 Task: Design a data visualization of world languages and their speakers.
Action: Mouse moved to (69, 52)
Screenshot: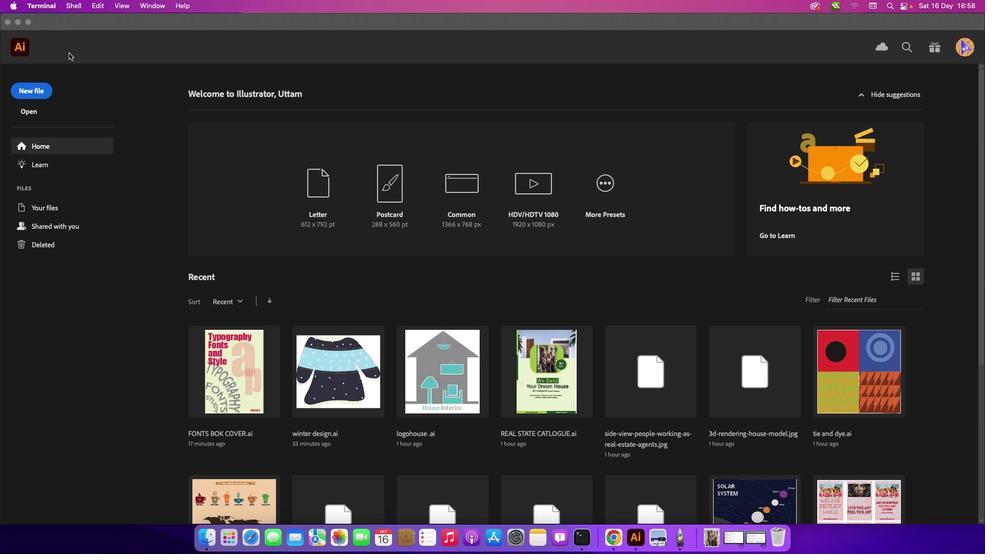 
Action: Mouse pressed left at (69, 52)
Screenshot: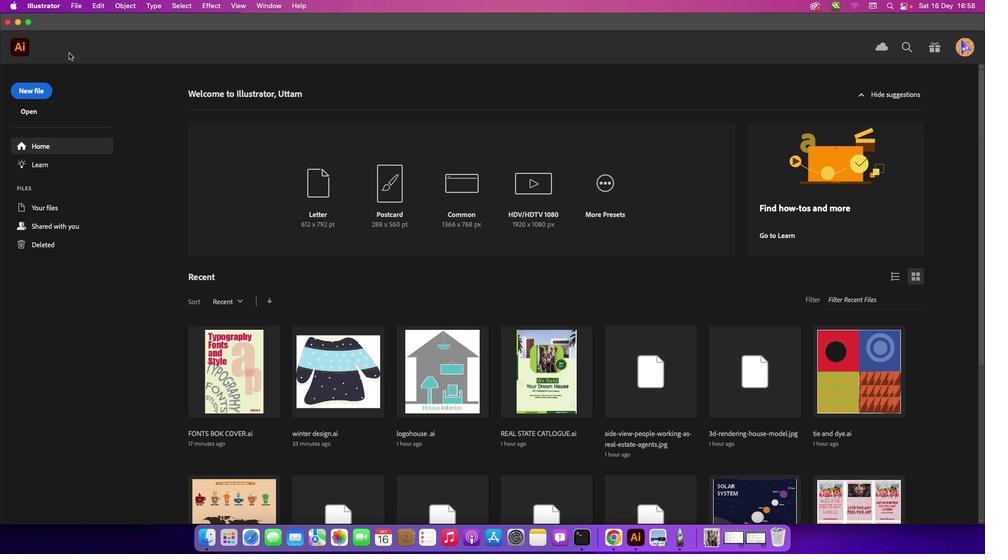 
Action: Mouse moved to (25, 90)
Screenshot: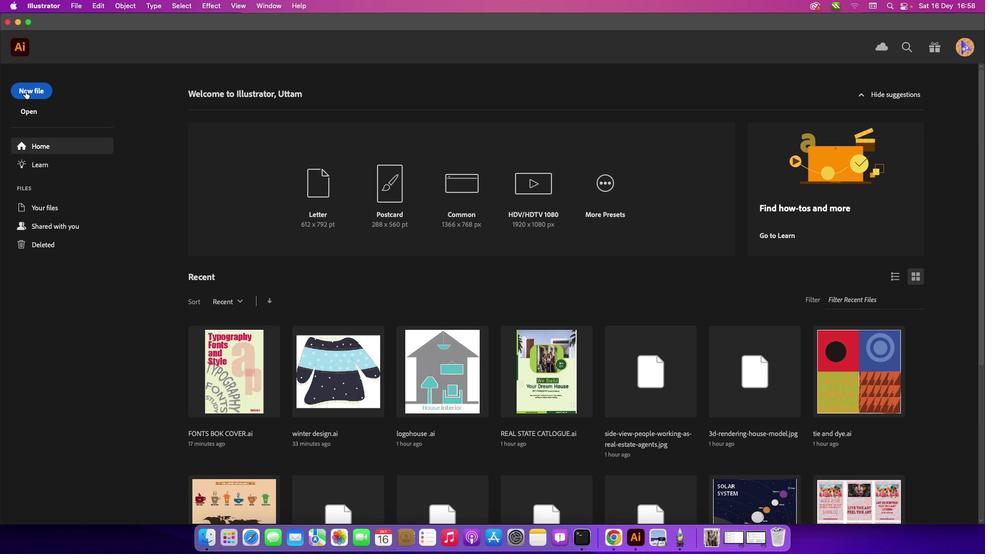 
Action: Mouse pressed left at (25, 90)
Screenshot: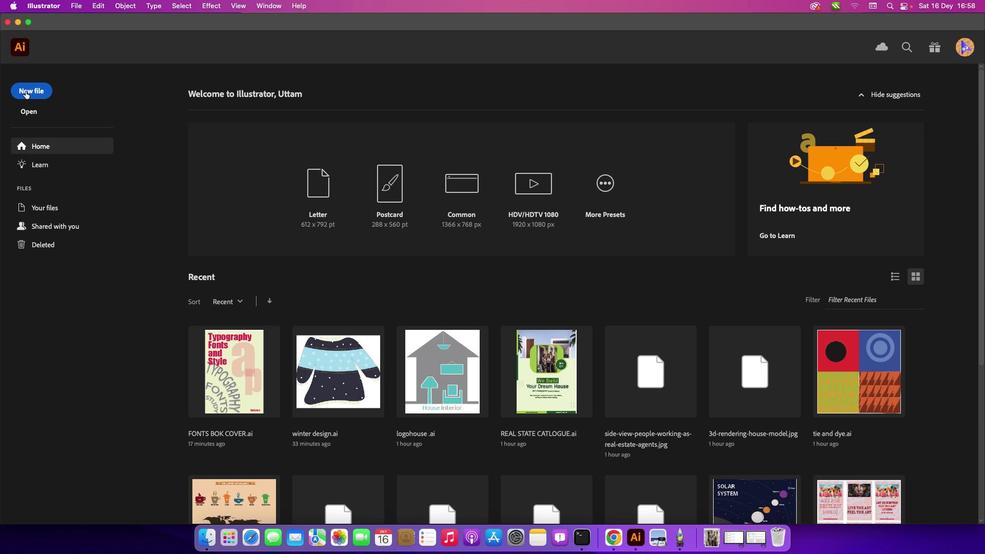 
Action: Mouse moved to (367, 208)
Screenshot: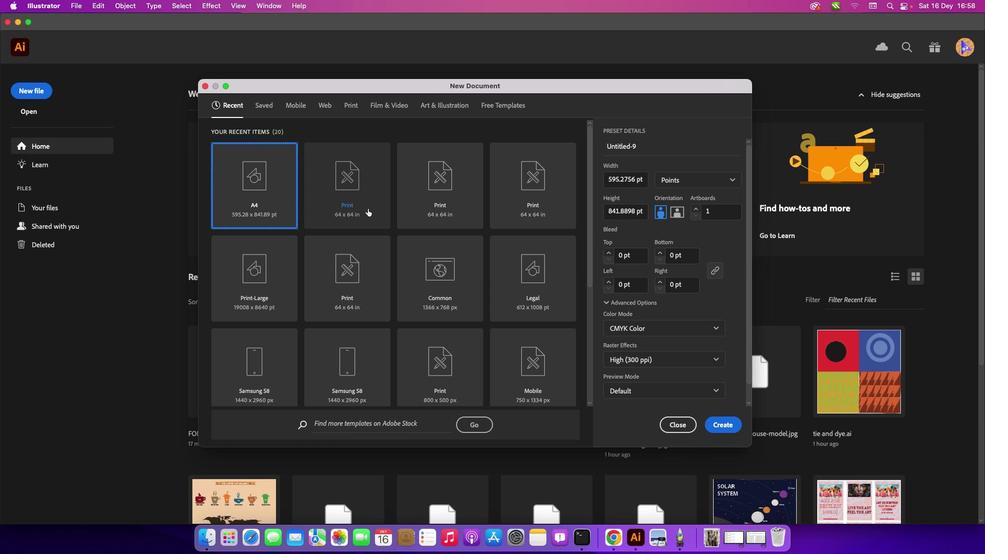
Action: Mouse pressed left at (367, 208)
Screenshot: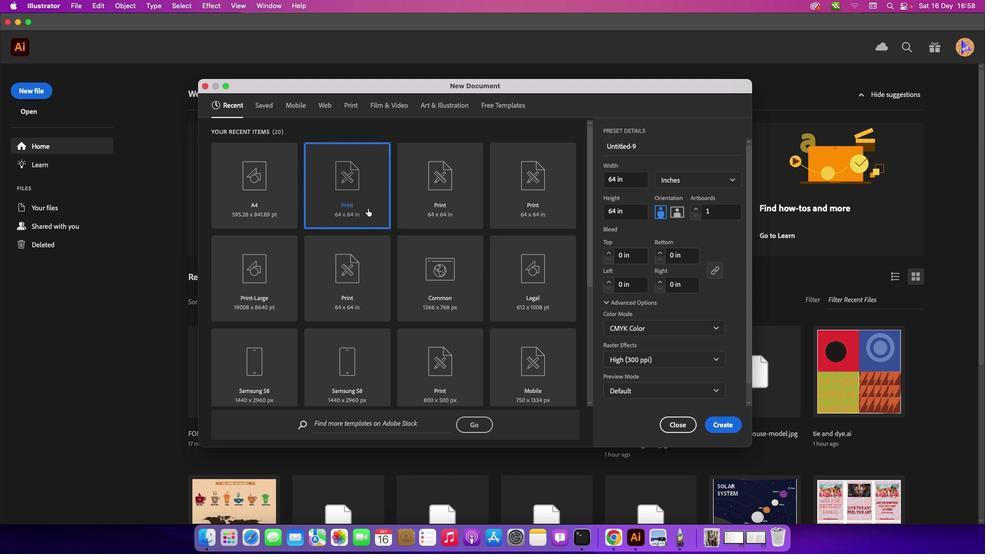 
Action: Mouse moved to (722, 422)
Screenshot: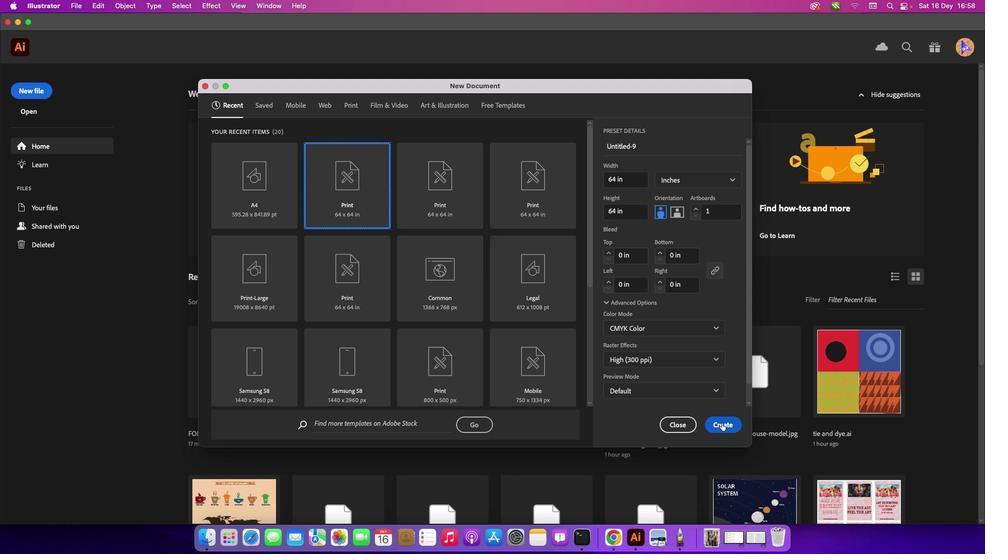 
Action: Mouse pressed left at (722, 422)
Screenshot: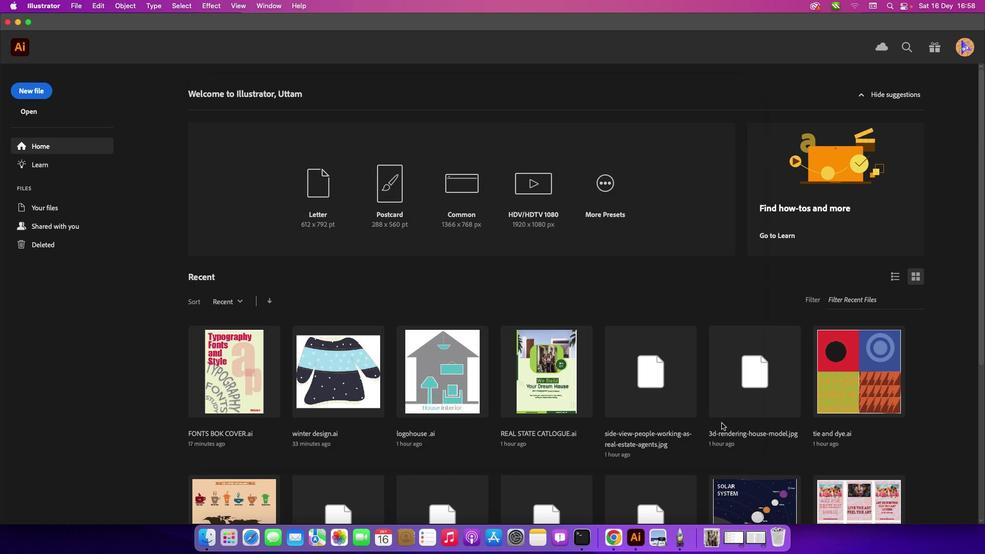 
Action: Mouse moved to (10, 118)
Screenshot: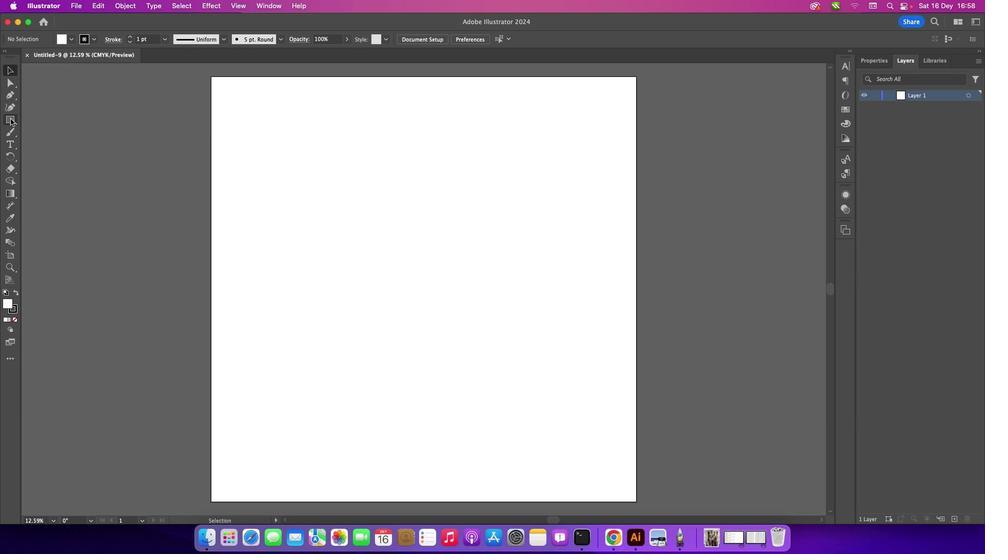 
Action: Mouse pressed left at (10, 118)
Screenshot: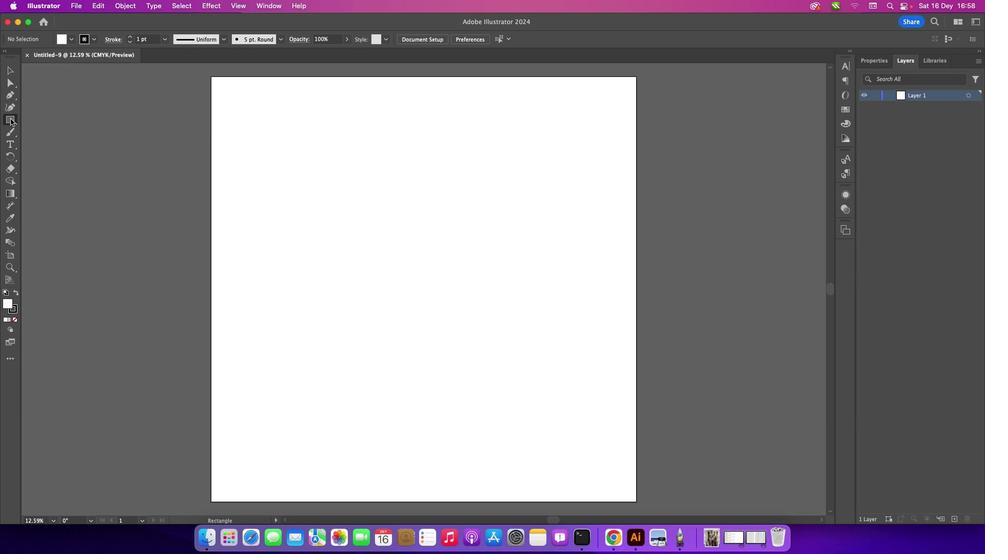 
Action: Mouse moved to (52, 131)
Screenshot: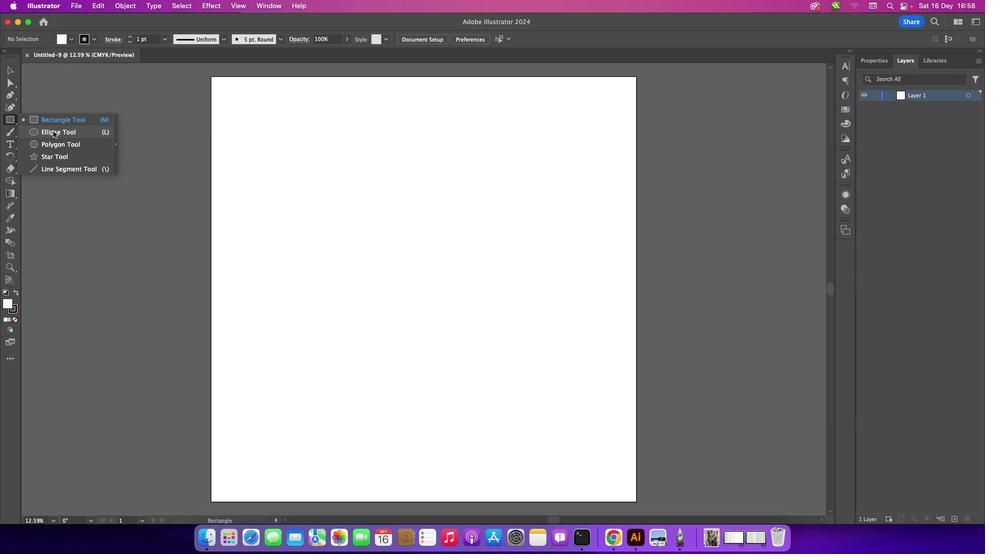
Action: Mouse pressed left at (52, 131)
Screenshot: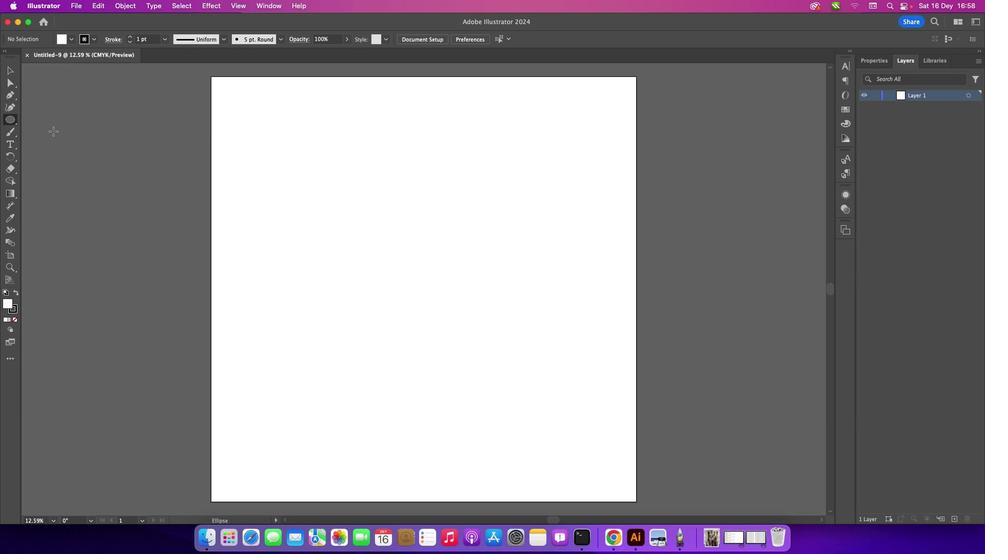 
Action: Mouse moved to (237, 488)
Screenshot: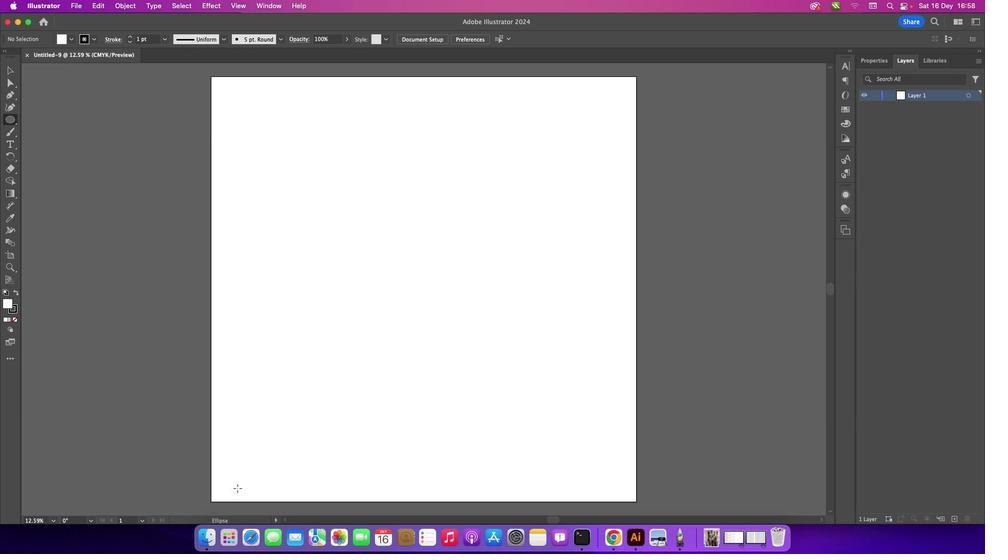
Action: Mouse pressed left at (237, 488)
Screenshot: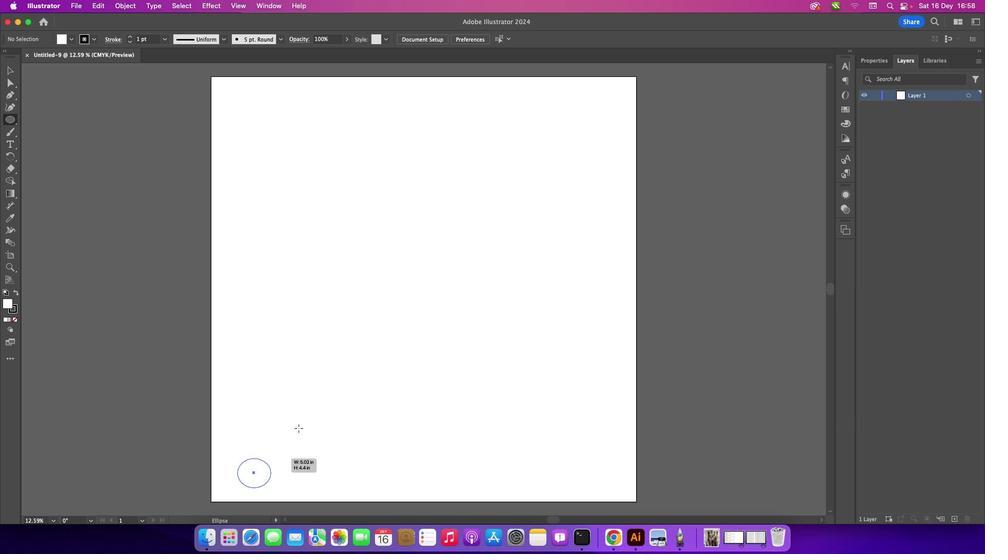 
Action: Mouse moved to (16, 305)
Screenshot: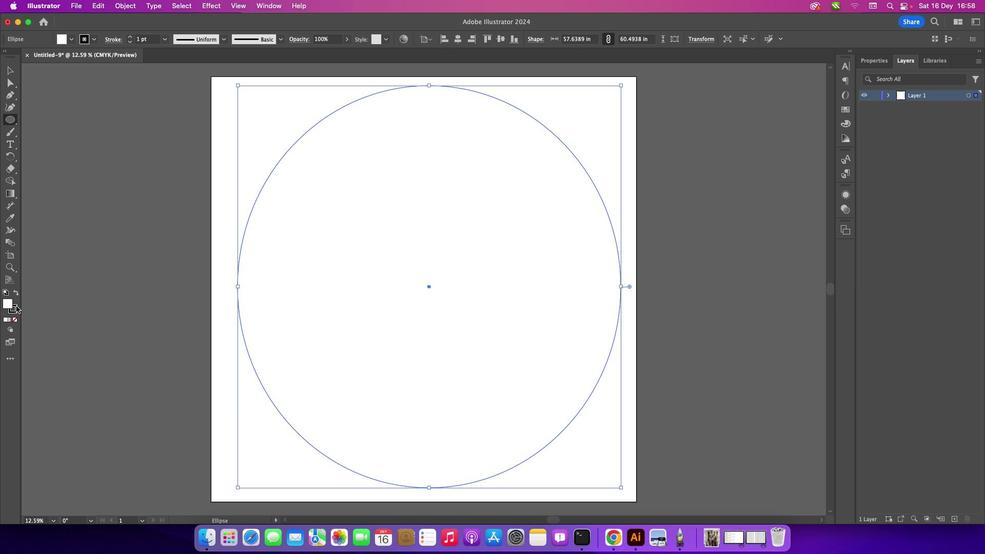 
Action: Mouse pressed left at (16, 305)
Screenshot: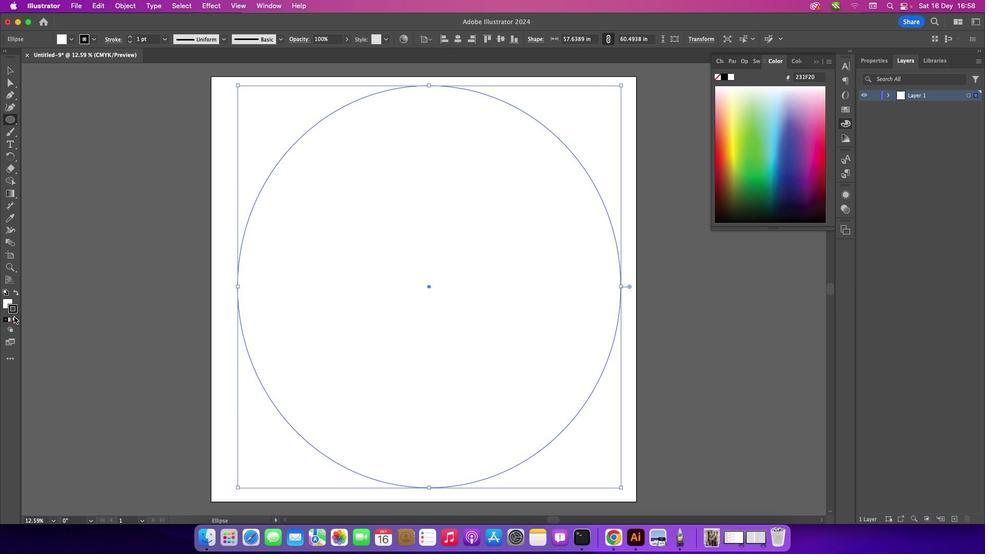 
Action: Mouse moved to (15, 320)
Screenshot: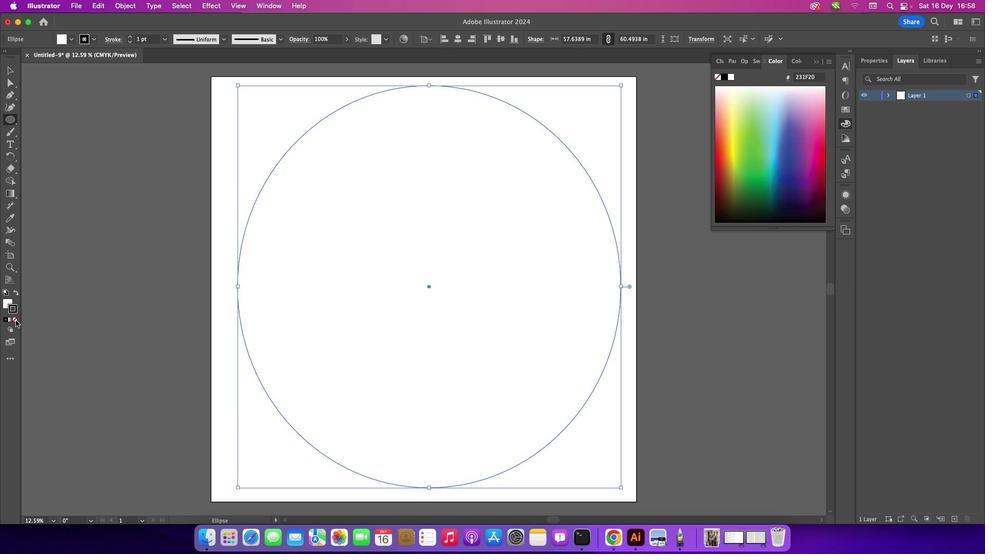 
Action: Mouse pressed left at (15, 320)
Screenshot: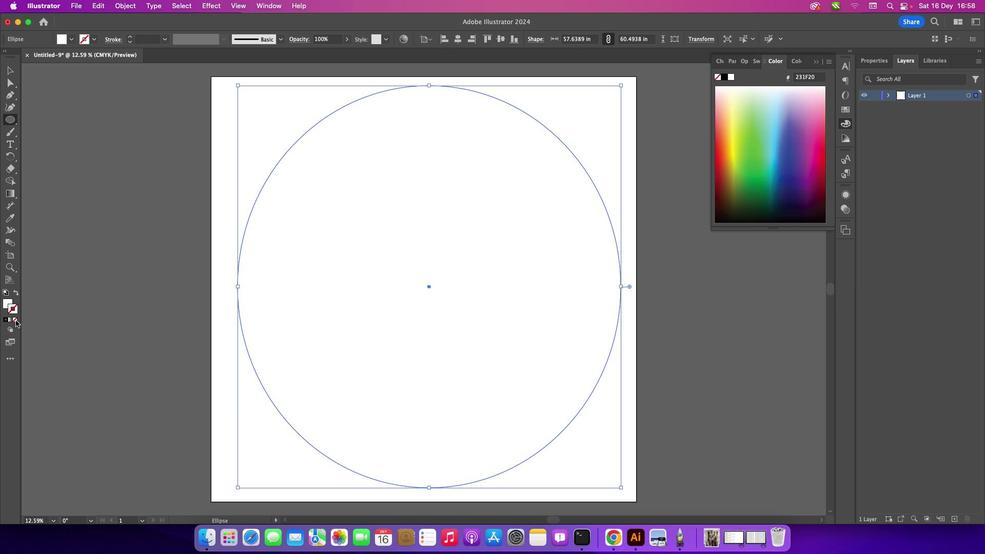 
Action: Mouse moved to (5, 302)
Screenshot: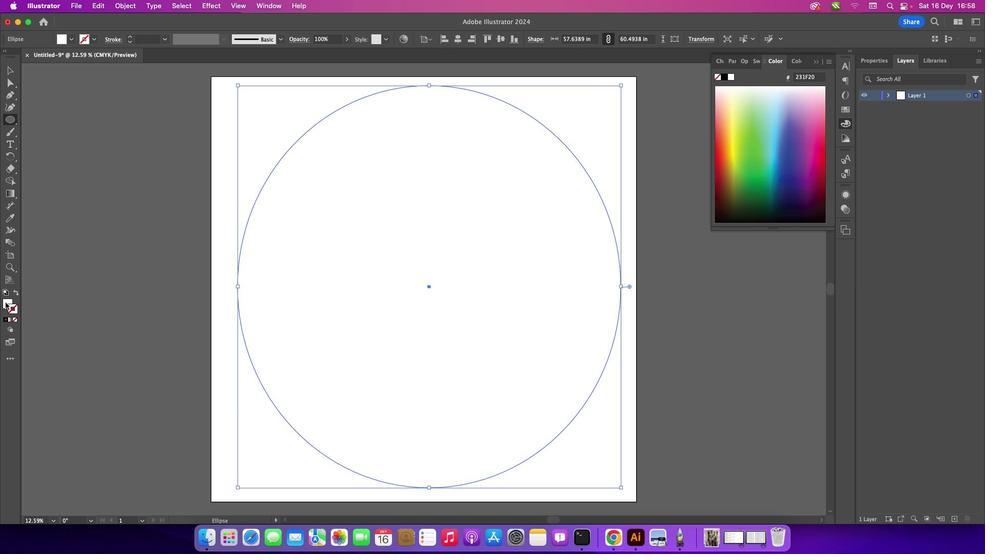 
Action: Mouse pressed left at (5, 302)
Screenshot: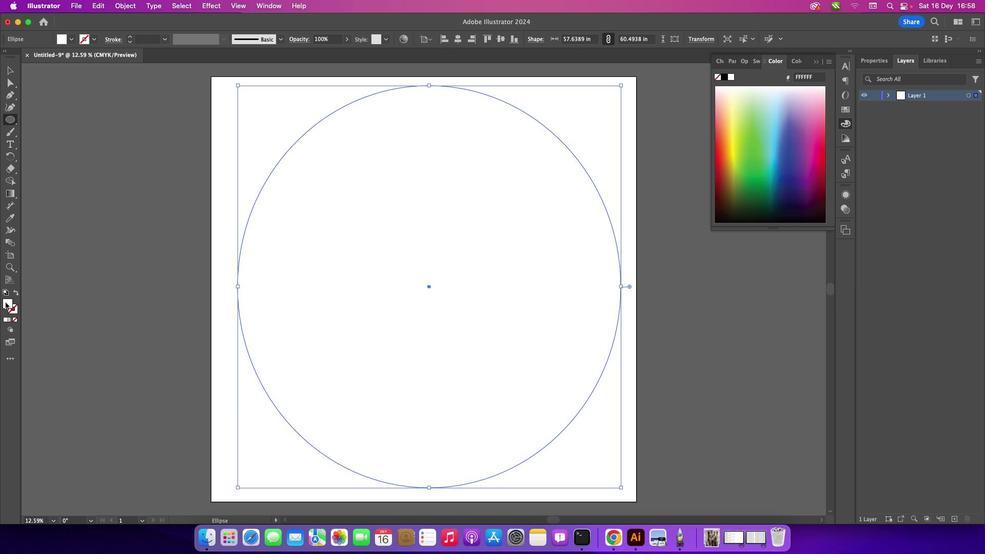 
Action: Mouse pressed left at (5, 302)
Screenshot: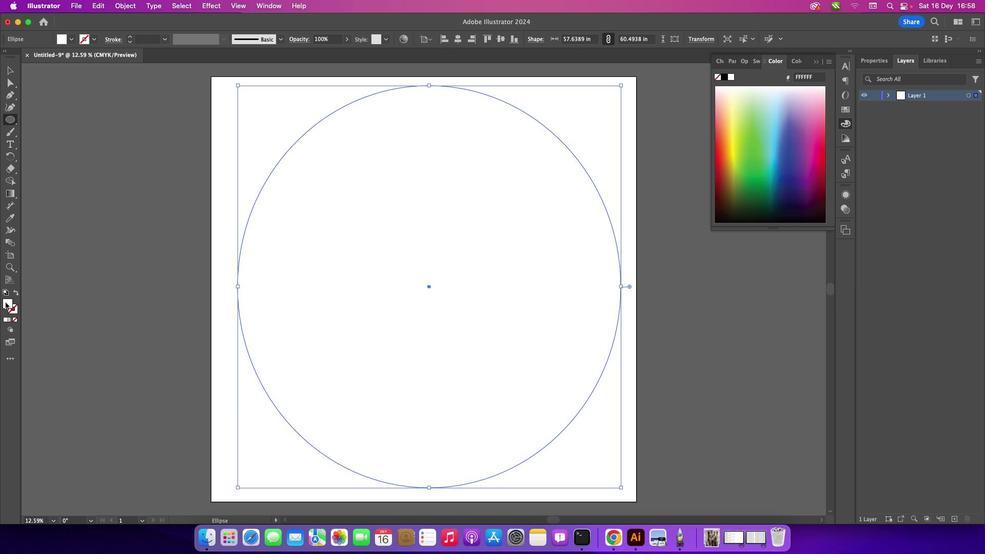 
Action: Mouse pressed left at (5, 302)
Screenshot: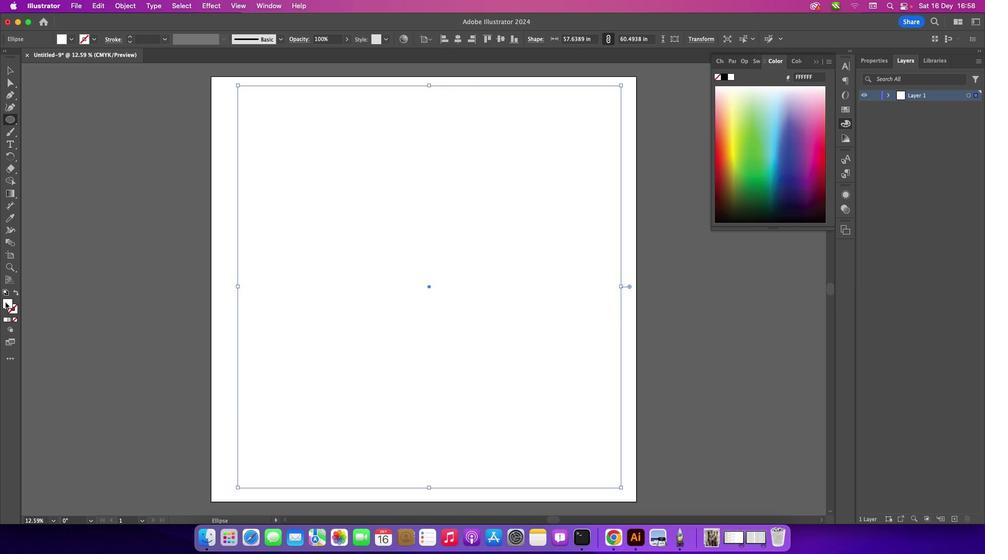 
Action: Mouse moved to (620, 263)
Screenshot: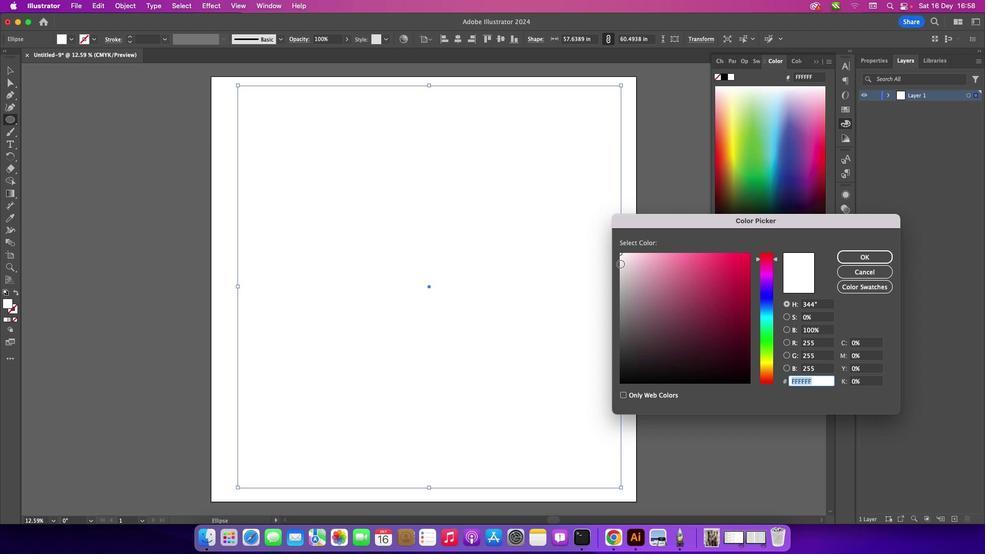 
Action: Mouse pressed left at (620, 263)
Screenshot: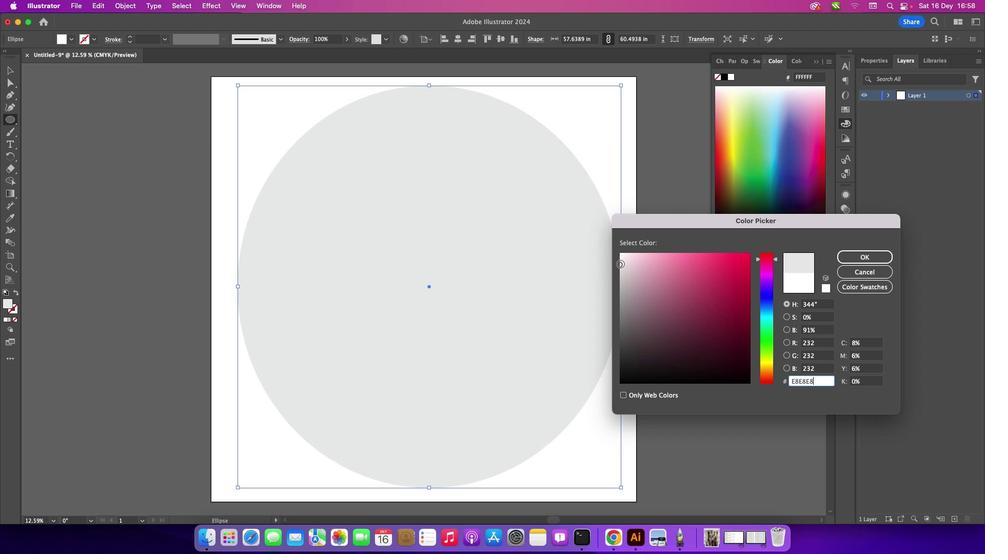 
Action: Mouse moved to (873, 264)
Screenshot: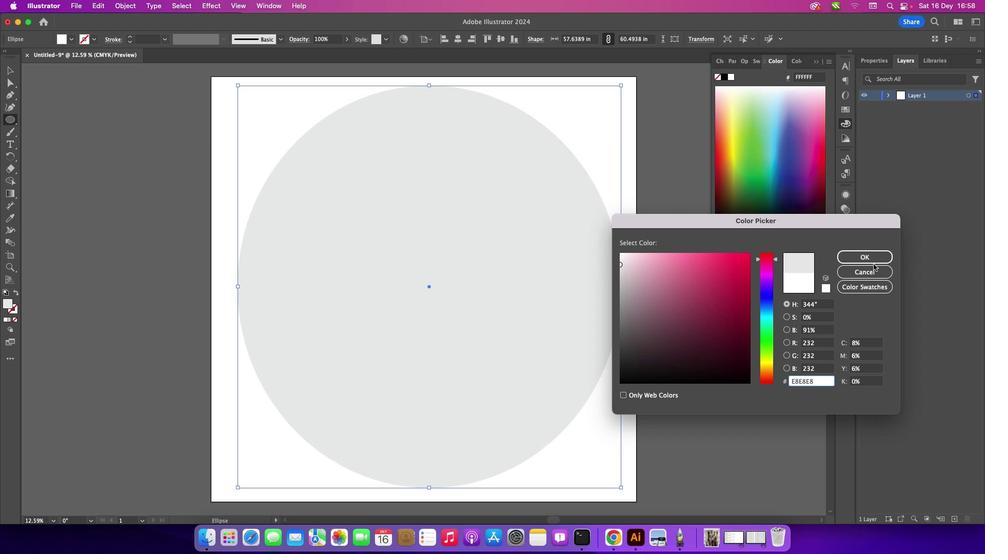 
Action: Mouse pressed left at (873, 264)
Screenshot: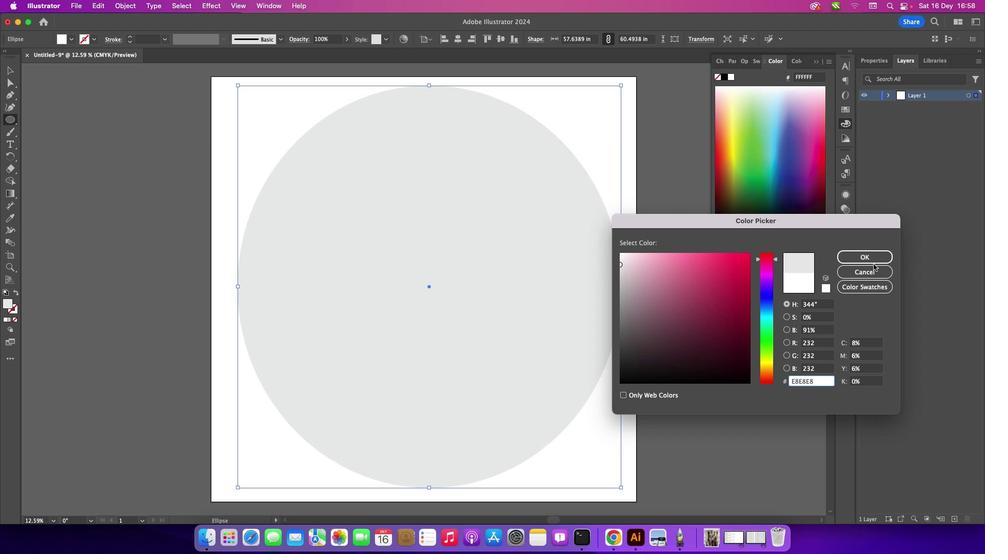 
Action: Mouse moved to (872, 260)
Screenshot: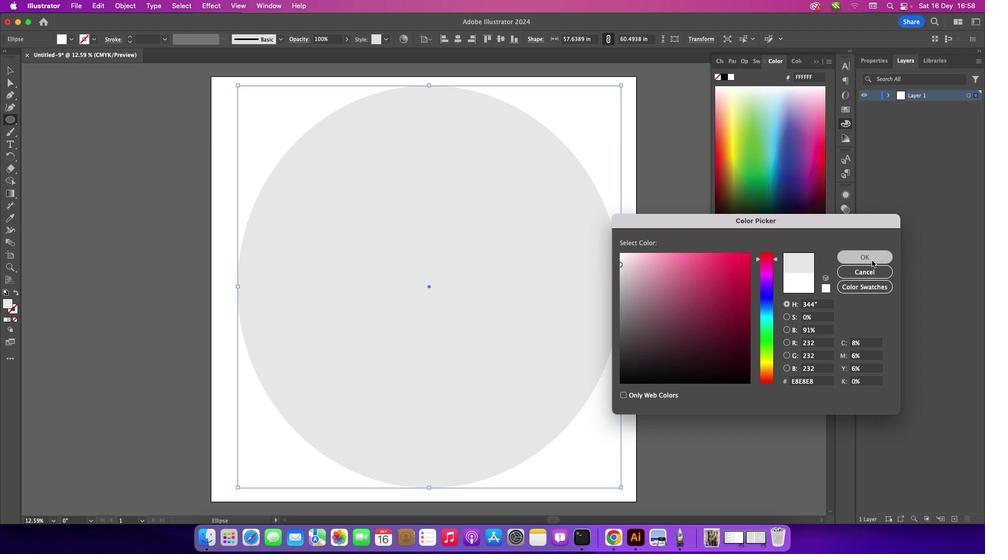 
Action: Mouse pressed left at (872, 260)
Screenshot: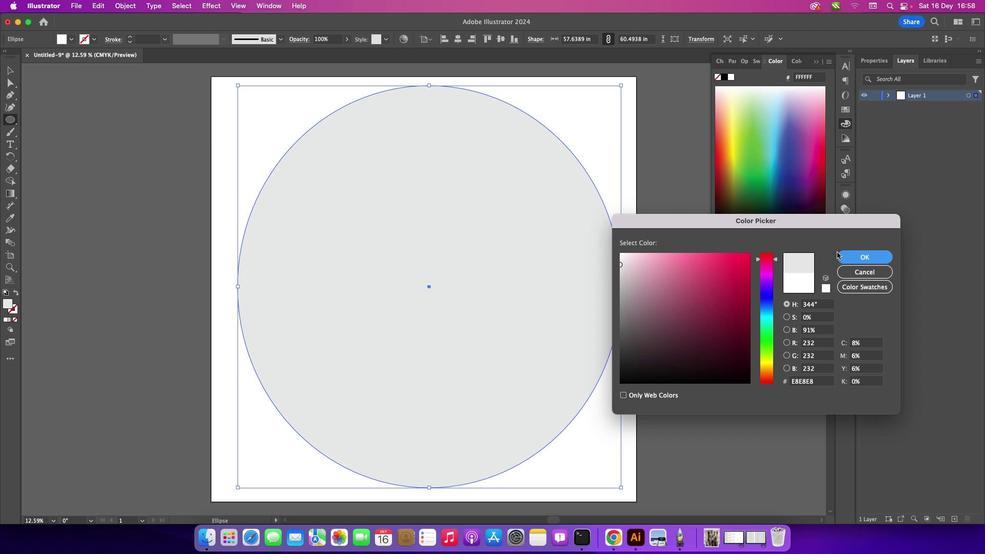 
Action: Mouse moved to (7, 69)
Screenshot: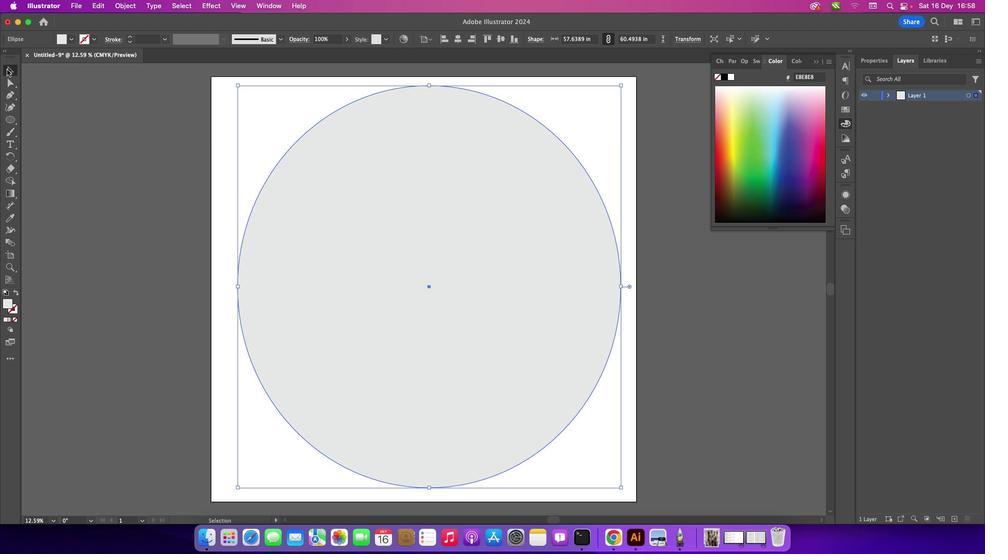 
Action: Mouse pressed left at (7, 69)
Screenshot: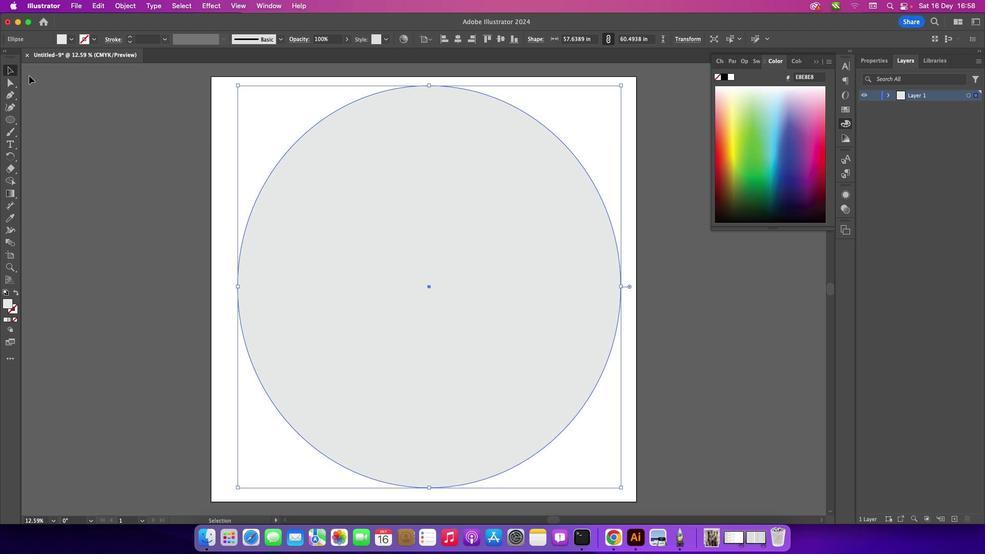 
Action: Mouse moved to (88, 96)
Screenshot: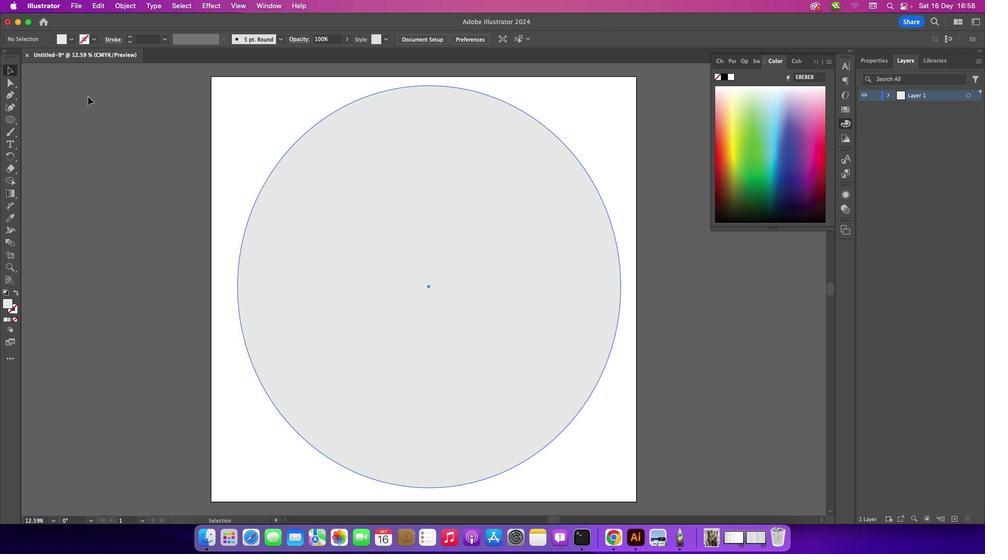 
Action: Mouse pressed left at (88, 96)
Screenshot: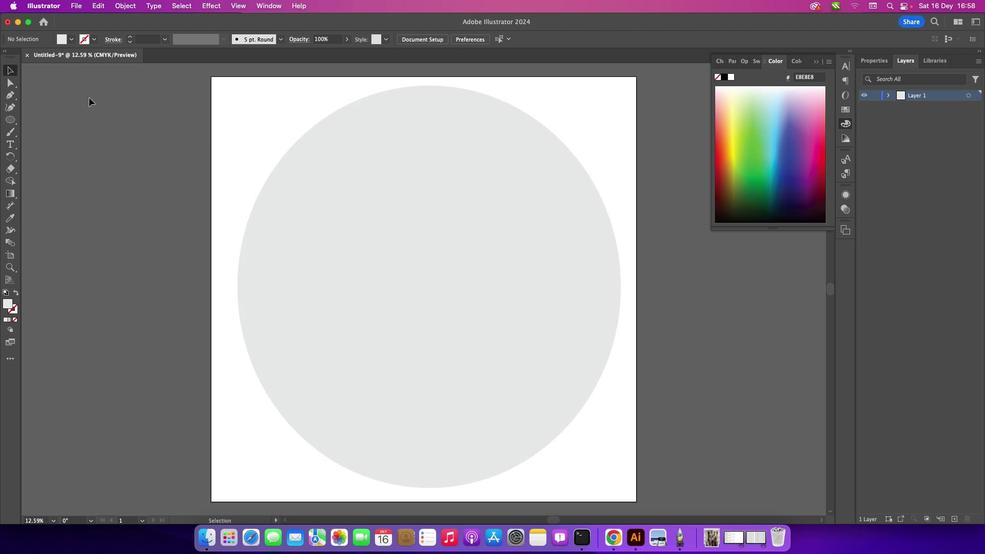 
Action: Mouse moved to (513, 241)
Screenshot: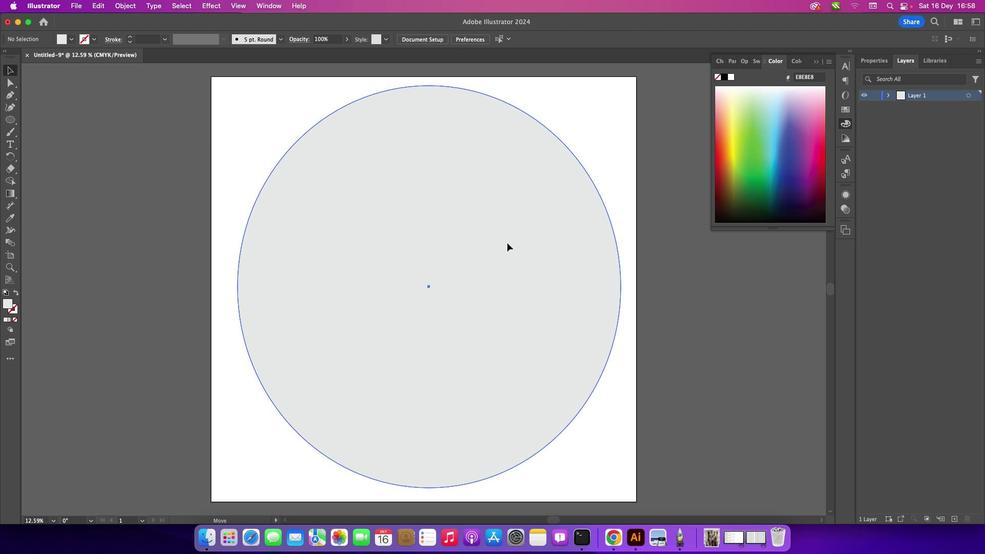 
Action: Mouse pressed left at (513, 241)
Screenshot: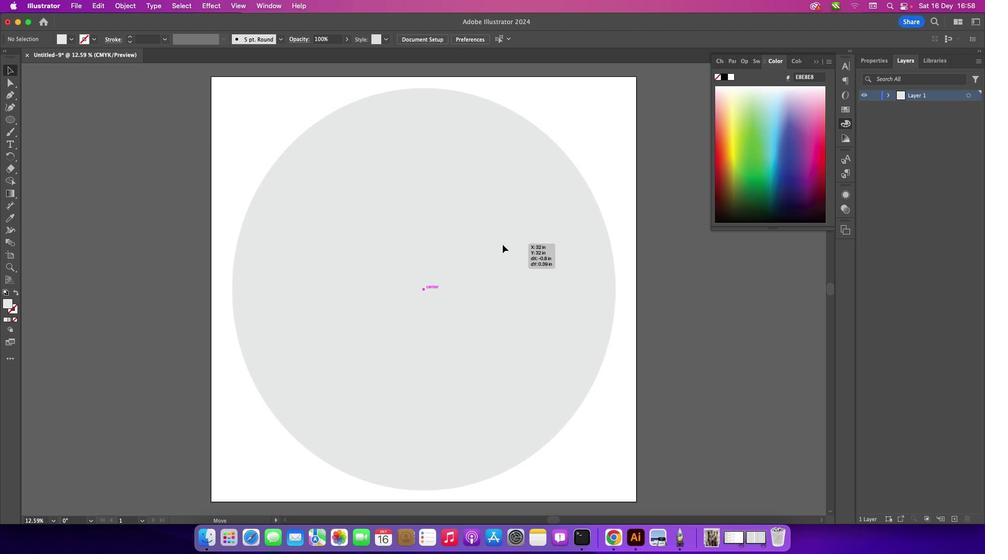 
Action: Mouse moved to (178, 158)
Screenshot: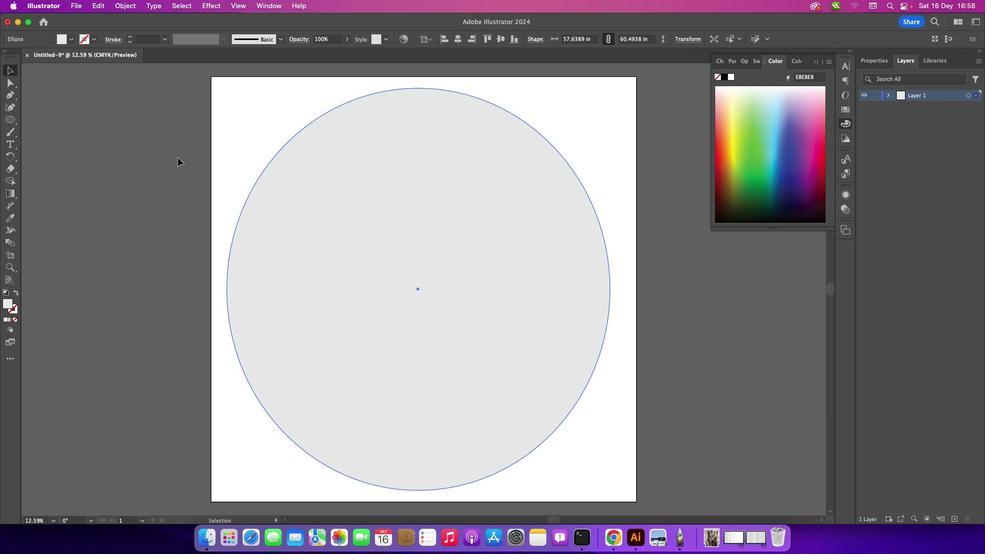 
Action: Mouse pressed left at (178, 158)
Screenshot: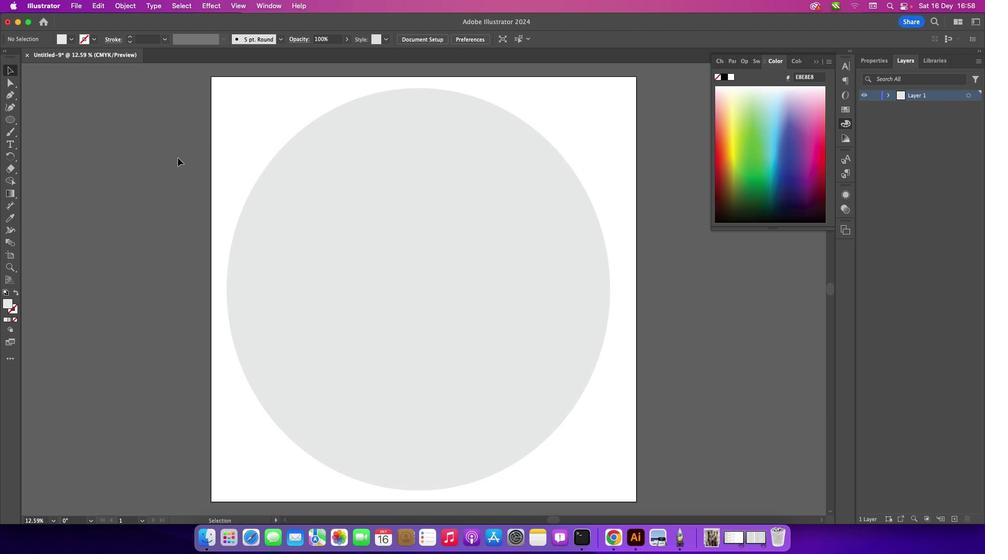 
Action: Mouse moved to (12, 96)
Screenshot: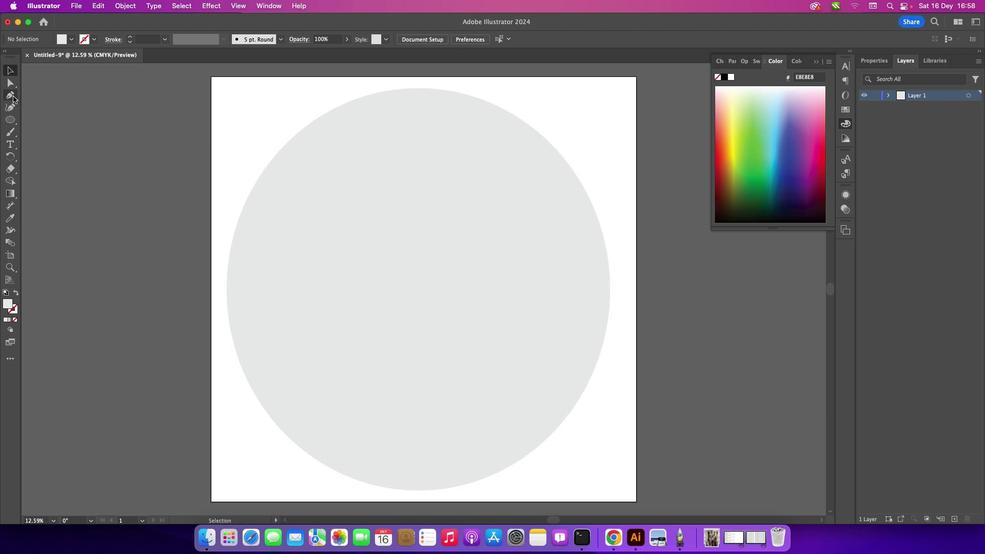 
Action: Mouse pressed left at (12, 96)
Screenshot: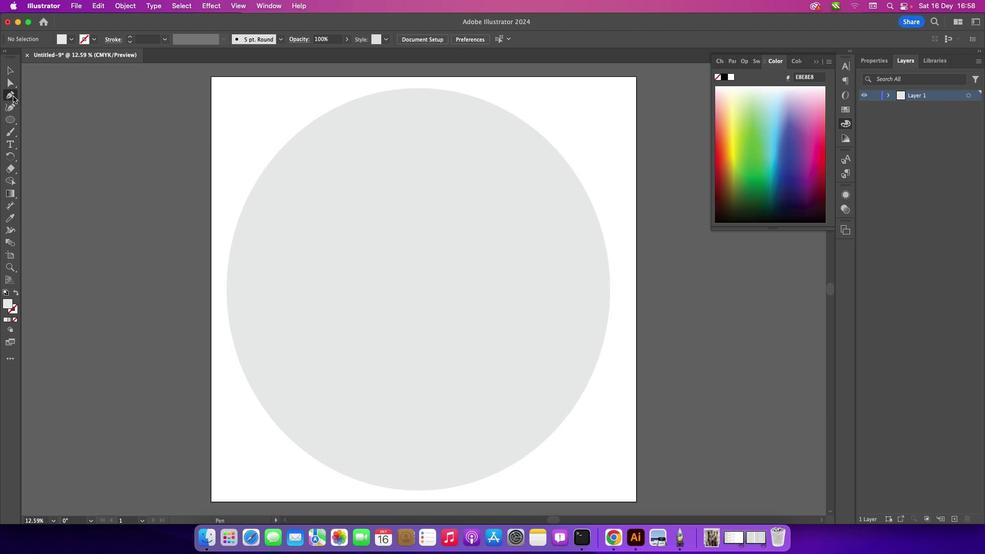 
Action: Mouse moved to (348, 101)
Screenshot: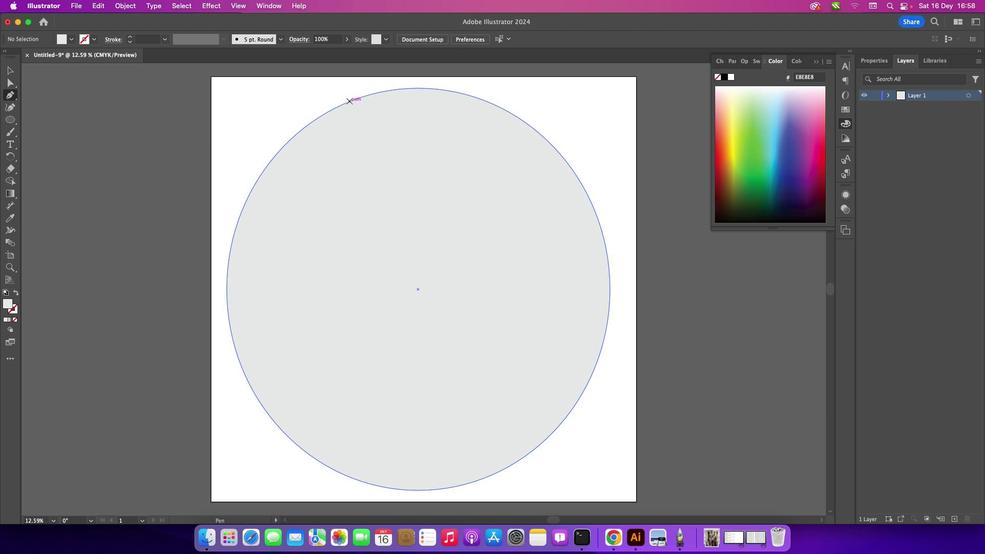 
Action: Key pressed Key.caps_lock
Screenshot: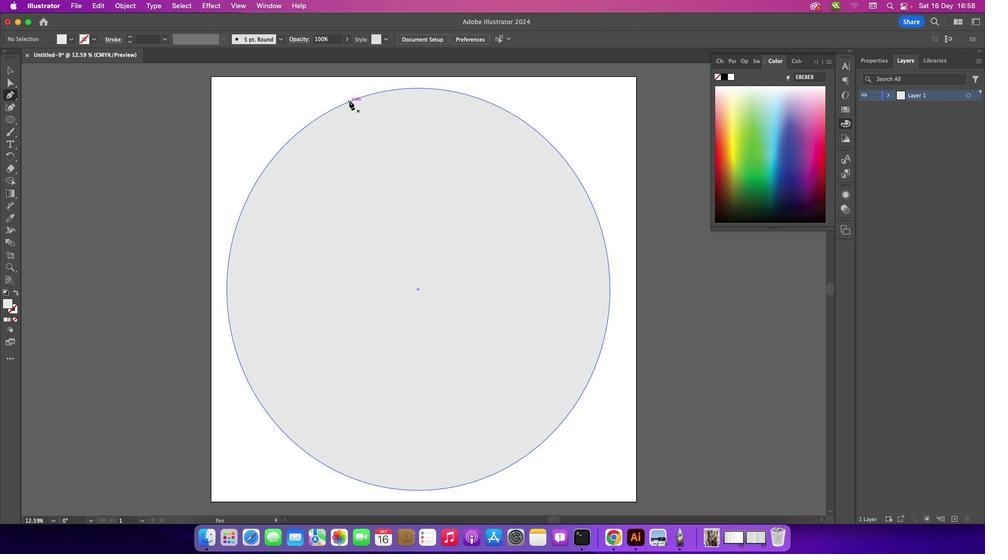 
Action: Mouse moved to (415, 88)
Screenshot: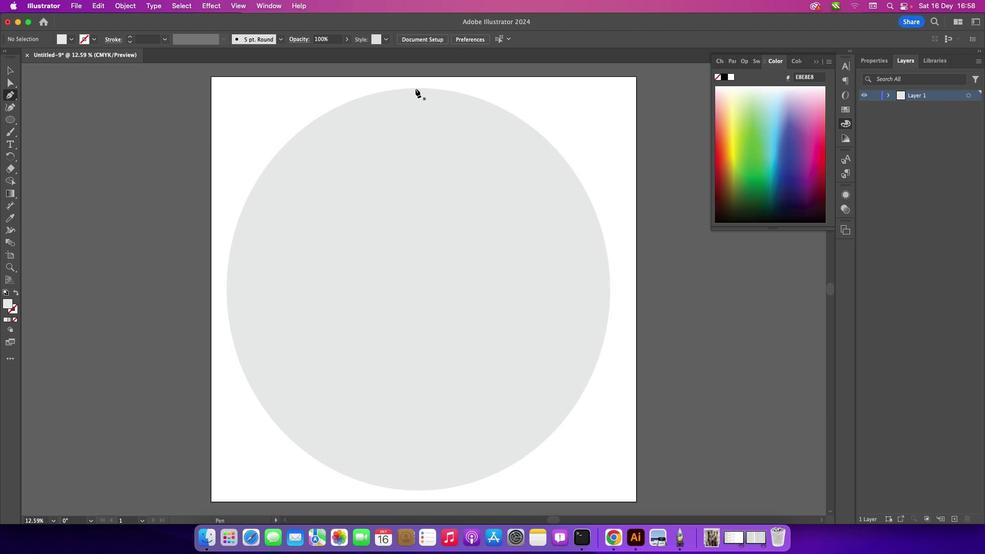 
Action: Mouse pressed left at (415, 88)
Screenshot: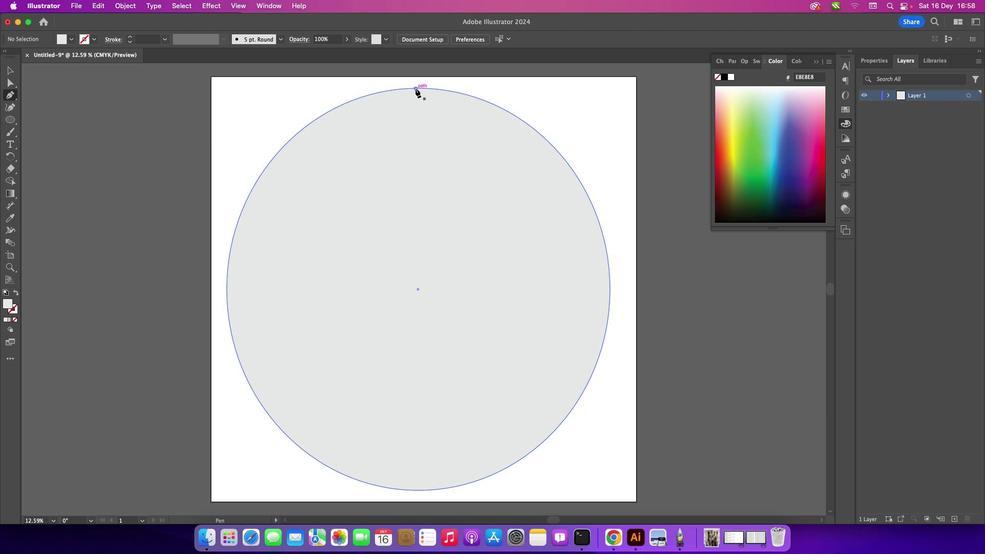 
Action: Mouse moved to (419, 284)
Screenshot: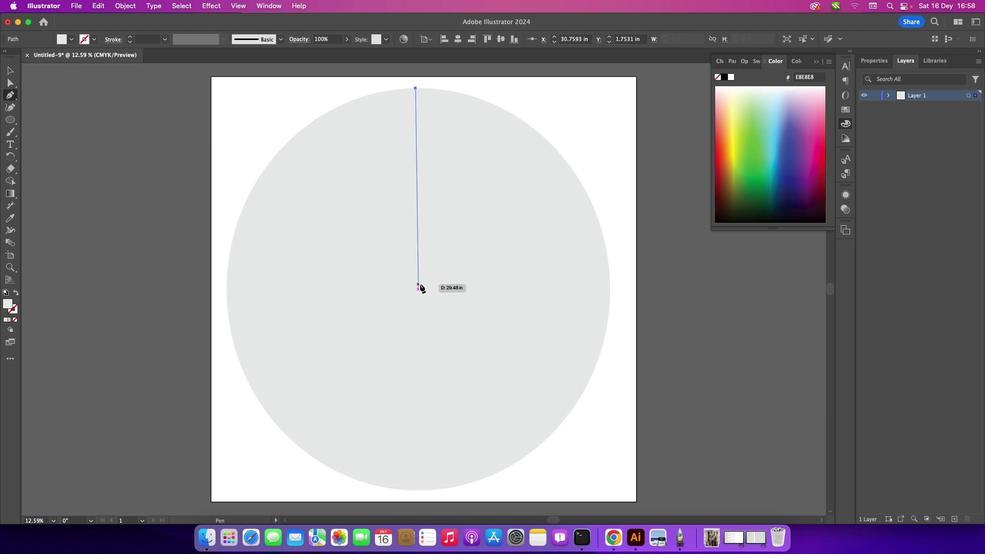 
Action: Mouse pressed left at (419, 284)
Screenshot: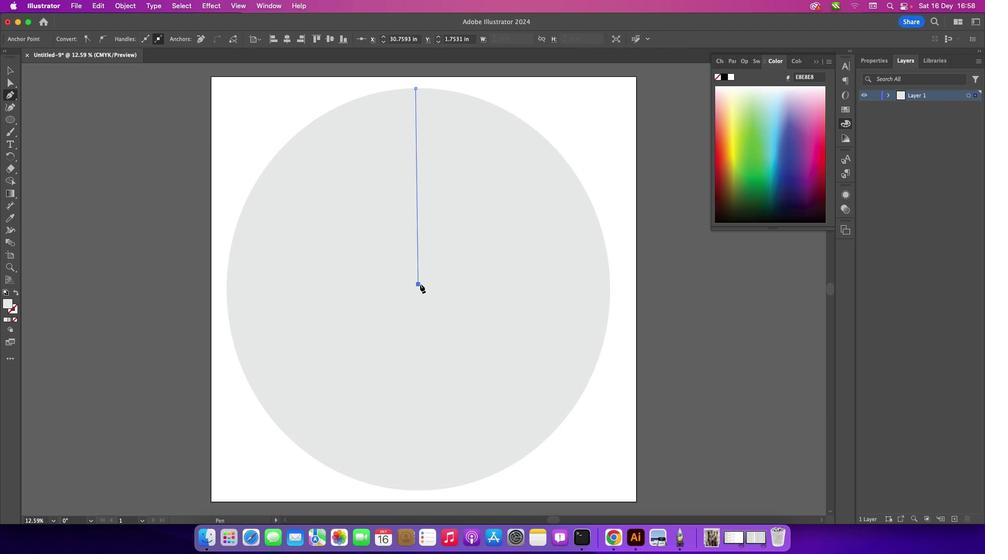 
Action: Mouse moved to (605, 326)
Screenshot: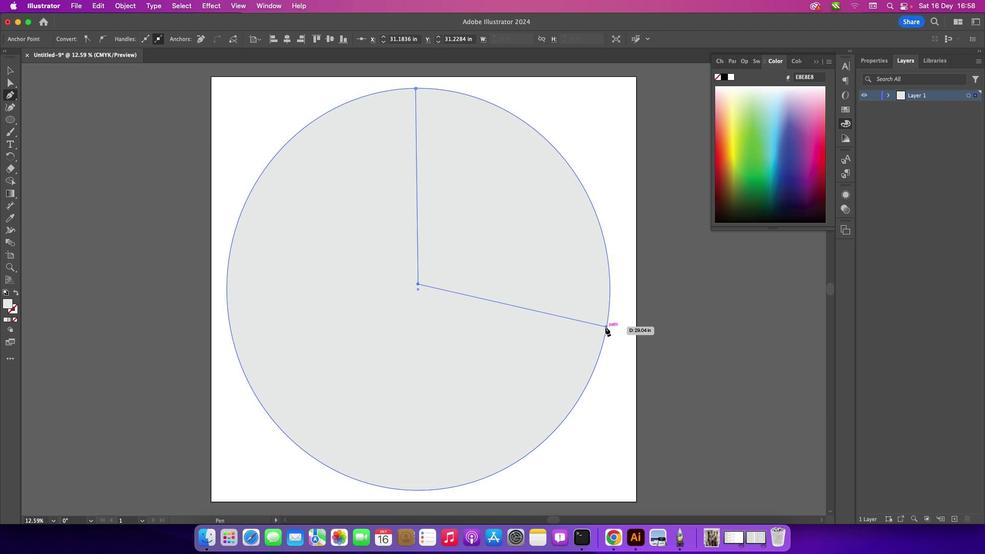 
Action: Mouse pressed left at (605, 326)
Screenshot: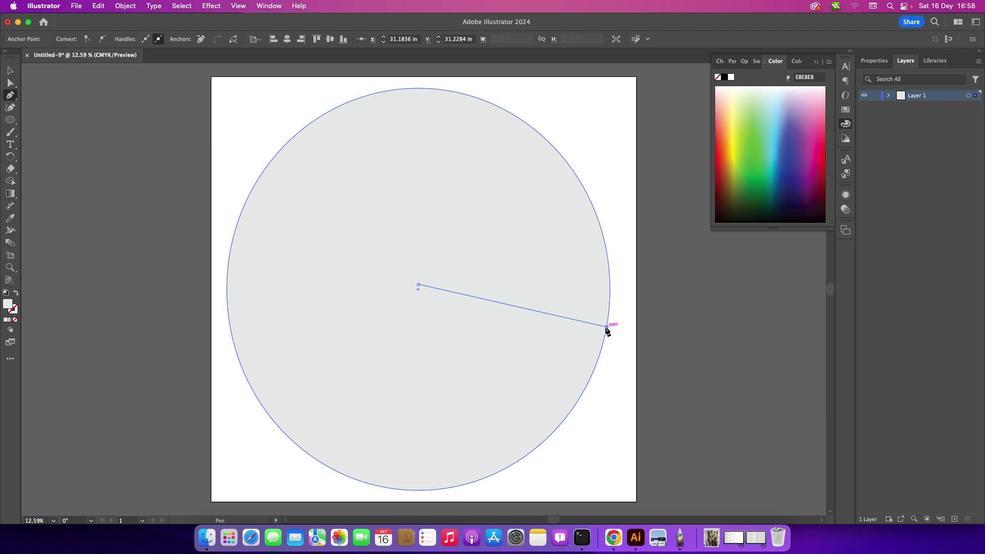 
Action: Mouse moved to (414, 88)
Screenshot: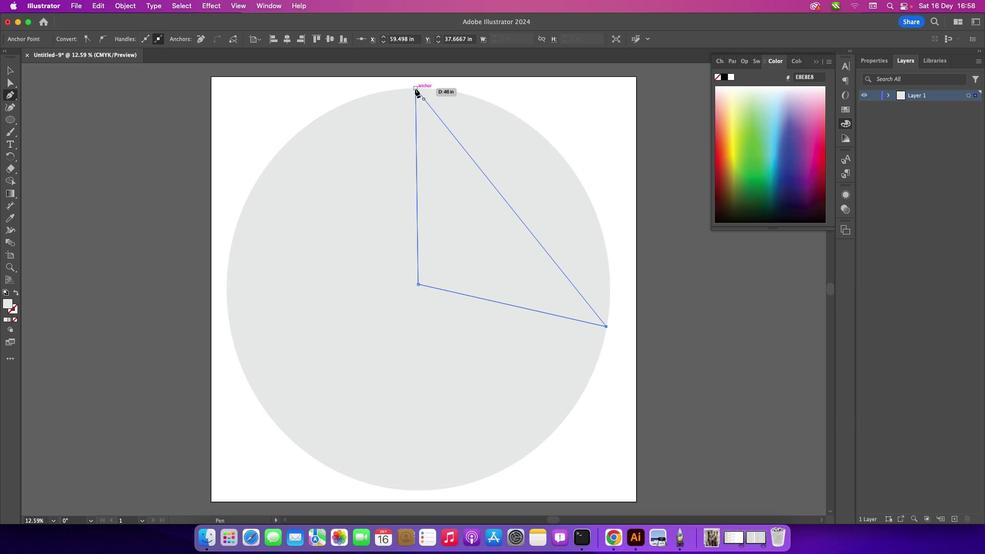 
Action: Mouse pressed left at (414, 88)
Screenshot: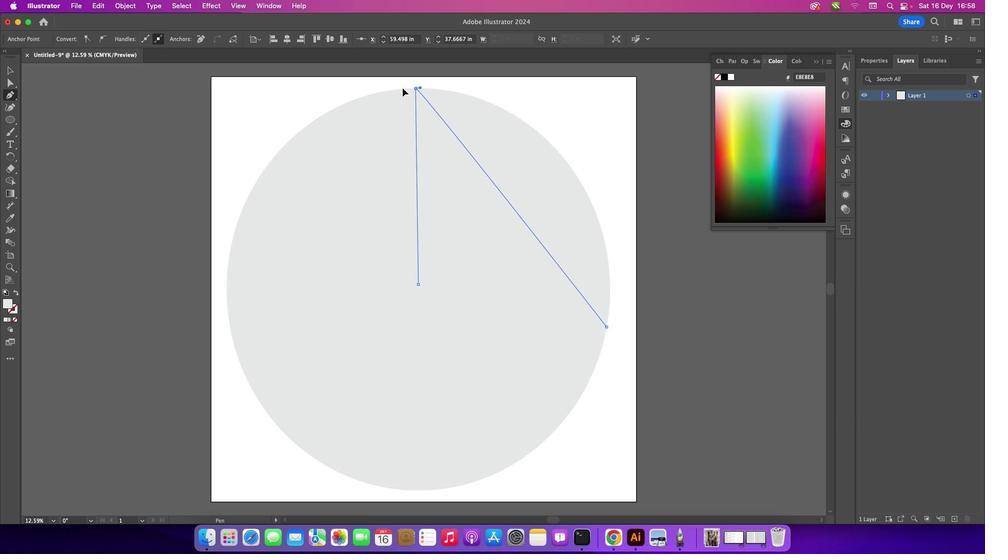 
Action: Mouse moved to (185, 163)
Screenshot: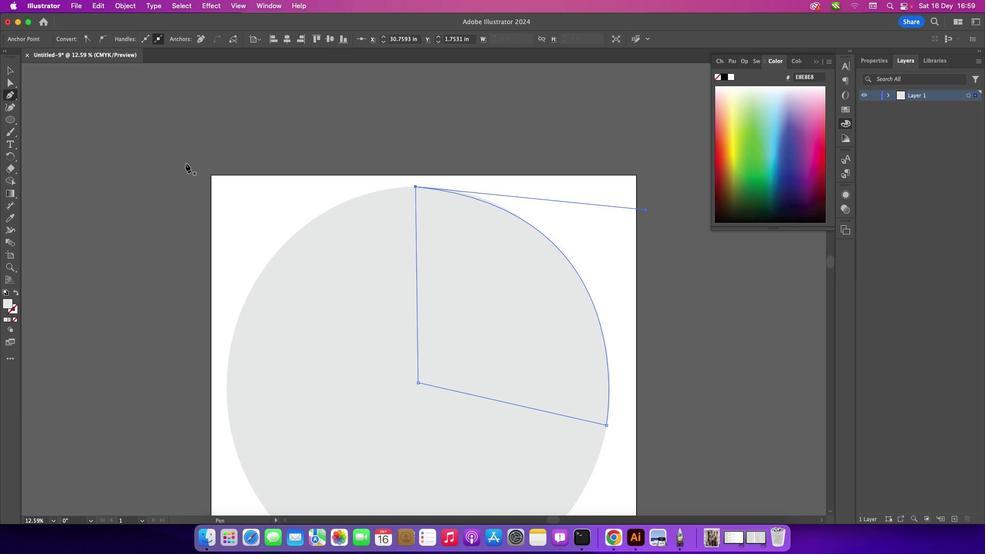 
Action: Key pressed Key.cmd'z'
Screenshot: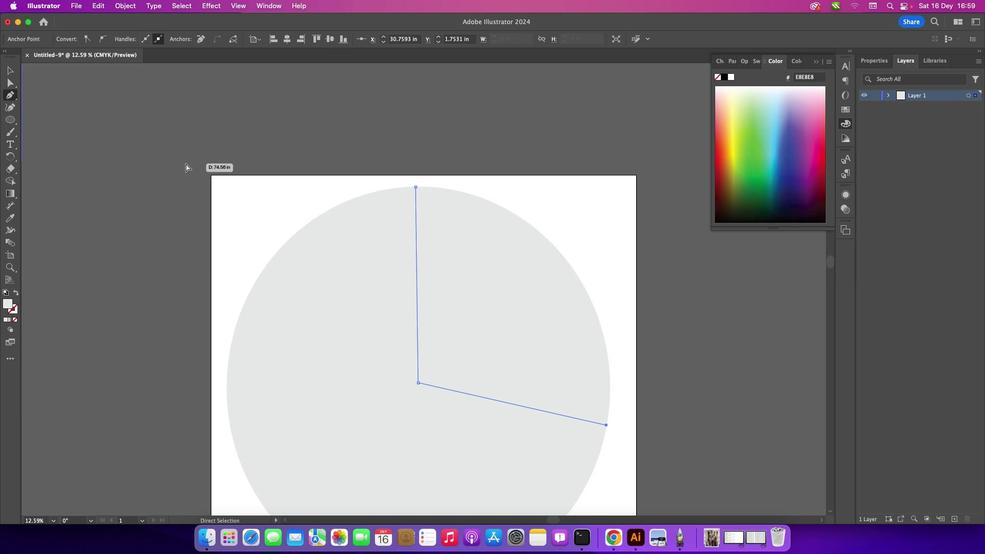 
Action: Mouse moved to (557, 250)
Screenshot: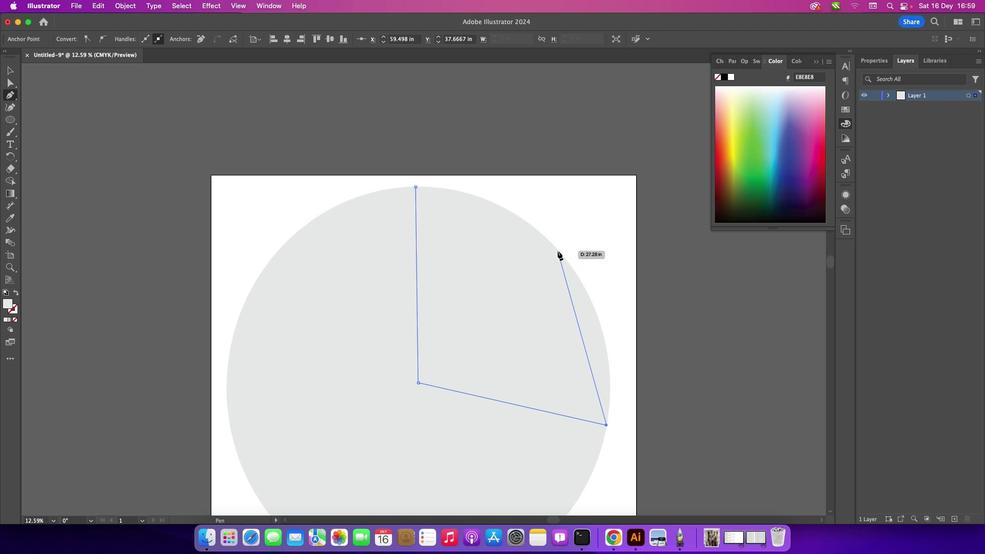 
Action: Mouse pressed left at (557, 250)
Screenshot: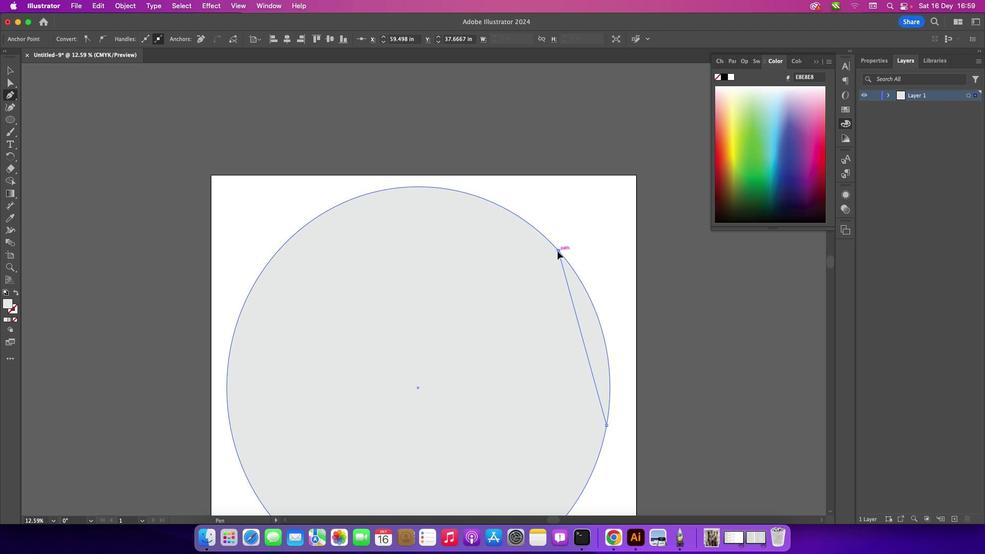 
Action: Mouse moved to (557, 250)
Screenshot: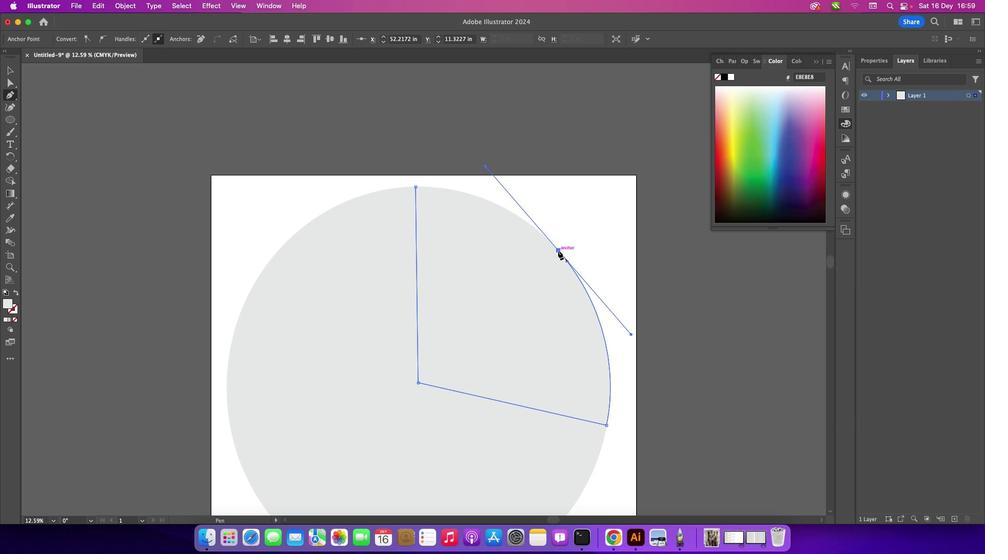 
Action: Mouse pressed left at (557, 250)
Screenshot: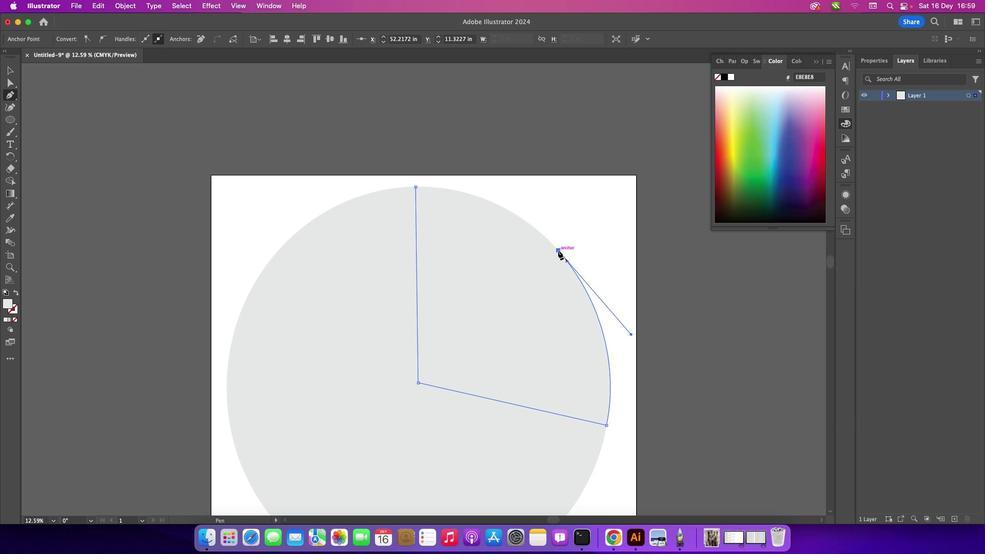 
Action: Mouse moved to (416, 185)
Screenshot: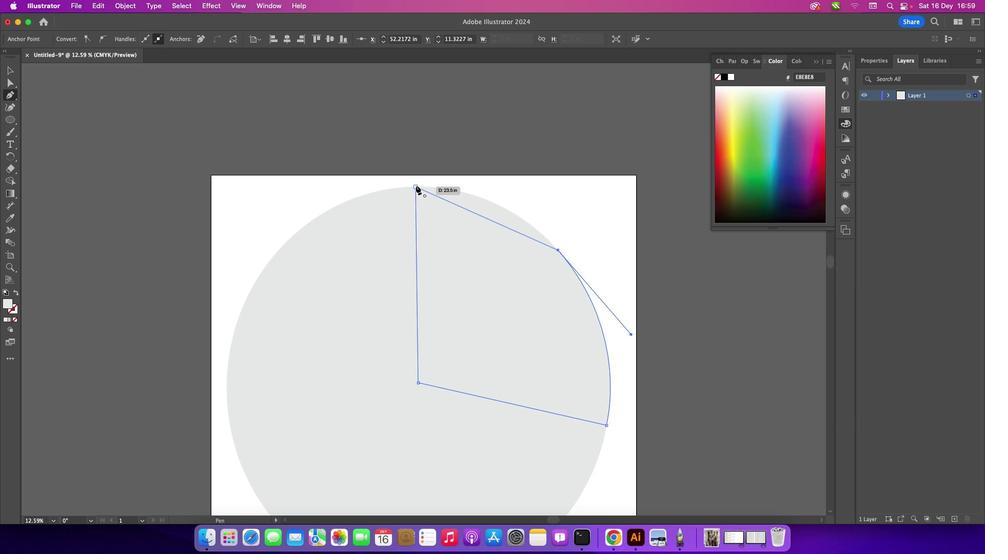 
Action: Mouse pressed left at (416, 185)
Screenshot: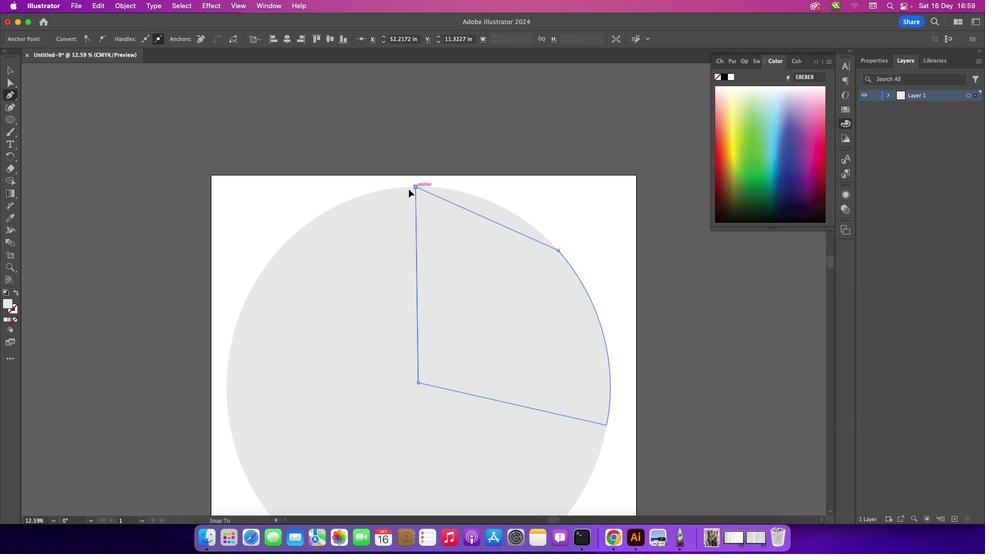 
Action: Mouse moved to (8, 66)
Screenshot: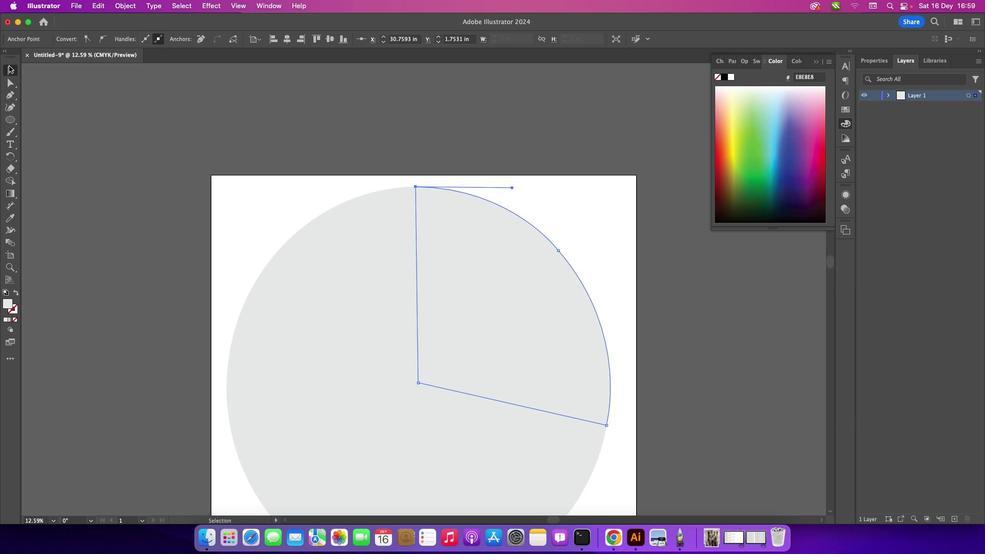 
Action: Mouse pressed left at (8, 66)
Screenshot: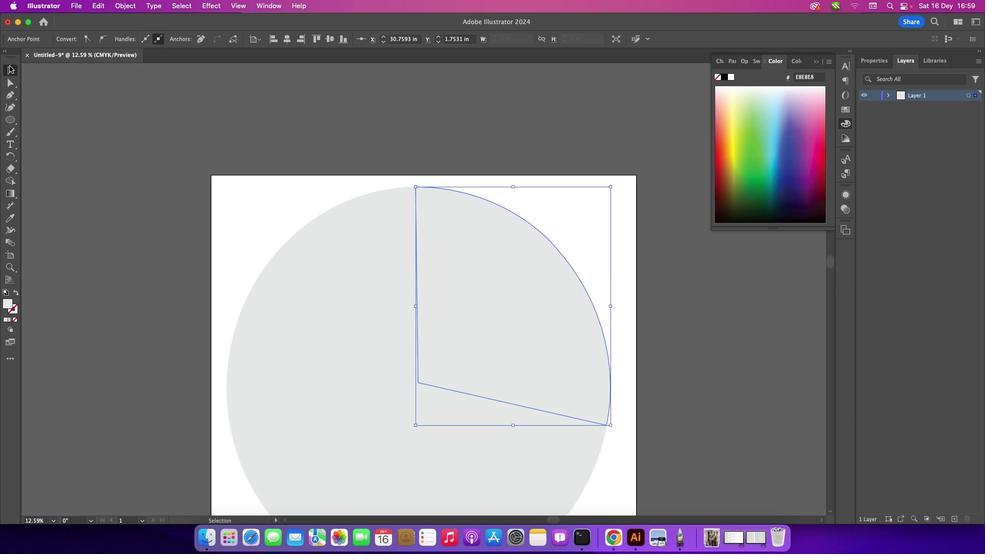 
Action: Mouse moved to (662, 408)
Screenshot: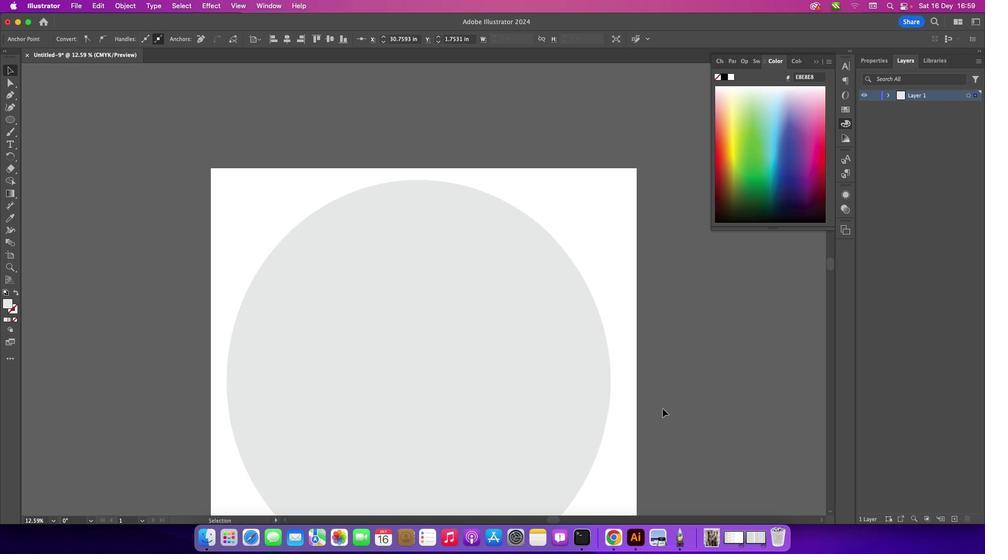 
Action: Mouse scrolled (662, 408) with delta (0, 0)
Screenshot: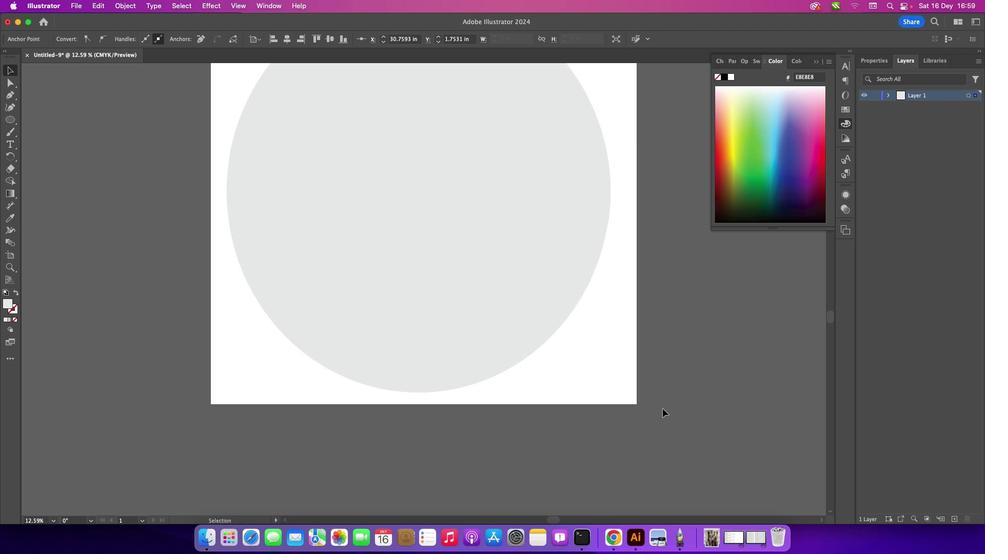 
Action: Mouse scrolled (662, 408) with delta (0, 0)
Screenshot: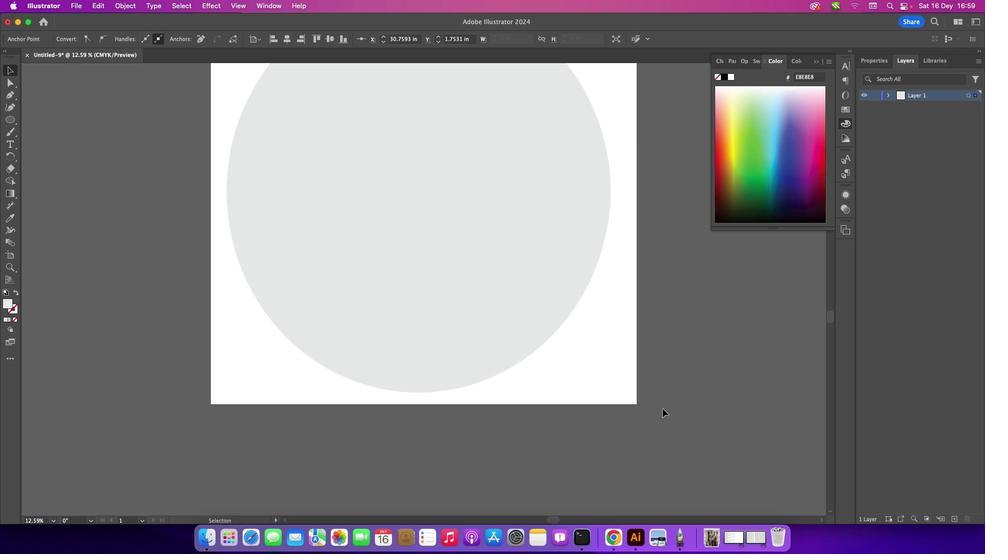 
Action: Mouse scrolled (662, 408) with delta (0, -1)
Screenshot: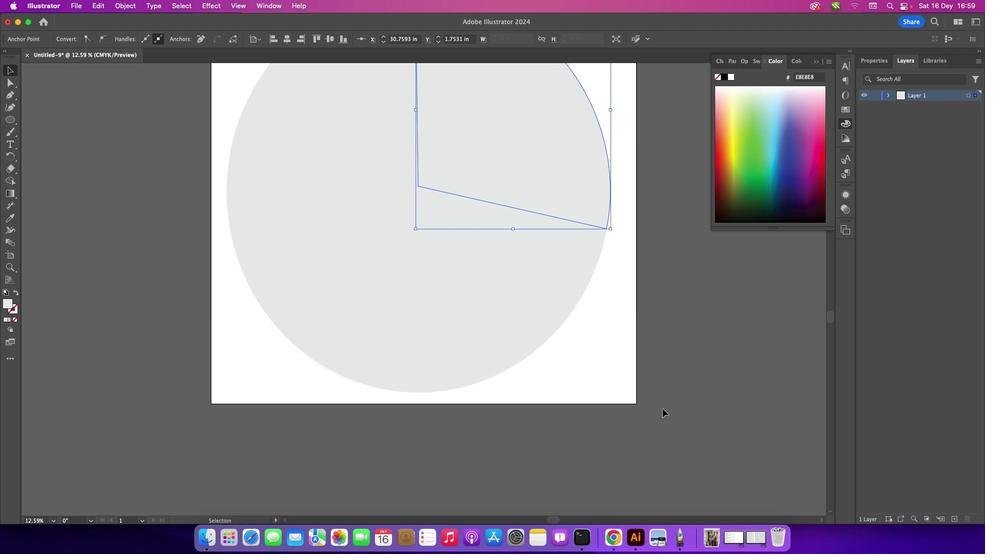 
Action: Mouse scrolled (662, 408) with delta (0, 0)
Screenshot: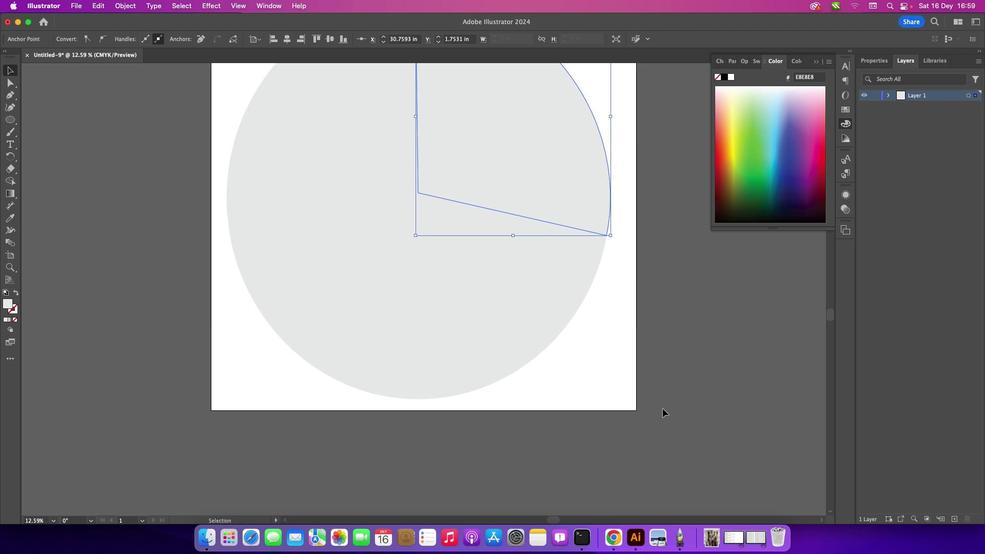 
Action: Mouse scrolled (662, 408) with delta (0, 0)
Screenshot: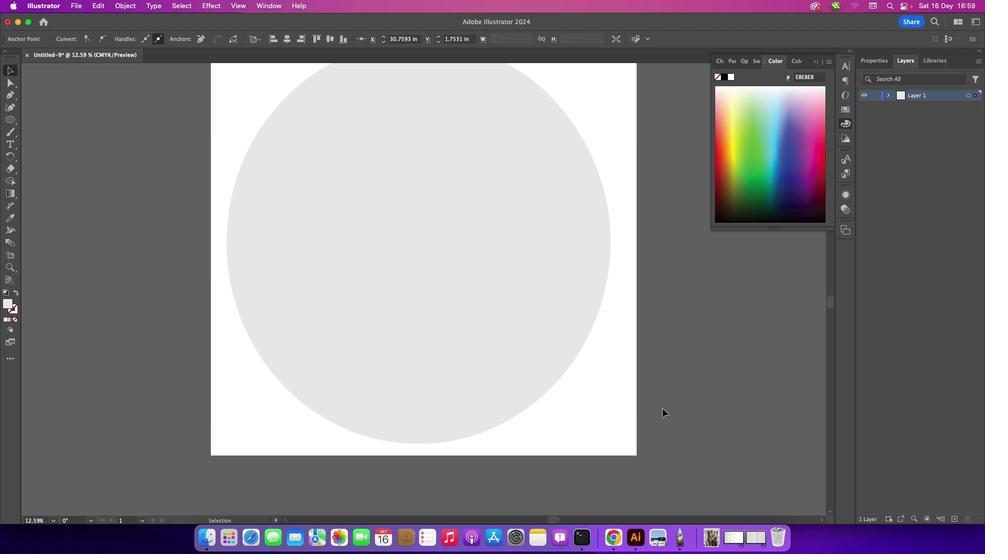 
Action: Mouse scrolled (662, 408) with delta (0, 0)
Screenshot: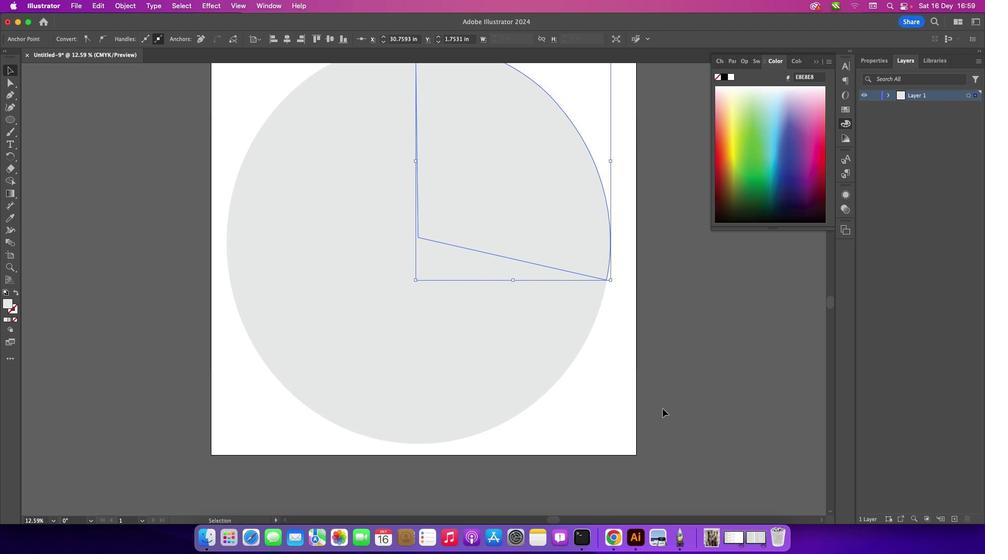 
Action: Mouse scrolled (662, 408) with delta (0, 0)
Screenshot: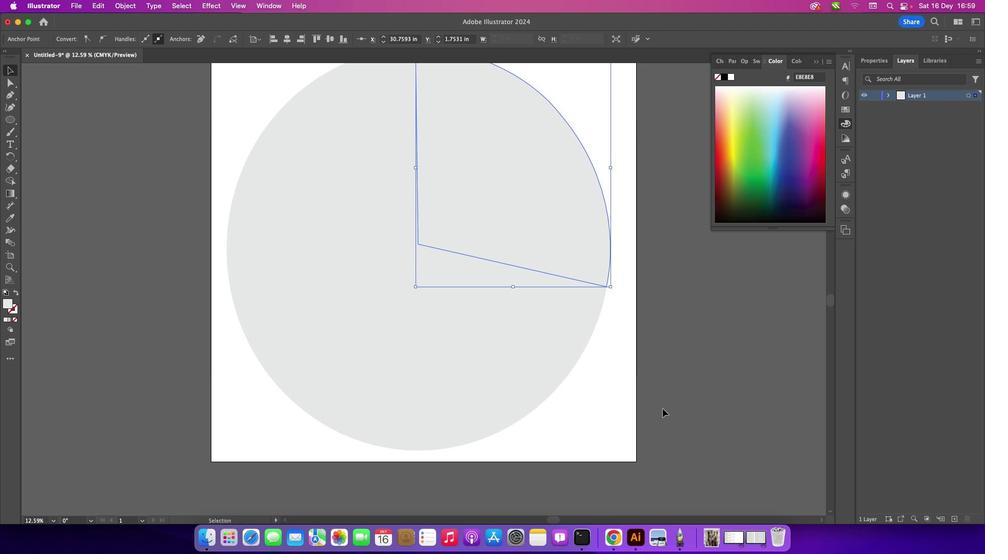 
Action: Mouse scrolled (662, 408) with delta (0, 0)
Screenshot: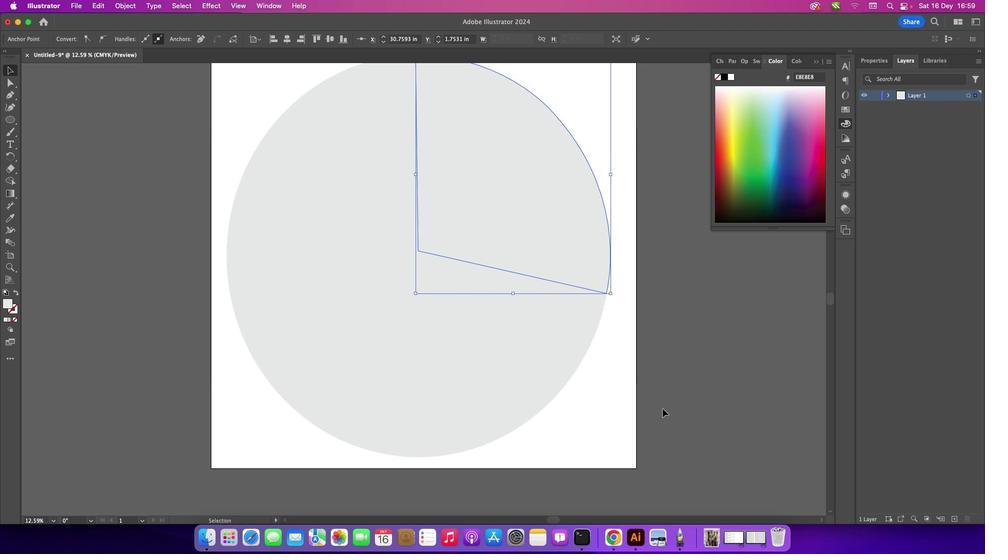 
Action: Mouse scrolled (662, 408) with delta (0, 0)
Screenshot: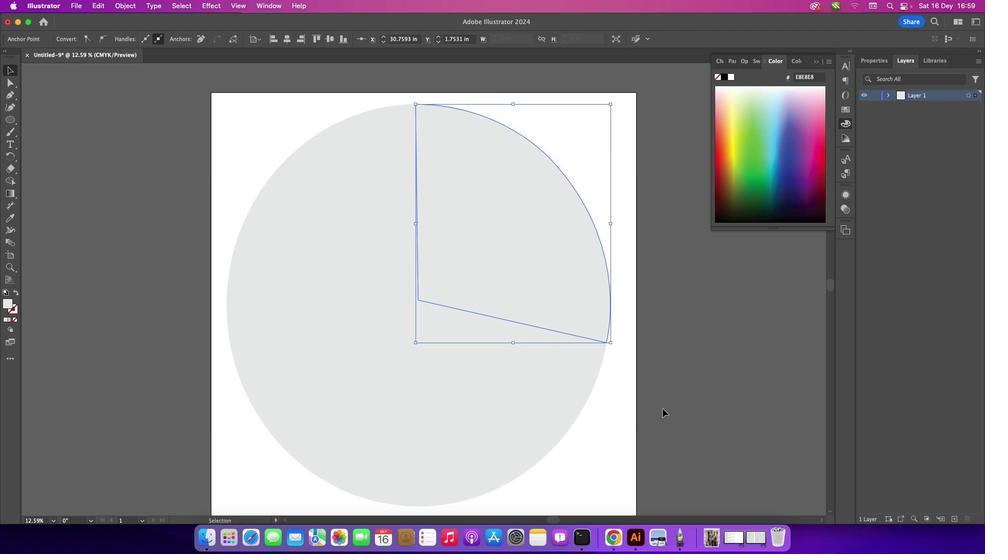 
Action: Mouse scrolled (662, 408) with delta (0, 0)
Screenshot: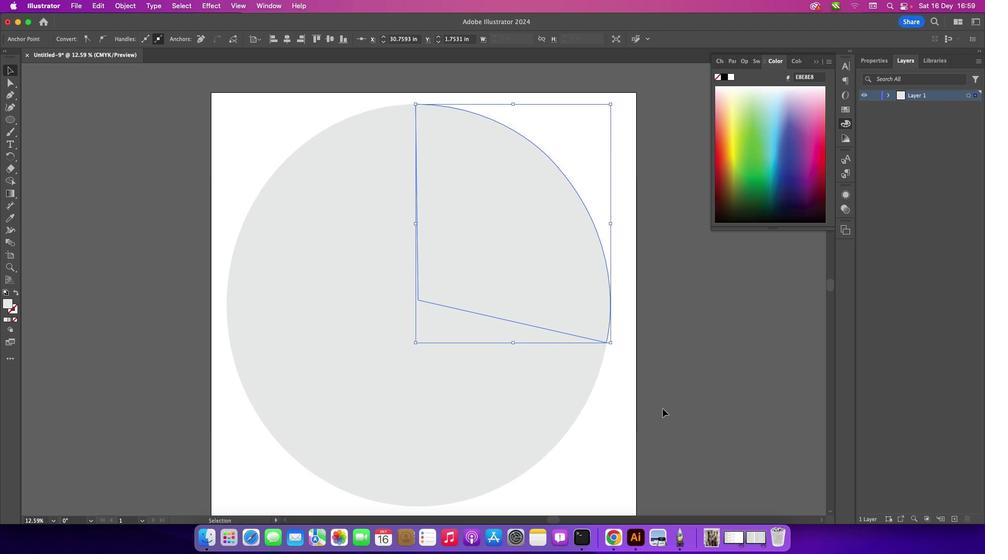 
Action: Mouse moved to (8, 305)
Screenshot: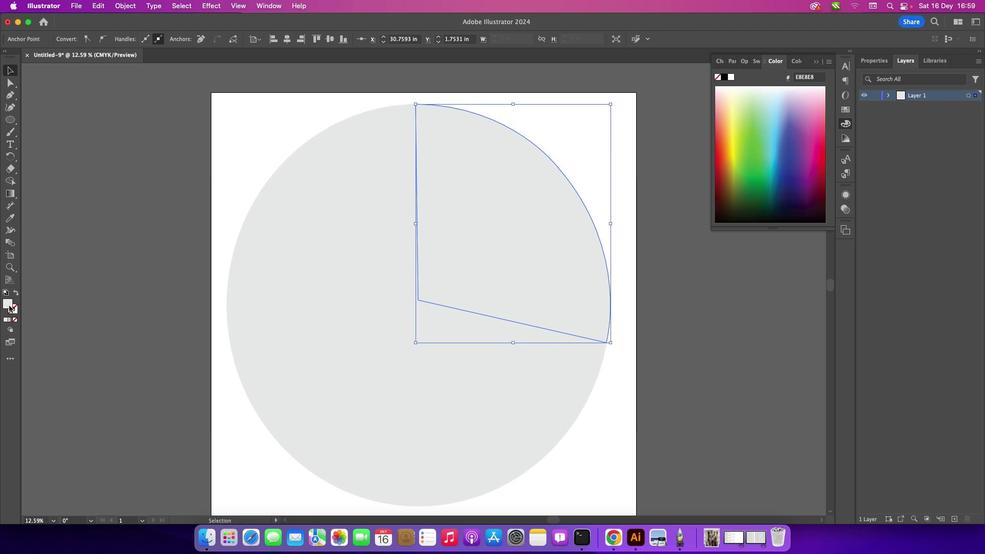 
Action: Mouse pressed left at (8, 305)
Screenshot: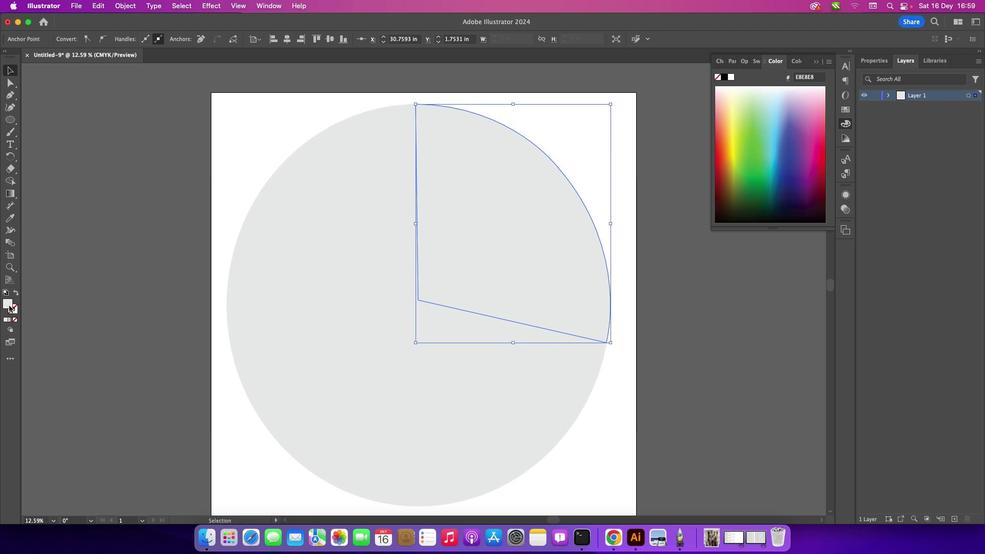 
Action: Mouse pressed left at (8, 305)
Screenshot: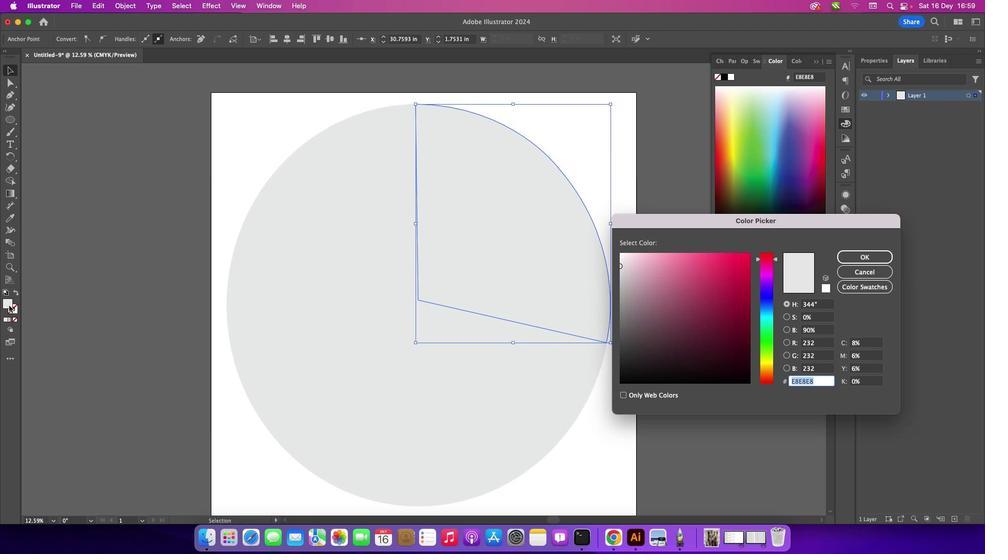 
Action: Mouse moved to (769, 301)
Screenshot: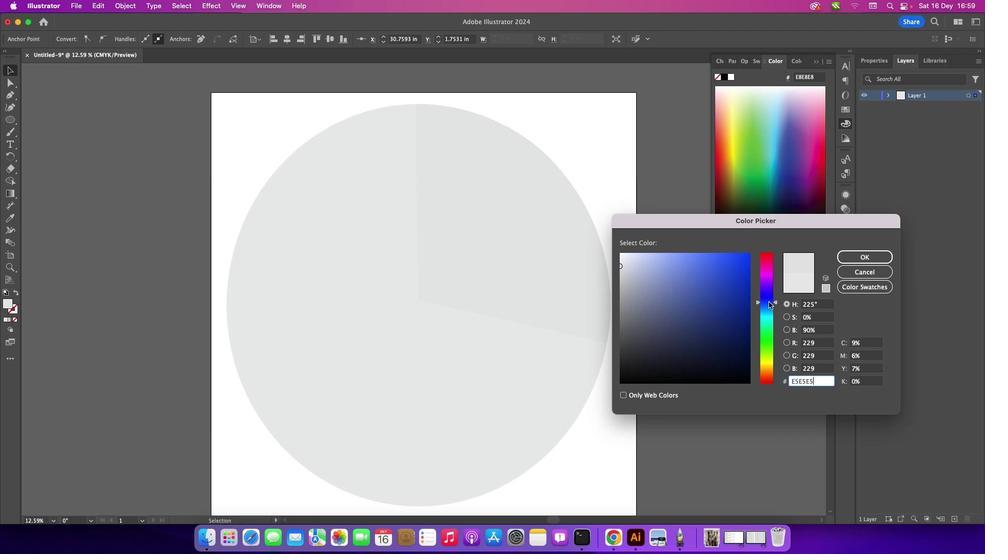 
Action: Mouse pressed left at (769, 301)
Screenshot: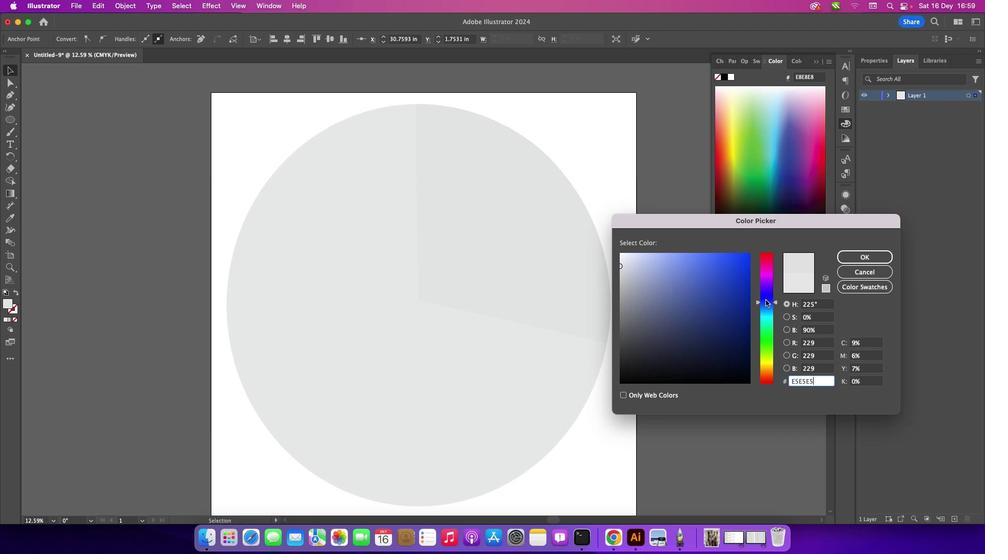 
Action: Mouse moved to (703, 270)
Screenshot: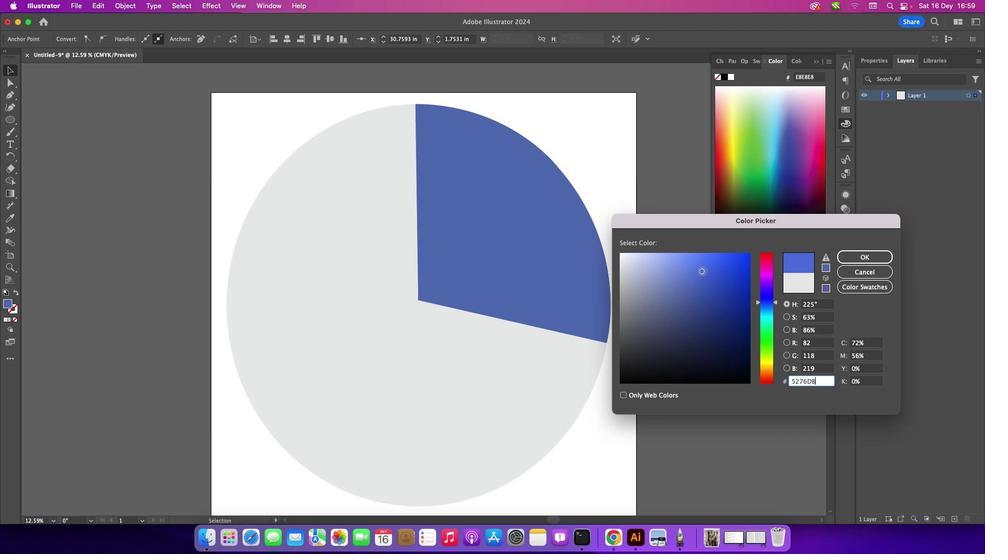 
Action: Mouse pressed left at (703, 270)
Screenshot: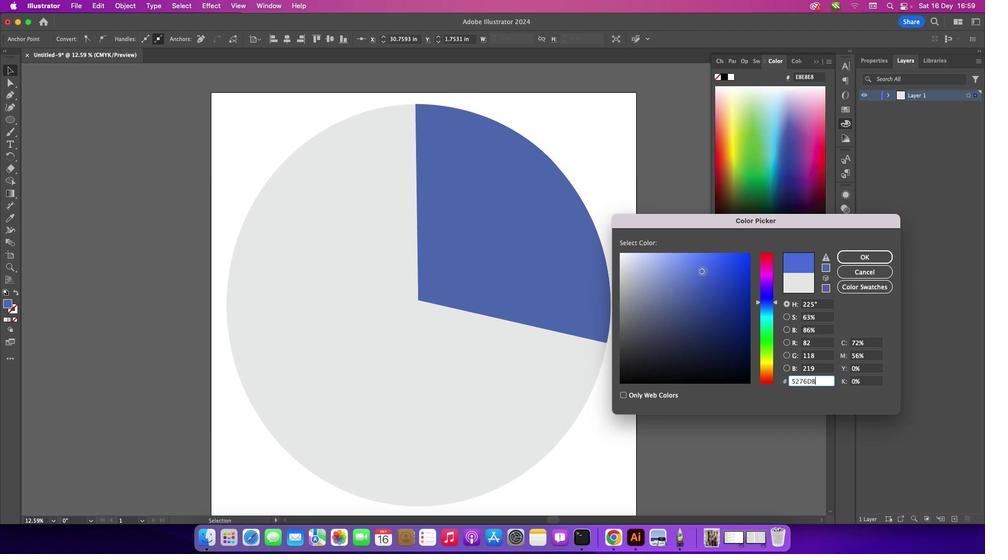 
Action: Mouse moved to (870, 253)
Screenshot: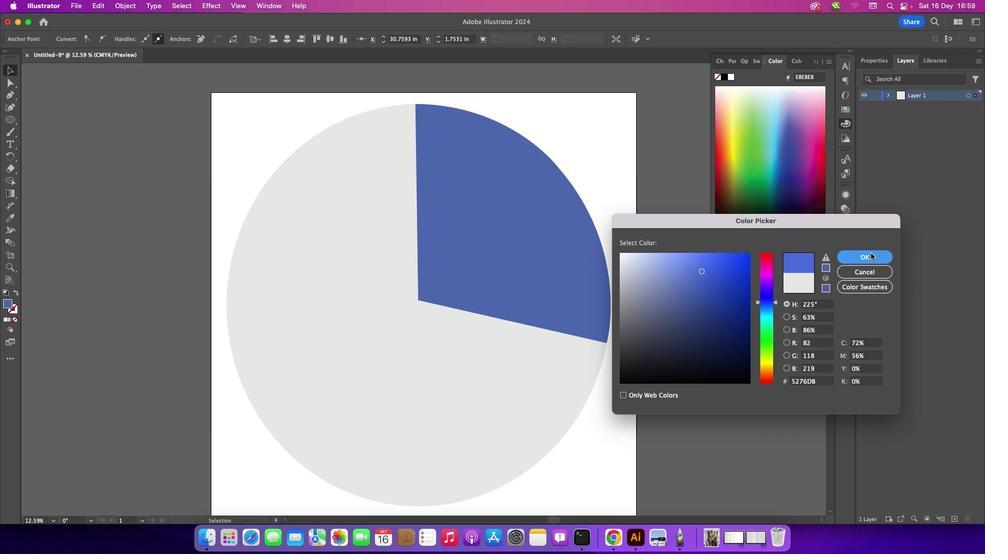 
Action: Mouse pressed left at (870, 253)
Screenshot: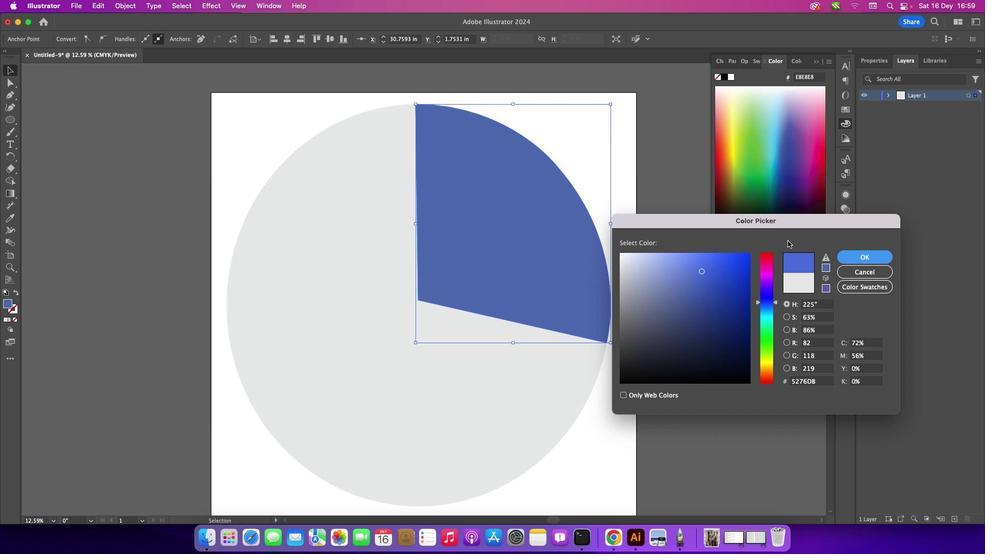 
Action: Mouse moved to (132, 163)
Screenshot: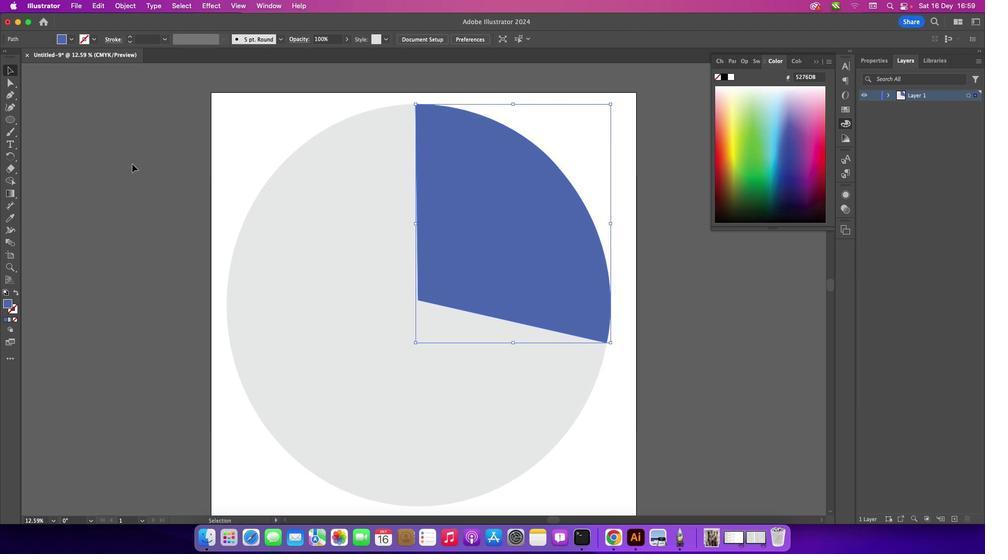
Action: Mouse pressed left at (132, 163)
Screenshot: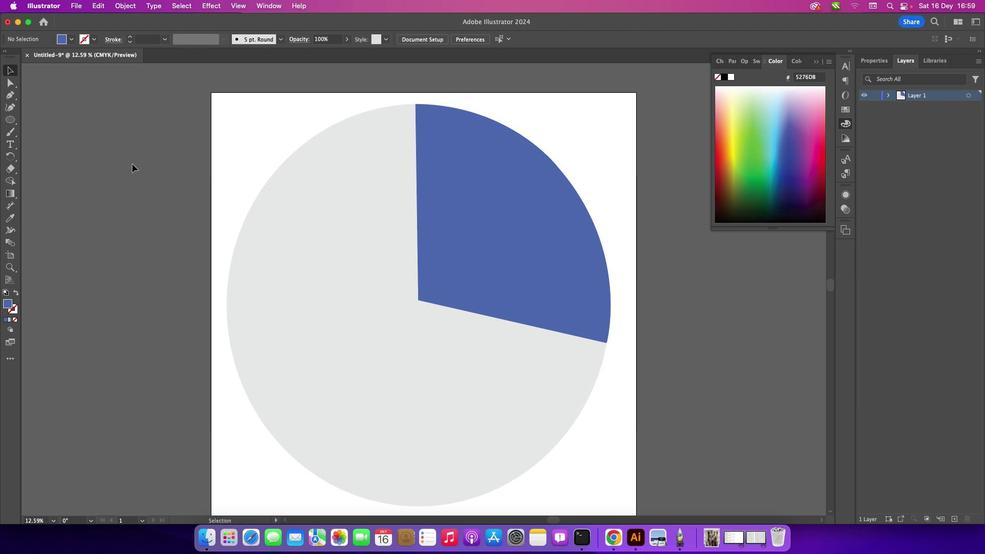 
Action: Mouse moved to (14, 95)
Screenshot: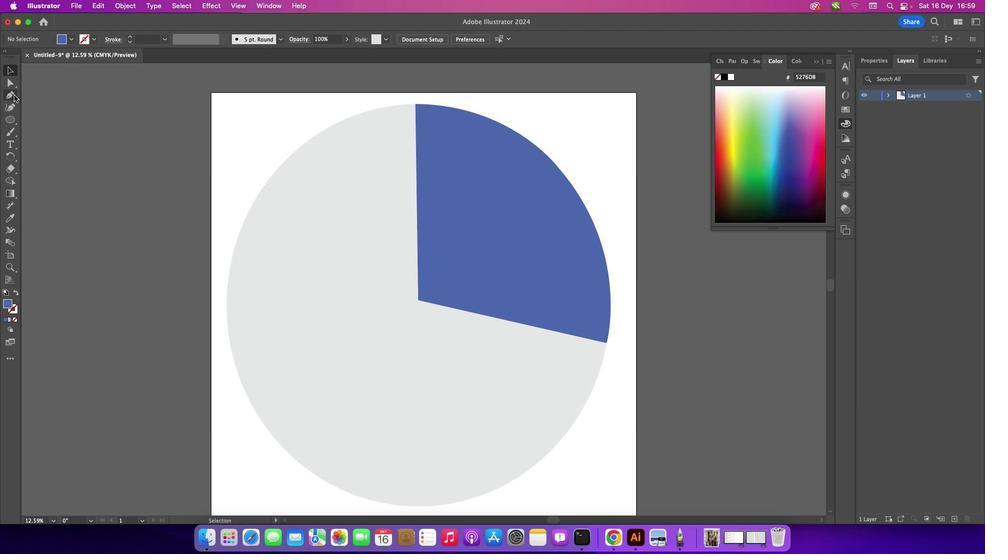 
Action: Mouse pressed left at (14, 95)
Screenshot: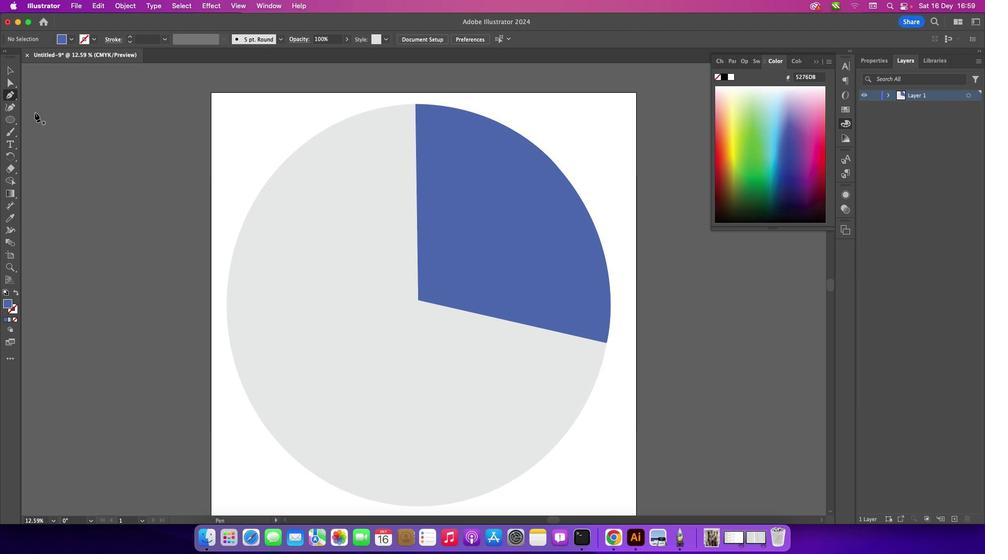 
Action: Mouse moved to (606, 343)
Screenshot: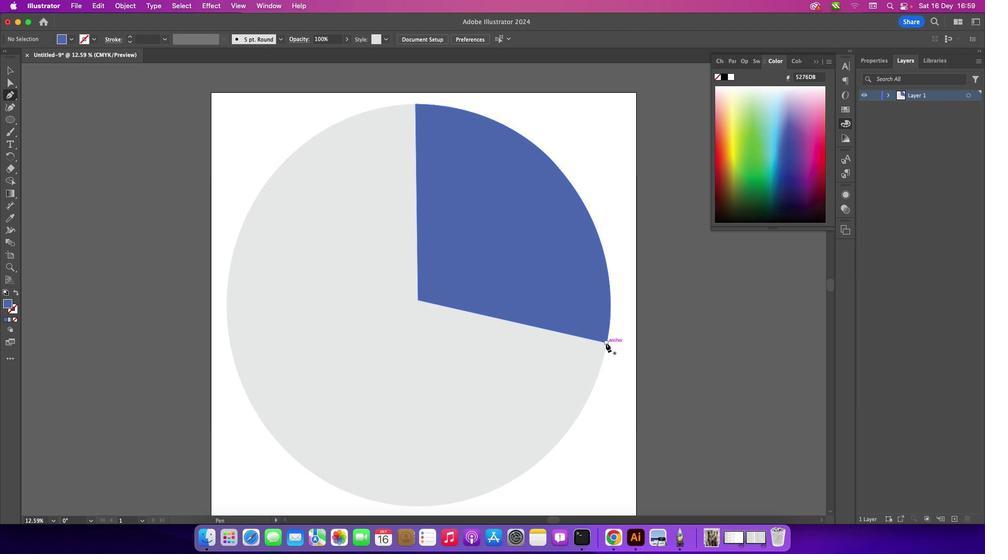 
Action: Mouse pressed left at (606, 343)
Screenshot: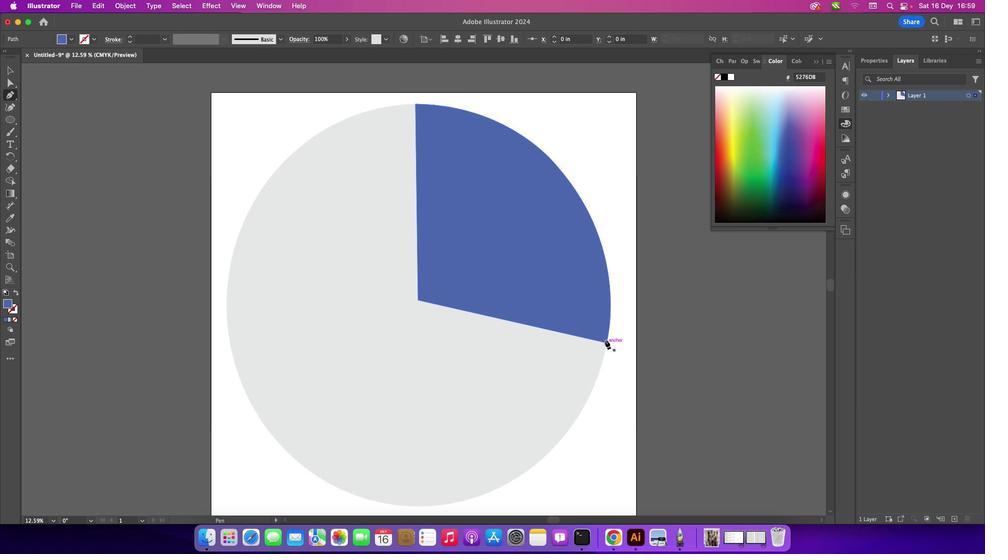 
Action: Mouse moved to (417, 300)
Screenshot: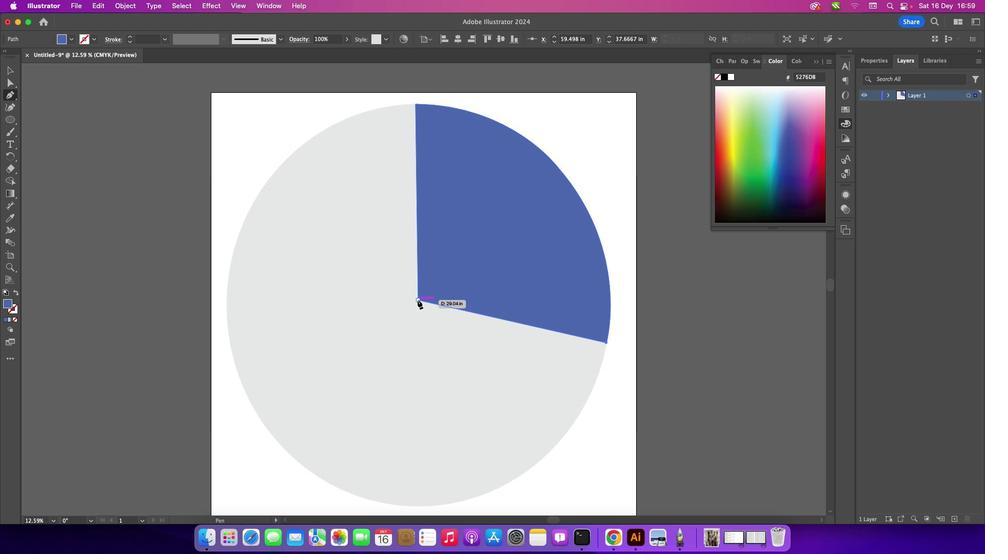 
Action: Mouse pressed left at (417, 300)
Screenshot: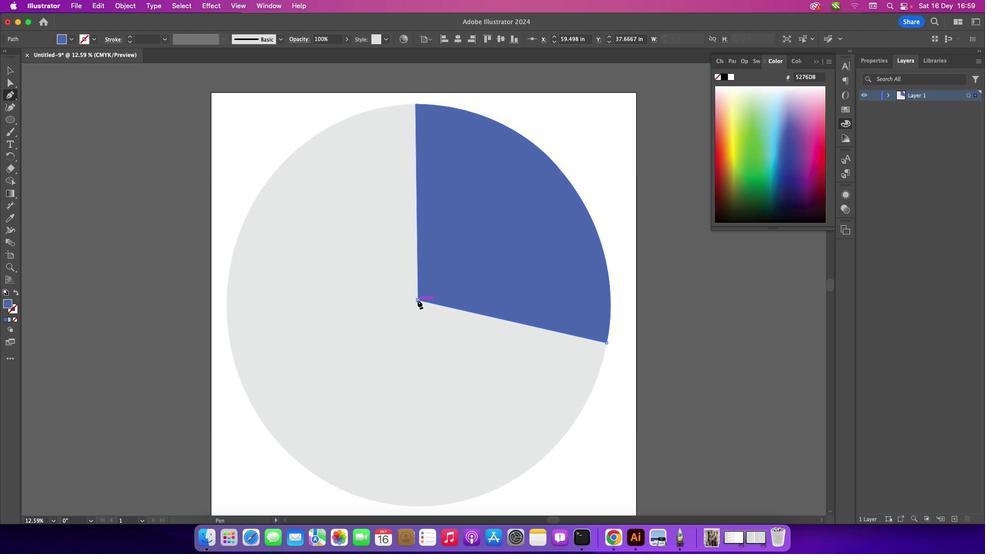 
Action: Mouse moved to (564, 432)
Screenshot: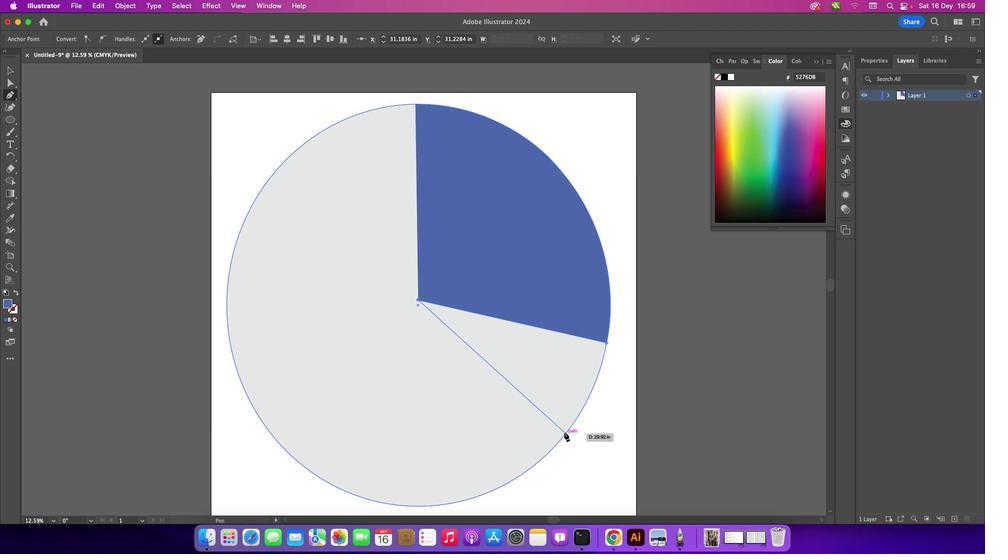 
Action: Mouse pressed left at (564, 432)
Screenshot: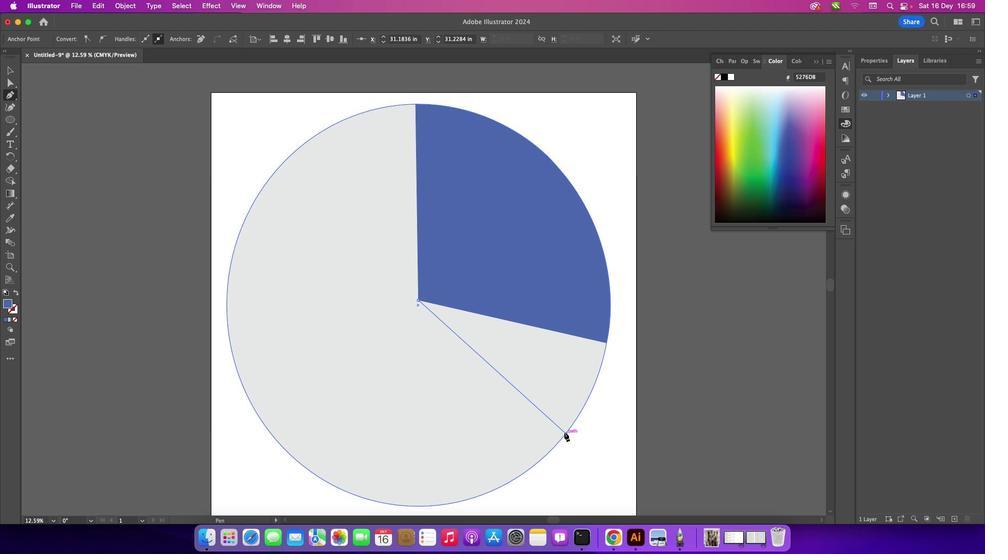 
Action: Mouse moved to (607, 343)
Screenshot: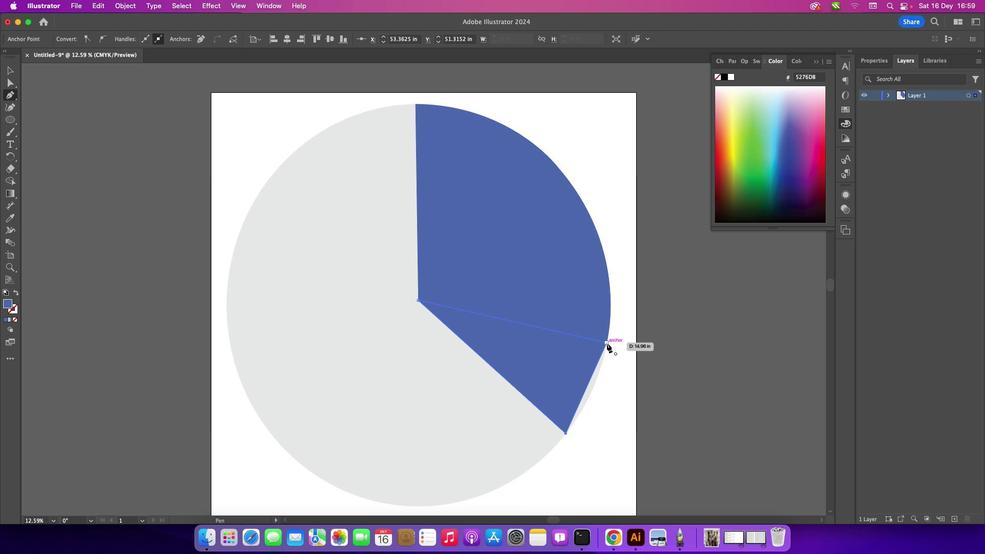 
Action: Mouse pressed left at (607, 343)
Screenshot: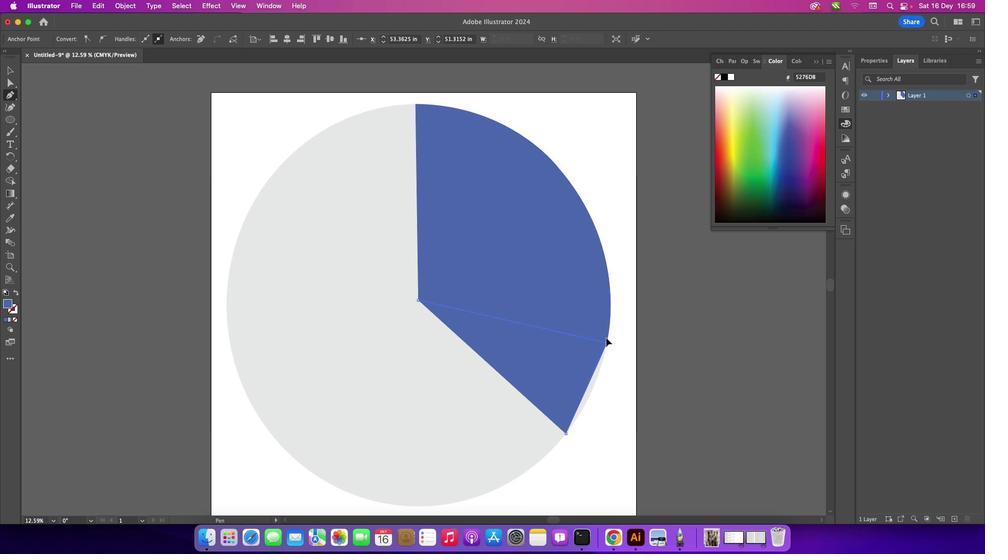 
Action: Mouse moved to (4, 68)
Screenshot: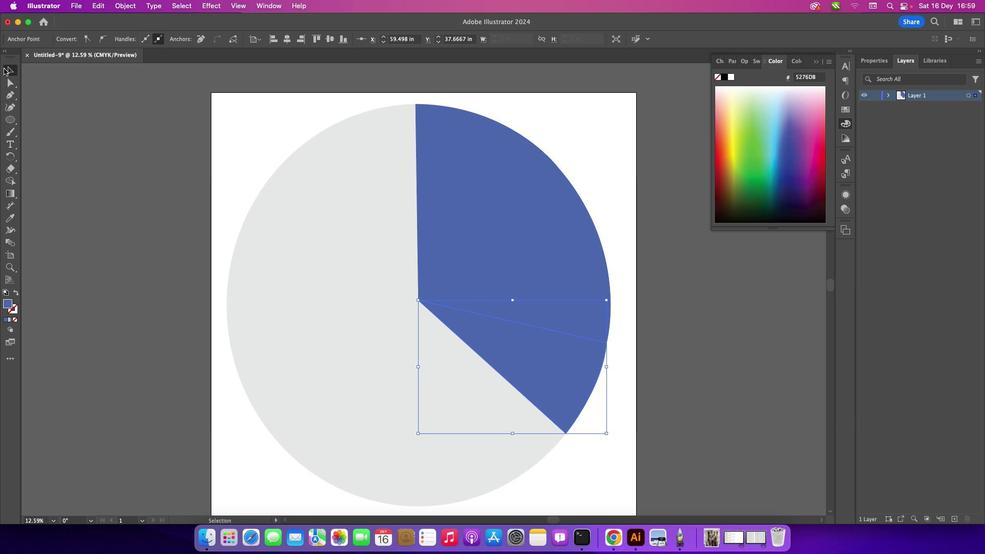 
Action: Mouse pressed left at (4, 68)
Screenshot: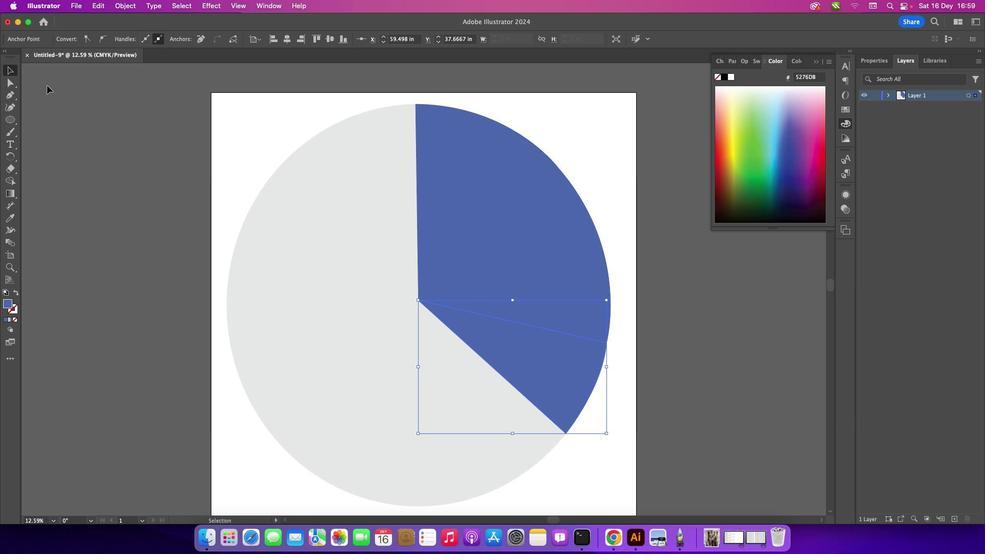 
Action: Mouse moved to (114, 106)
Screenshot: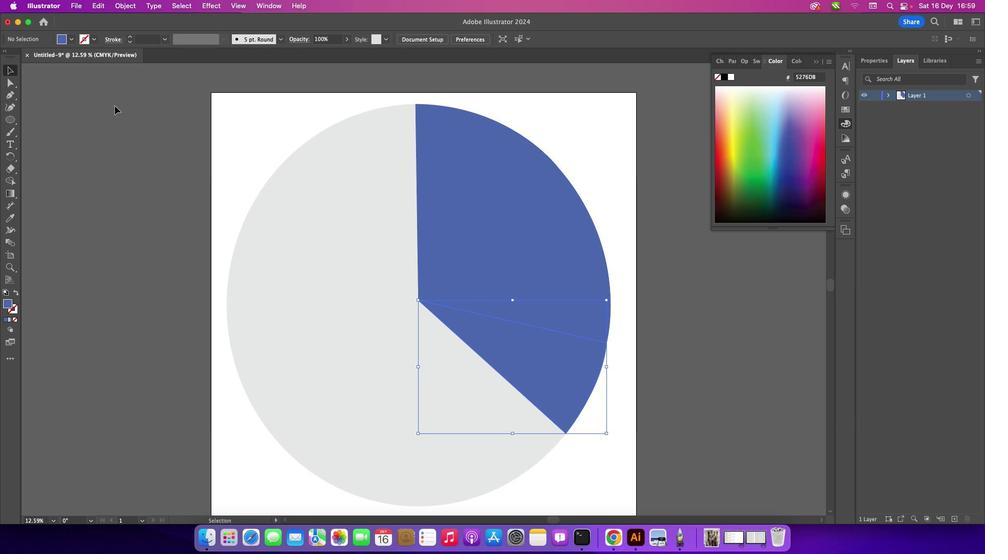 
Action: Mouse pressed left at (114, 106)
Screenshot: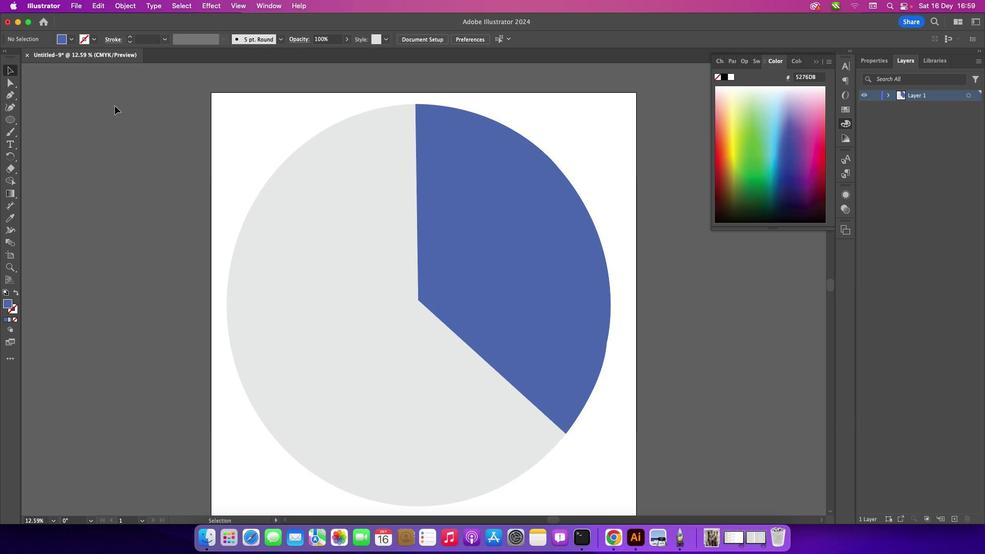 
Action: Mouse moved to (683, 386)
Screenshot: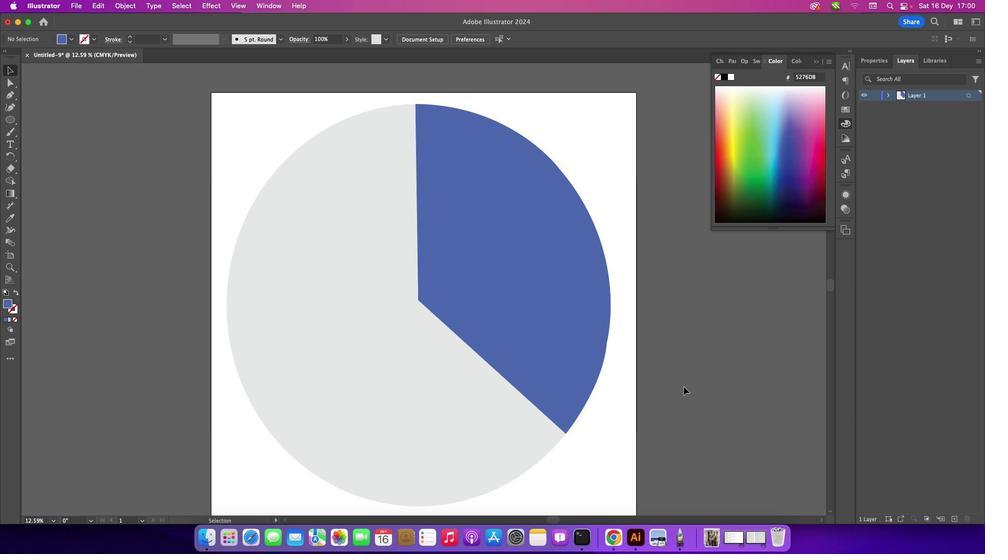 
Action: Mouse pressed left at (683, 386)
Screenshot: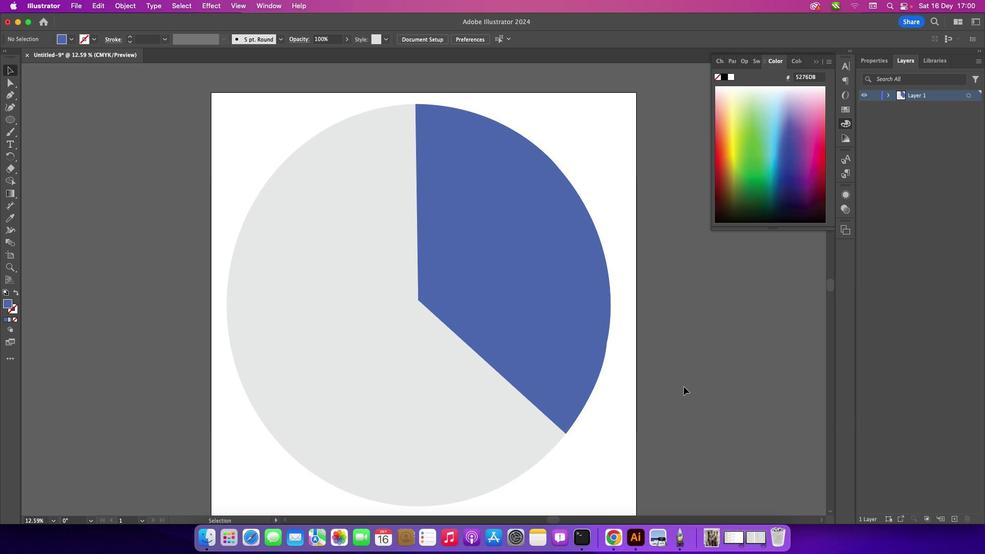 
Action: Mouse moved to (658, 387)
Screenshot: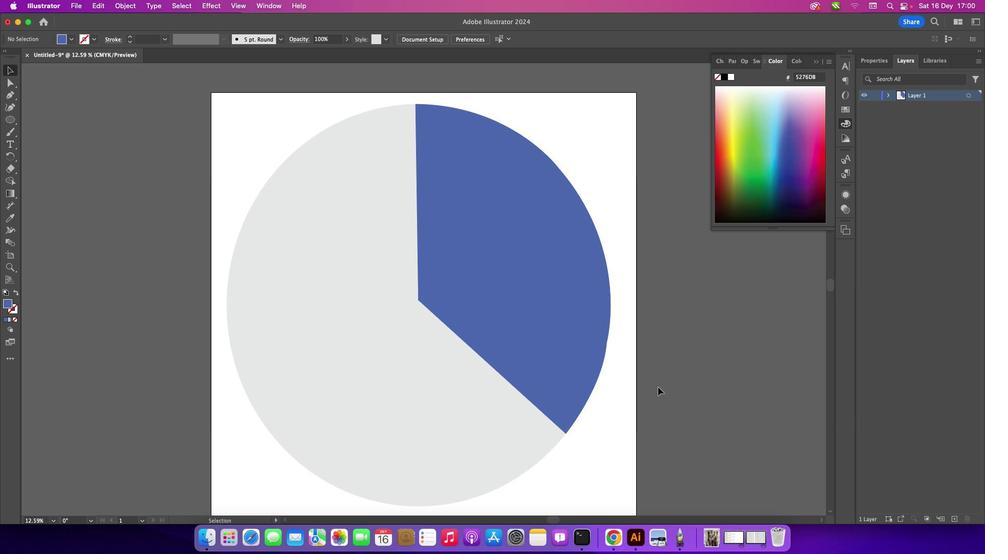 
Action: Mouse scrolled (658, 387) with delta (0, 0)
Screenshot: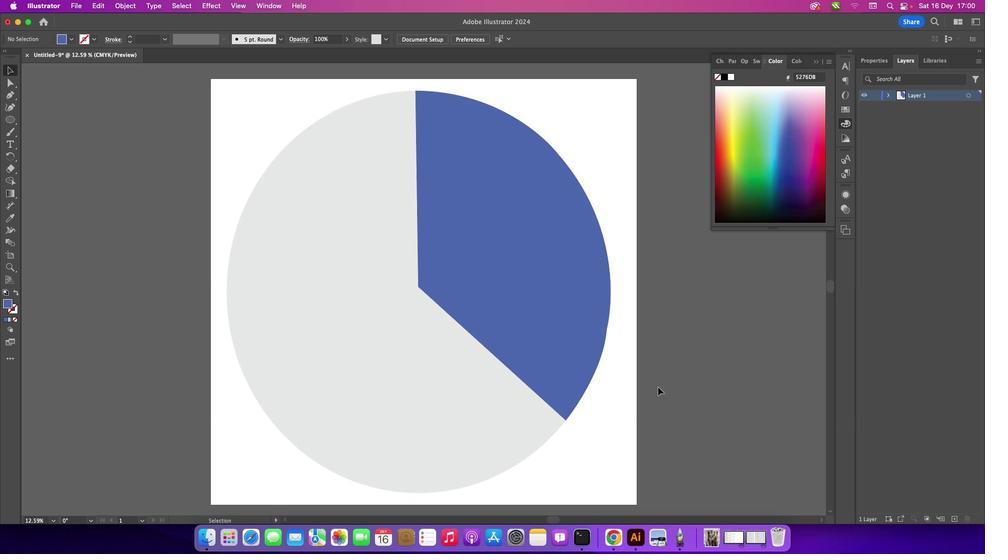 
Action: Mouse scrolled (658, 387) with delta (0, 0)
Screenshot: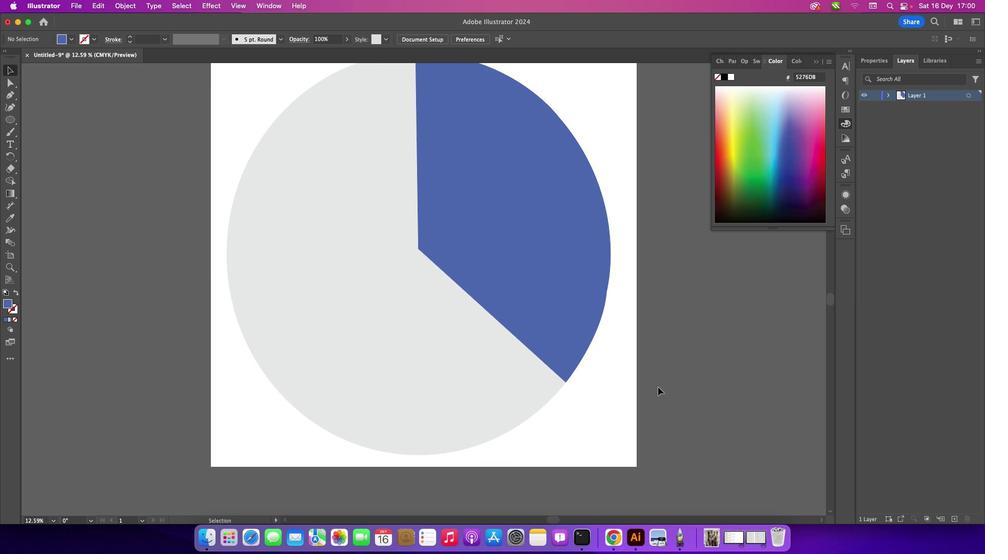 
Action: Mouse scrolled (658, 387) with delta (0, 0)
Screenshot: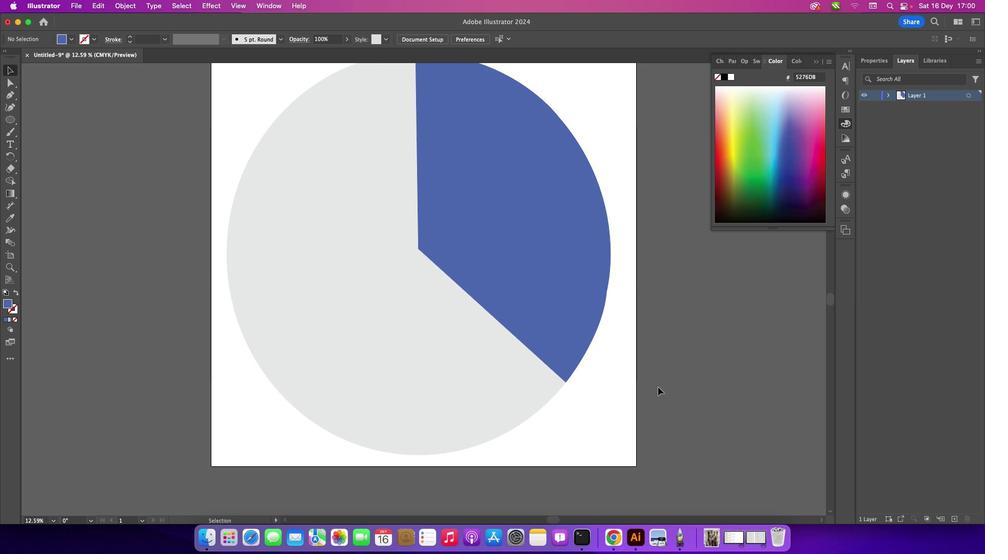 
Action: Mouse scrolled (658, 387) with delta (0, 0)
Screenshot: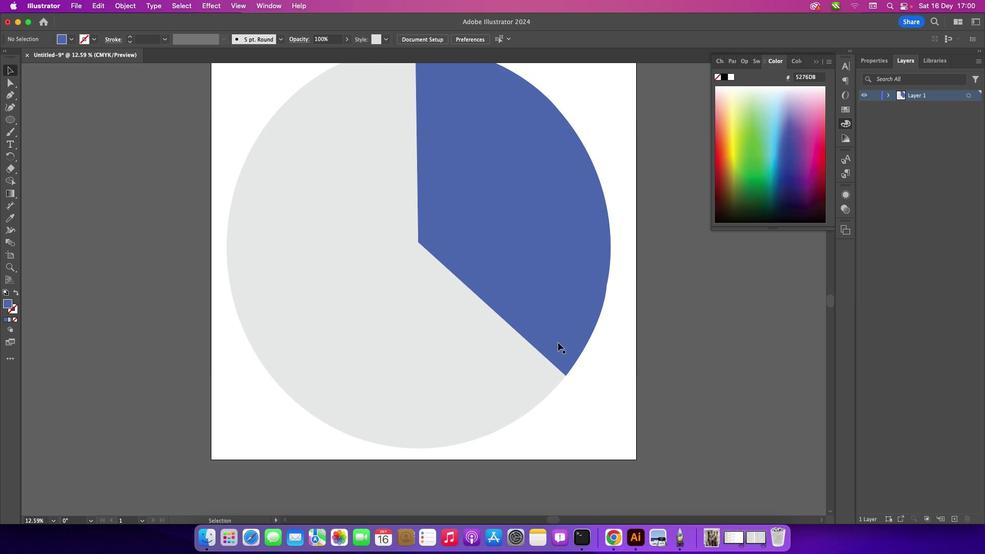 
Action: Mouse moved to (558, 342)
Screenshot: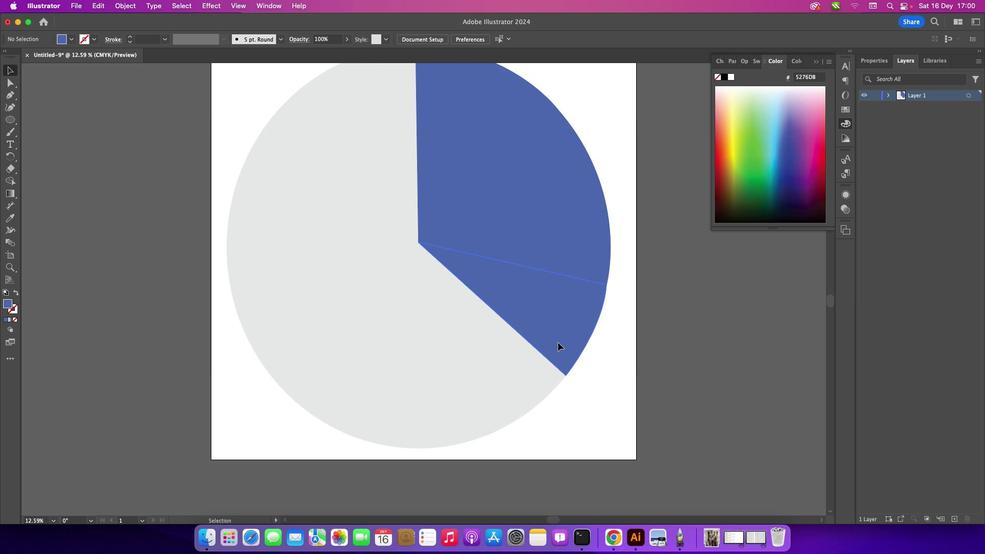 
Action: Mouse pressed left at (558, 342)
Screenshot: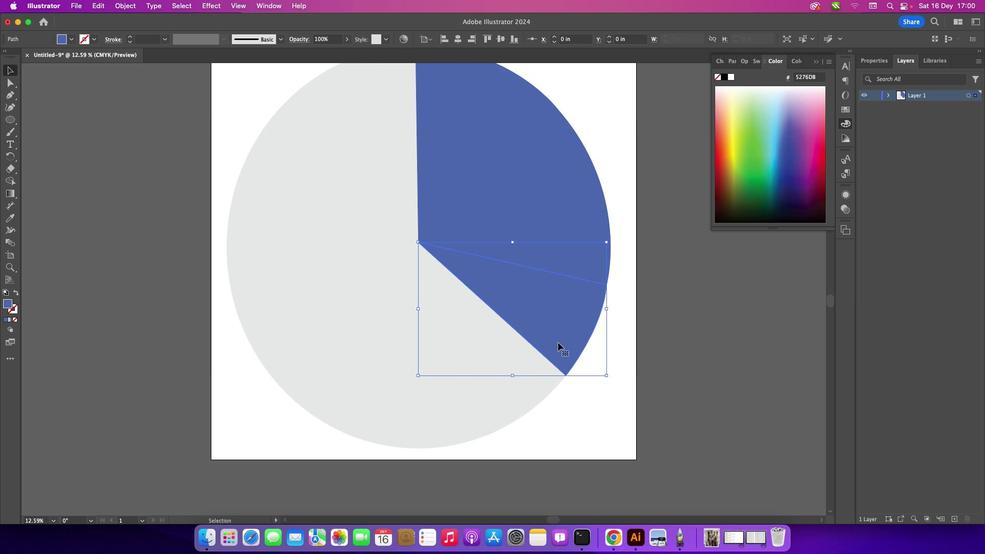 
Action: Mouse moved to (8, 302)
Screenshot: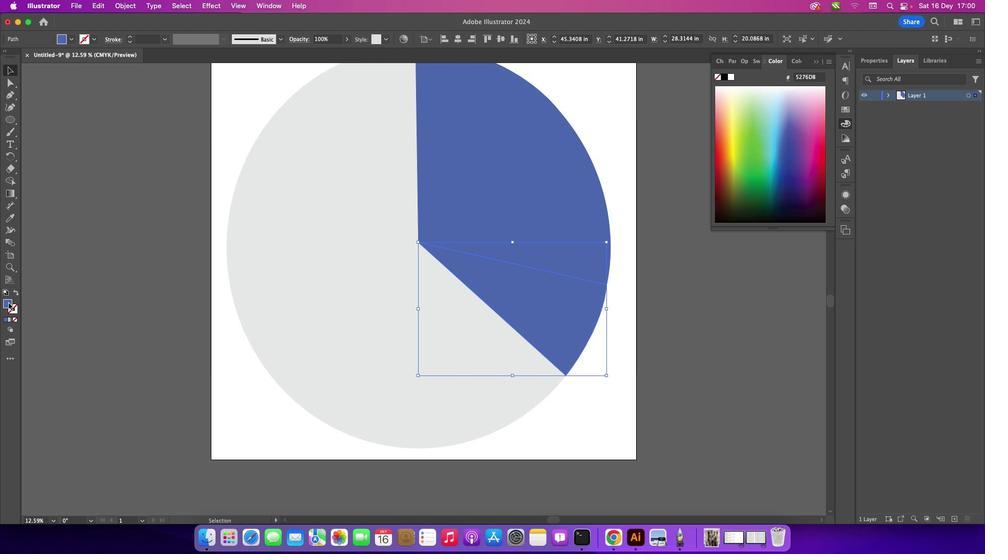 
Action: Mouse pressed left at (8, 302)
Screenshot: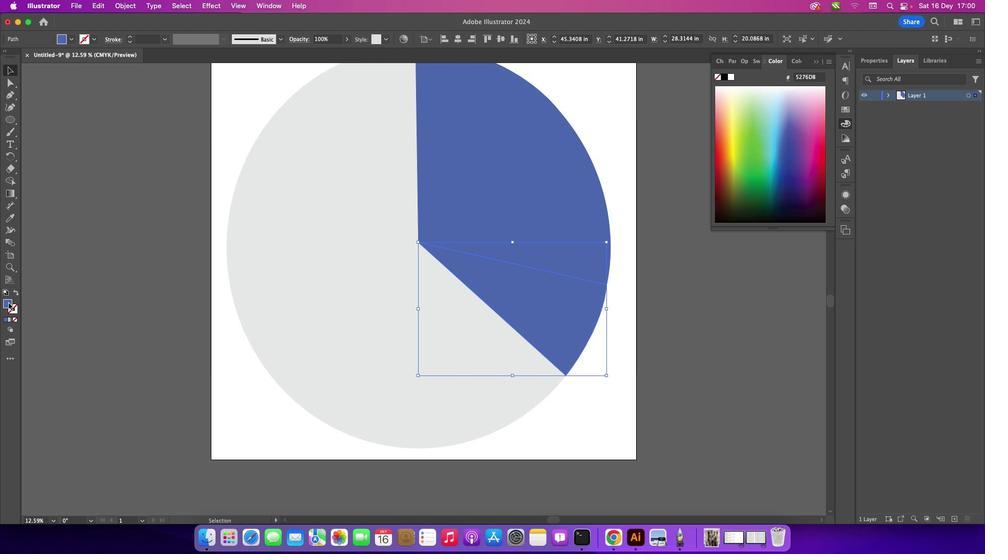 
Action: Mouse pressed left at (8, 302)
Screenshot: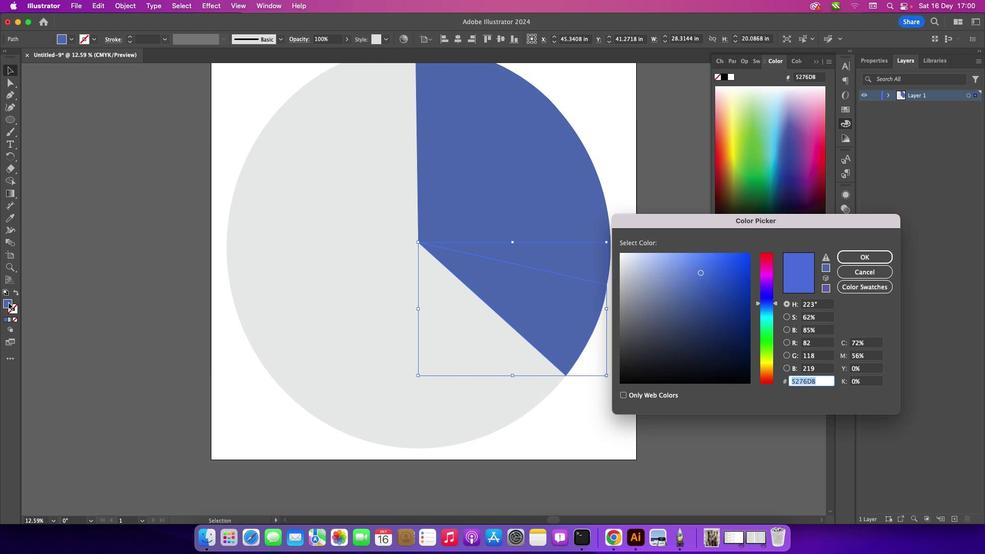 
Action: Mouse moved to (768, 258)
Screenshot: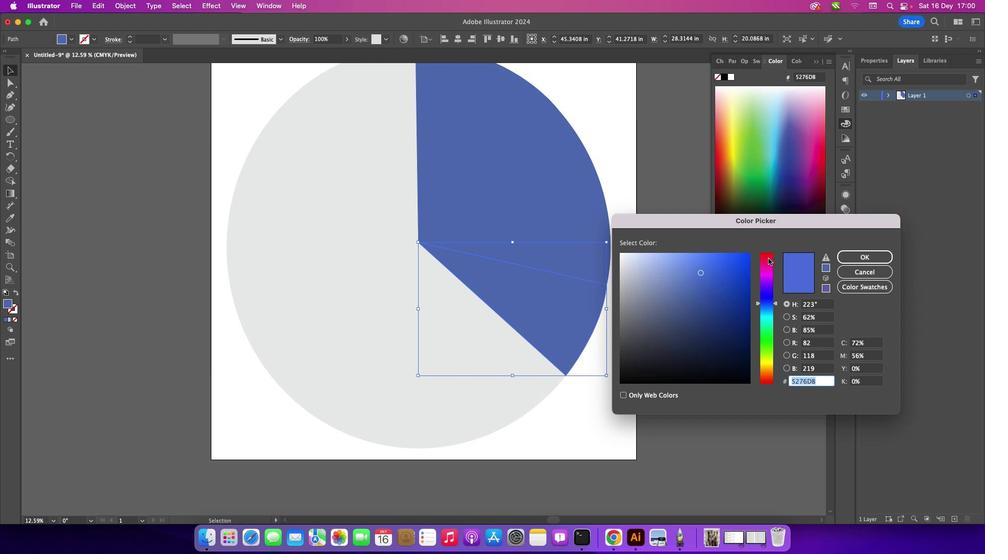 
Action: Mouse pressed left at (768, 258)
Screenshot: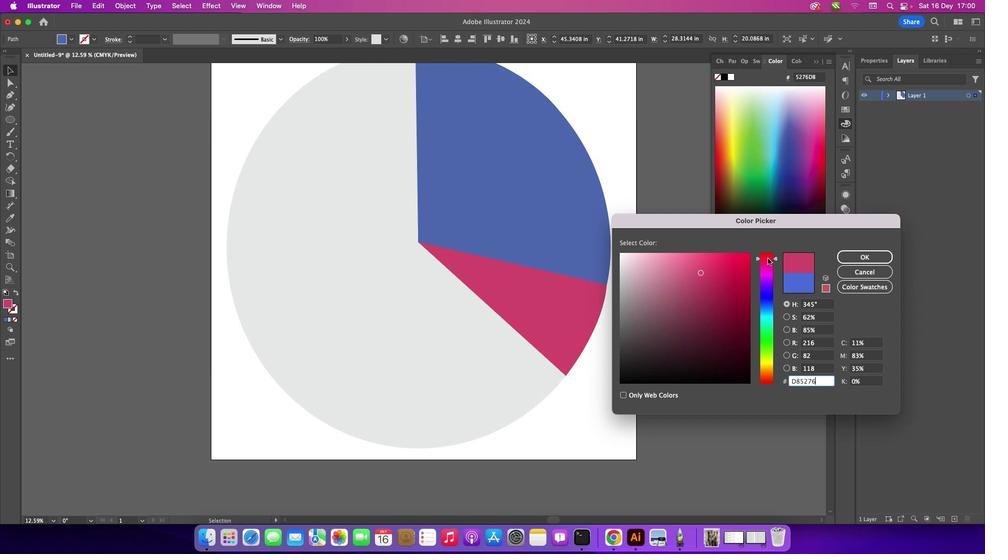 
Action: Mouse moved to (739, 267)
Screenshot: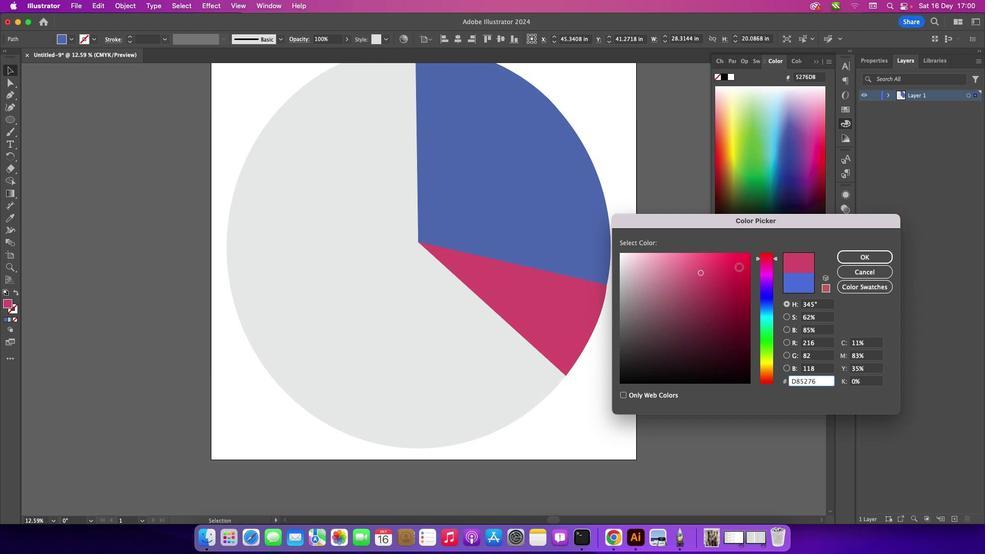 
Action: Mouse pressed left at (739, 267)
Screenshot: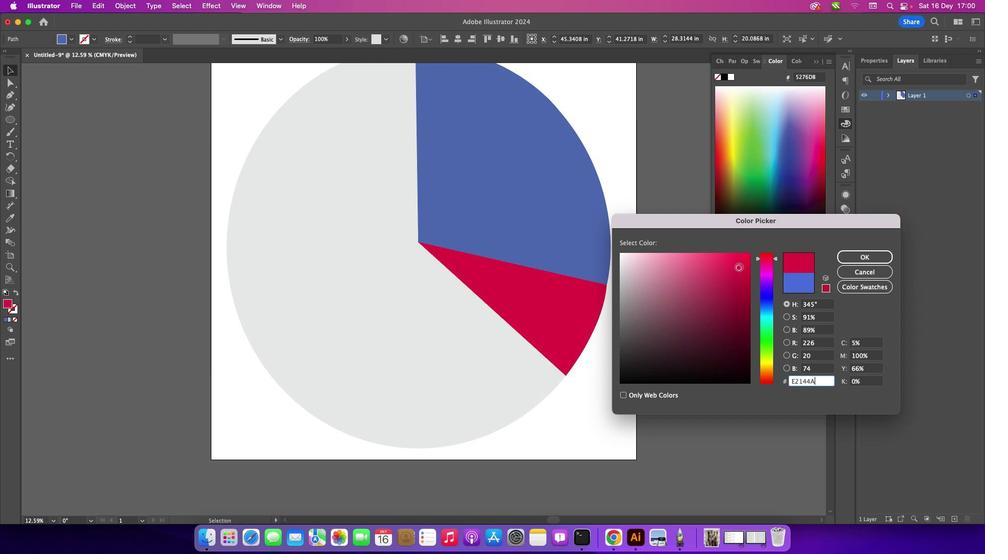 
Action: Mouse moved to (743, 312)
Screenshot: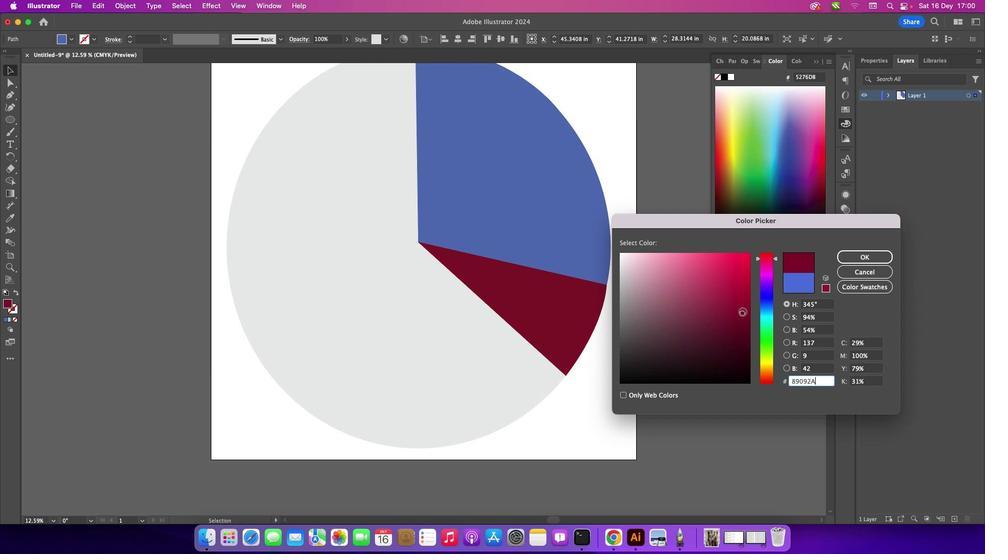 
Action: Mouse pressed left at (743, 312)
Screenshot: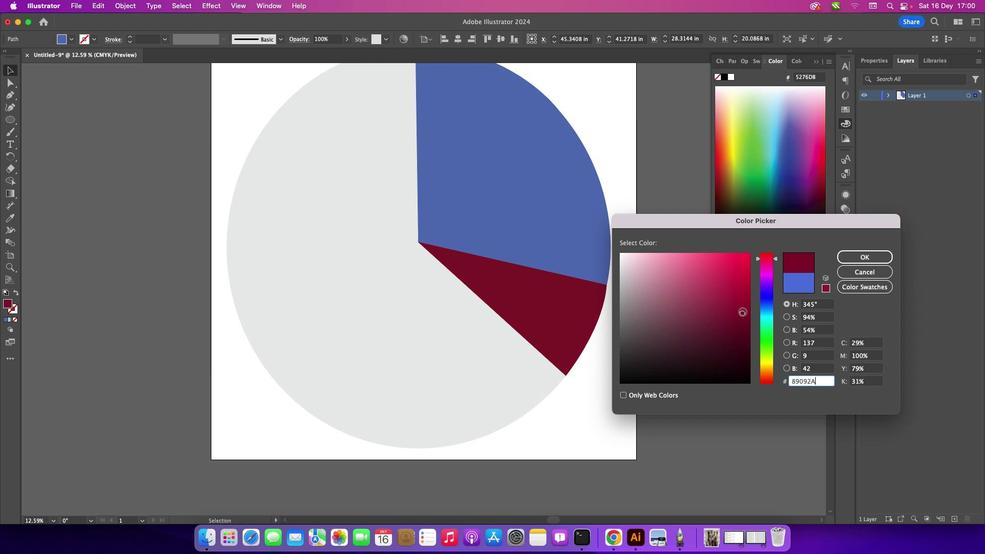 
Action: Mouse moved to (762, 380)
Screenshot: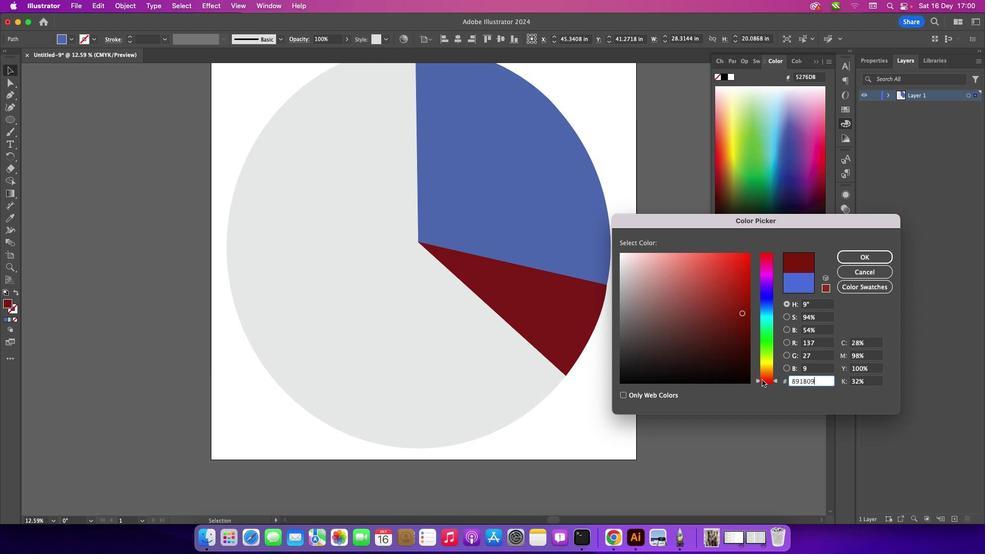 
Action: Mouse pressed left at (762, 380)
Screenshot: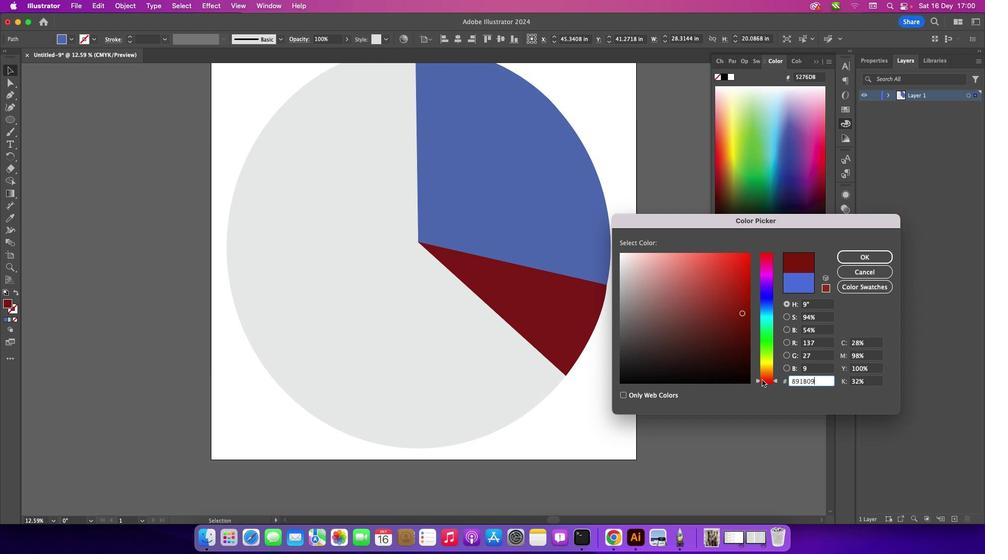 
Action: Mouse moved to (745, 270)
Screenshot: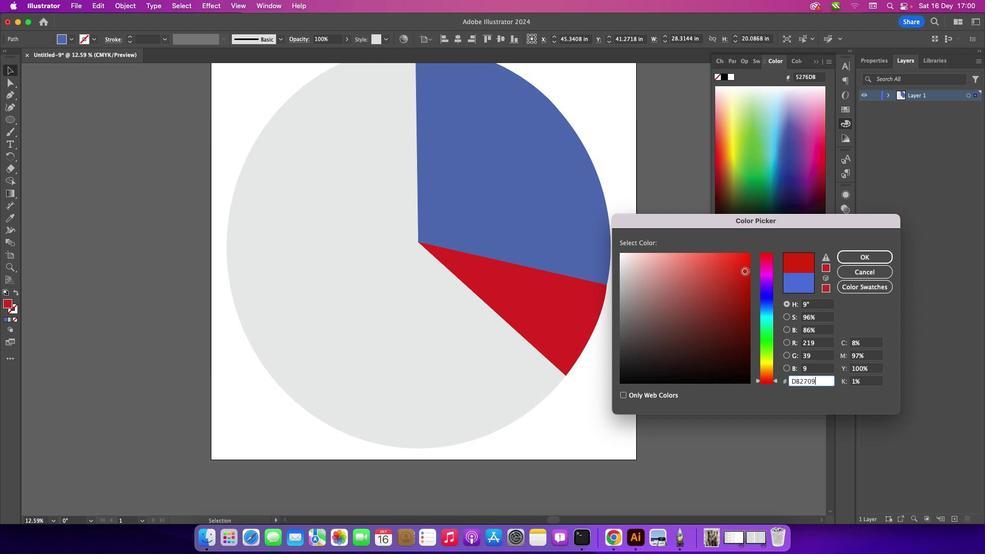 
Action: Mouse pressed left at (745, 270)
Screenshot: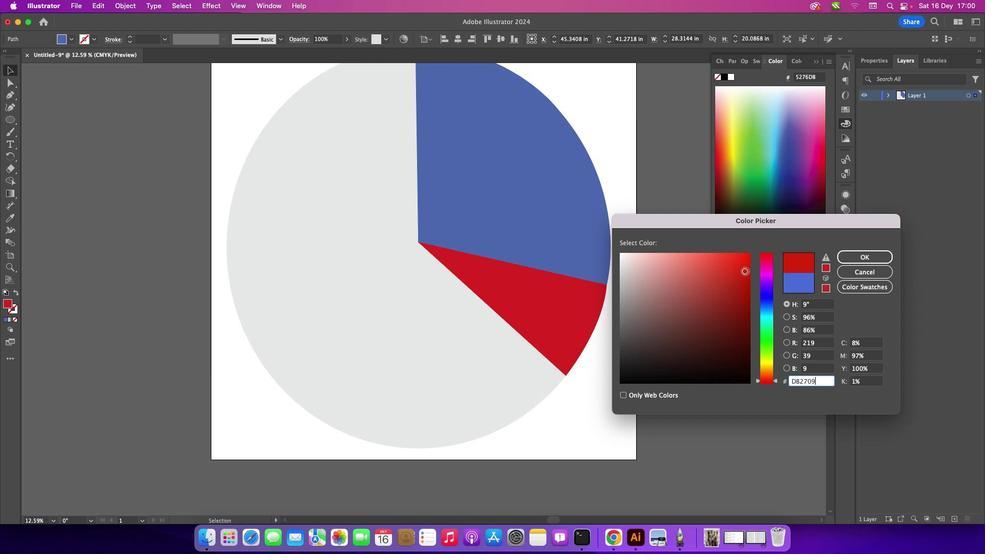 
Action: Mouse moved to (746, 265)
Screenshot: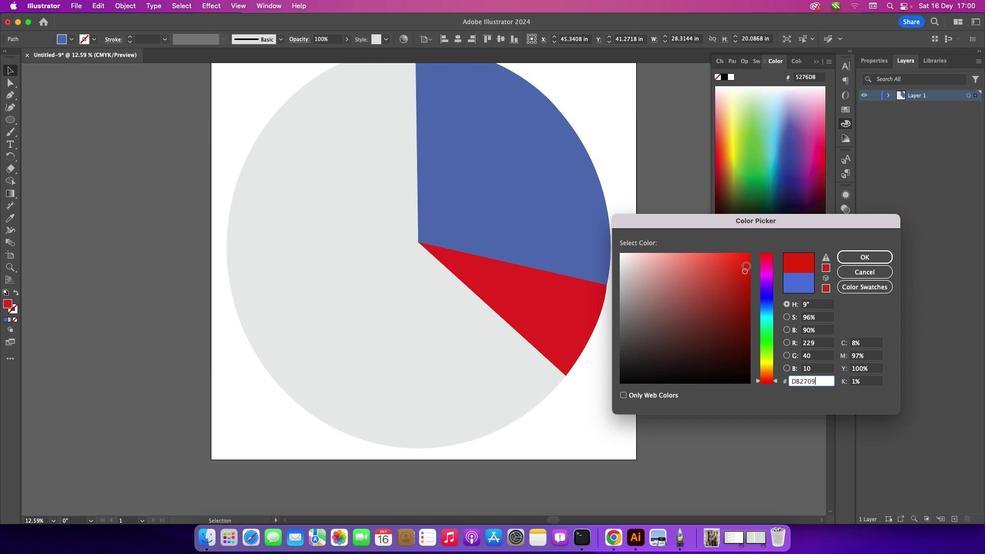 
Action: Mouse pressed left at (746, 265)
Screenshot: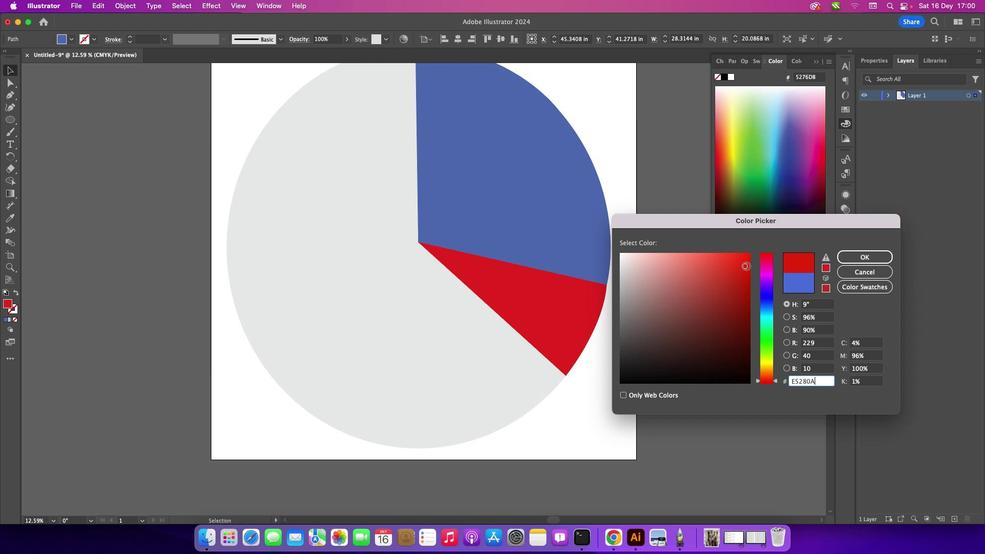 
Action: Mouse moved to (741, 296)
Screenshot: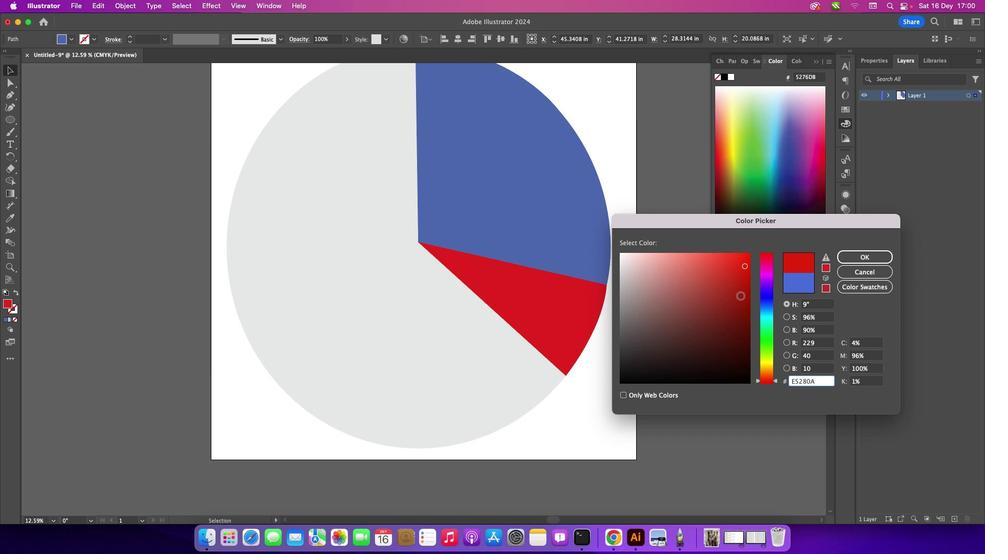 
Action: Mouse pressed left at (741, 296)
Screenshot: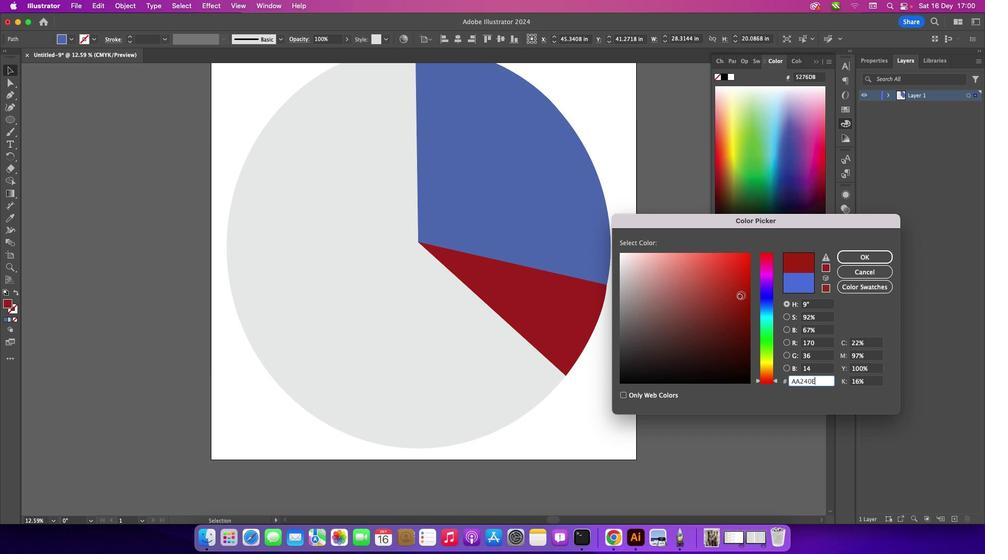 
Action: Mouse moved to (745, 282)
Screenshot: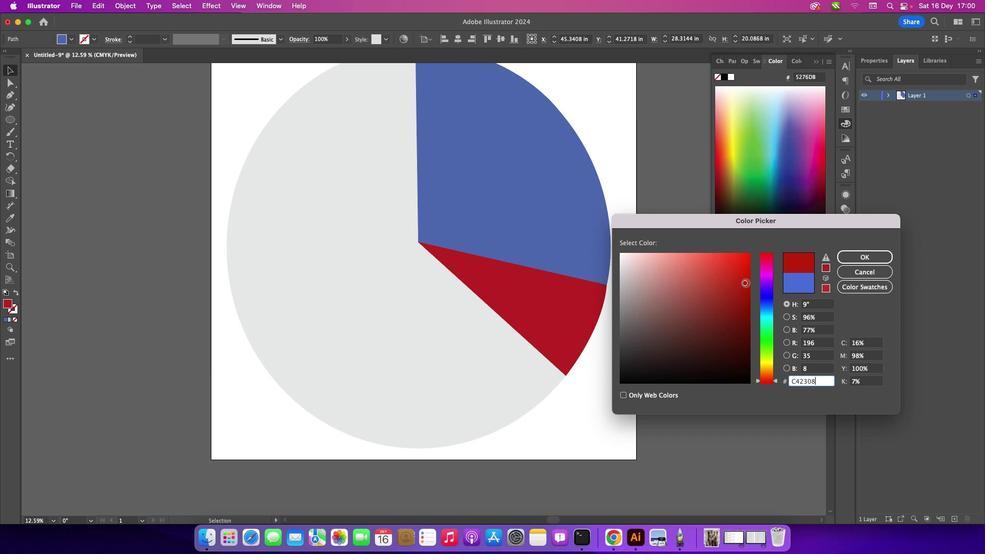 
Action: Mouse pressed left at (745, 282)
Screenshot: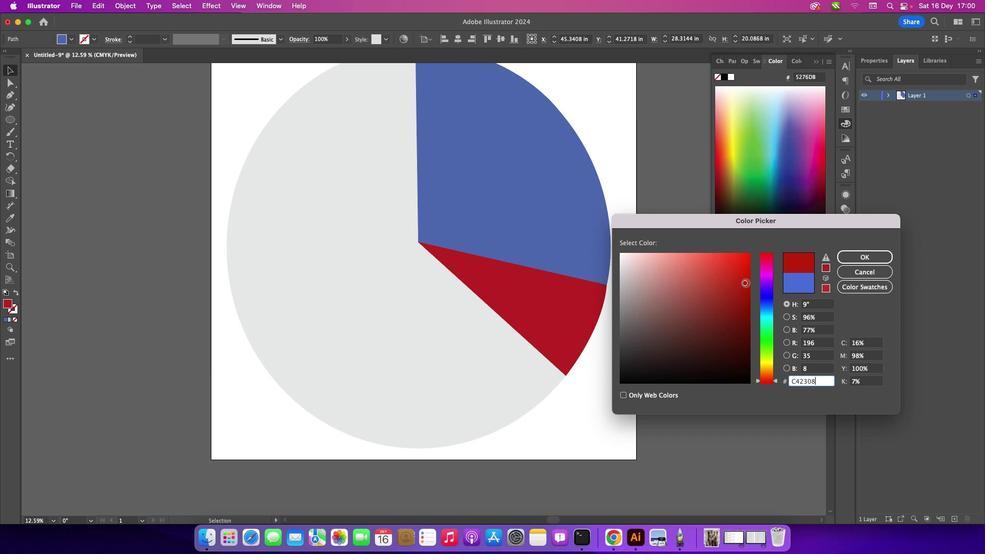 
Action: Mouse moved to (856, 255)
Screenshot: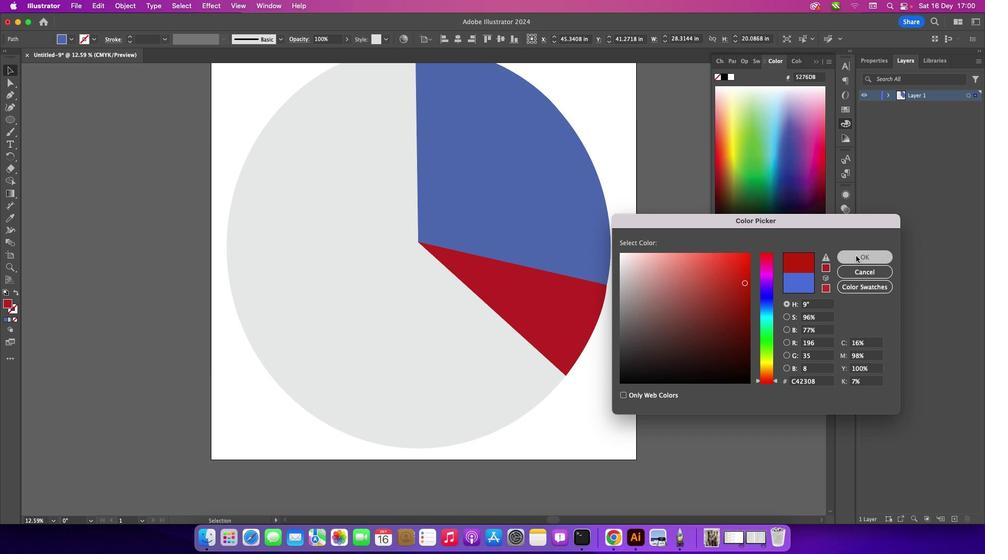 
Action: Mouse pressed left at (856, 255)
Screenshot: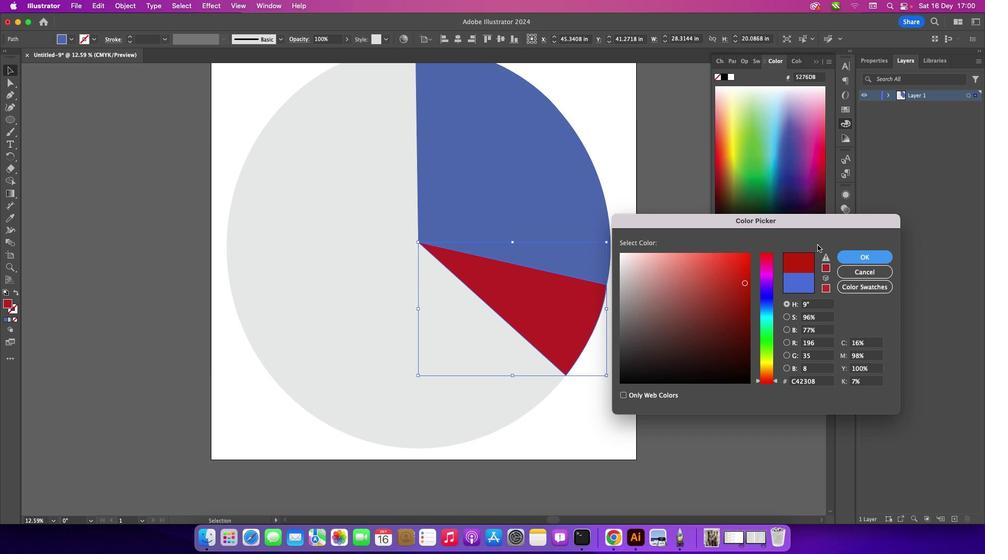 
Action: Mouse moved to (83, 111)
Screenshot: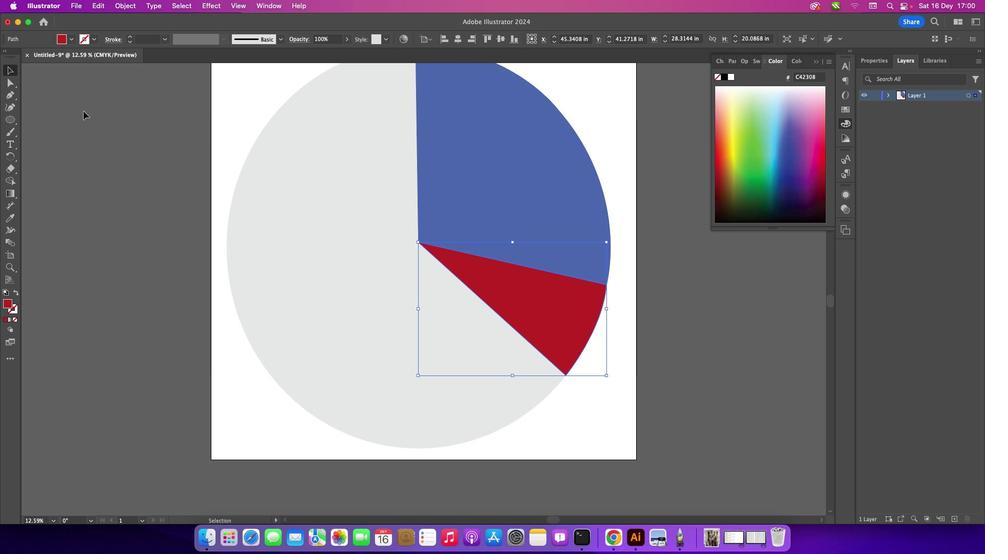 
Action: Mouse pressed left at (83, 111)
Screenshot: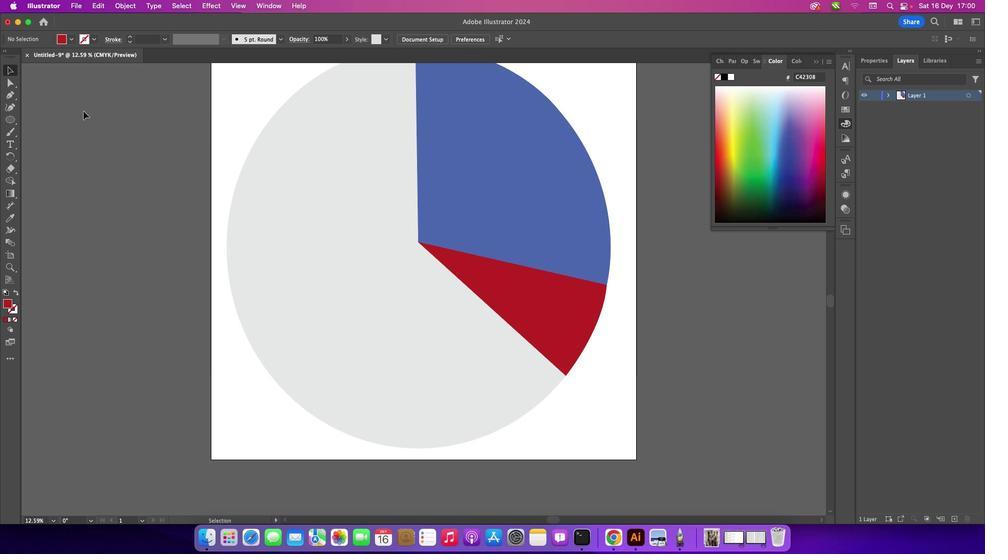 
Action: Mouse moved to (11, 94)
Screenshot: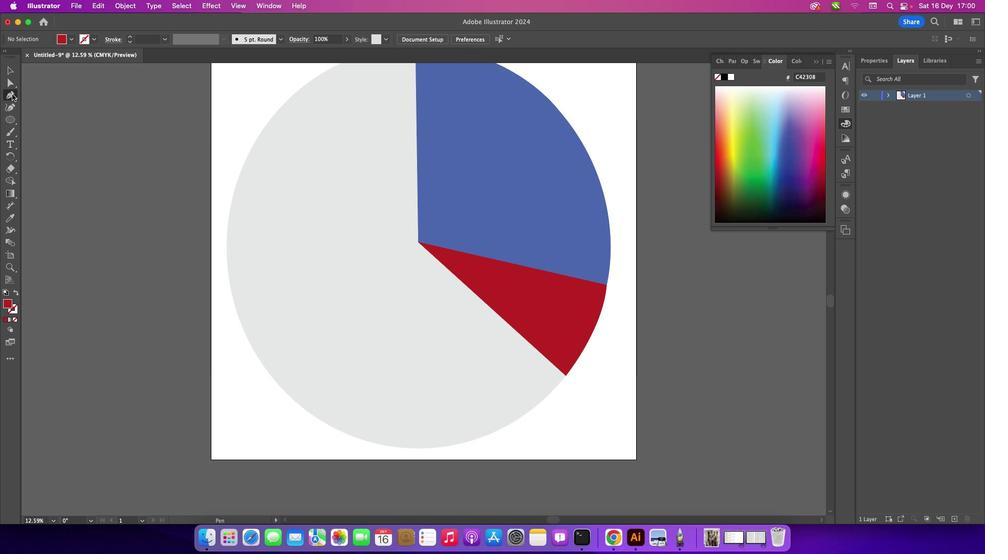 
Action: Mouse pressed left at (11, 94)
Screenshot: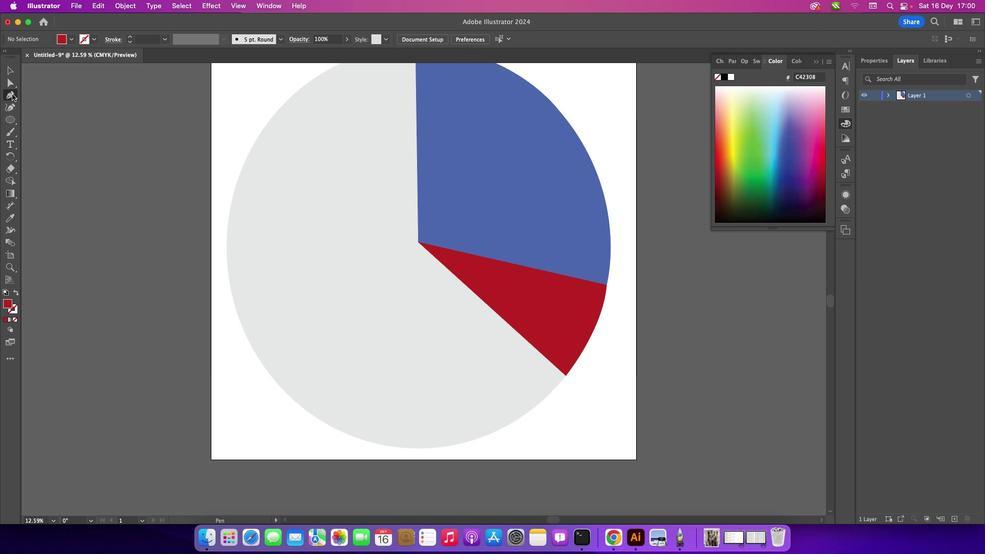 
Action: Mouse moved to (418, 242)
Screenshot: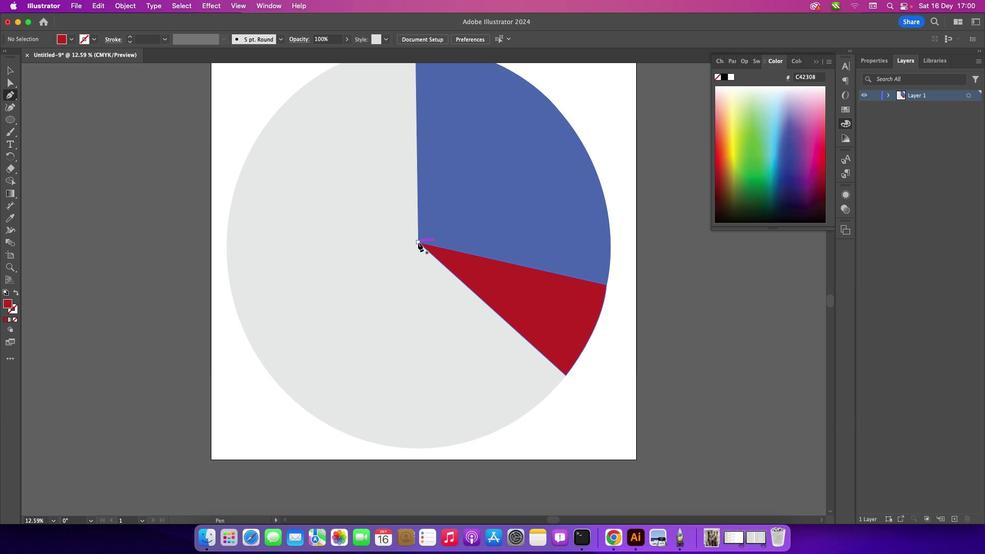 
Action: Mouse pressed left at (418, 242)
Screenshot: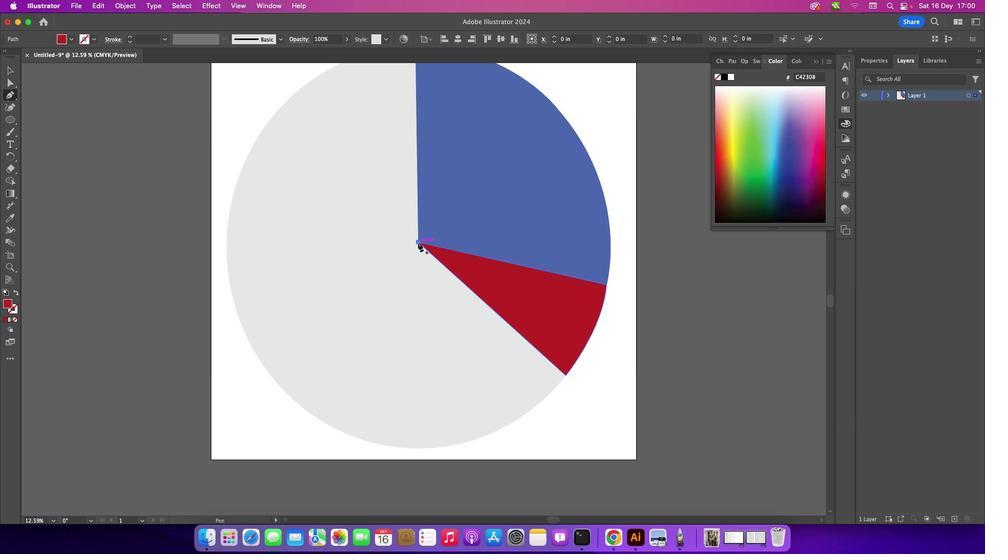 
Action: Mouse moved to (565, 376)
Screenshot: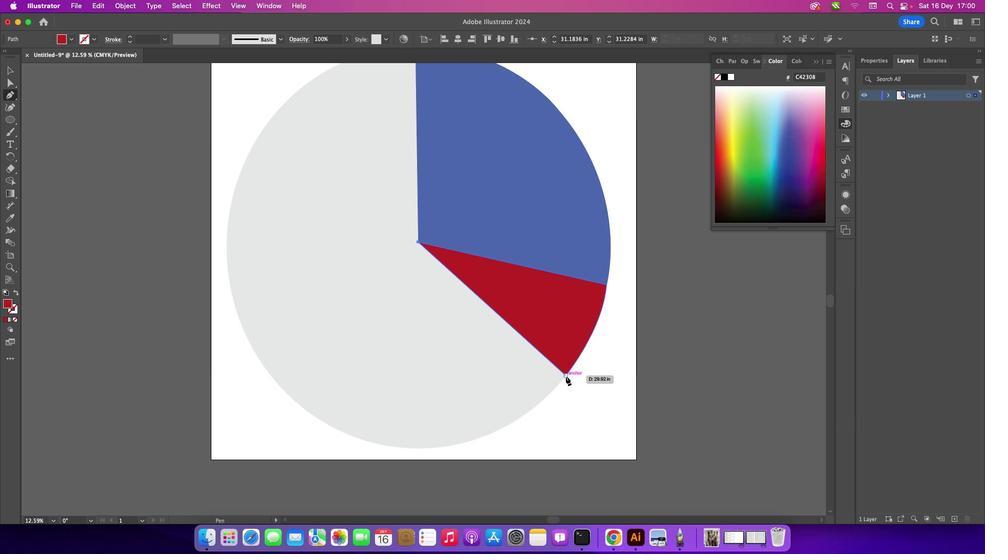 
Action: Mouse pressed left at (565, 376)
Screenshot: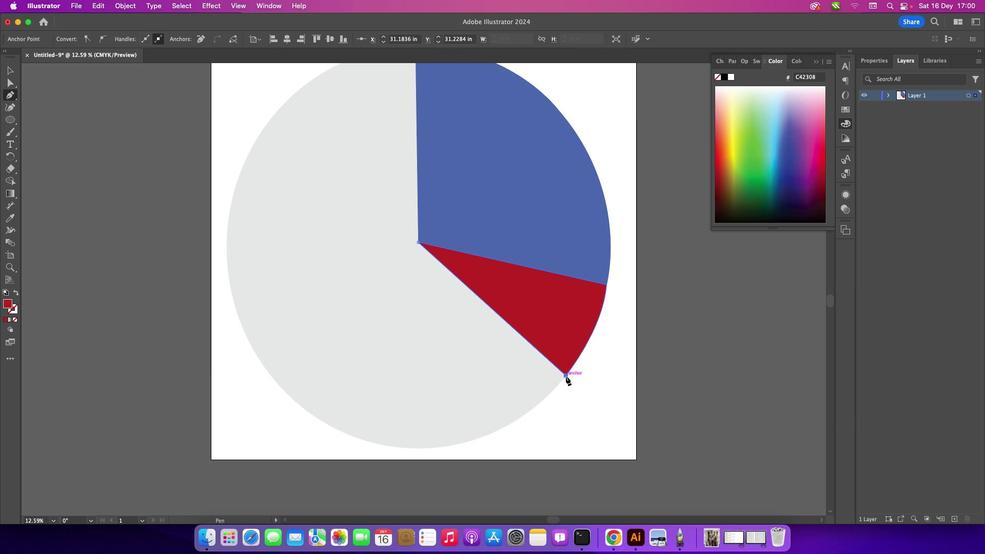 
Action: Mouse moved to (542, 401)
Screenshot: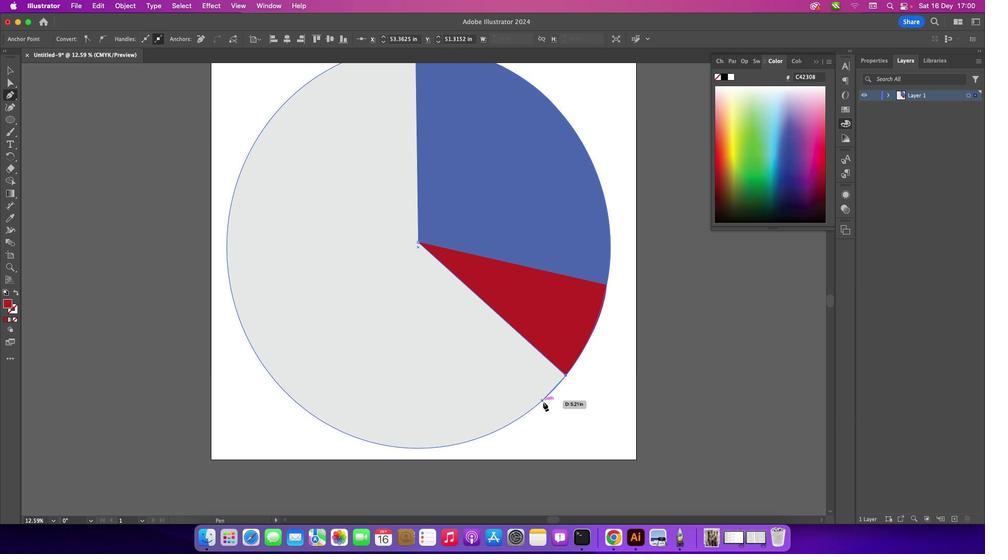 
Action: Mouse pressed left at (542, 401)
Screenshot: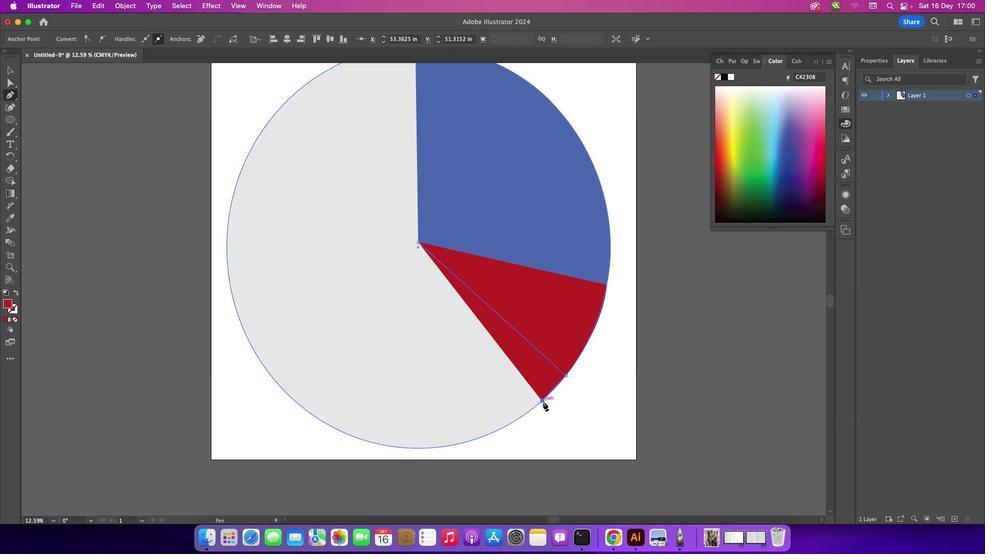 
Action: Mouse moved to (417, 241)
Screenshot: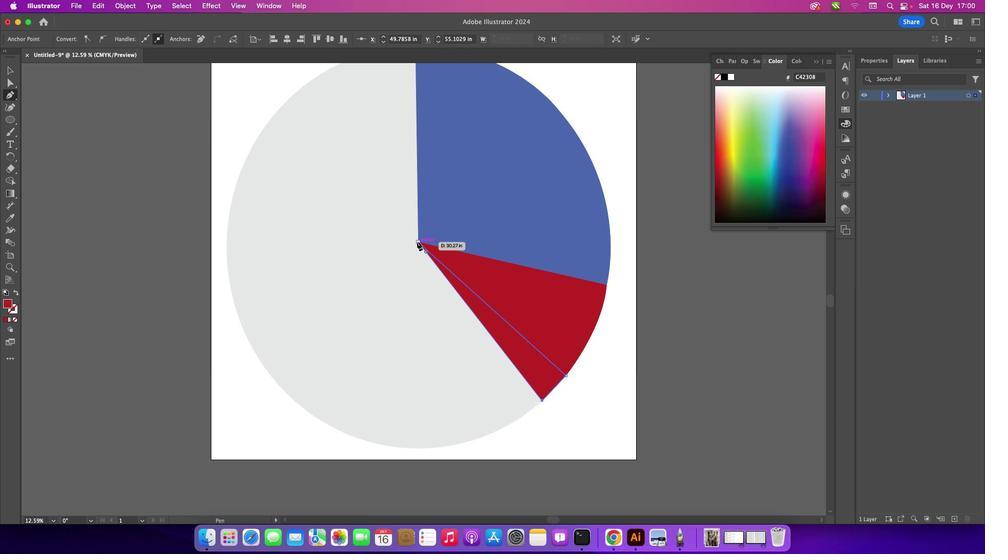 
Action: Mouse pressed left at (417, 241)
Screenshot: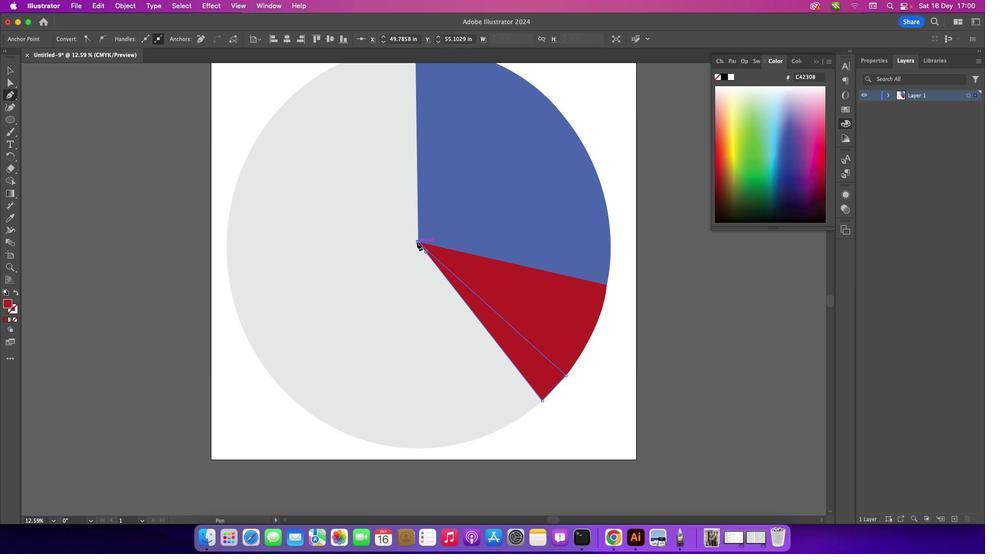 
Action: Mouse moved to (10, 70)
Screenshot: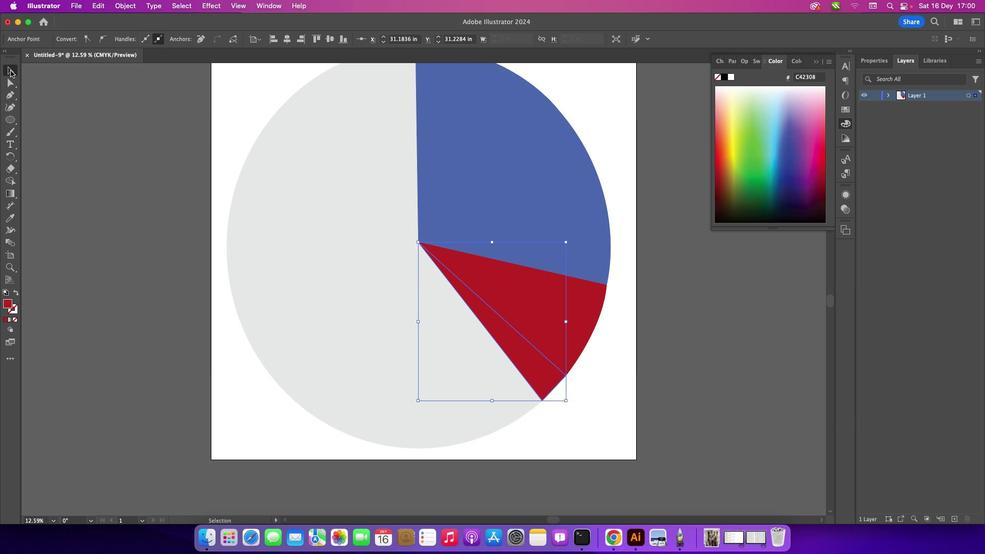 
Action: Mouse pressed left at (10, 70)
Screenshot: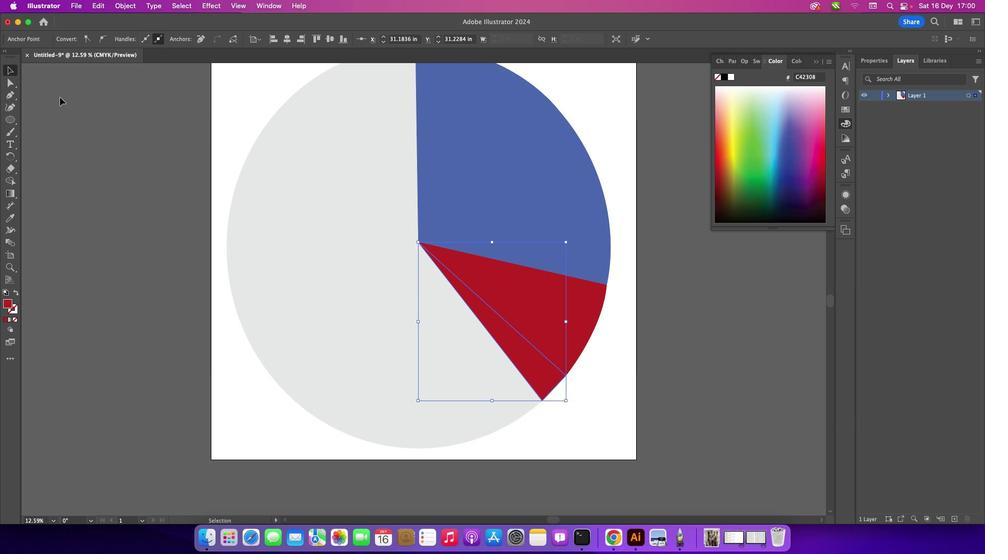 
Action: Mouse moved to (98, 115)
Screenshot: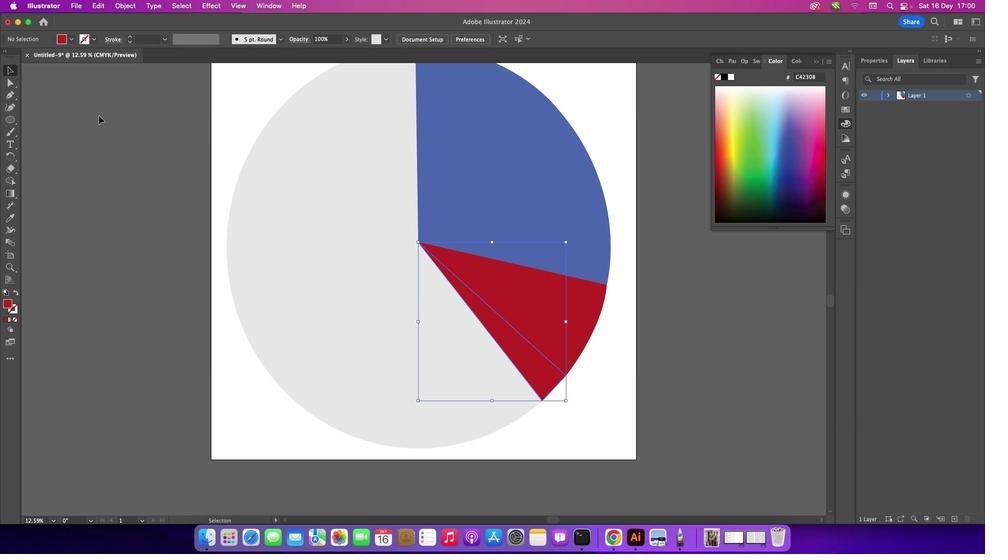 
Action: Mouse pressed left at (98, 115)
Screenshot: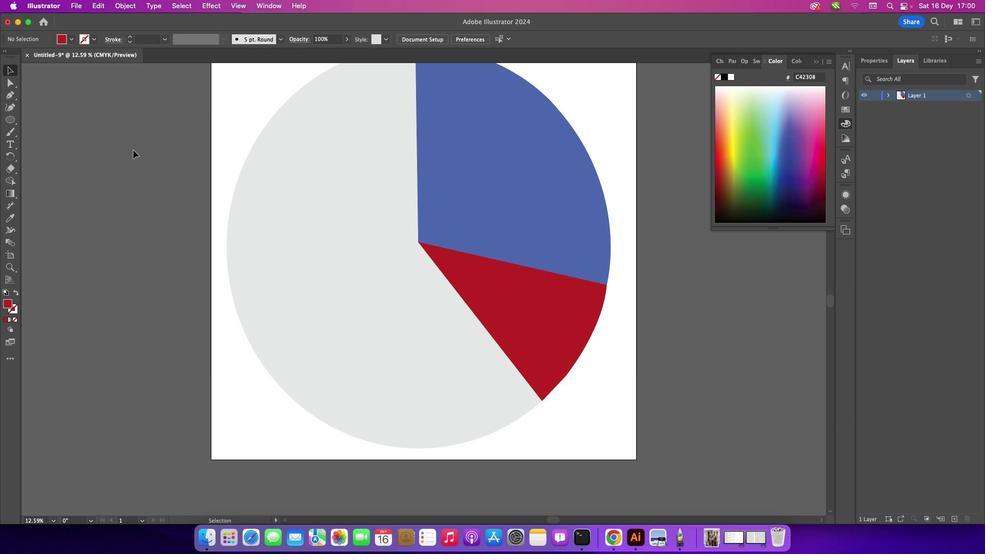 
Action: Mouse moved to (526, 353)
Screenshot: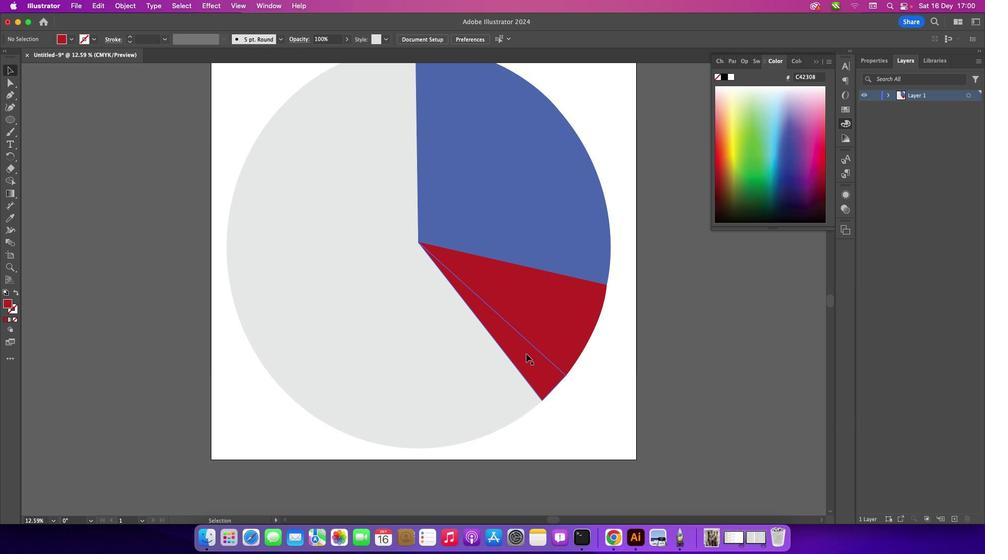 
Action: Mouse pressed left at (526, 353)
Screenshot: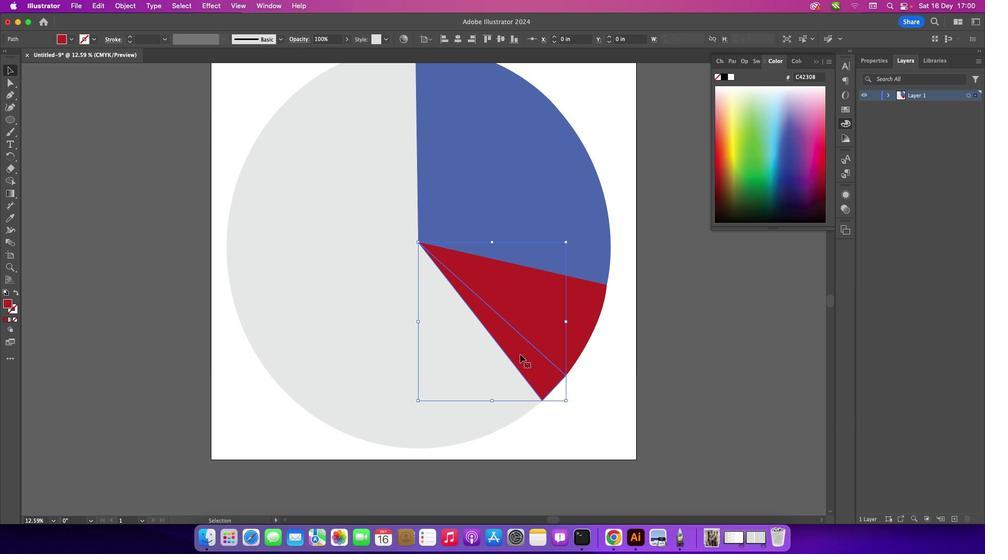 
Action: Mouse moved to (8, 301)
Screenshot: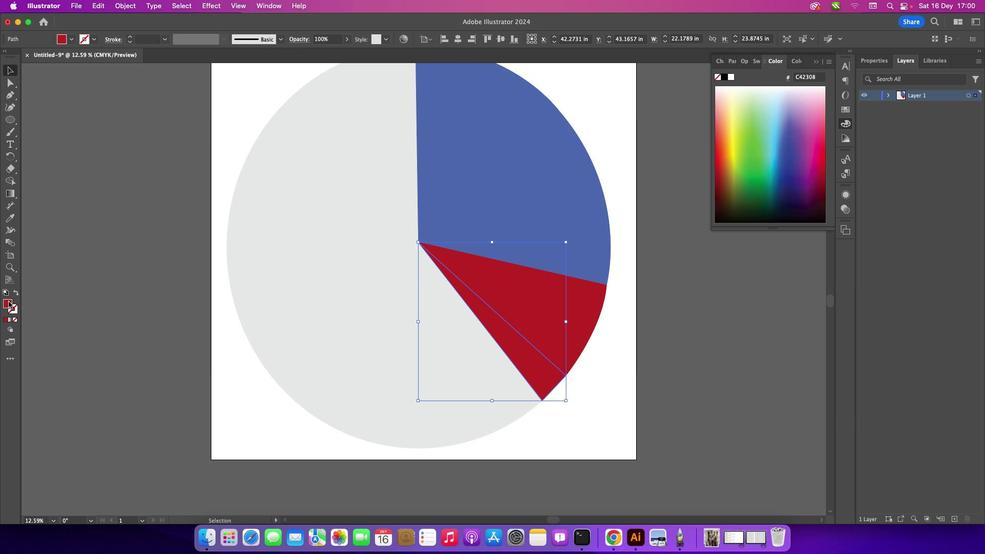 
Action: Mouse pressed left at (8, 301)
Screenshot: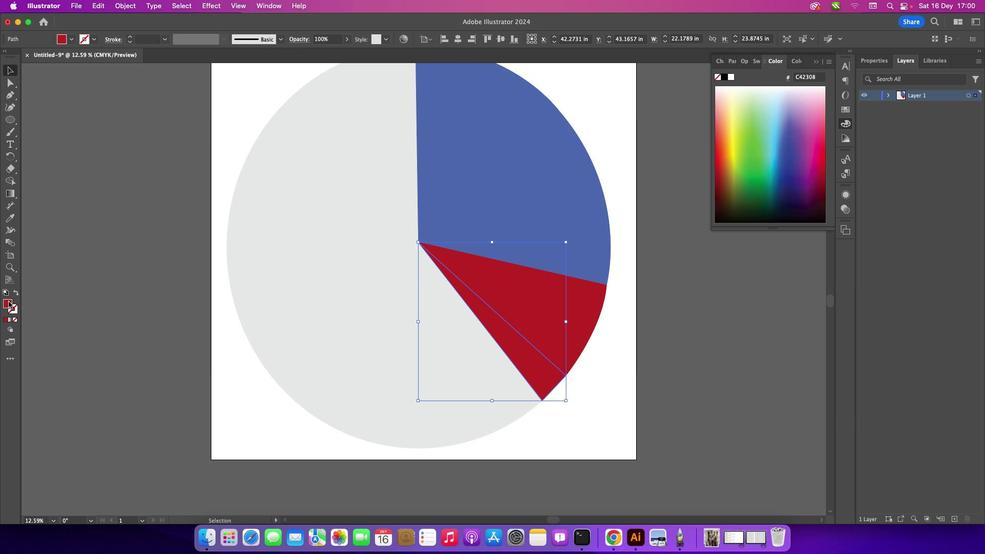 
Action: Mouse pressed left at (8, 301)
Screenshot: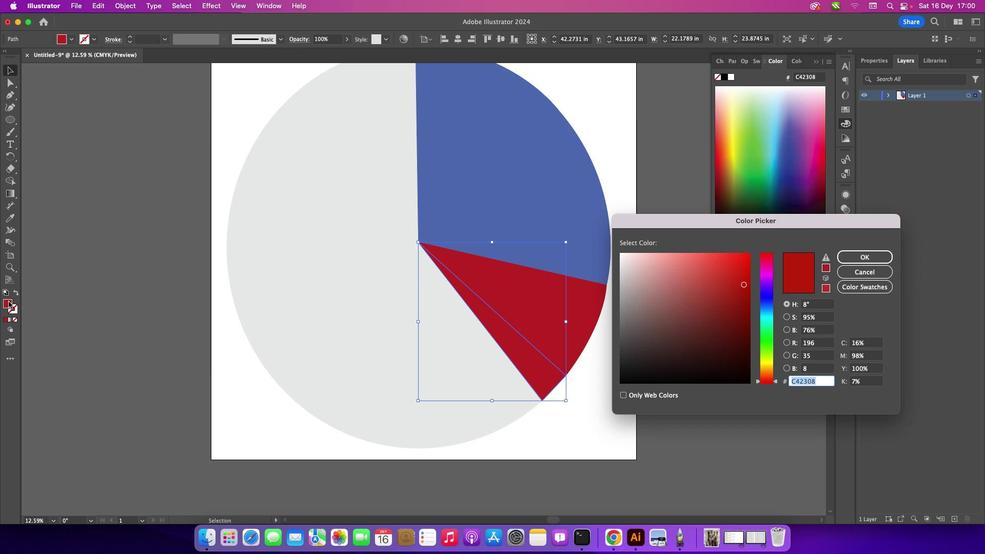 
Action: Mouse moved to (769, 341)
Screenshot: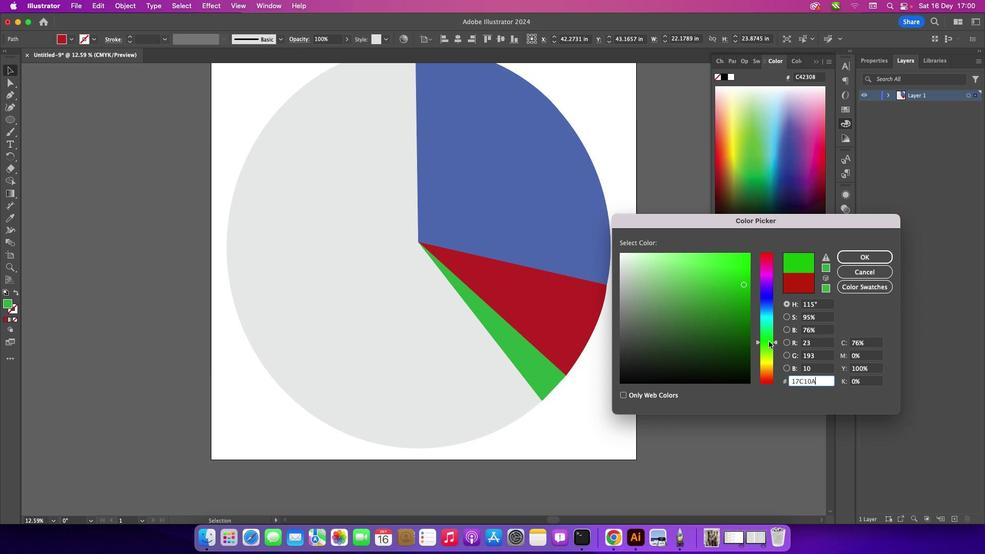 
Action: Mouse pressed left at (769, 341)
Screenshot: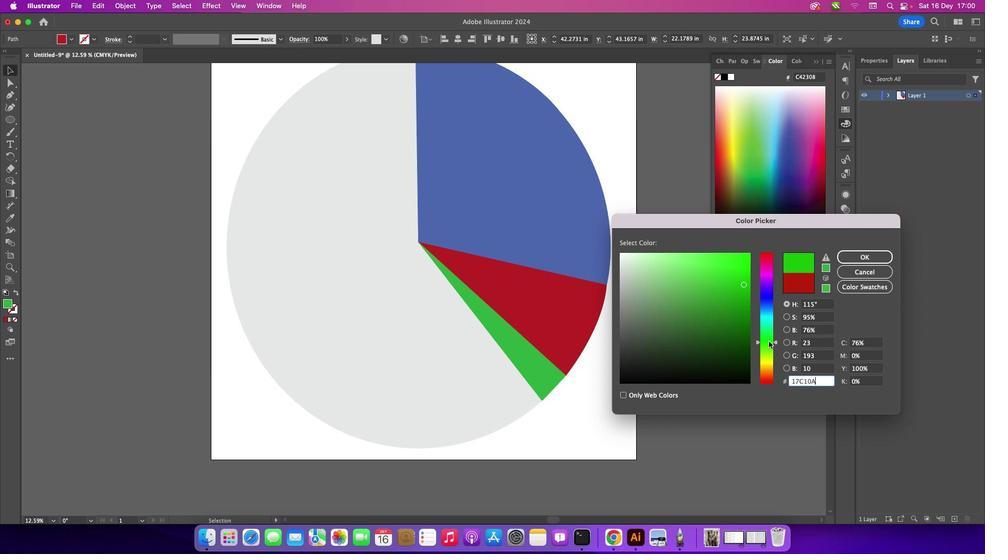 
Action: Mouse moved to (724, 306)
Screenshot: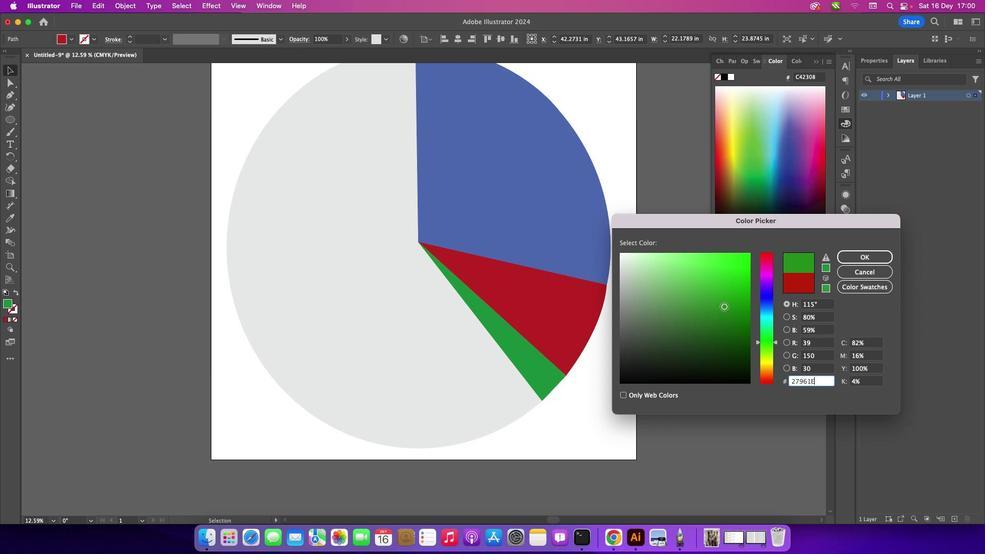 
Action: Mouse pressed left at (724, 306)
Screenshot: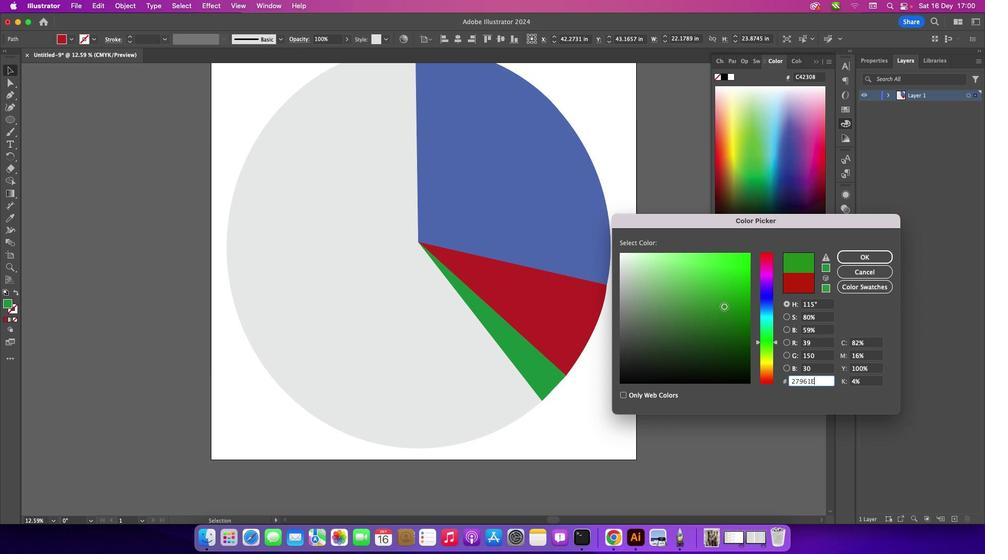 
Action: Mouse moved to (880, 253)
Screenshot: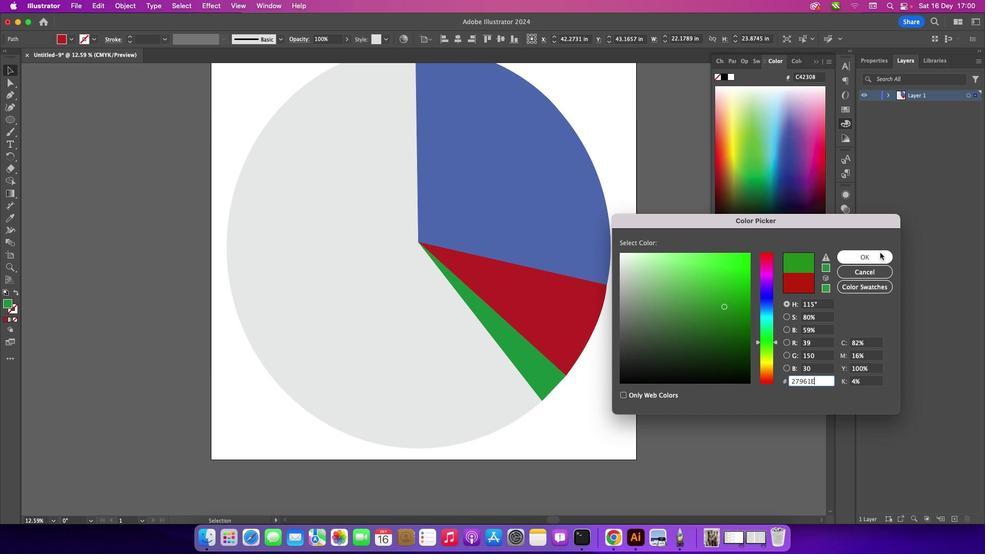 
Action: Mouse pressed left at (880, 253)
Screenshot: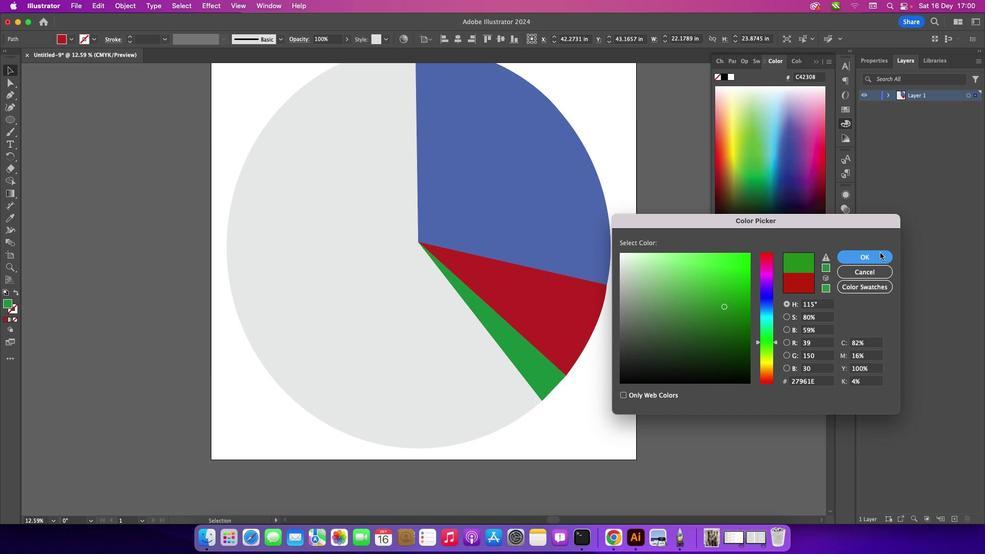 
Action: Mouse moved to (177, 196)
Screenshot: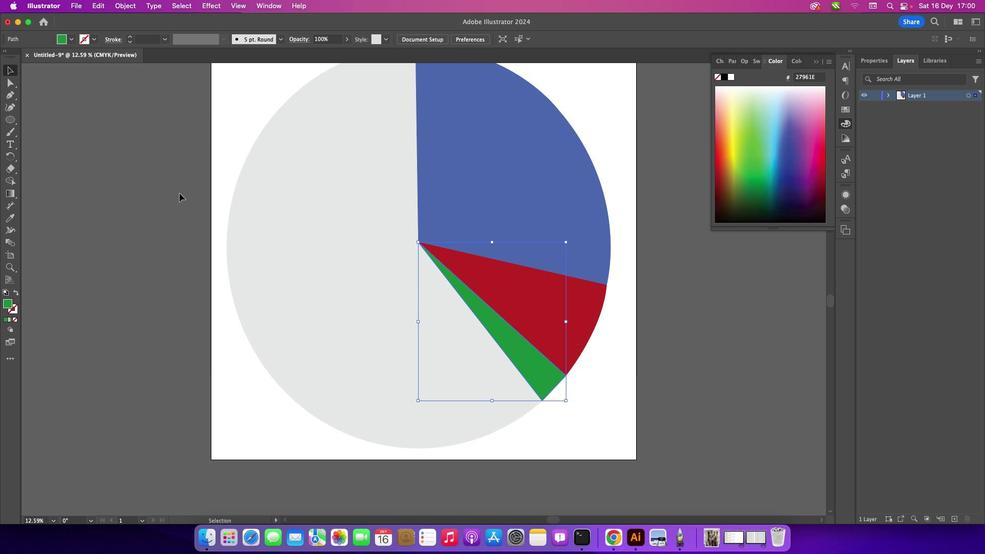 
Action: Mouse pressed left at (177, 196)
Screenshot: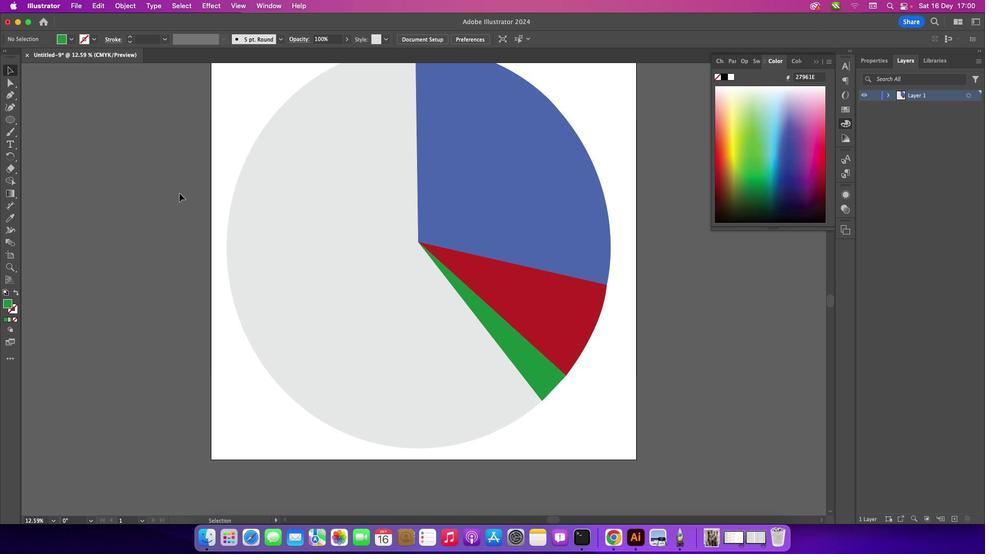 
Action: Mouse moved to (9, 98)
Screenshot: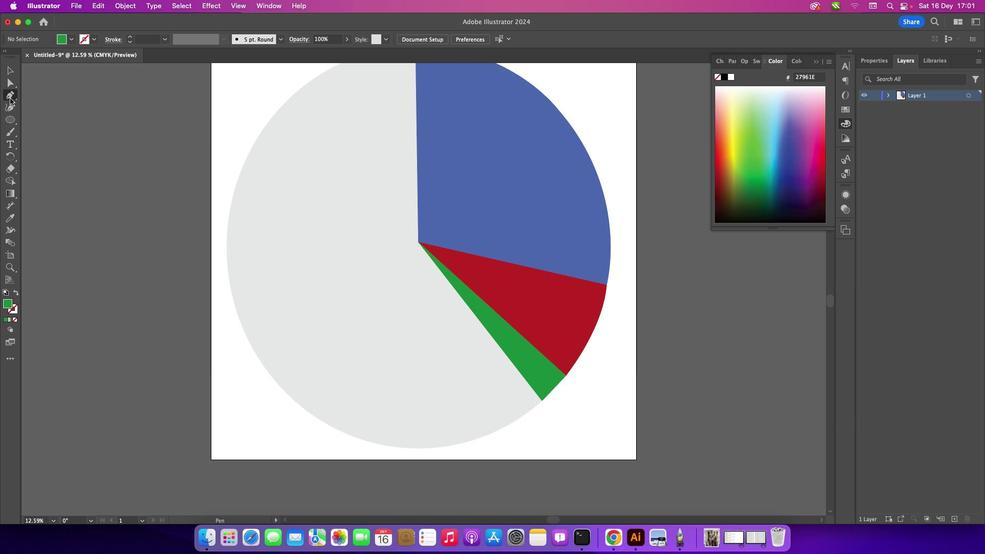 
Action: Mouse pressed left at (9, 98)
Screenshot: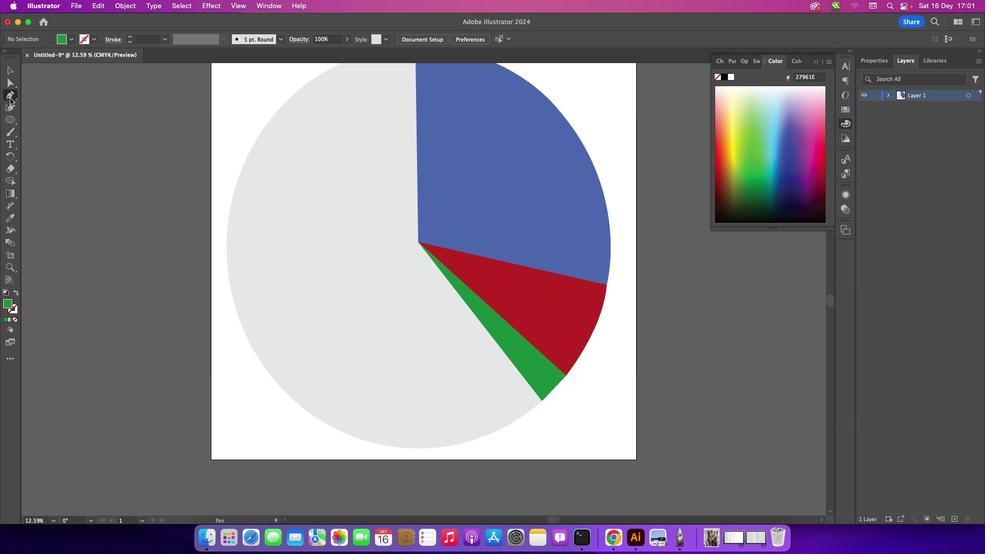 
Action: Mouse moved to (417, 241)
Screenshot: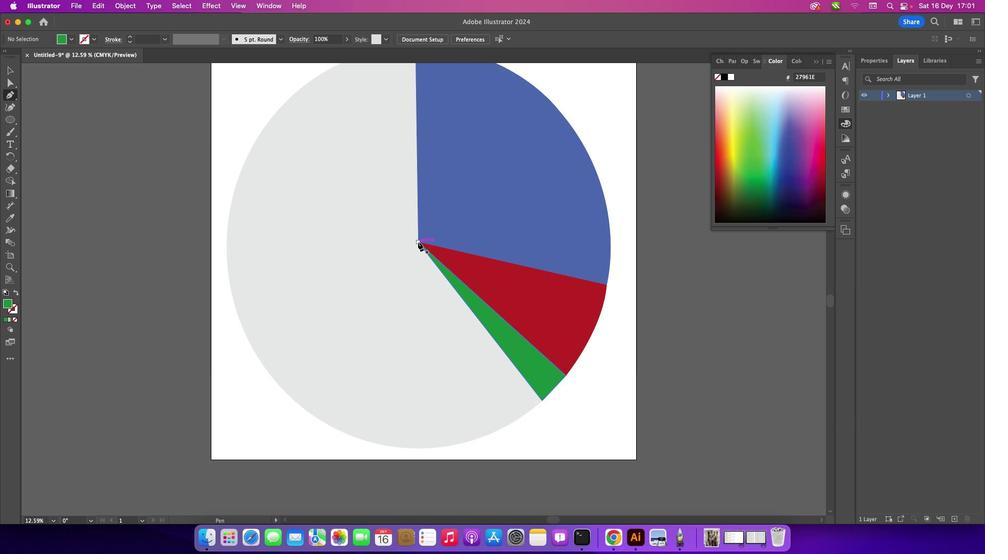 
Action: Mouse pressed left at (417, 241)
Screenshot: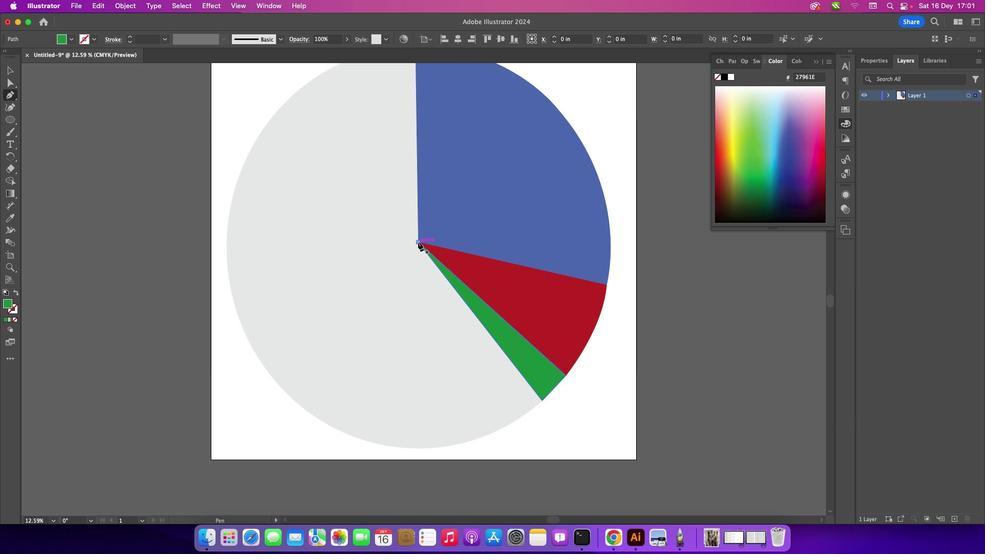 
Action: Mouse moved to (541, 401)
Screenshot: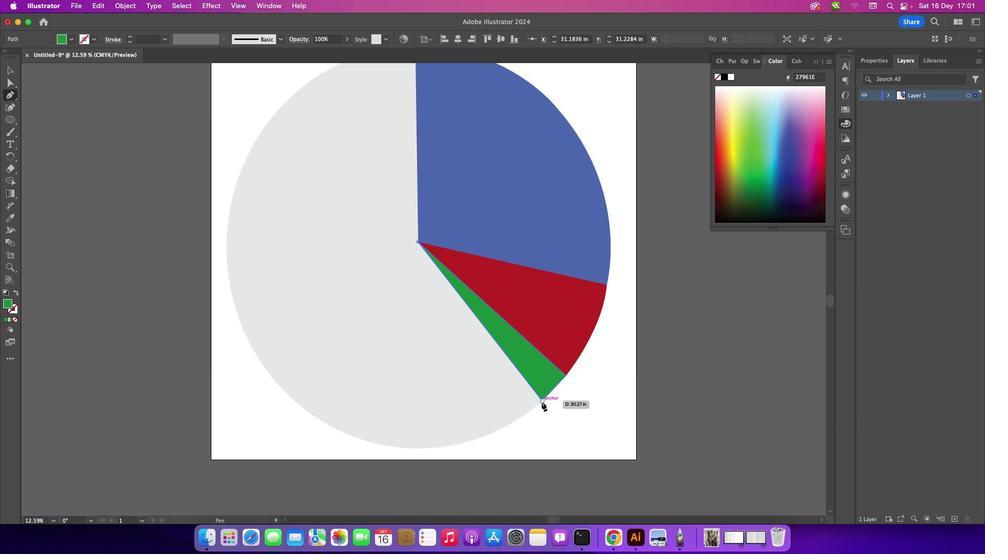 
Action: Mouse pressed left at (541, 401)
Screenshot: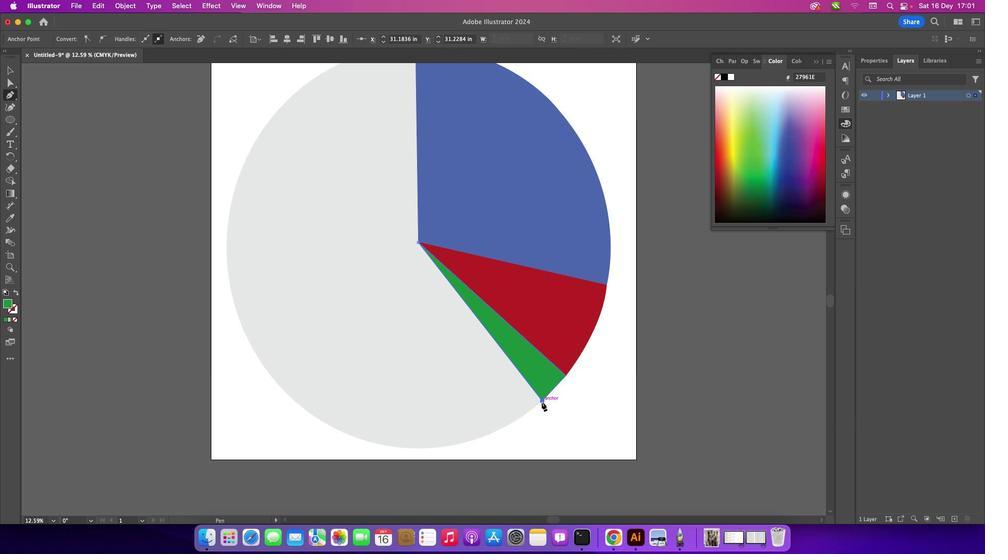 
Action: Mouse moved to (514, 420)
Screenshot: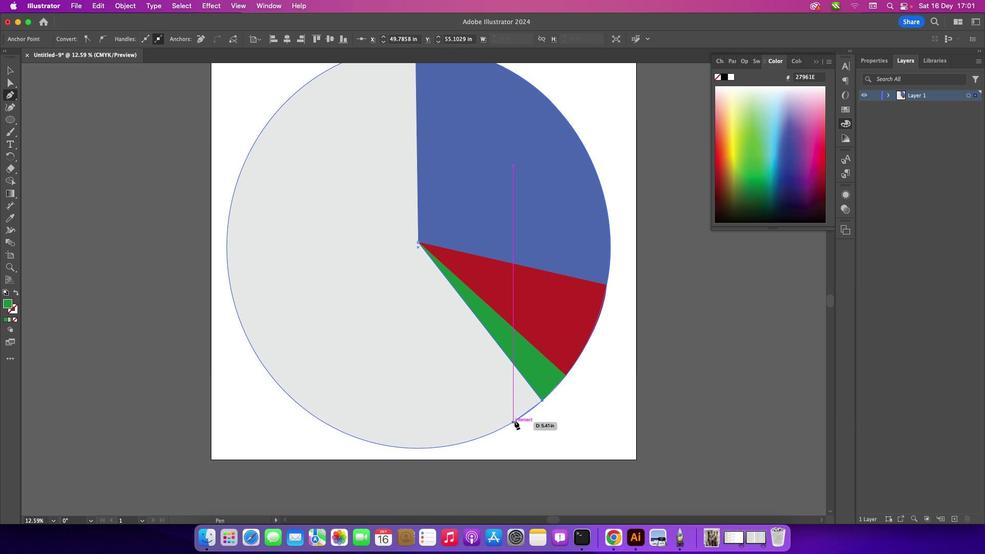 
Action: Mouse pressed left at (514, 420)
Screenshot: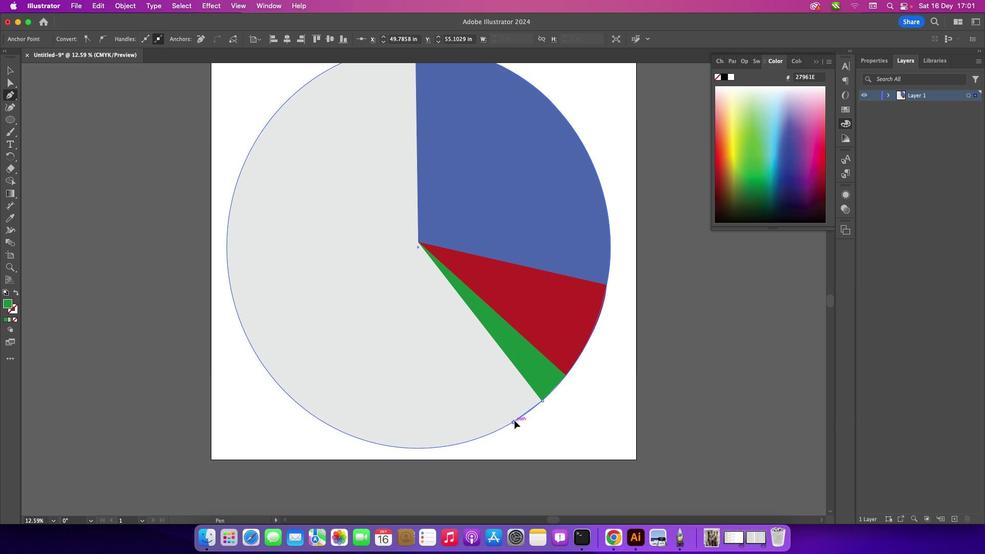 
Action: Mouse moved to (512, 421)
Screenshot: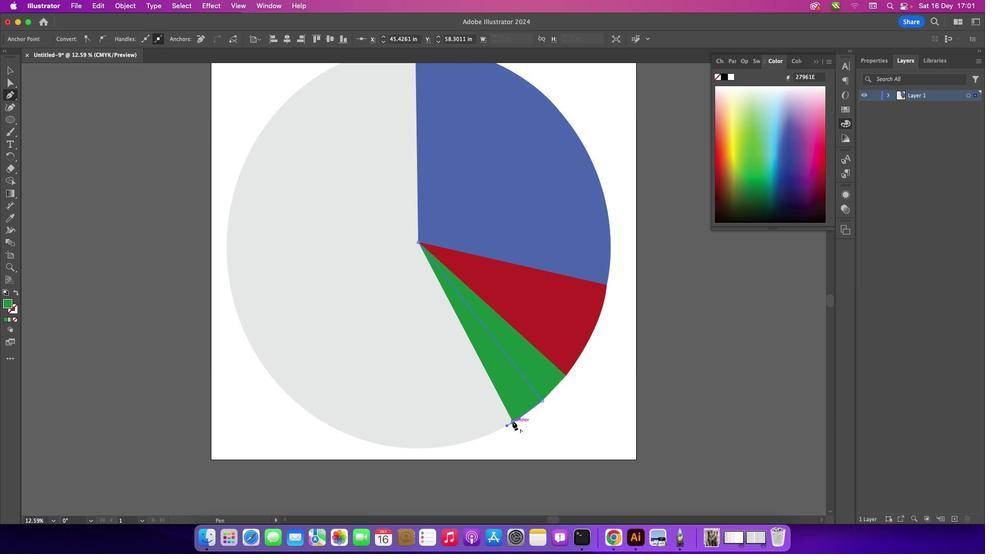 
Action: Mouse pressed left at (512, 421)
Screenshot: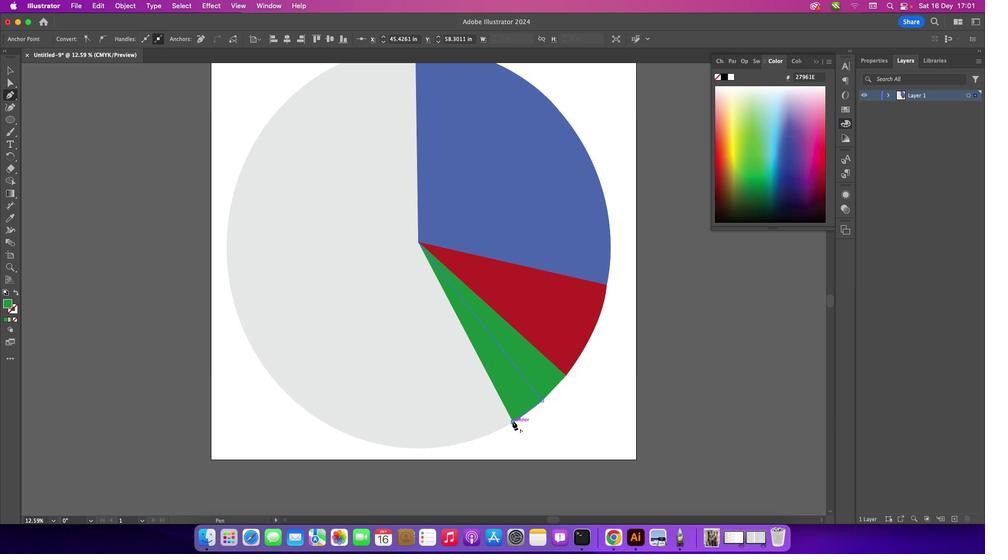 
Action: Mouse moved to (418, 243)
Screenshot: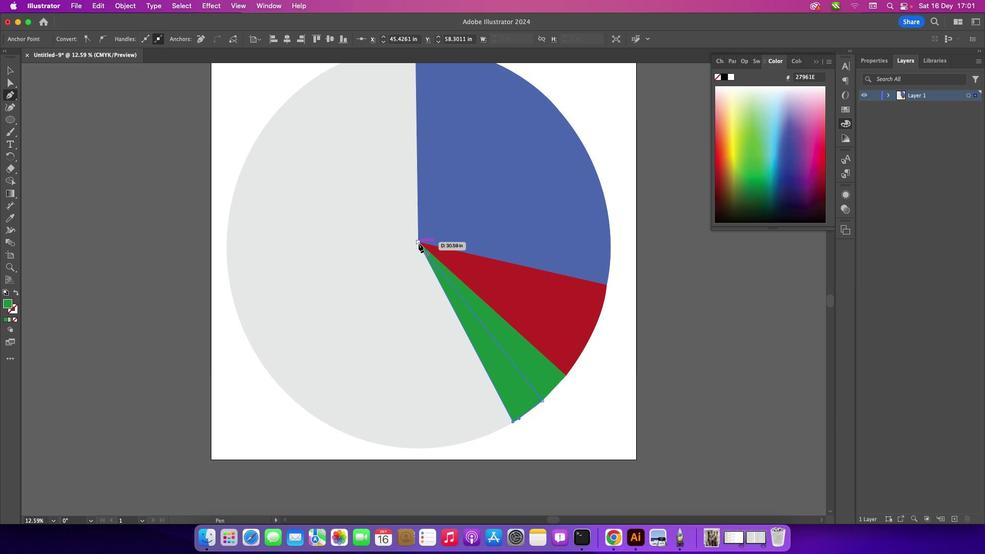 
Action: Mouse pressed left at (418, 243)
Screenshot: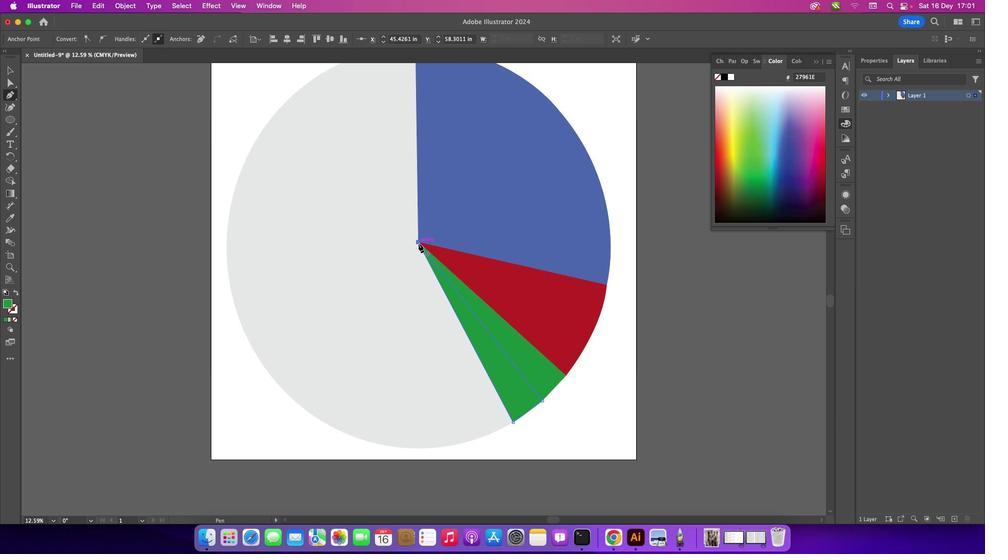 
Action: Mouse moved to (7, 303)
Screenshot: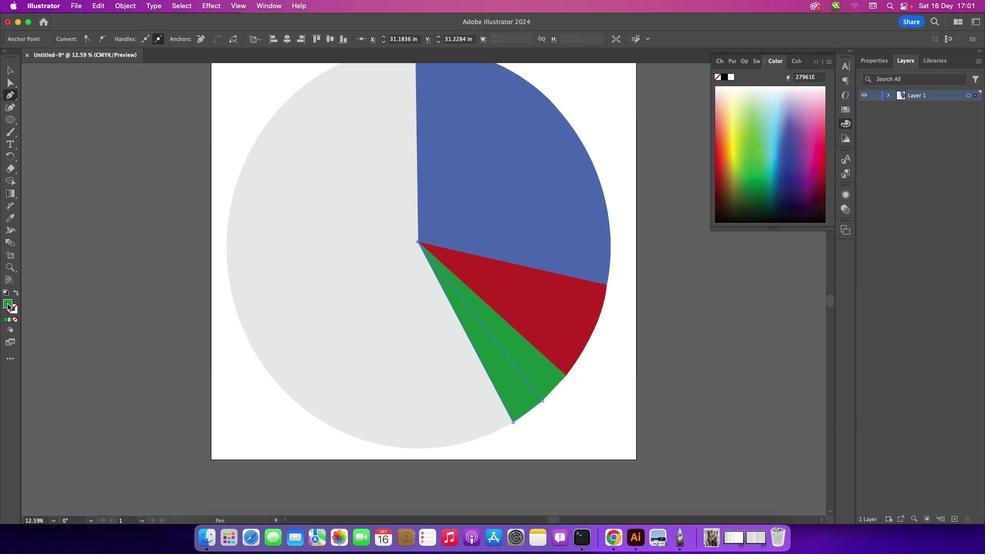 
Action: Mouse pressed left at (7, 303)
Screenshot: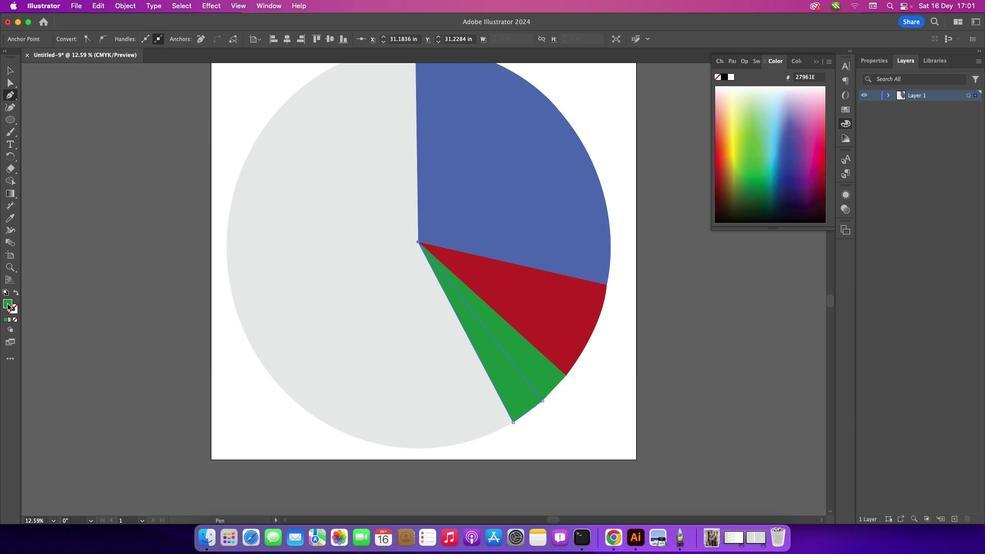 
Action: Mouse pressed left at (7, 303)
Screenshot: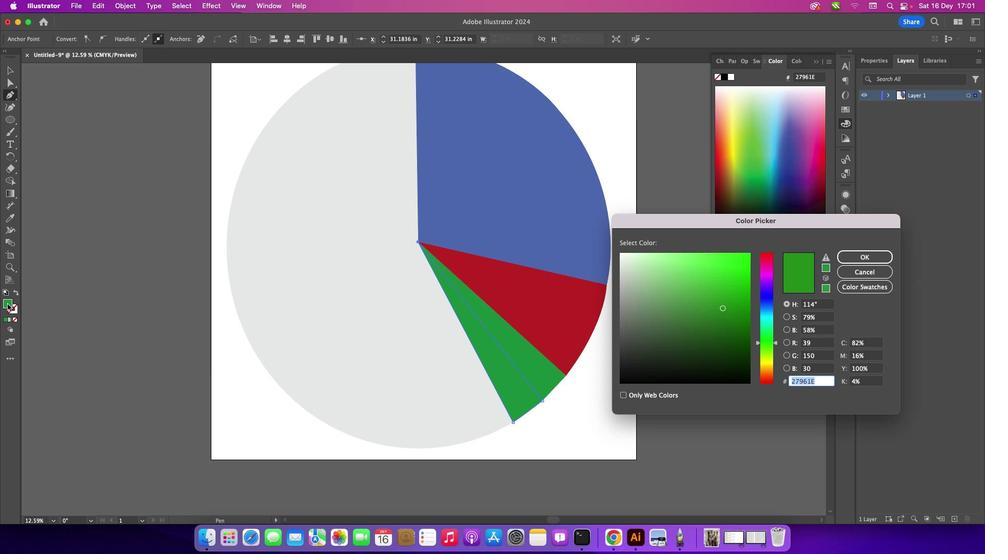 
Action: Mouse moved to (768, 371)
Screenshot: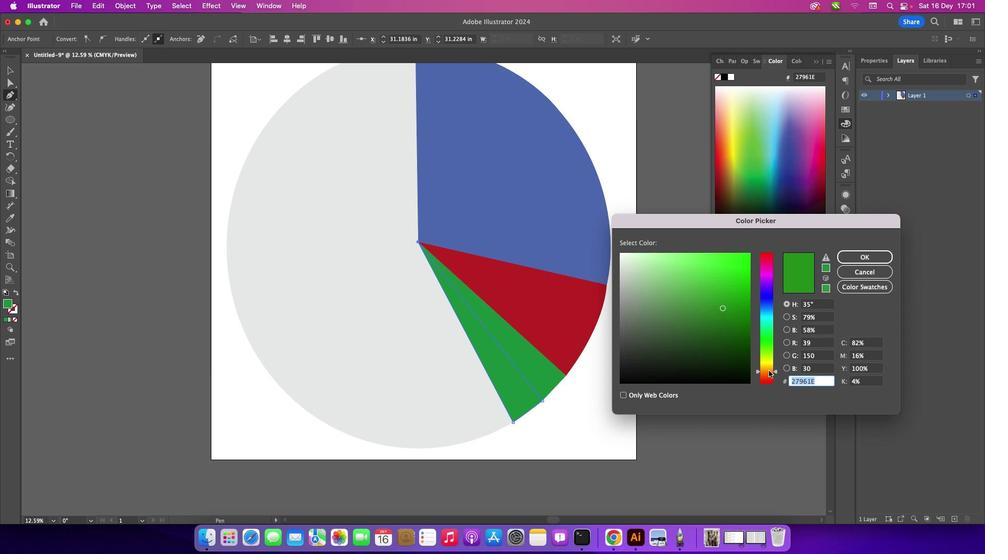 
Action: Mouse pressed left at (768, 371)
Screenshot: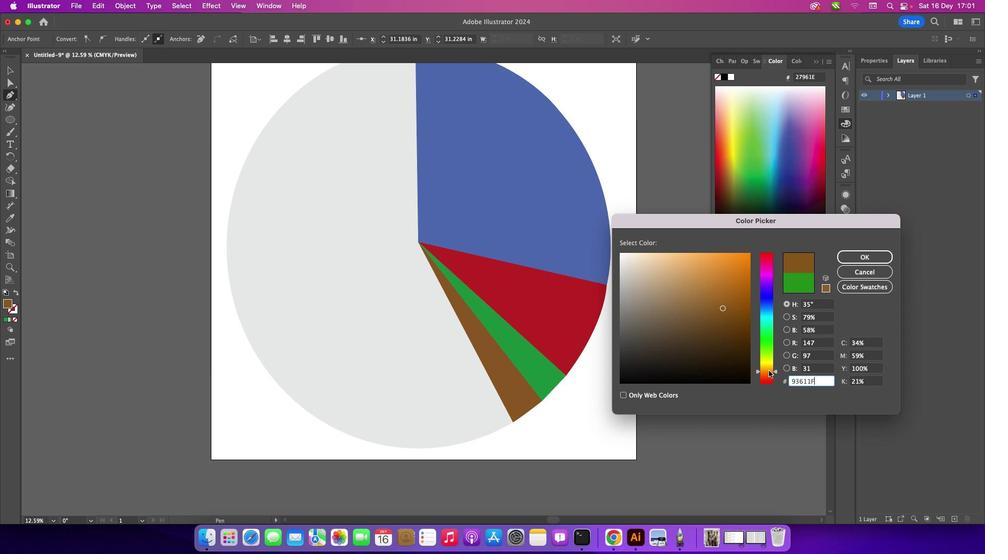 
Action: Mouse moved to (768, 374)
Screenshot: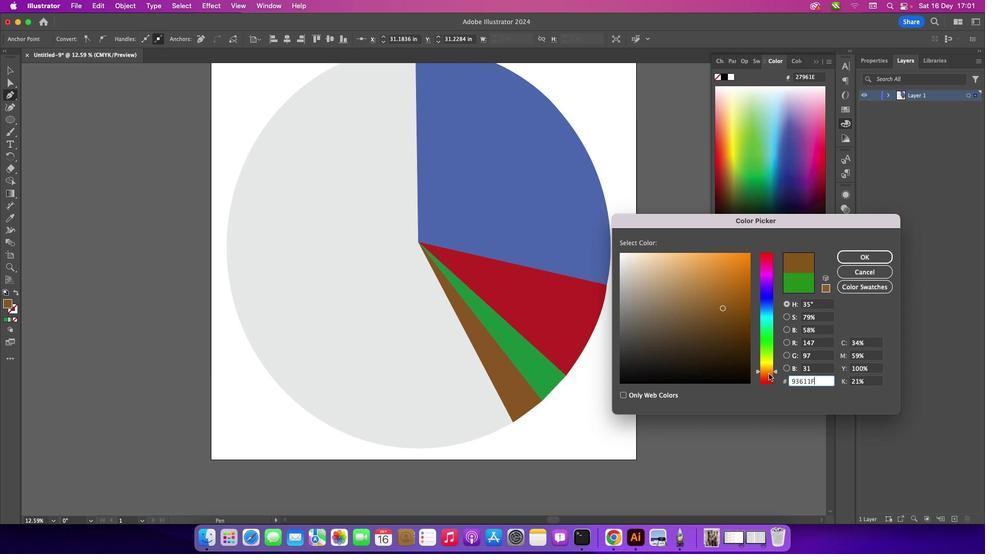 
Action: Mouse pressed left at (768, 374)
Screenshot: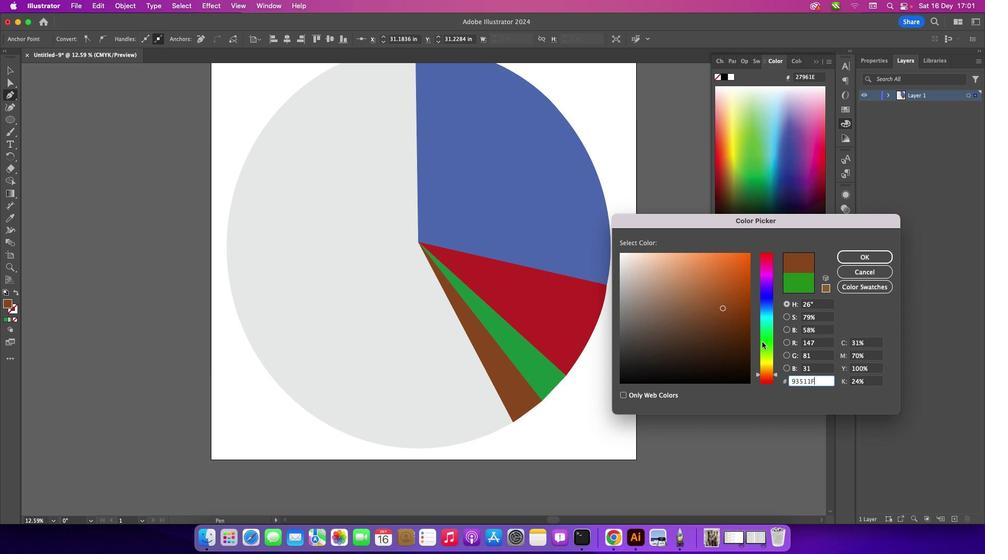 
Action: Mouse moved to (851, 259)
Screenshot: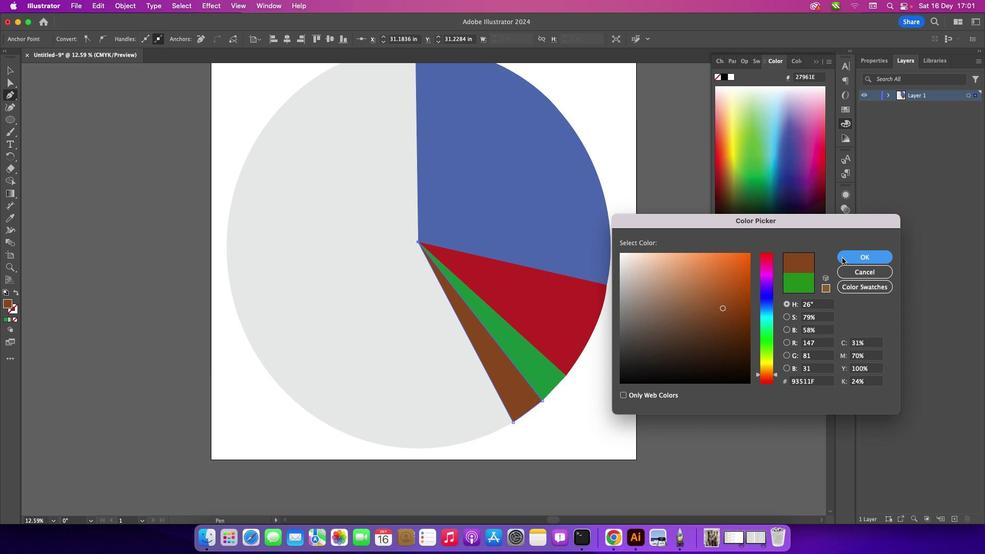 
Action: Mouse pressed left at (851, 259)
Screenshot: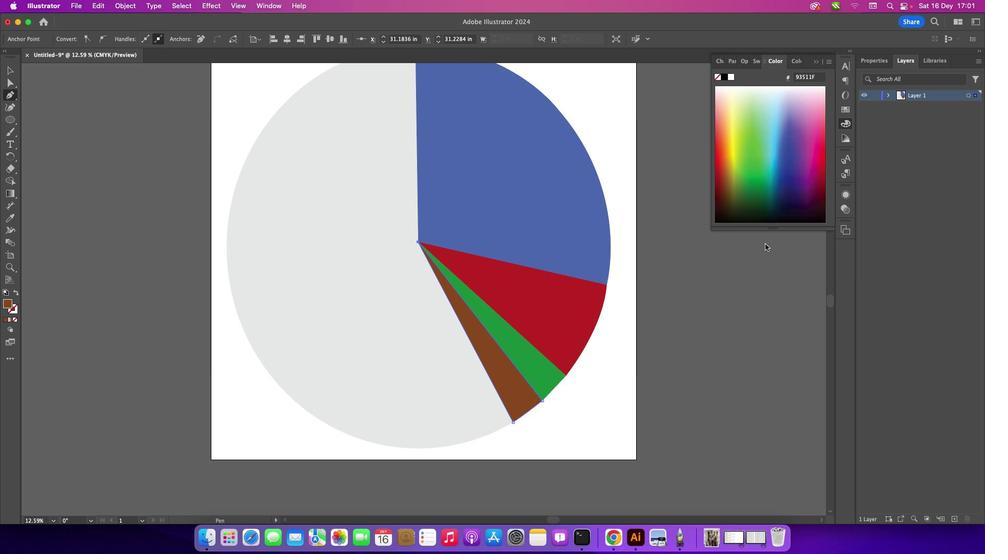 
Action: Mouse moved to (11, 72)
Screenshot: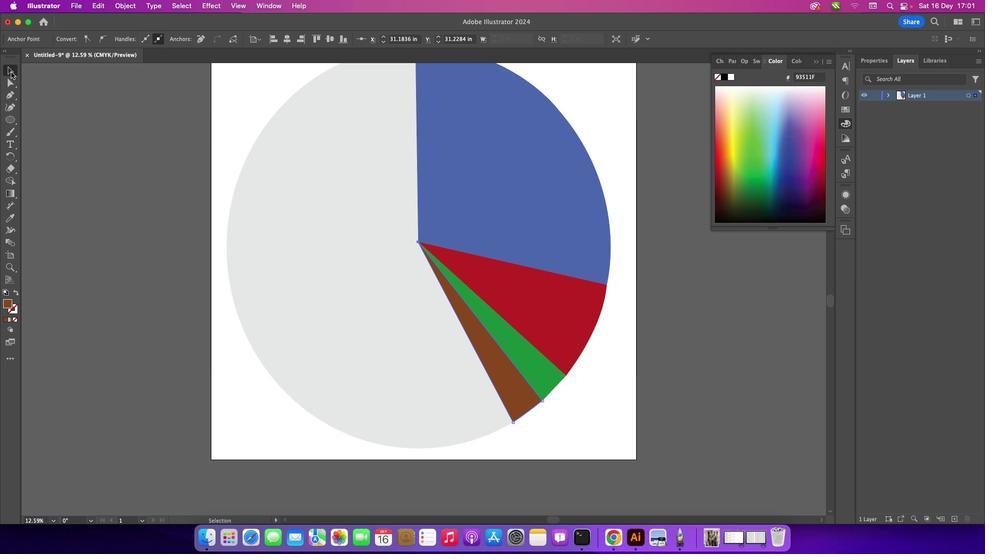 
Action: Mouse pressed left at (11, 72)
Screenshot: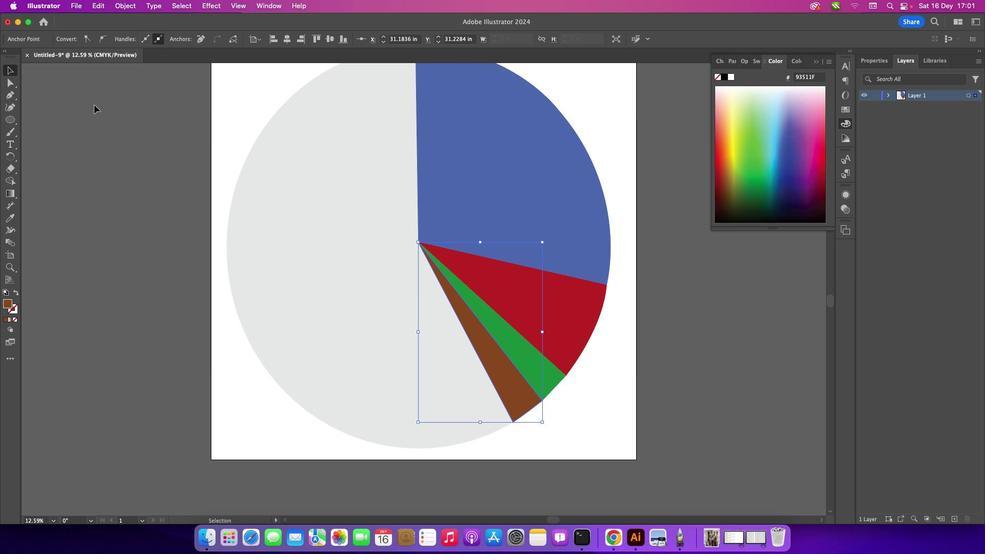 
Action: Mouse moved to (151, 129)
Screenshot: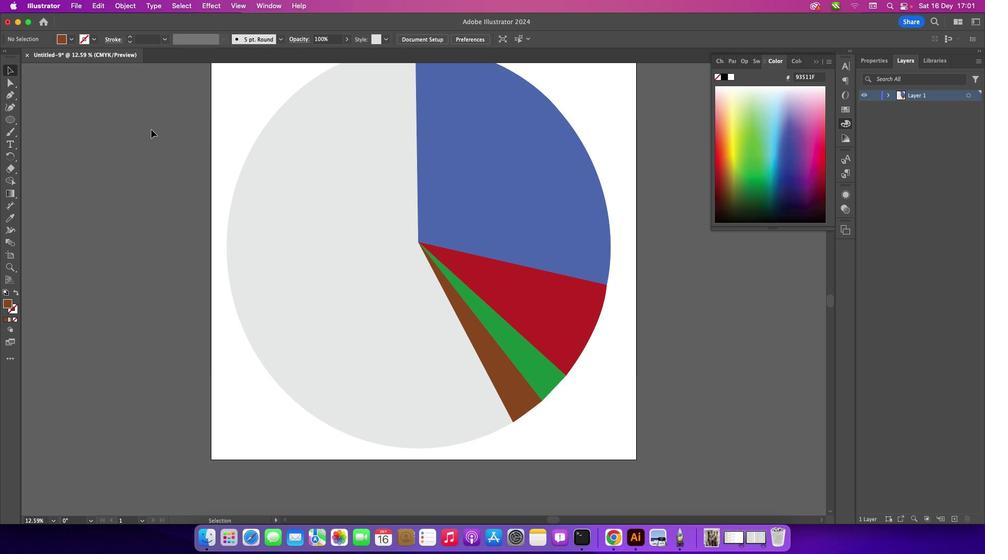
Action: Mouse pressed left at (151, 129)
Screenshot: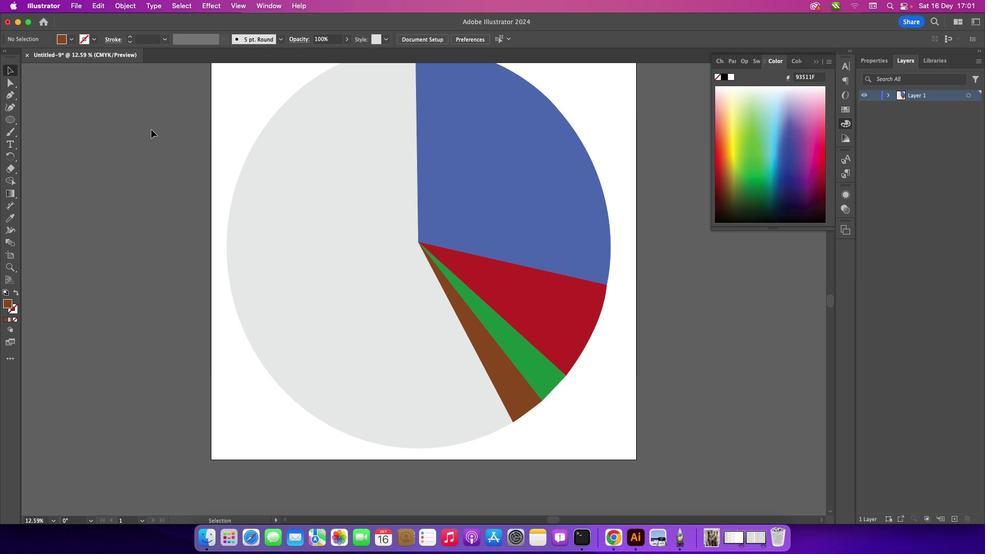 
Action: Mouse moved to (6, 100)
Screenshot: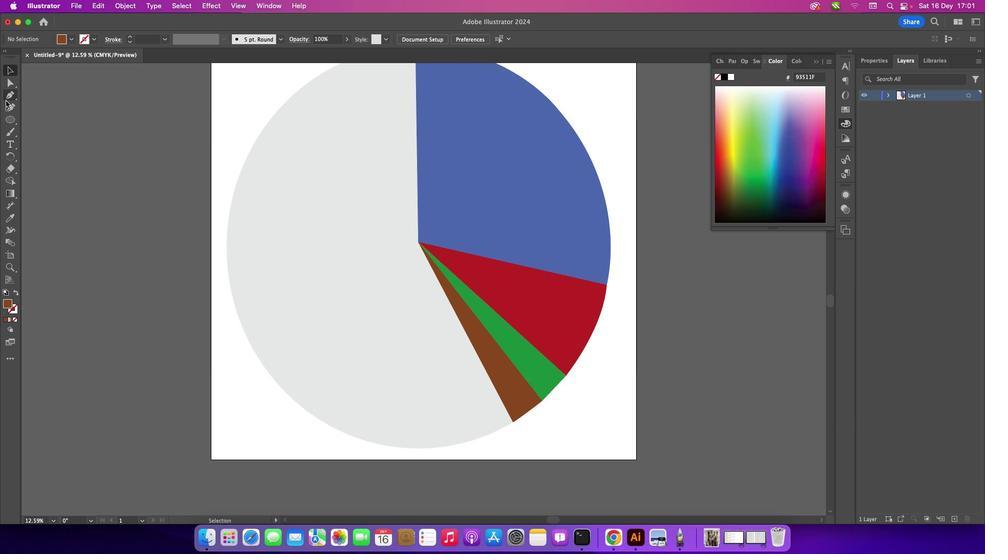 
Action: Mouse pressed left at (6, 100)
Screenshot: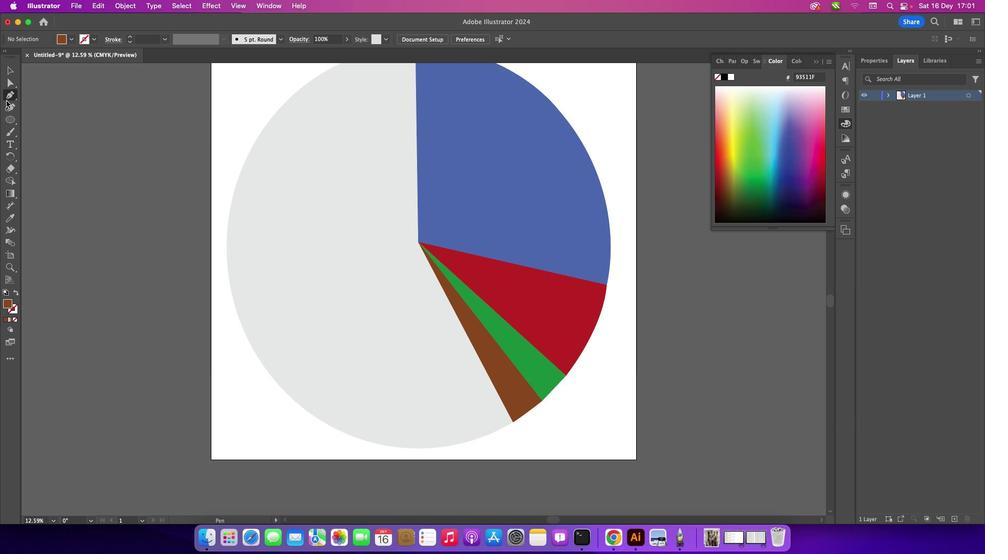 
Action: Mouse moved to (417, 243)
Screenshot: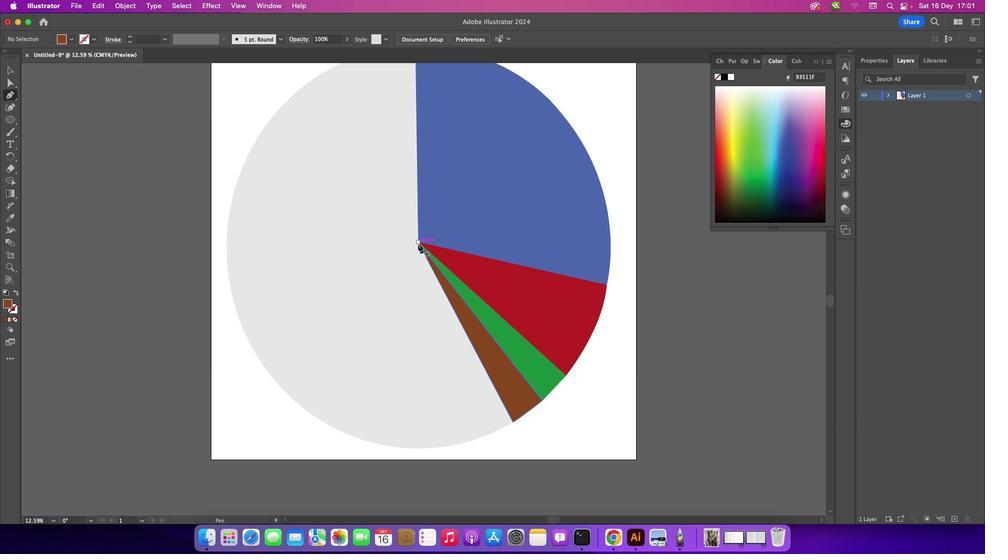 
Action: Mouse pressed left at (417, 243)
Screenshot: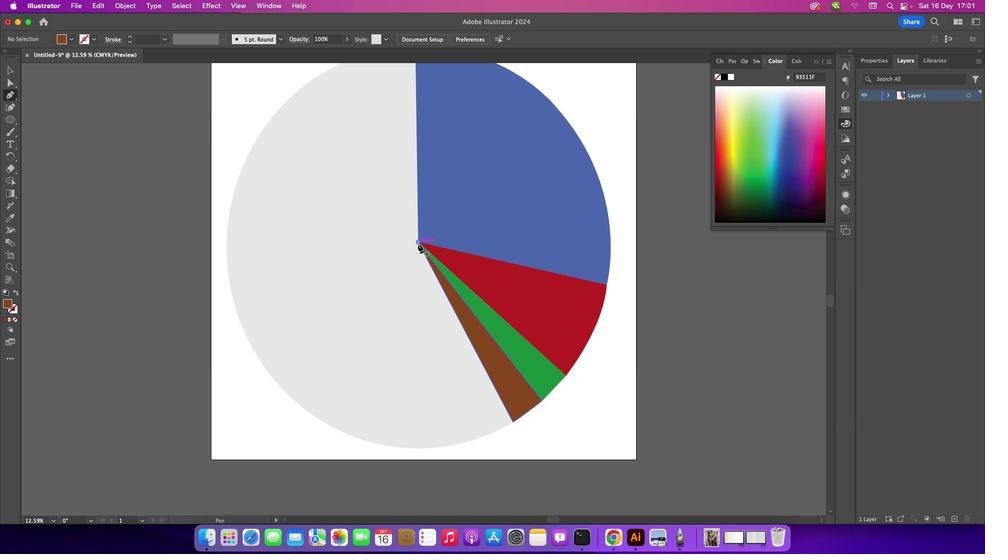
Action: Mouse moved to (511, 422)
Screenshot: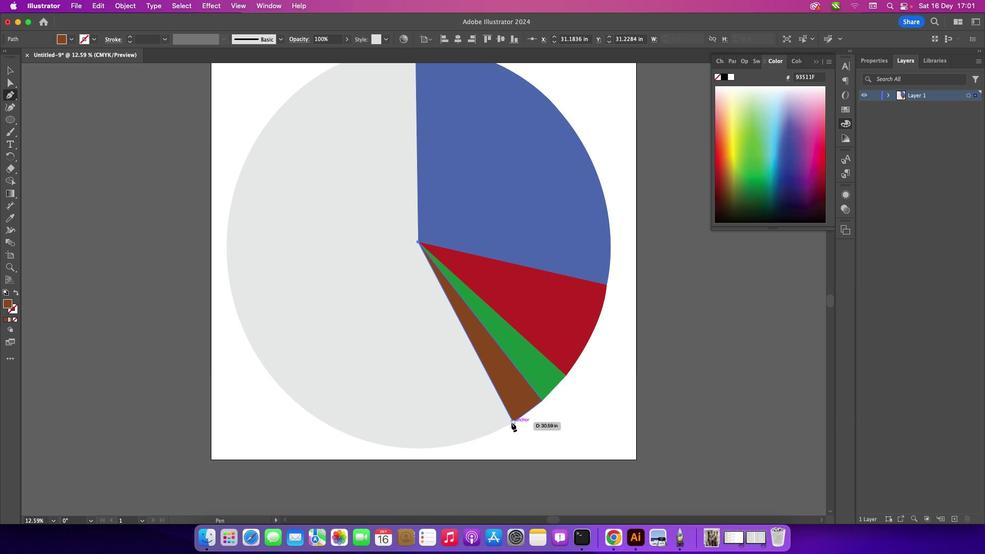 
Action: Mouse pressed left at (511, 422)
Screenshot: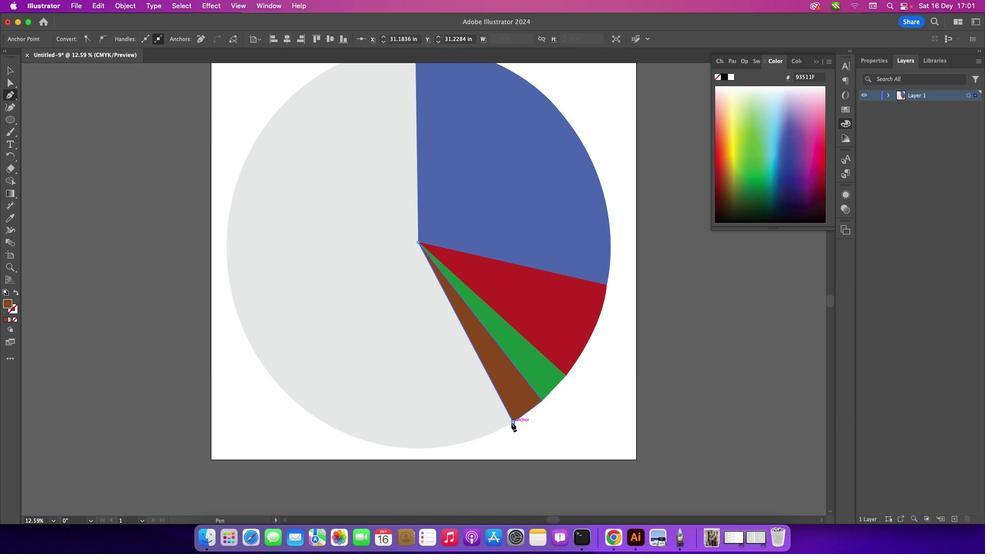 
Action: Mouse moved to (480, 437)
Screenshot: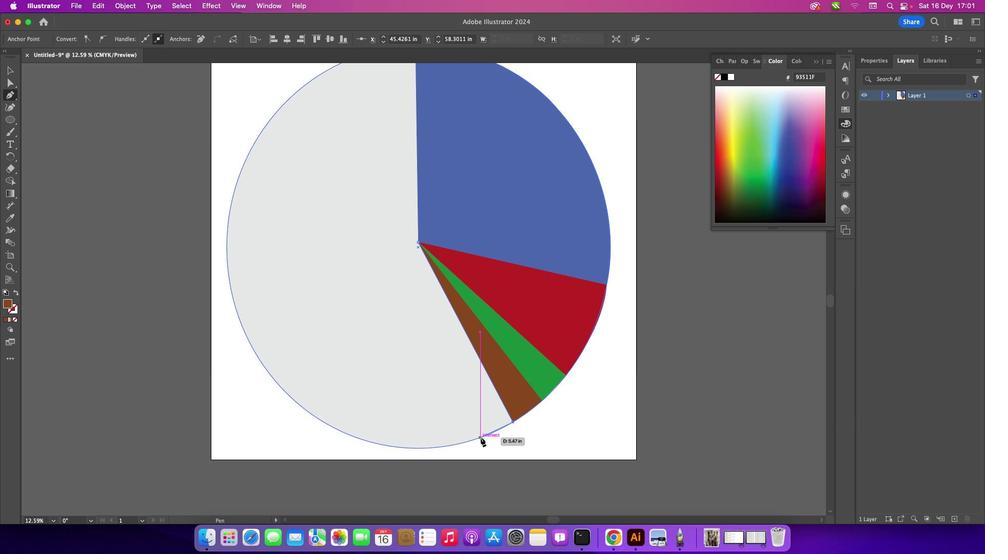 
Action: Mouse pressed left at (480, 437)
Screenshot: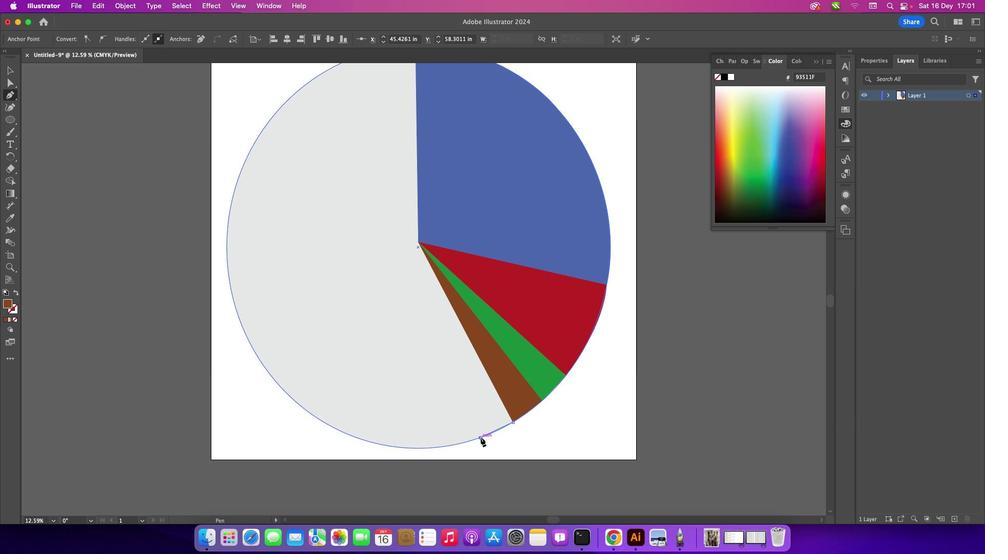 
Action: Mouse moved to (417, 242)
Screenshot: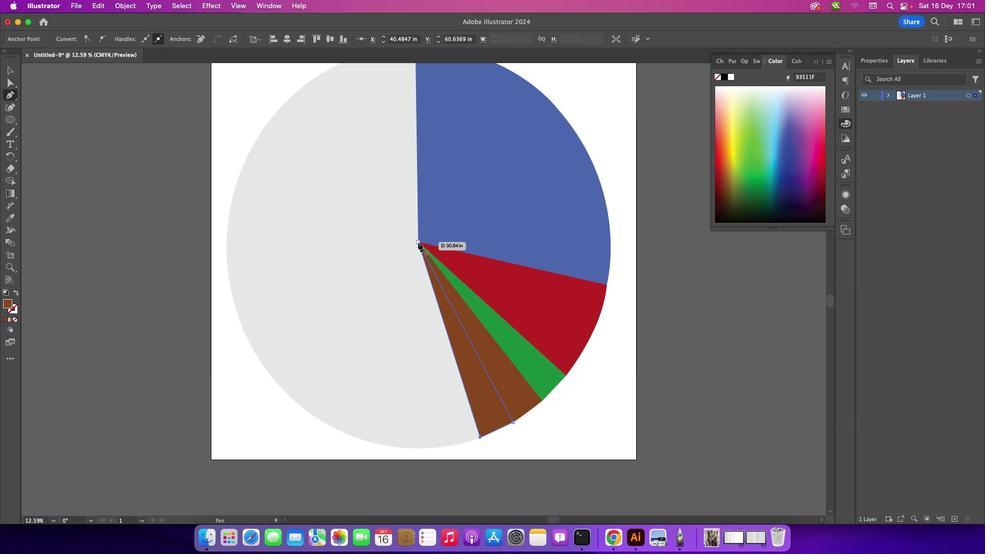 
Action: Mouse pressed left at (417, 242)
Screenshot: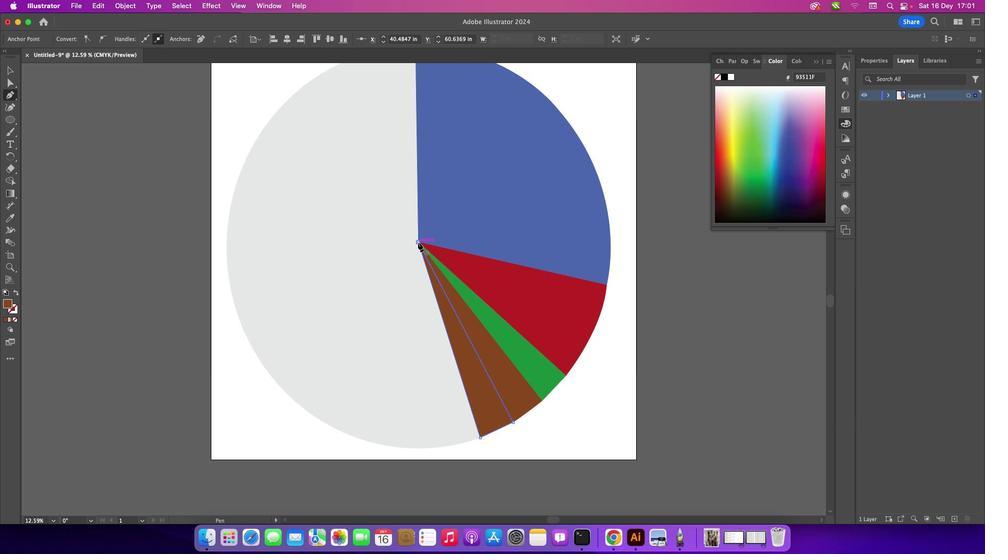 
Action: Mouse moved to (10, 71)
Screenshot: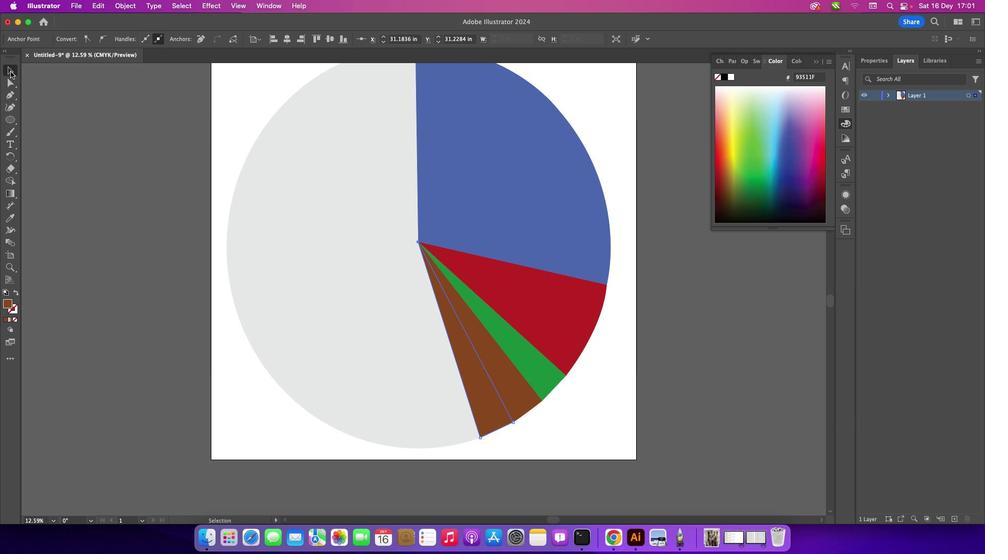 
Action: Mouse pressed left at (10, 71)
Screenshot: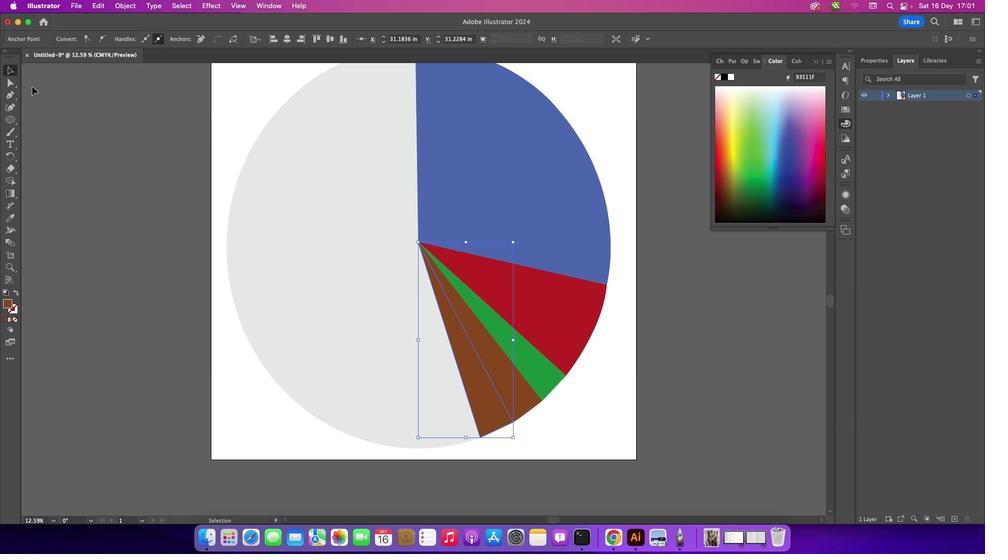 
Action: Mouse moved to (8, 304)
Screenshot: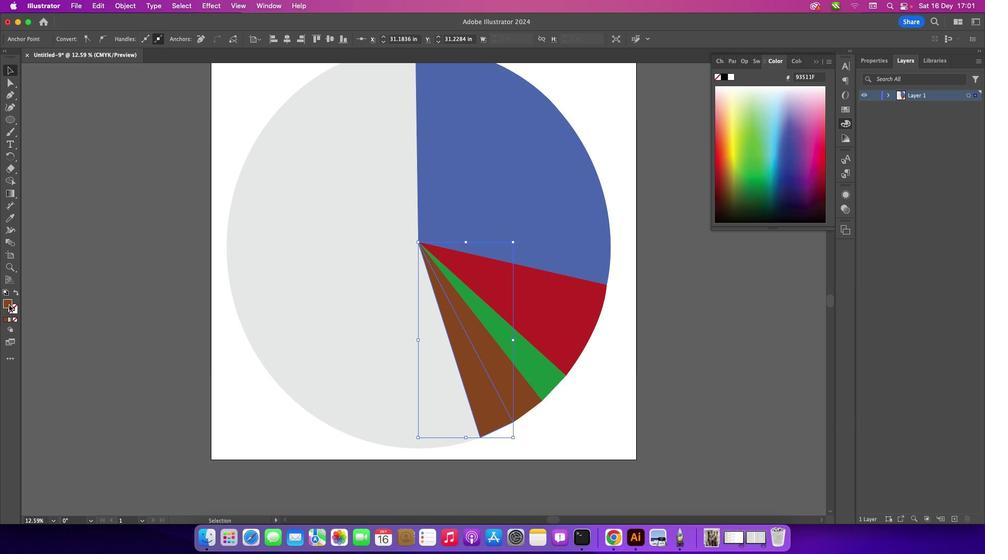 
Action: Mouse pressed left at (8, 304)
Screenshot: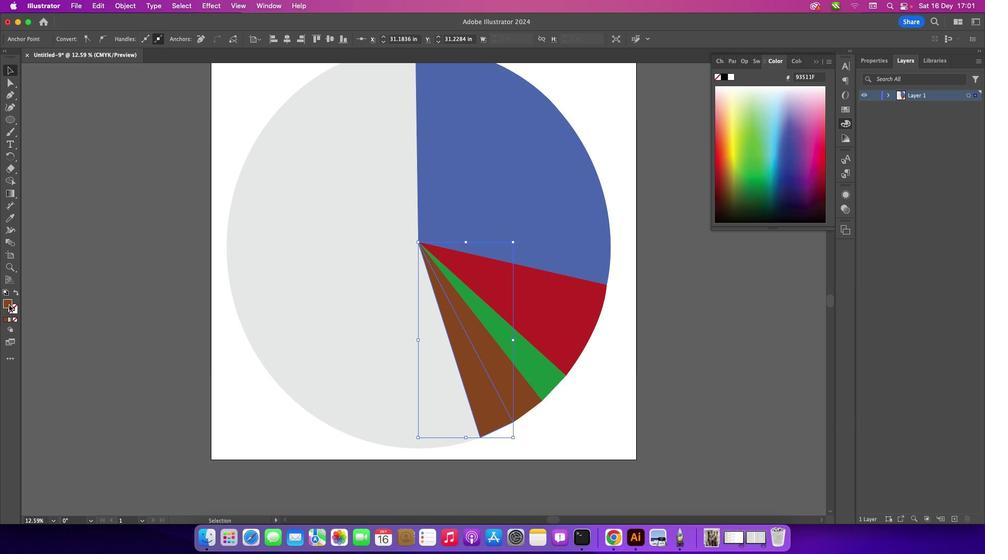
Action: Mouse pressed left at (8, 304)
Screenshot: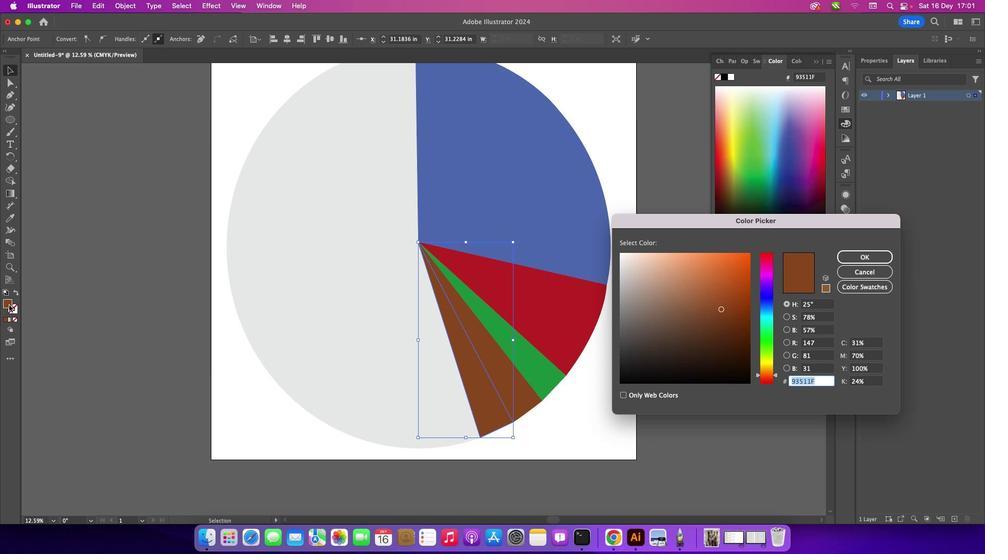 
Action: Mouse moved to (768, 365)
Screenshot: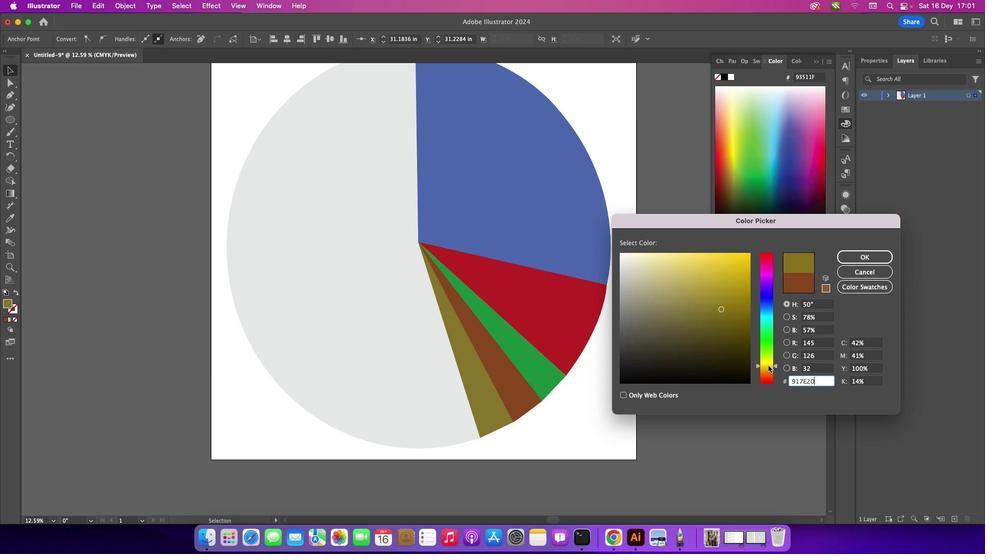 
Action: Mouse pressed left at (768, 365)
Screenshot: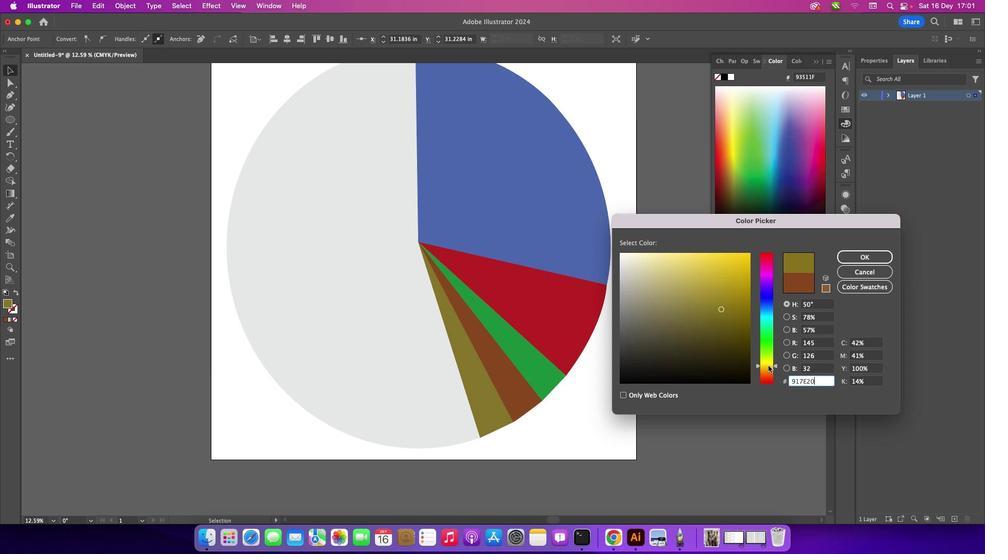 
Action: Mouse moved to (730, 300)
Screenshot: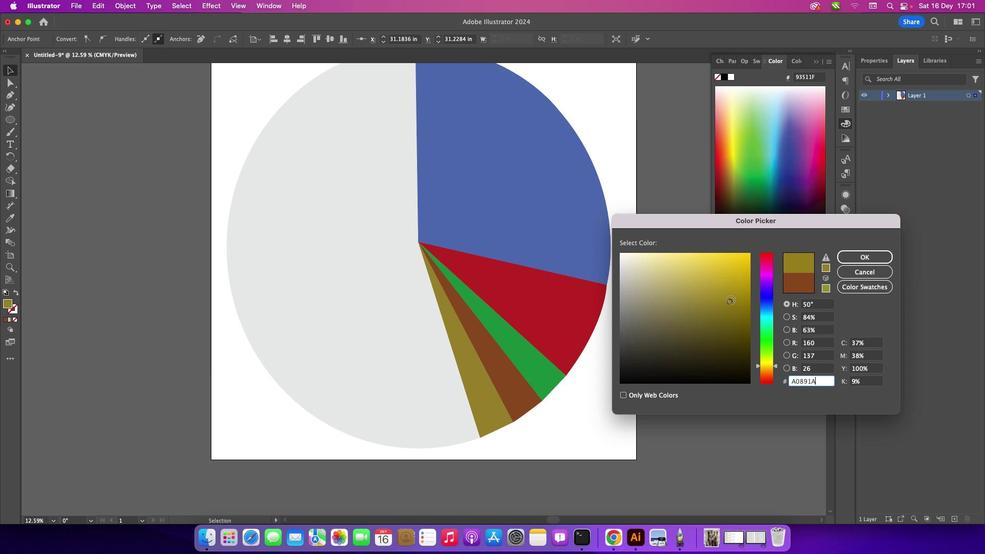 
Action: Mouse pressed left at (730, 300)
Screenshot: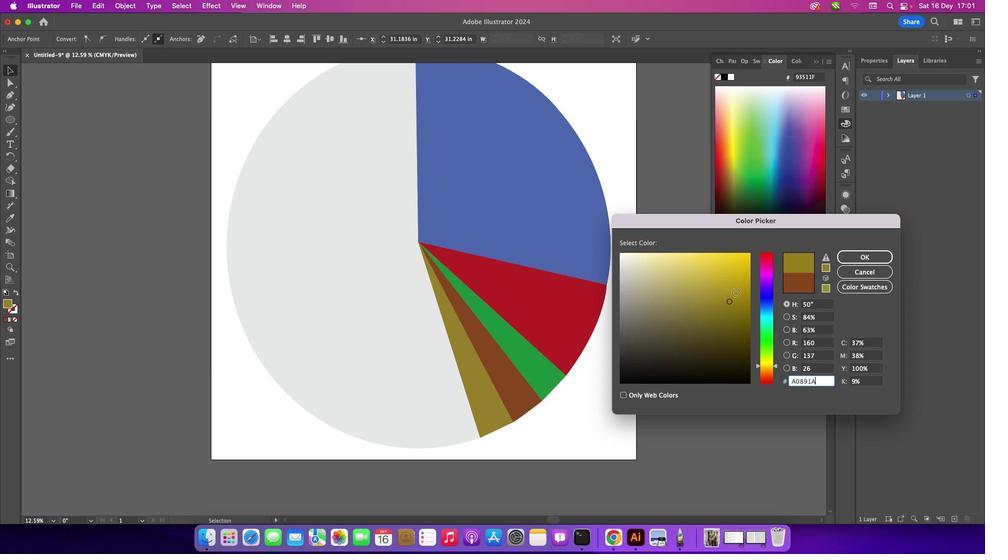 
Action: Mouse moved to (739, 285)
Screenshot: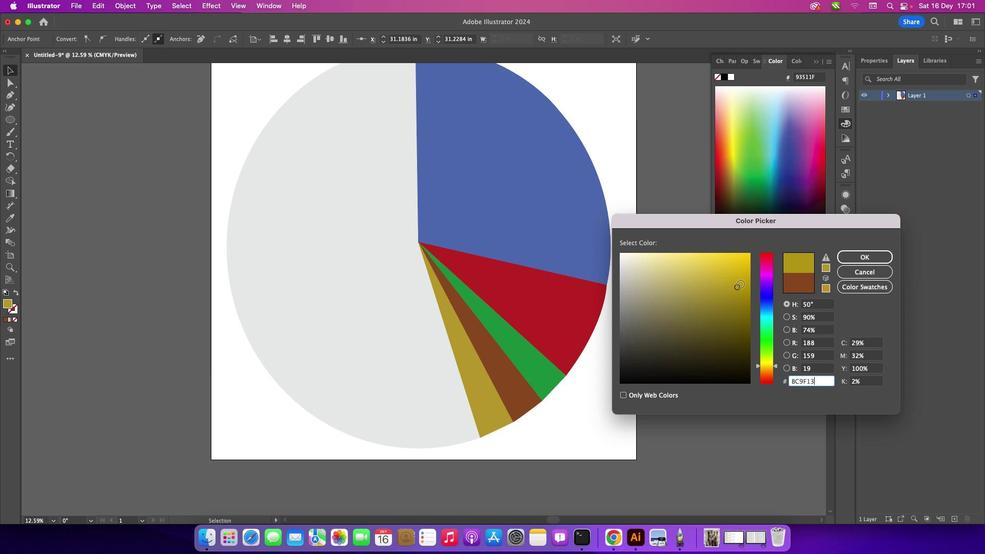 
Action: Mouse pressed left at (739, 285)
Screenshot: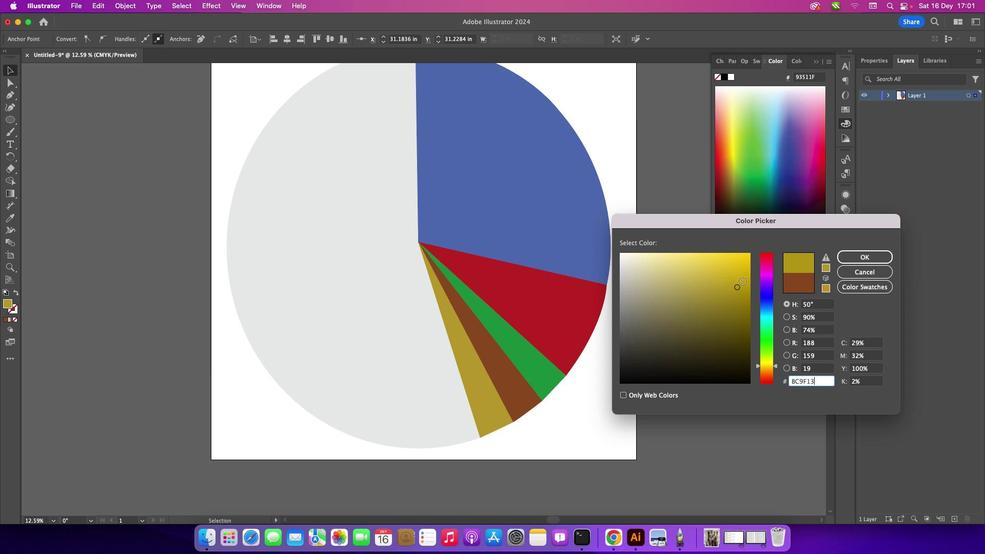 
Action: Mouse moved to (744, 279)
Screenshot: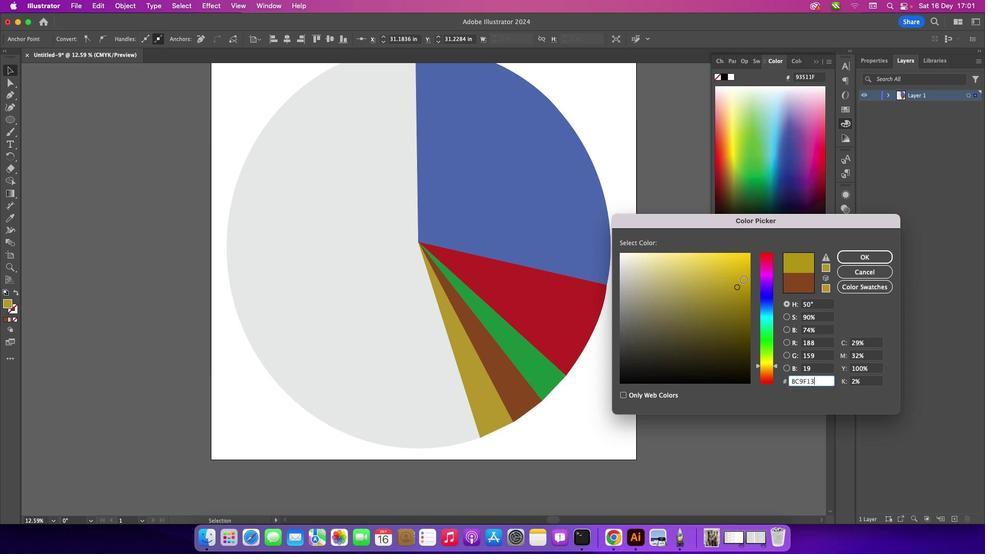 
Action: Mouse pressed left at (744, 279)
Screenshot: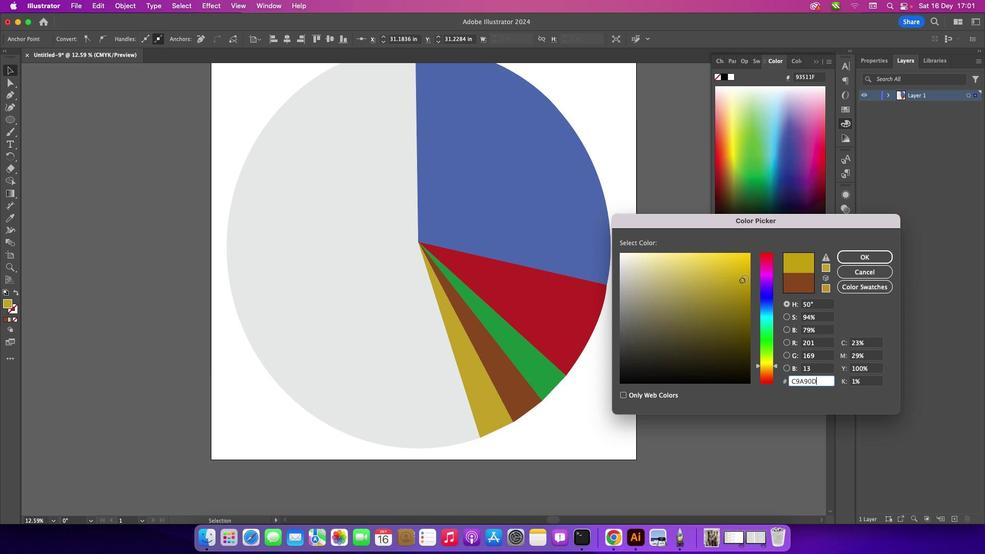 
Action: Mouse moved to (855, 251)
Screenshot: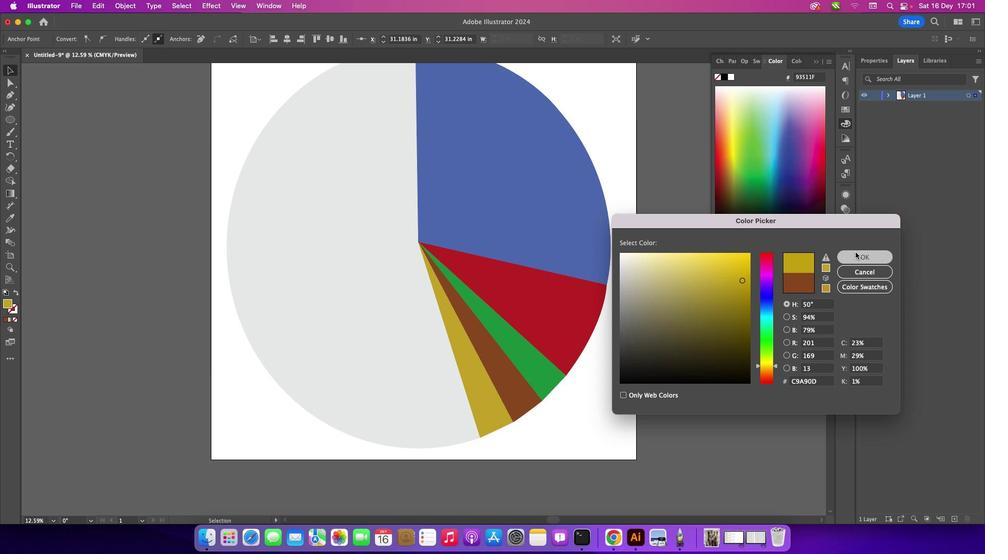 
Action: Mouse pressed left at (855, 251)
Screenshot: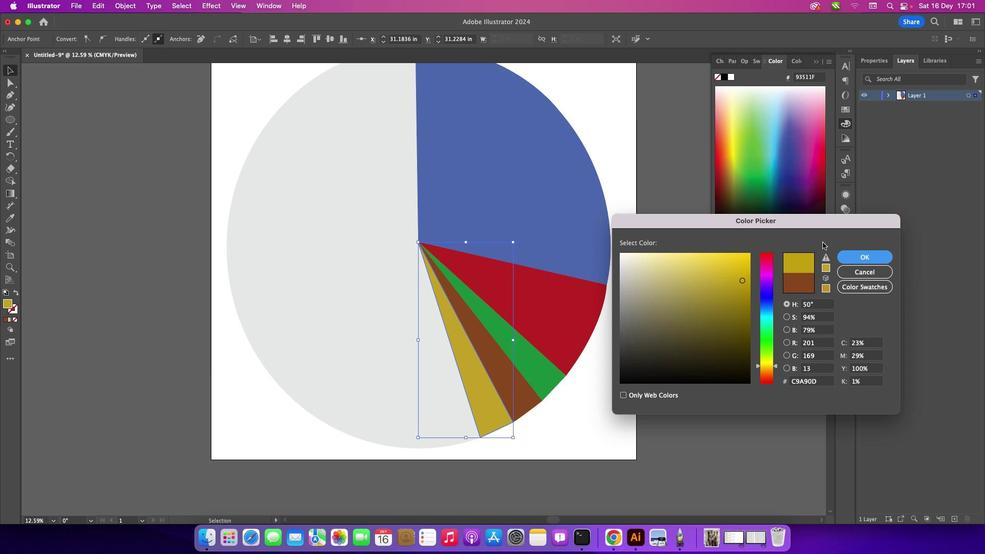 
Action: Mouse moved to (93, 116)
Screenshot: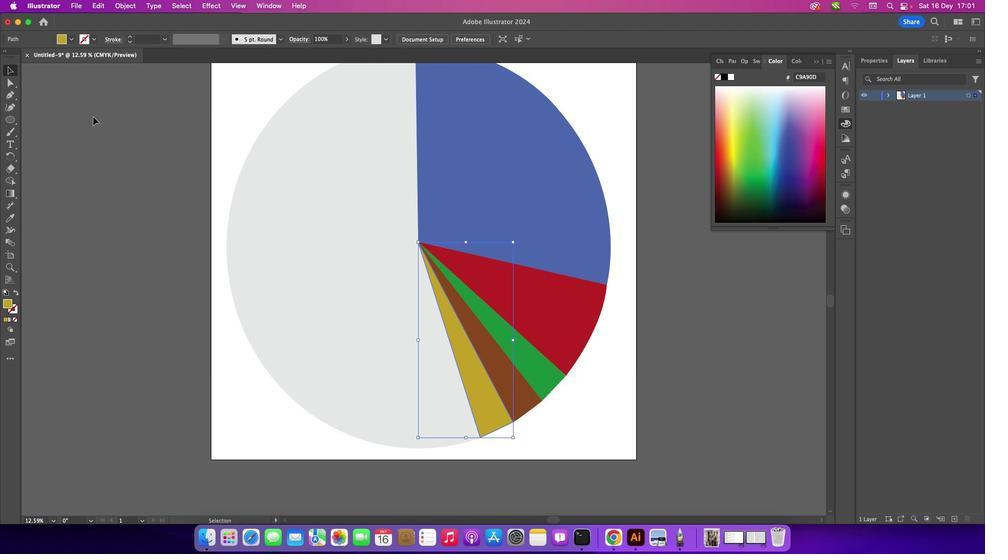 
Action: Mouse pressed left at (93, 116)
Screenshot: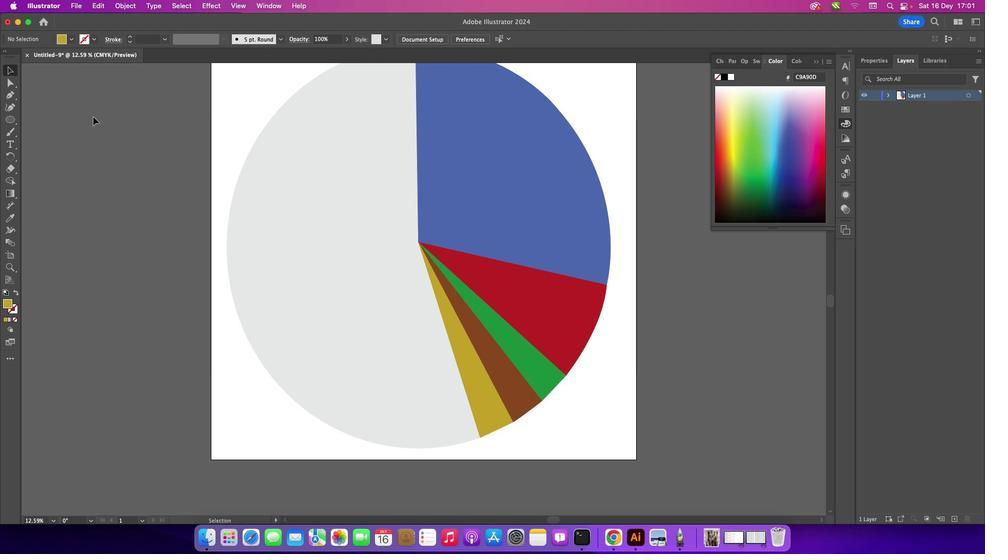 
Action: Mouse moved to (7, 95)
Screenshot: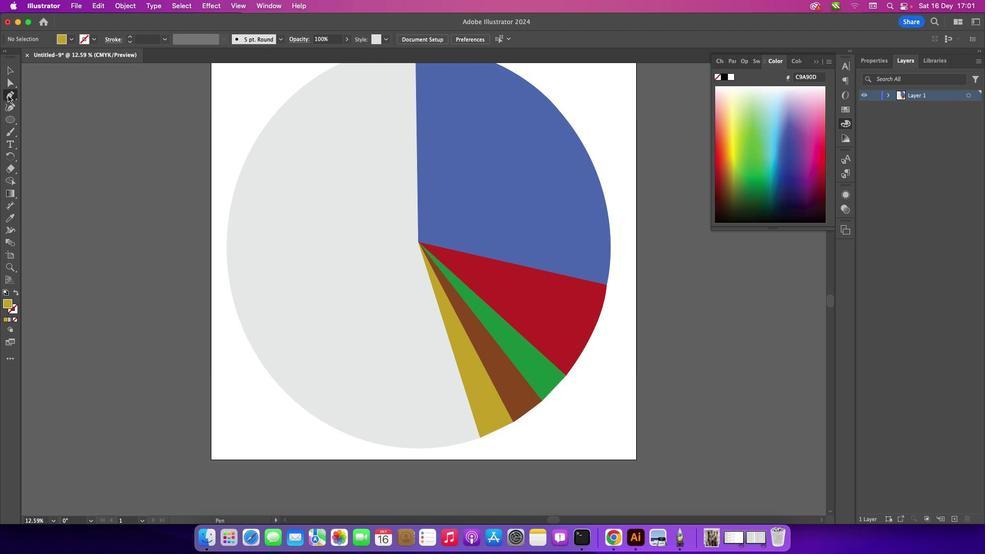 
Action: Mouse pressed left at (7, 95)
Screenshot: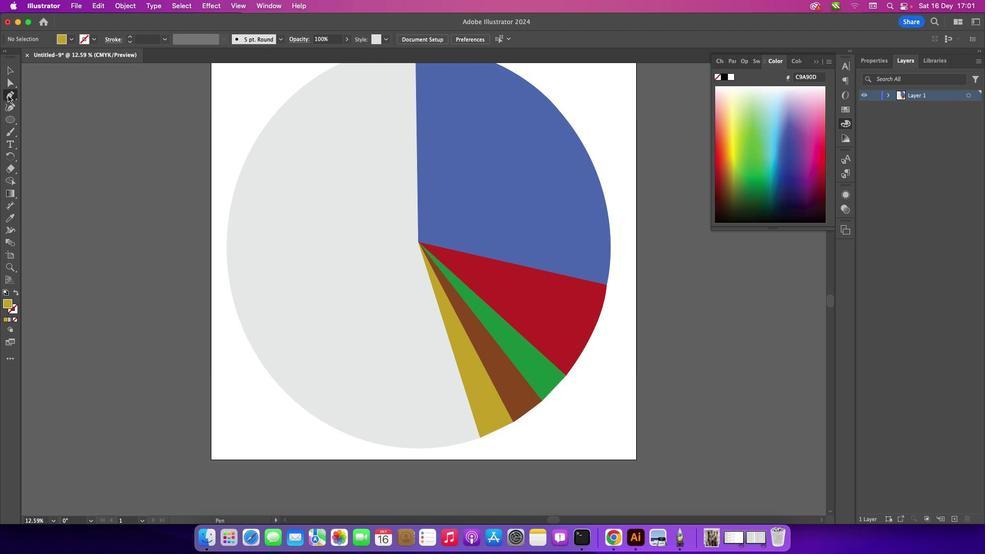 
Action: Mouse moved to (418, 242)
Screenshot: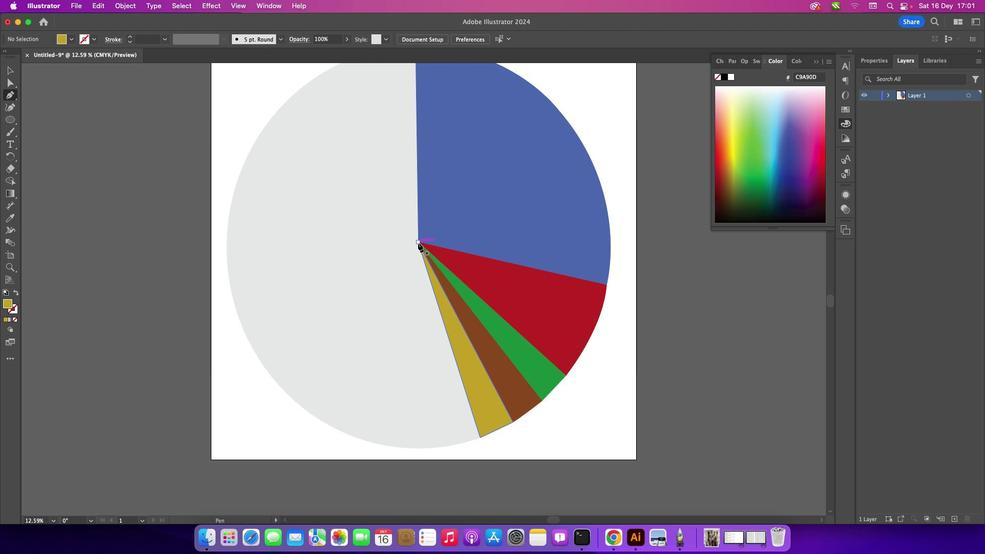 
Action: Mouse pressed left at (418, 242)
Screenshot: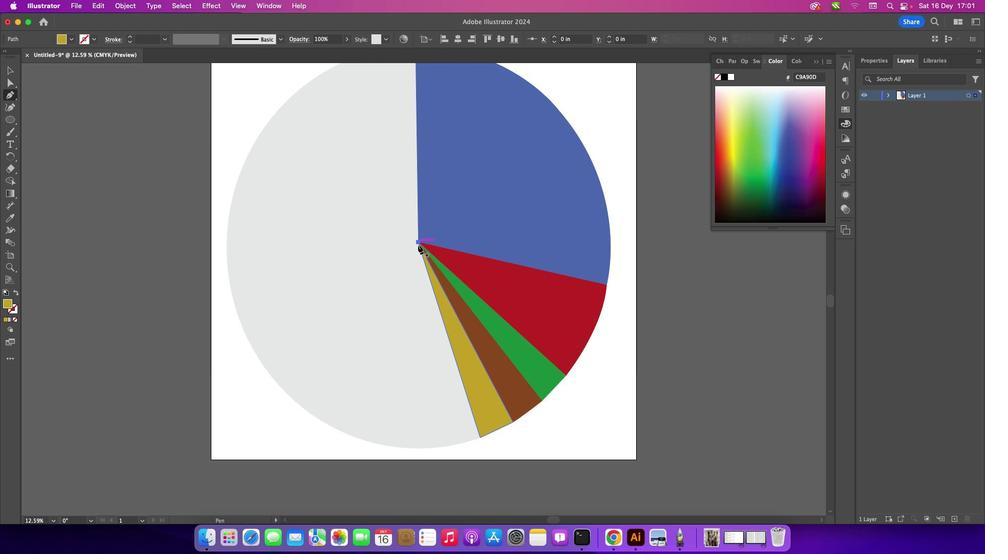 
Action: Mouse moved to (479, 438)
Screenshot: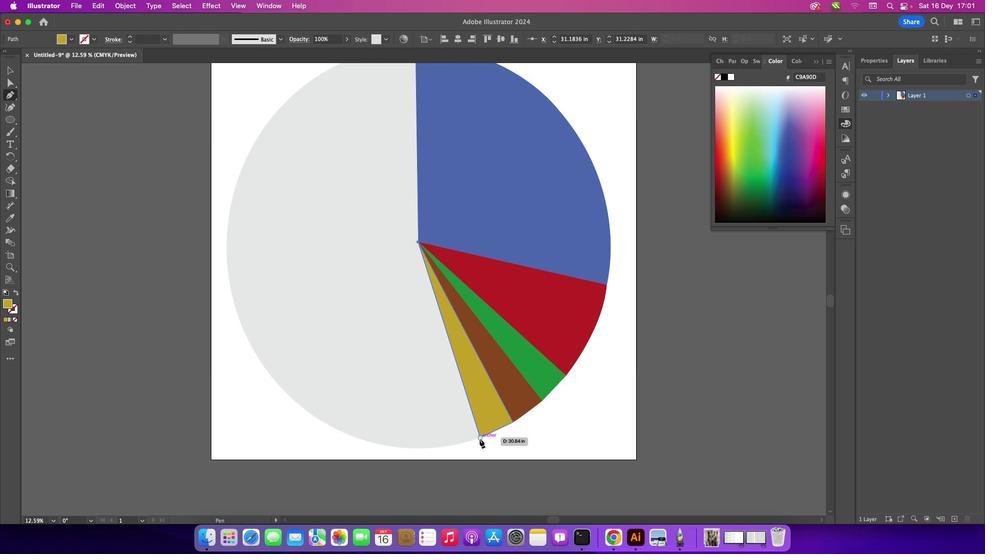
Action: Mouse pressed left at (479, 438)
Screenshot: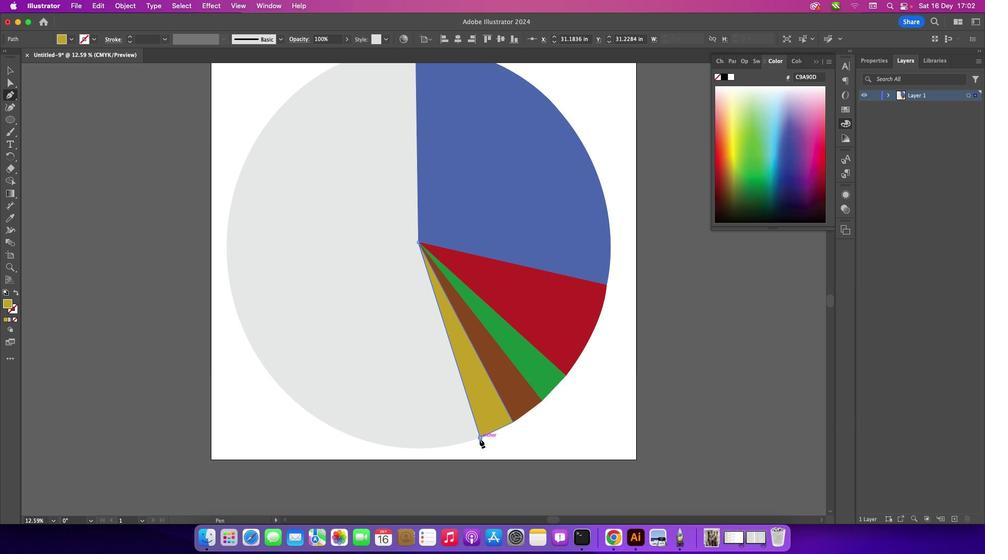 
Action: Mouse moved to (439, 446)
Screenshot: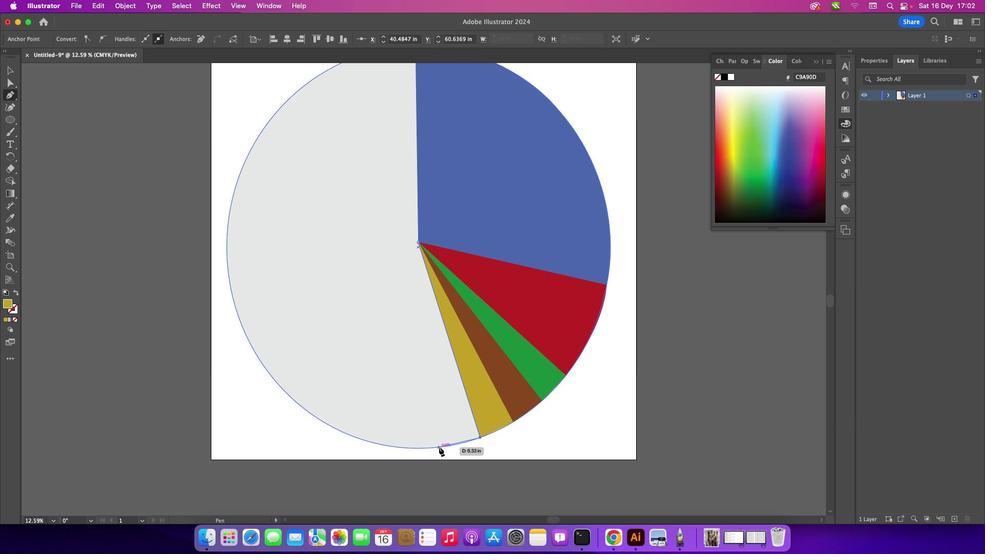 
Action: Mouse pressed left at (439, 446)
Screenshot: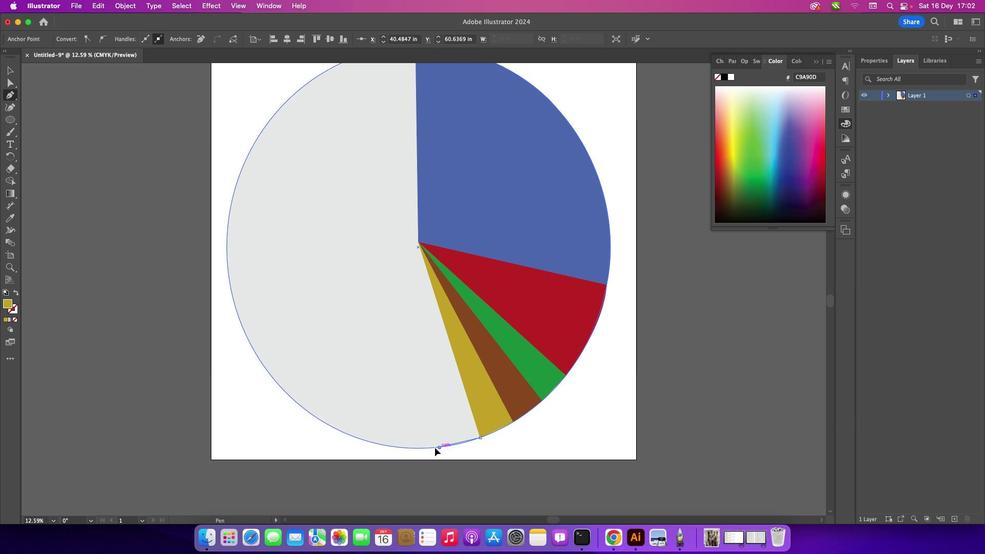 
Action: Mouse moved to (439, 446)
Screenshot: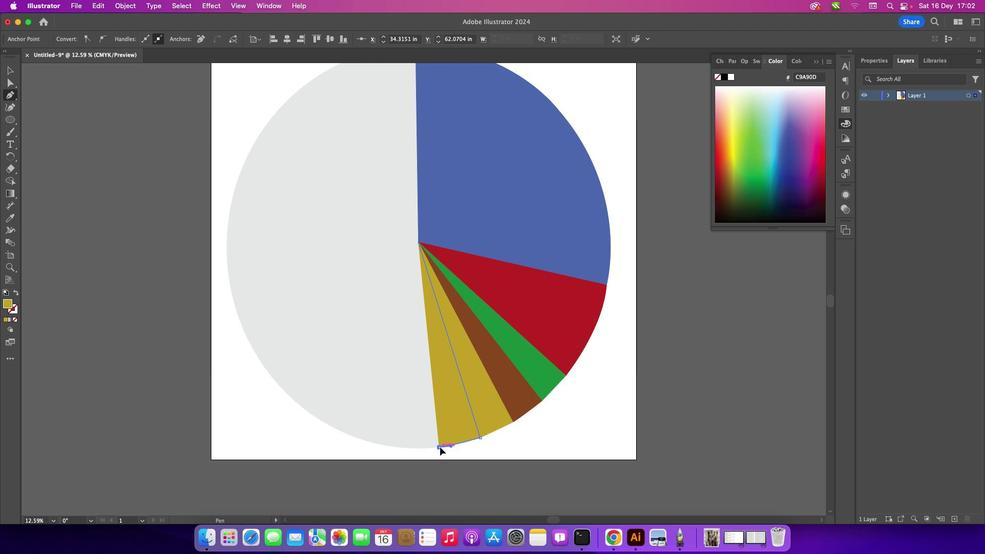 
Action: Mouse pressed left at (439, 446)
Screenshot: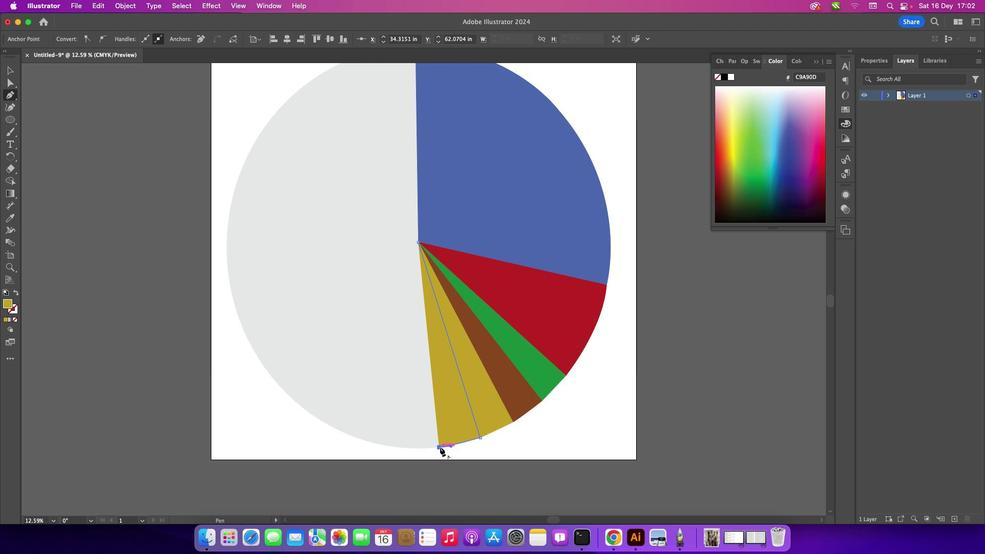 
Action: Mouse moved to (418, 242)
Screenshot: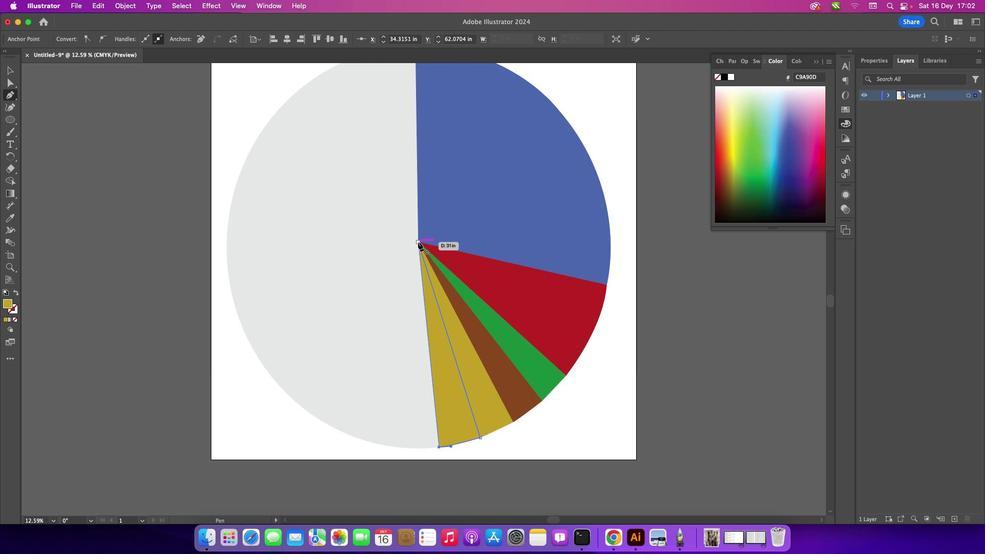 
Action: Mouse pressed left at (418, 242)
Screenshot: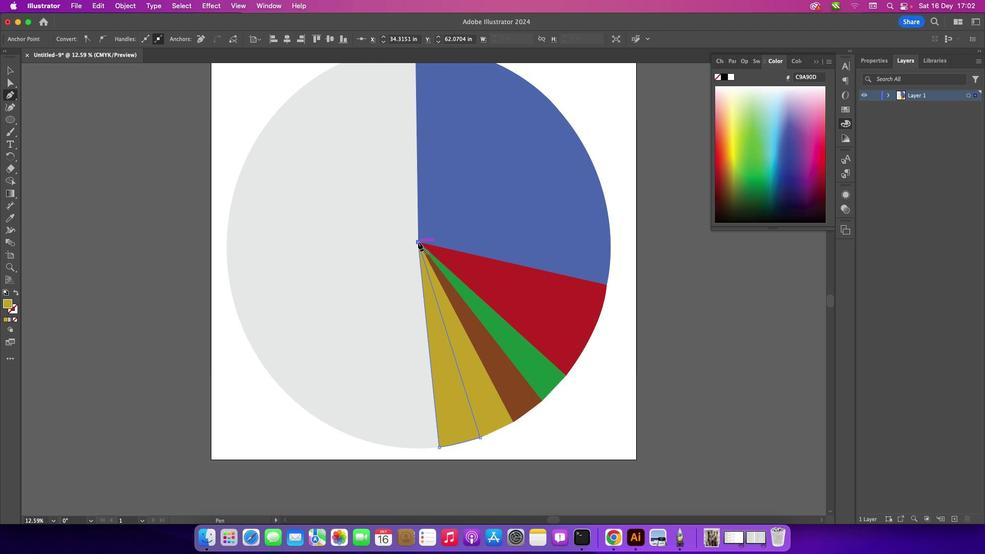 
Action: Mouse moved to (9, 306)
Screenshot: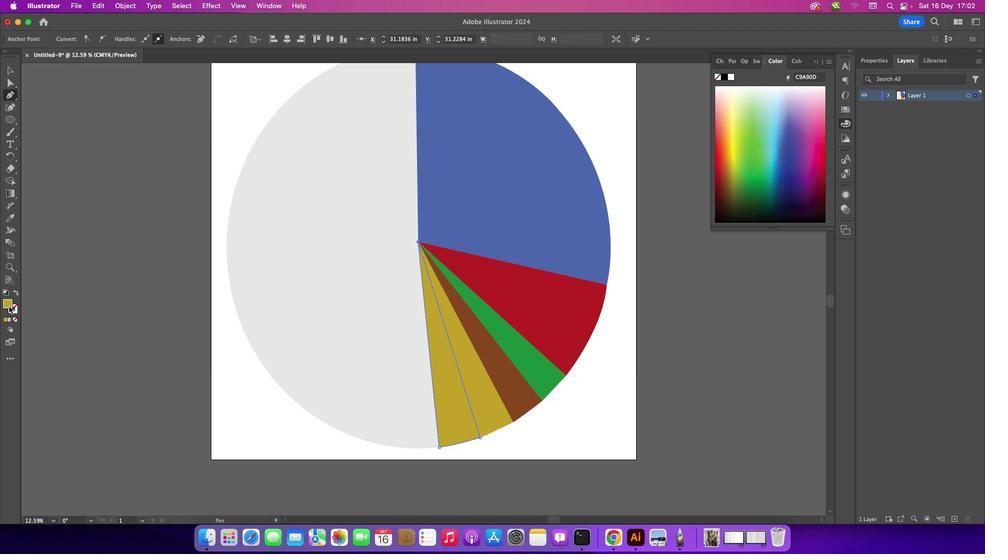 
Action: Mouse pressed left at (9, 306)
Screenshot: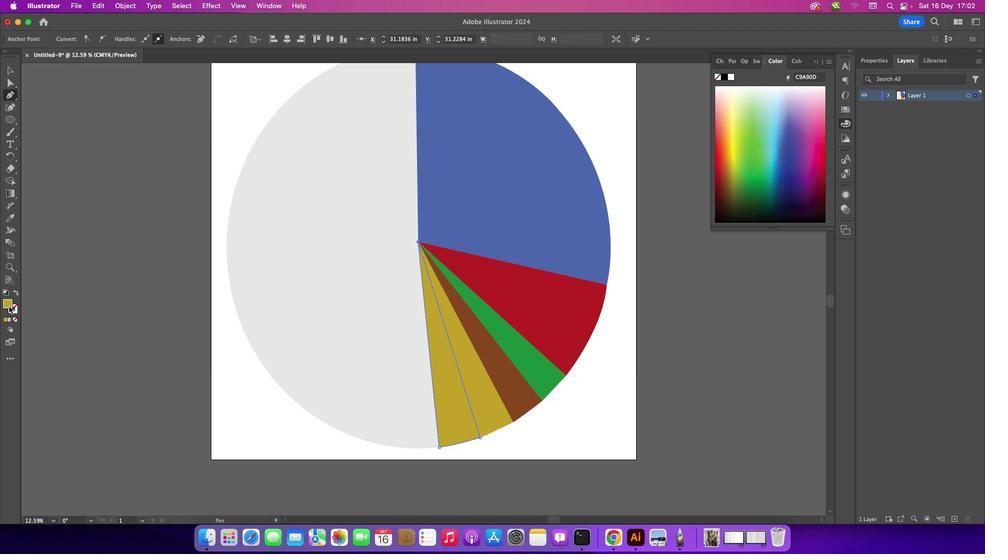 
Action: Mouse pressed left at (9, 306)
Screenshot: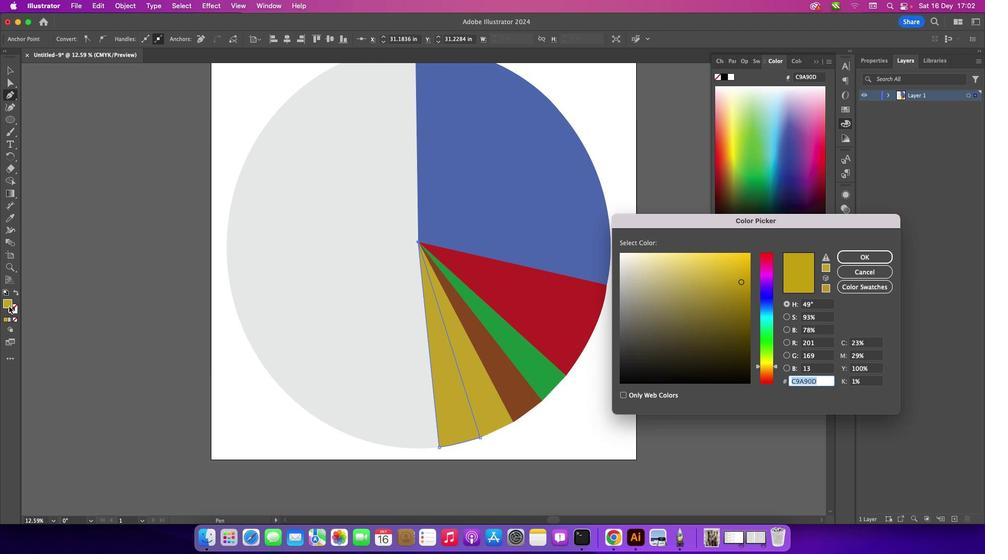
Action: Mouse moved to (769, 303)
Screenshot: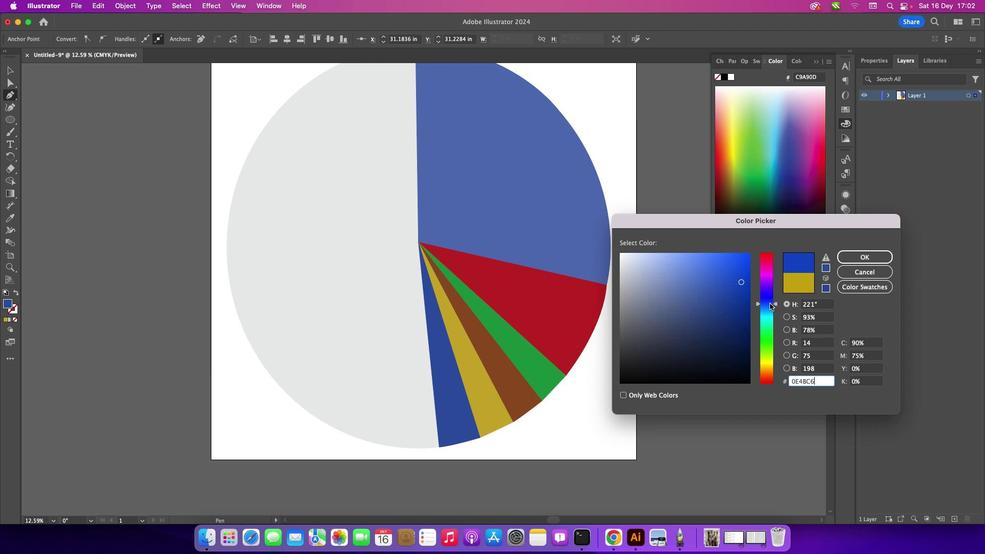 
Action: Mouse pressed left at (769, 303)
Screenshot: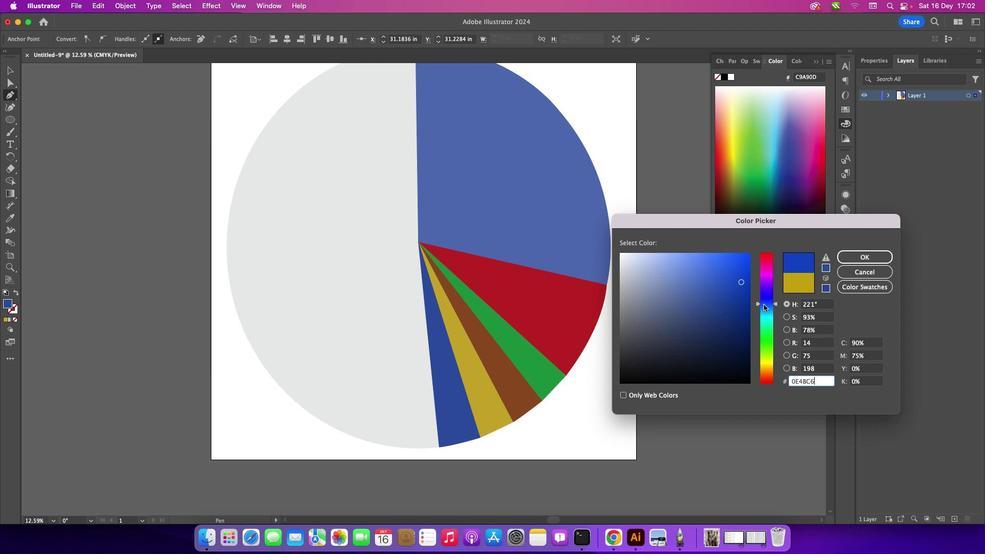 
Action: Mouse moved to (725, 342)
Screenshot: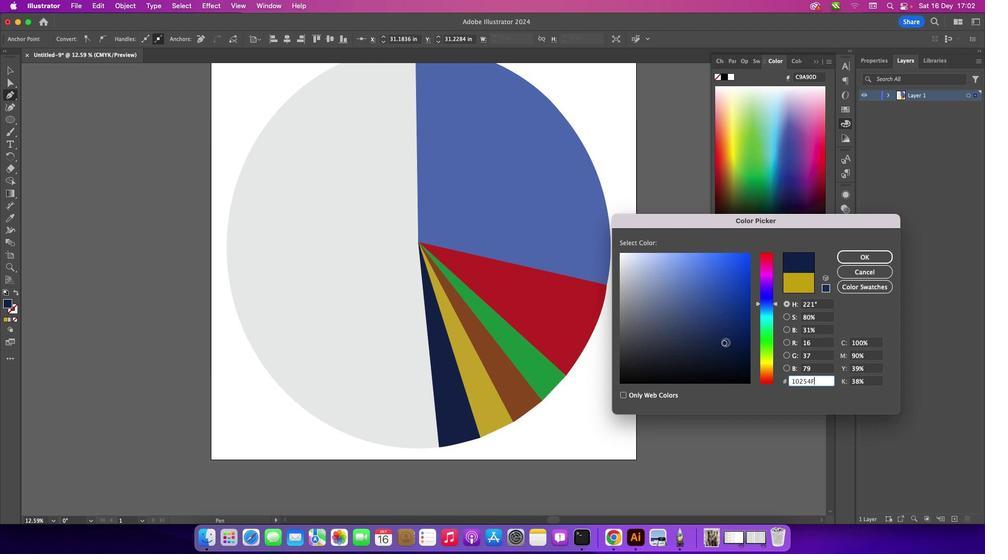 
Action: Mouse pressed left at (725, 342)
Screenshot: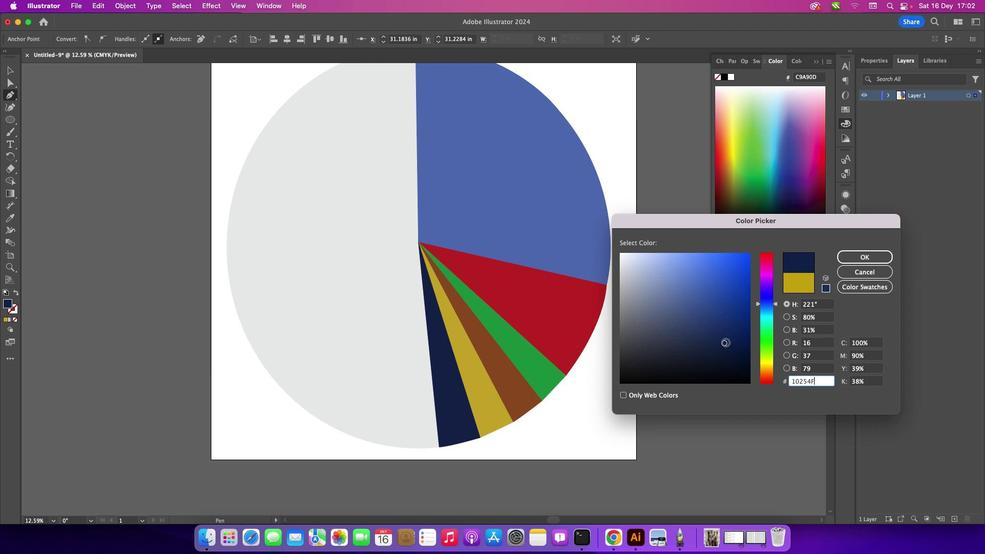 
Action: Mouse moved to (865, 251)
Screenshot: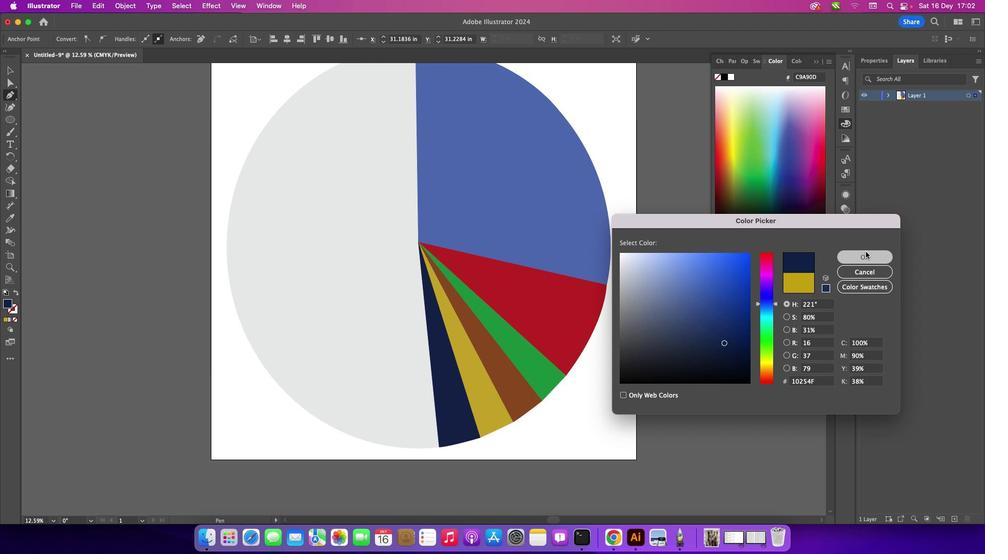 
Action: Mouse pressed left at (865, 251)
Screenshot: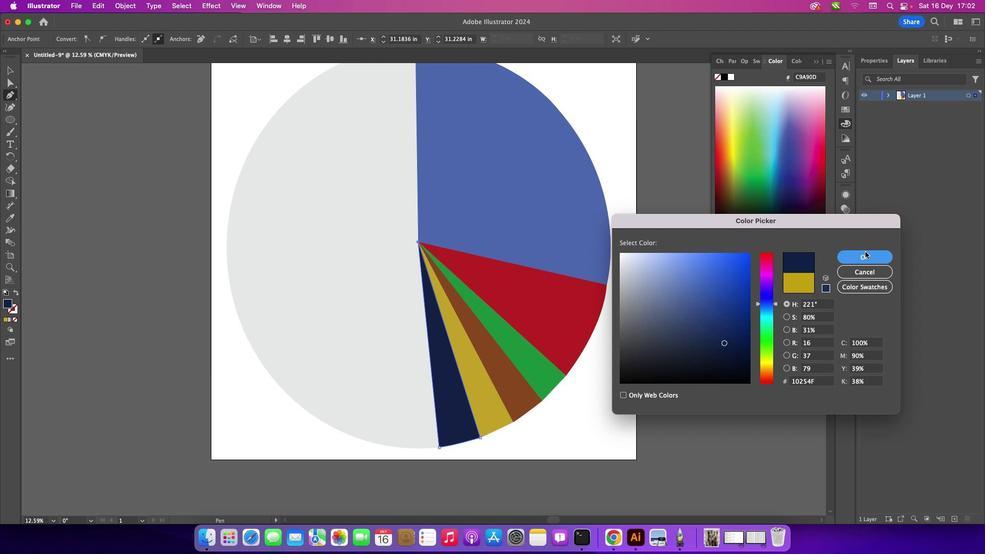 
Action: Mouse moved to (13, 69)
Screenshot: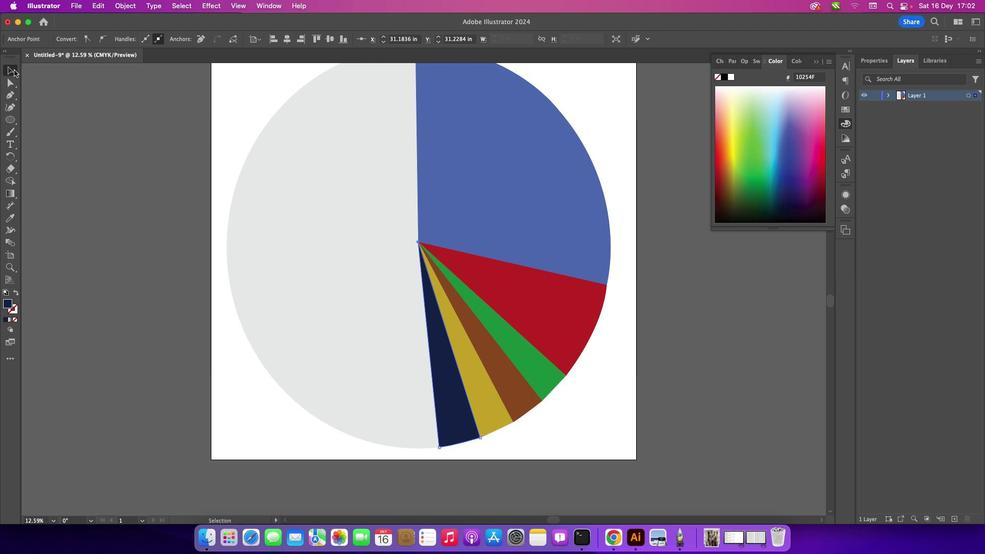 
Action: Mouse pressed left at (13, 69)
Screenshot: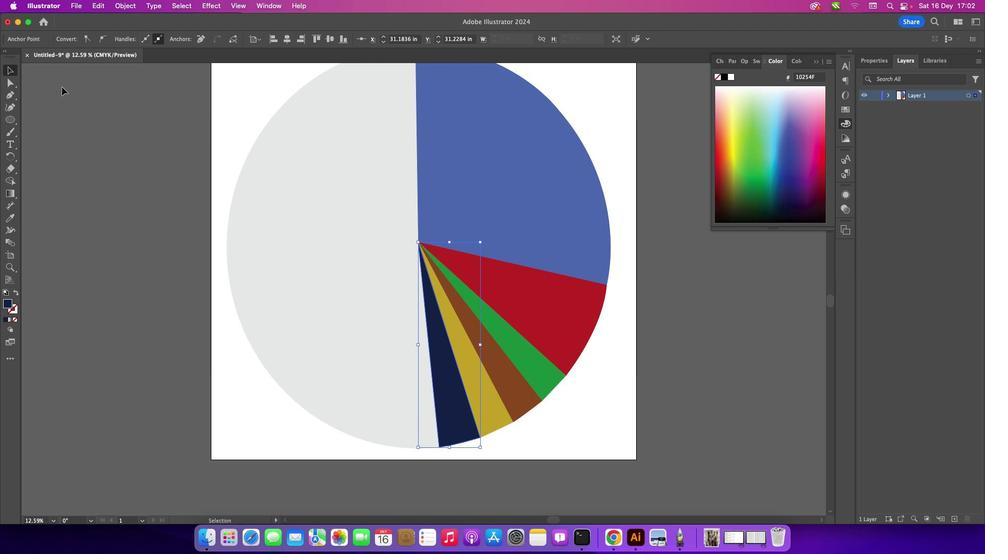 
Action: Mouse moved to (89, 101)
Screenshot: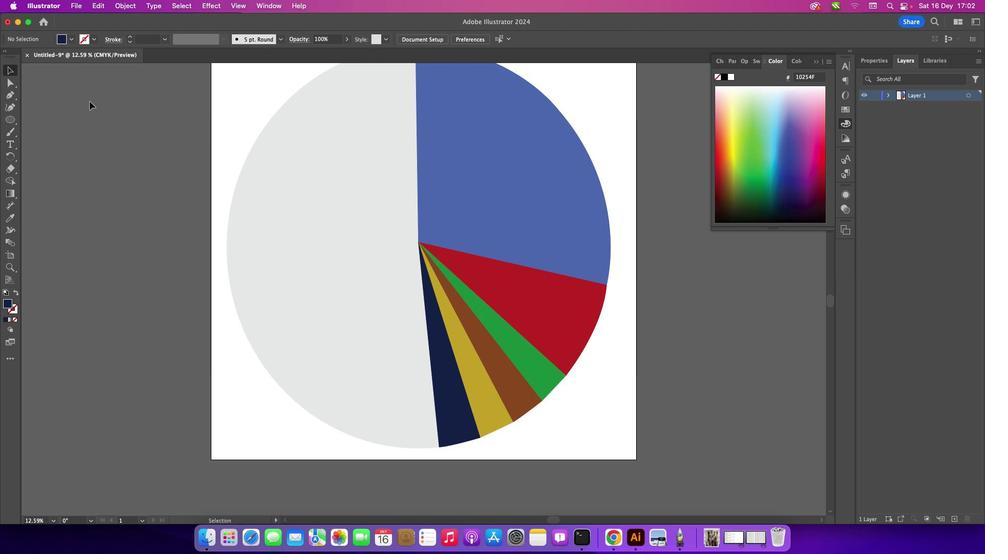 
Action: Mouse pressed left at (89, 101)
Screenshot: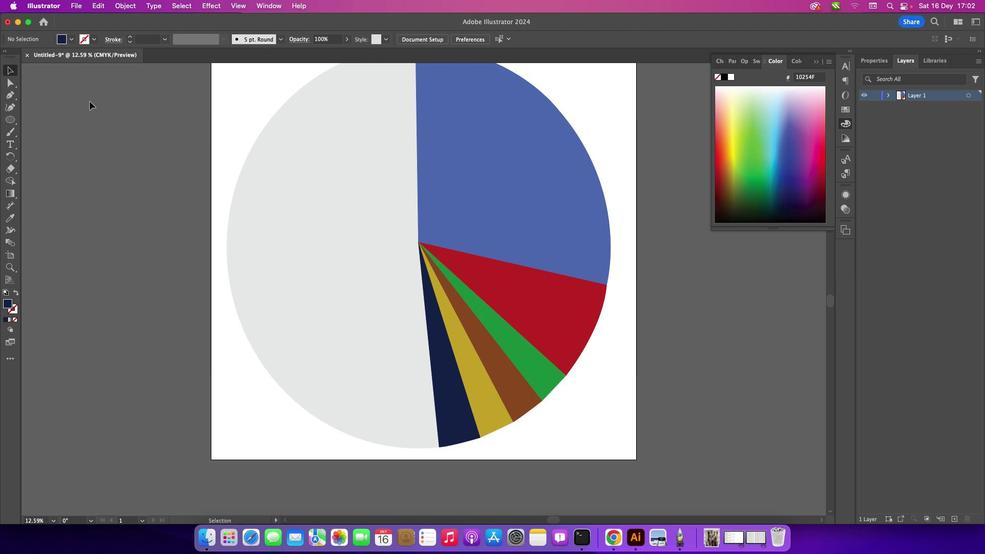 
Action: Mouse moved to (11, 88)
Screenshot: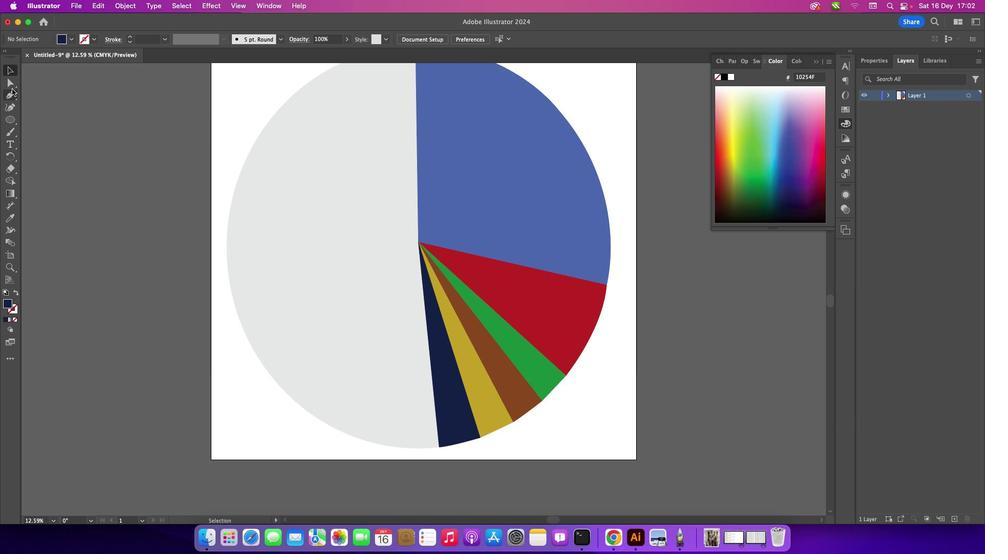 
Action: Mouse pressed left at (11, 88)
Screenshot: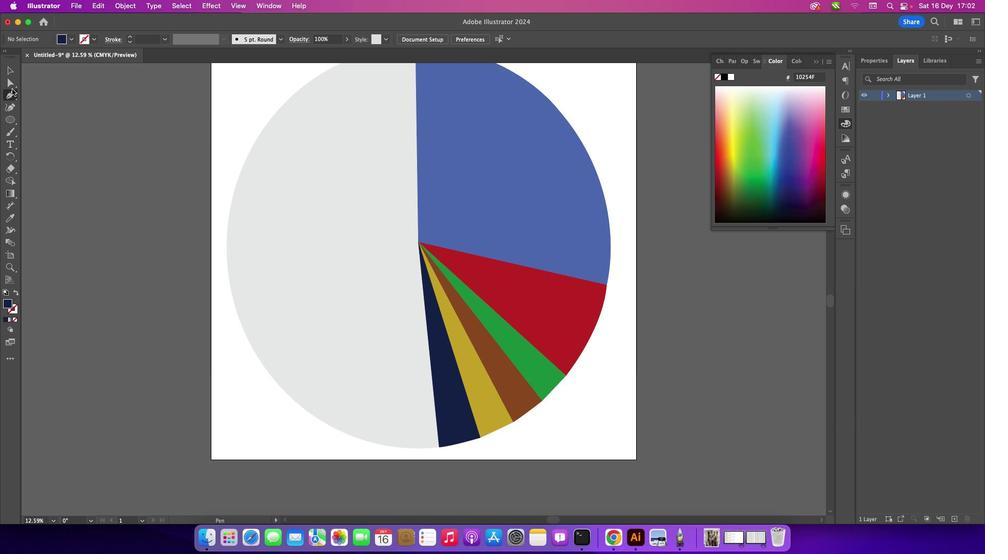 
Action: Mouse moved to (417, 241)
Screenshot: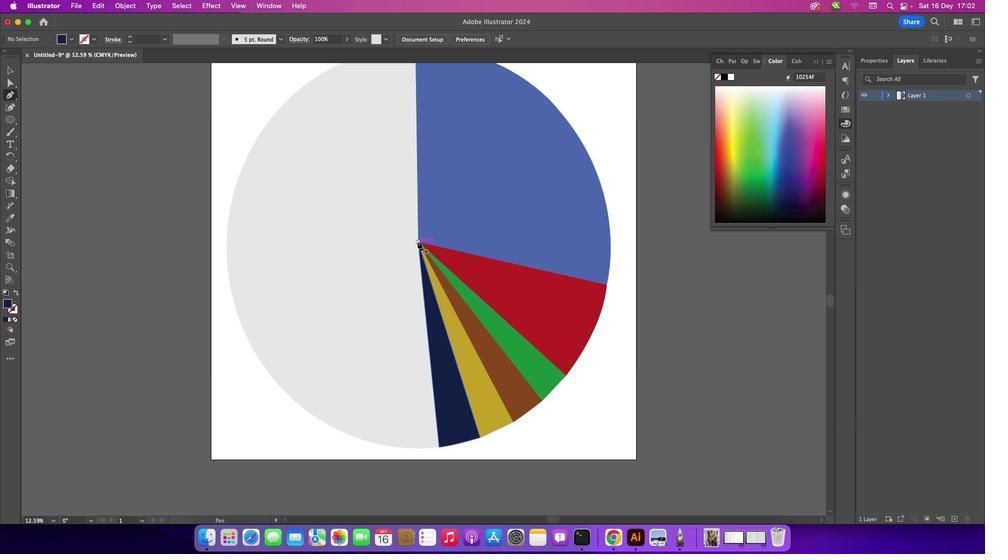
Action: Mouse pressed left at (417, 241)
Screenshot: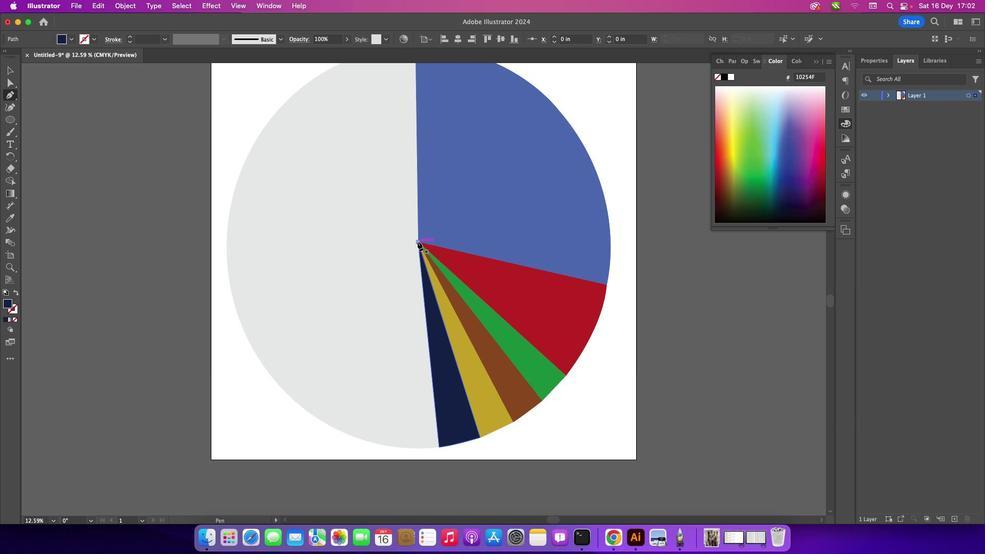 
Action: Mouse moved to (438, 448)
Screenshot: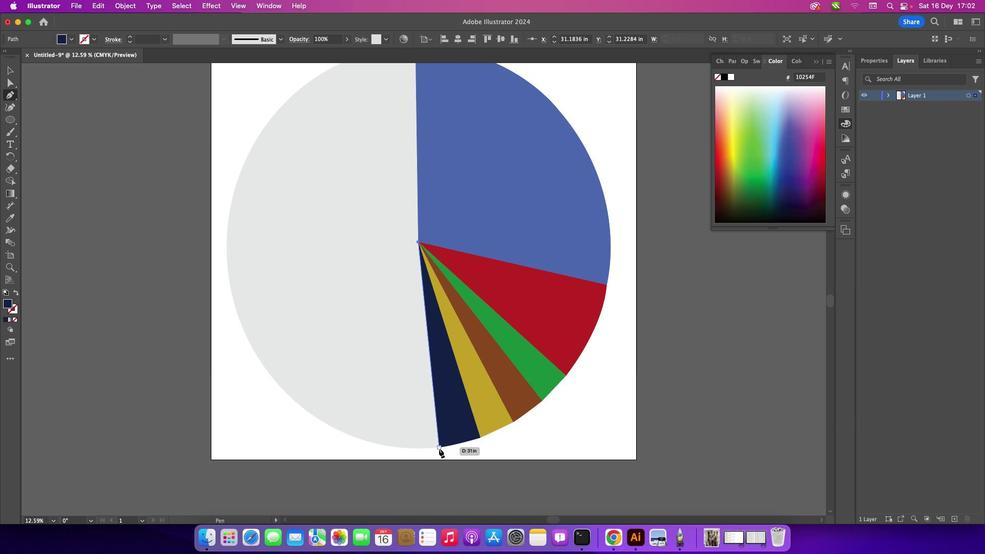 
Action: Mouse pressed left at (438, 448)
Screenshot: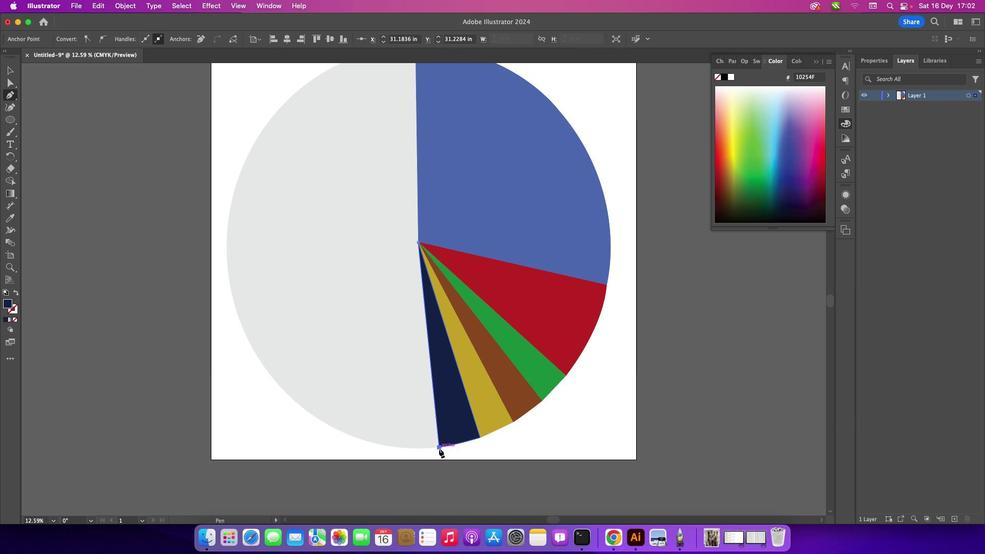 
Action: Mouse moved to (411, 448)
Screenshot: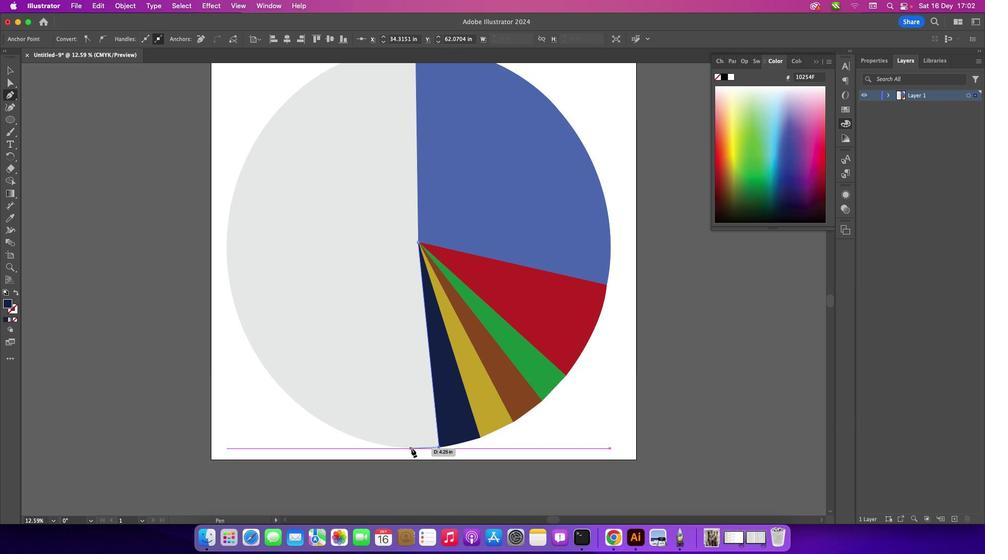 
Action: Mouse pressed left at (411, 448)
Screenshot: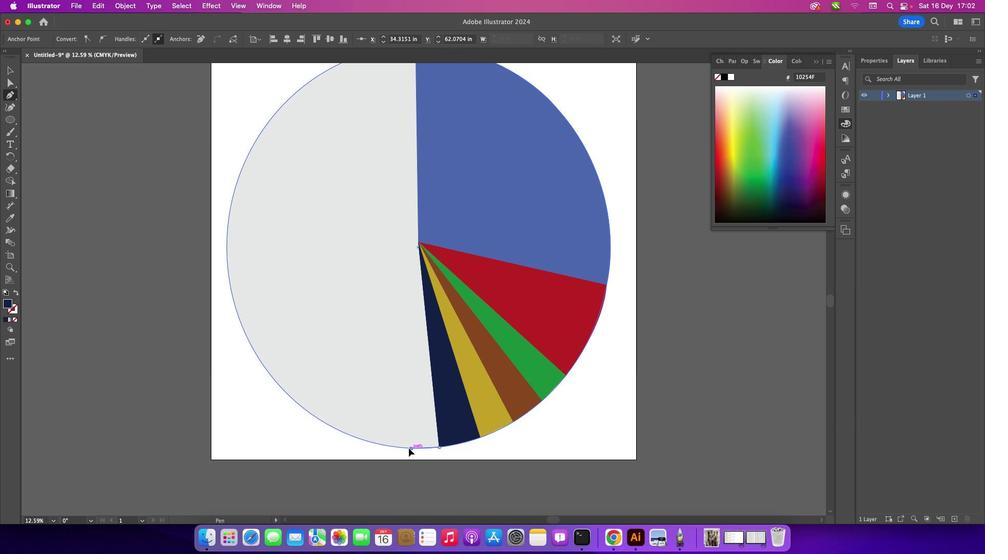 
Action: Mouse moved to (411, 446)
Screenshot: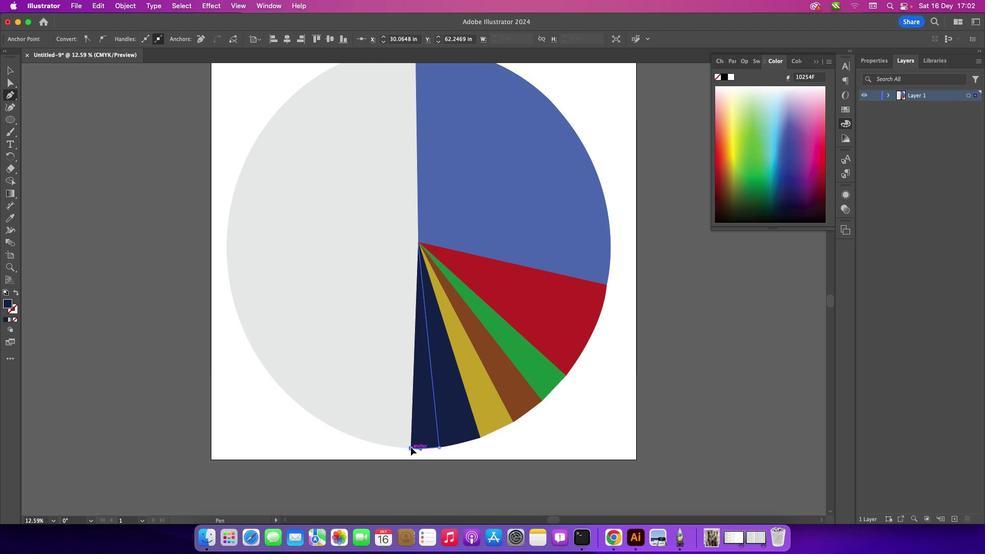 
Action: Mouse pressed left at (411, 446)
Screenshot: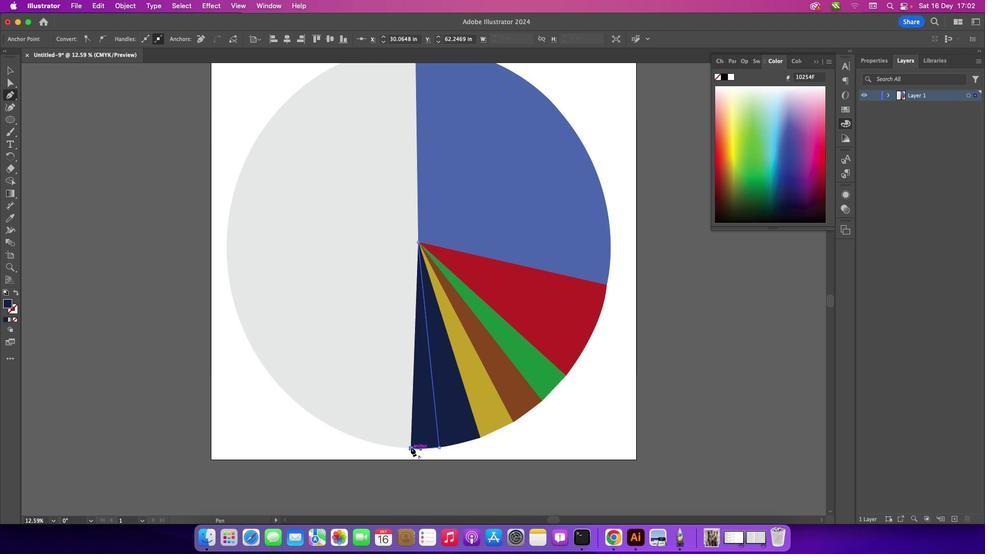 
Action: Mouse moved to (417, 242)
Screenshot: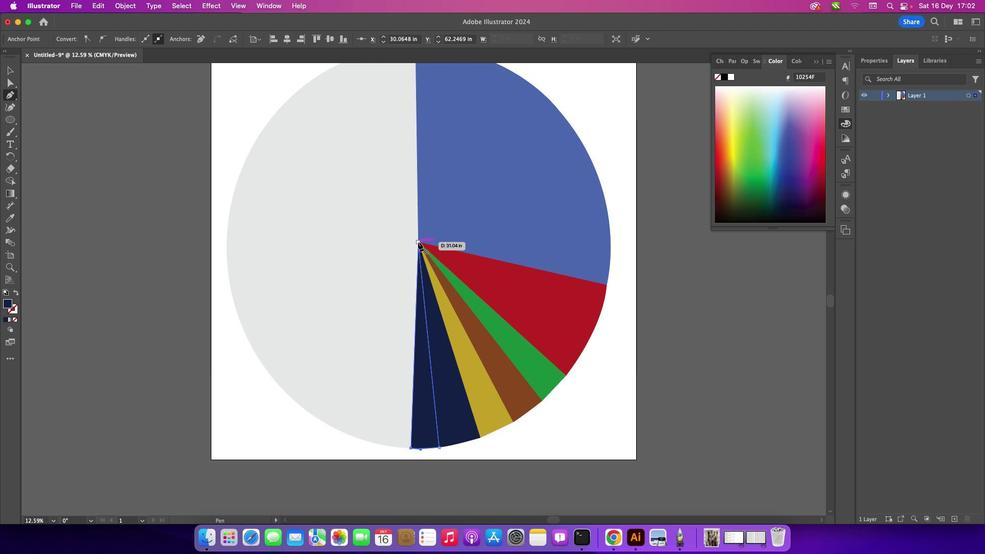 
Action: Mouse pressed left at (417, 242)
Screenshot: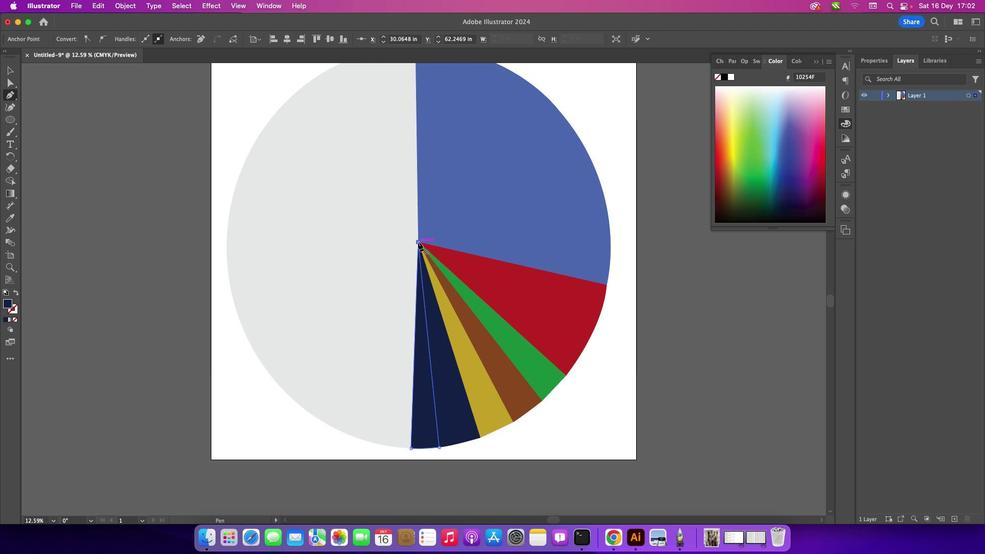 
Action: Mouse moved to (5, 303)
Screenshot: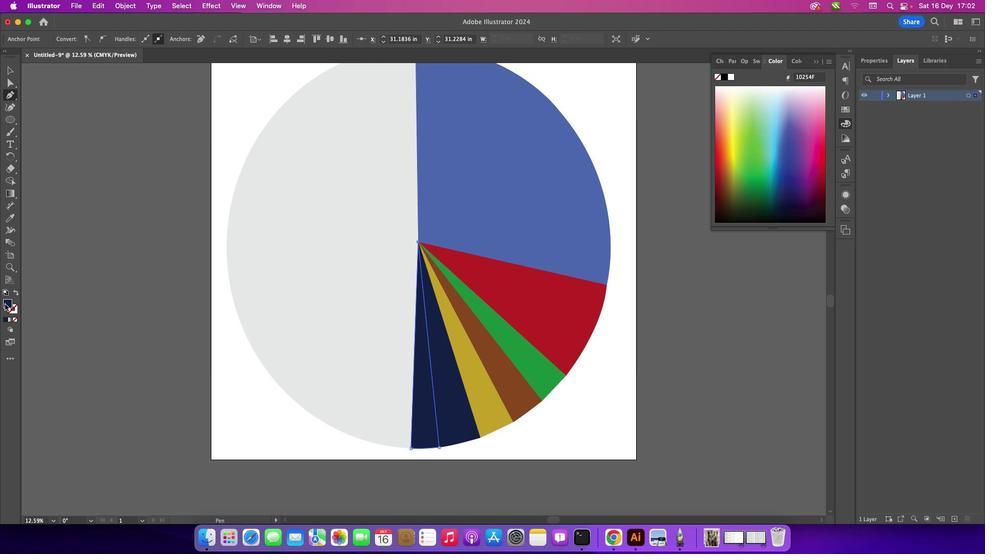 
Action: Mouse pressed left at (5, 303)
Screenshot: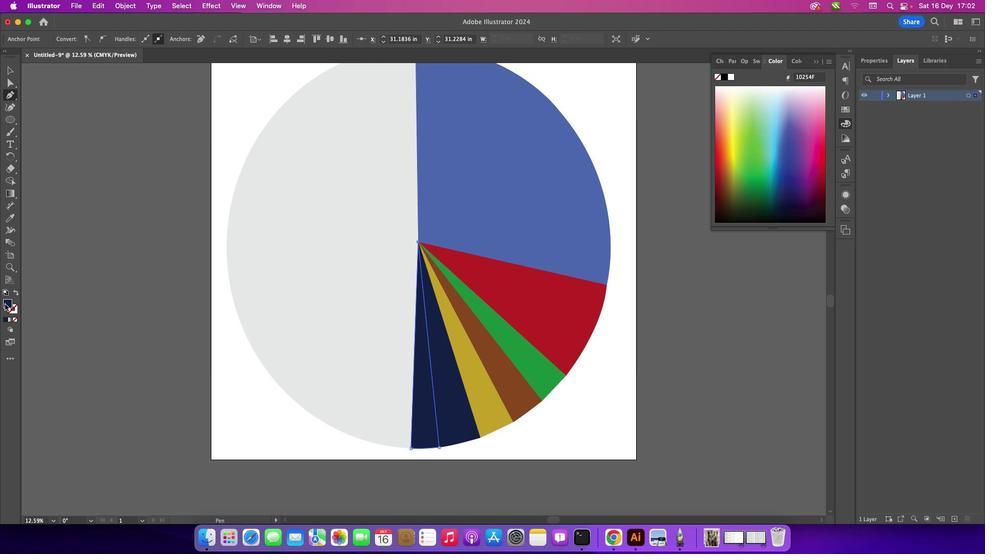 
Action: Mouse pressed left at (5, 303)
Screenshot: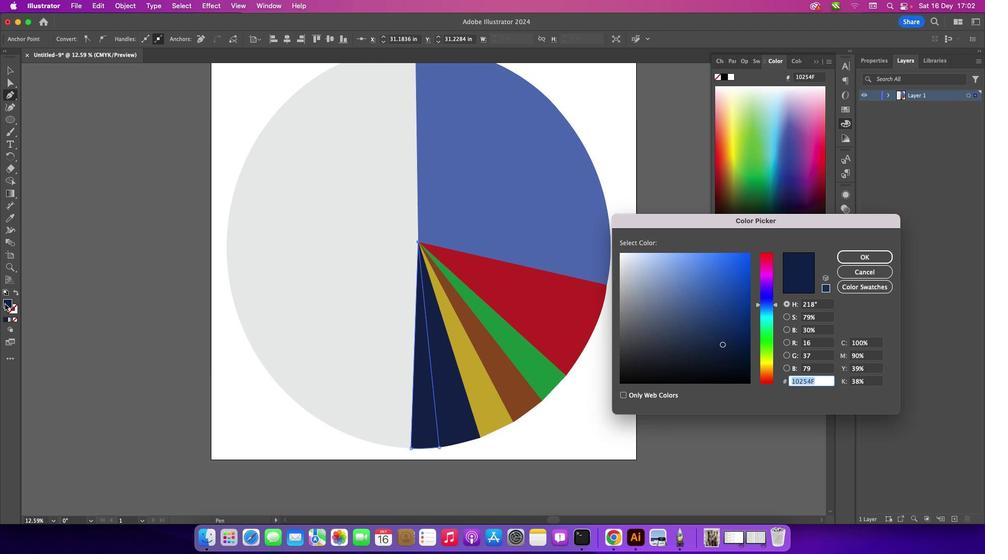 
Action: Mouse moved to (728, 300)
Screenshot: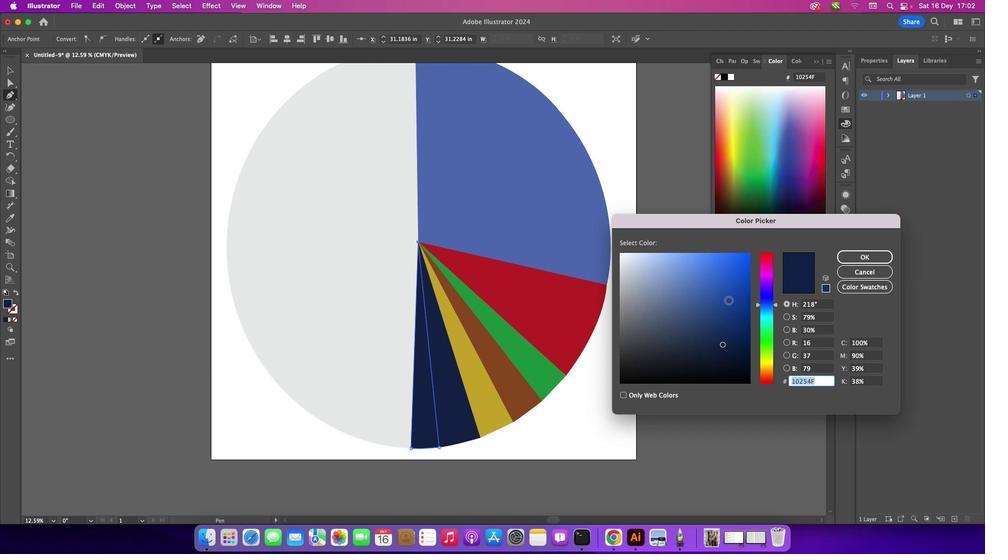 
Action: Mouse pressed left at (728, 300)
Screenshot: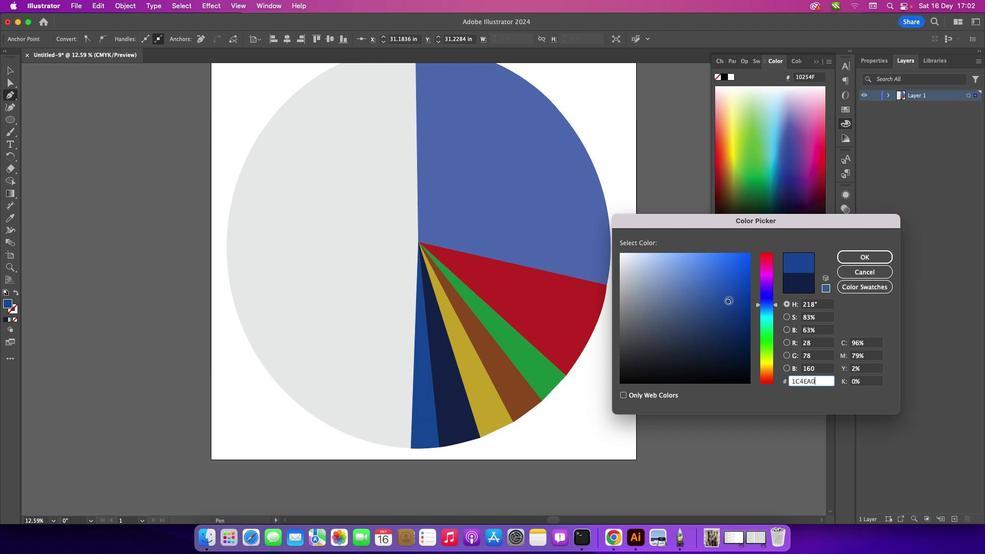 
Action: Mouse moved to (886, 260)
Screenshot: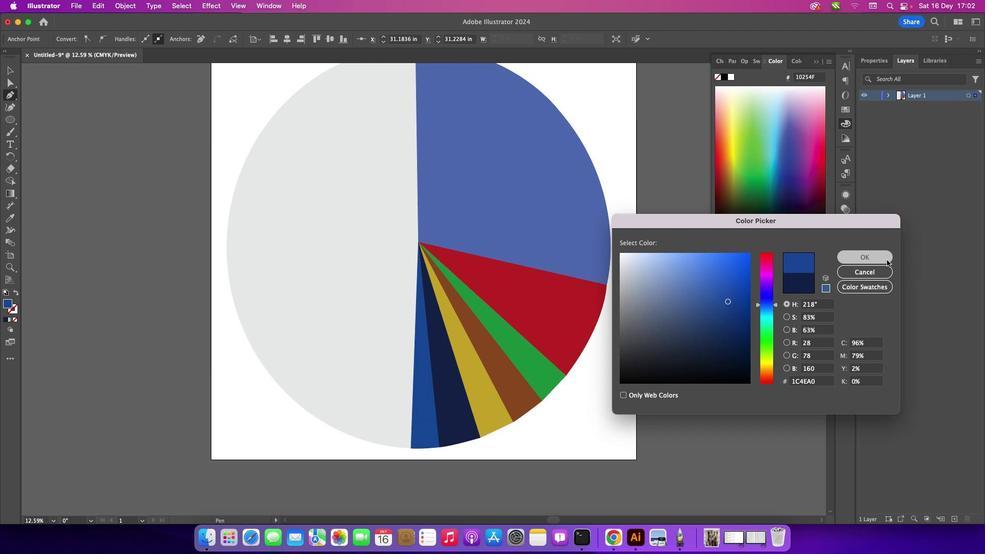 
Action: Mouse pressed left at (886, 260)
Screenshot: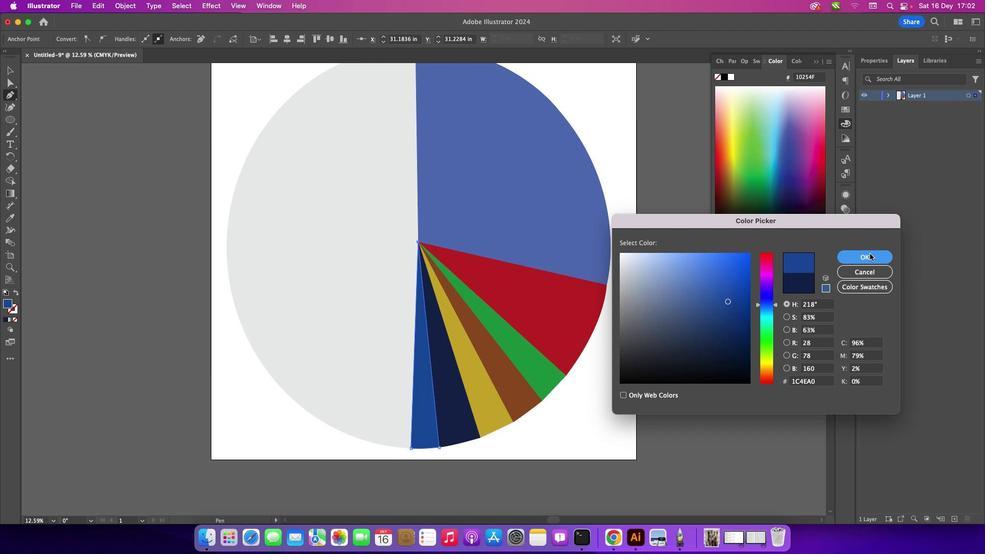 
Action: Mouse moved to (15, 69)
